 Task: Add a signature Jovani Ramirez containing Have a great National Science Day, Jovani Ramirez to email address softage.2@softage.net and add a label Testing
Action: Mouse moved to (290, 329)
Screenshot: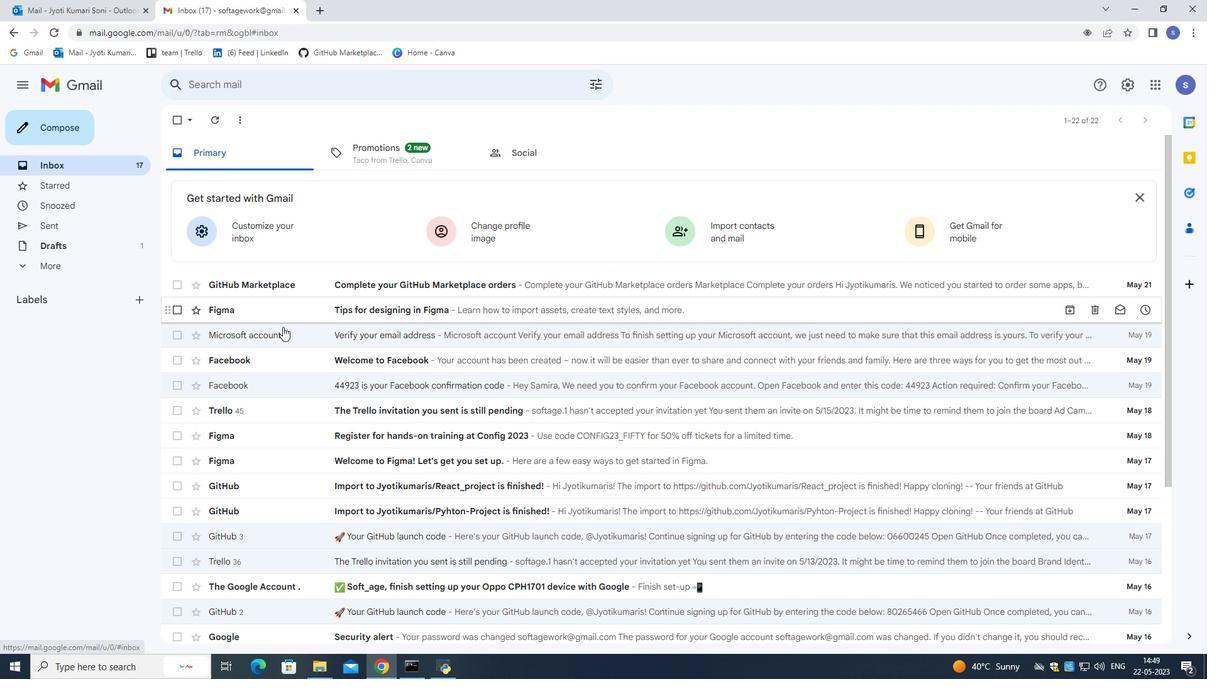 
Action: Mouse scrolled (290, 330) with delta (0, 0)
Screenshot: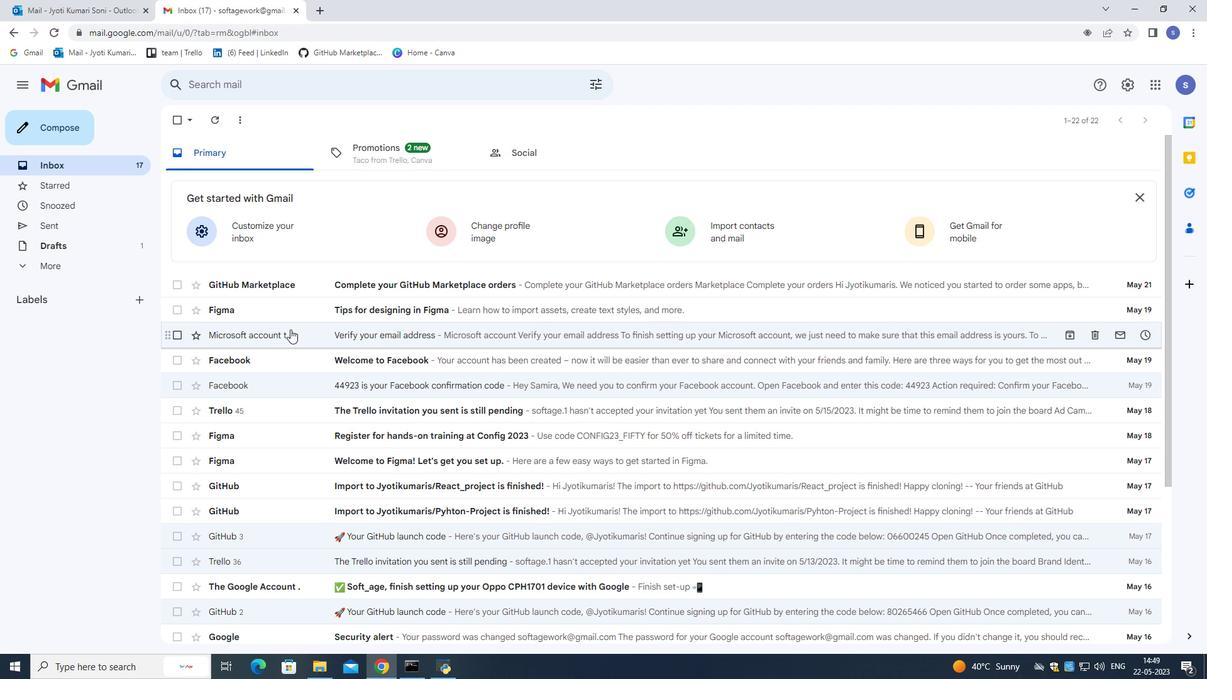 
Action: Mouse moved to (66, 122)
Screenshot: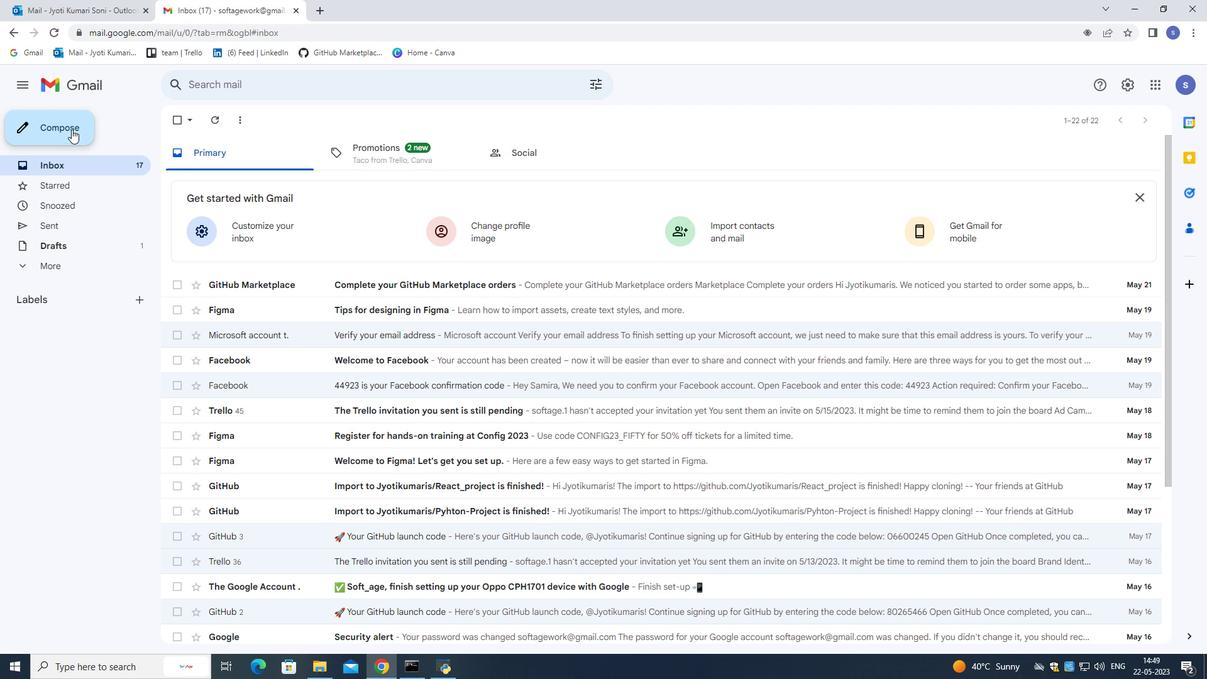 
Action: Mouse pressed left at (66, 122)
Screenshot: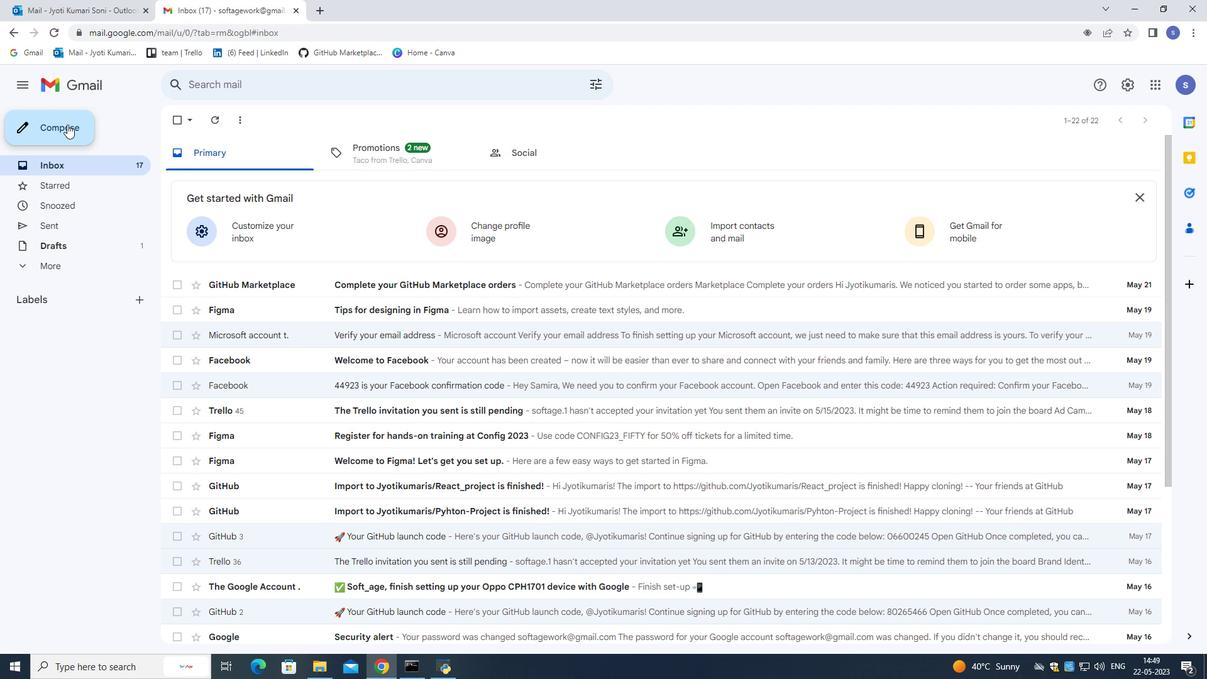 
Action: Mouse moved to (1016, 632)
Screenshot: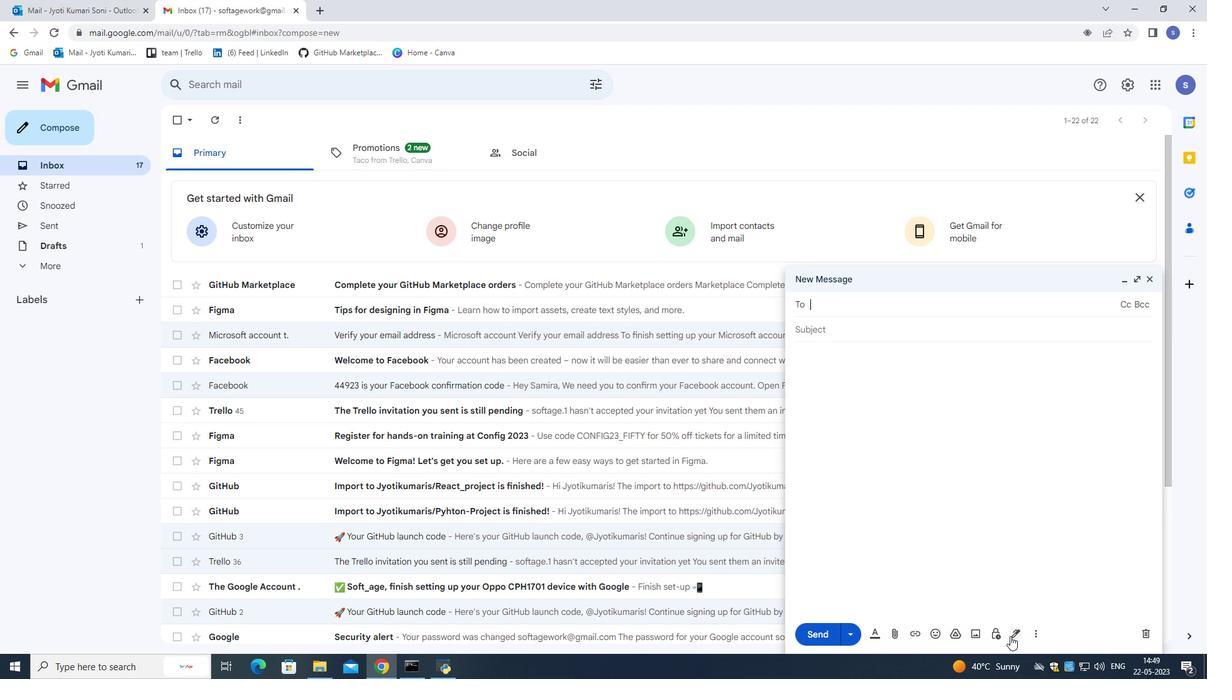 
Action: Mouse pressed left at (1016, 632)
Screenshot: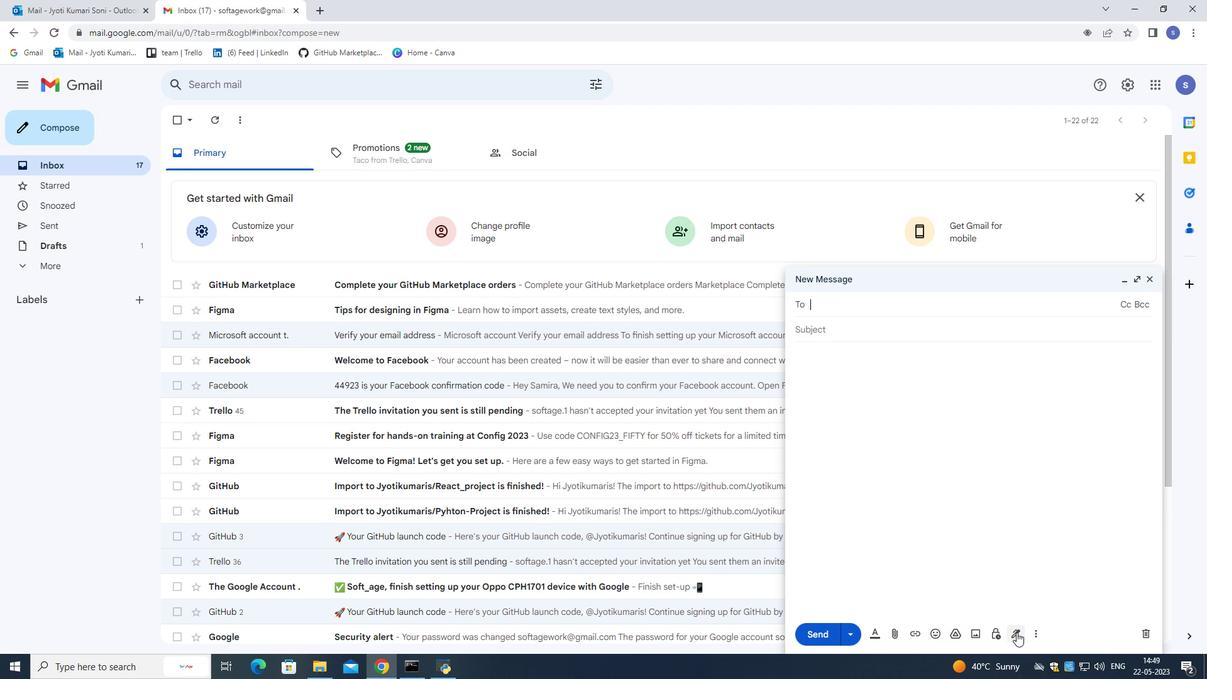 
Action: Mouse moved to (1037, 587)
Screenshot: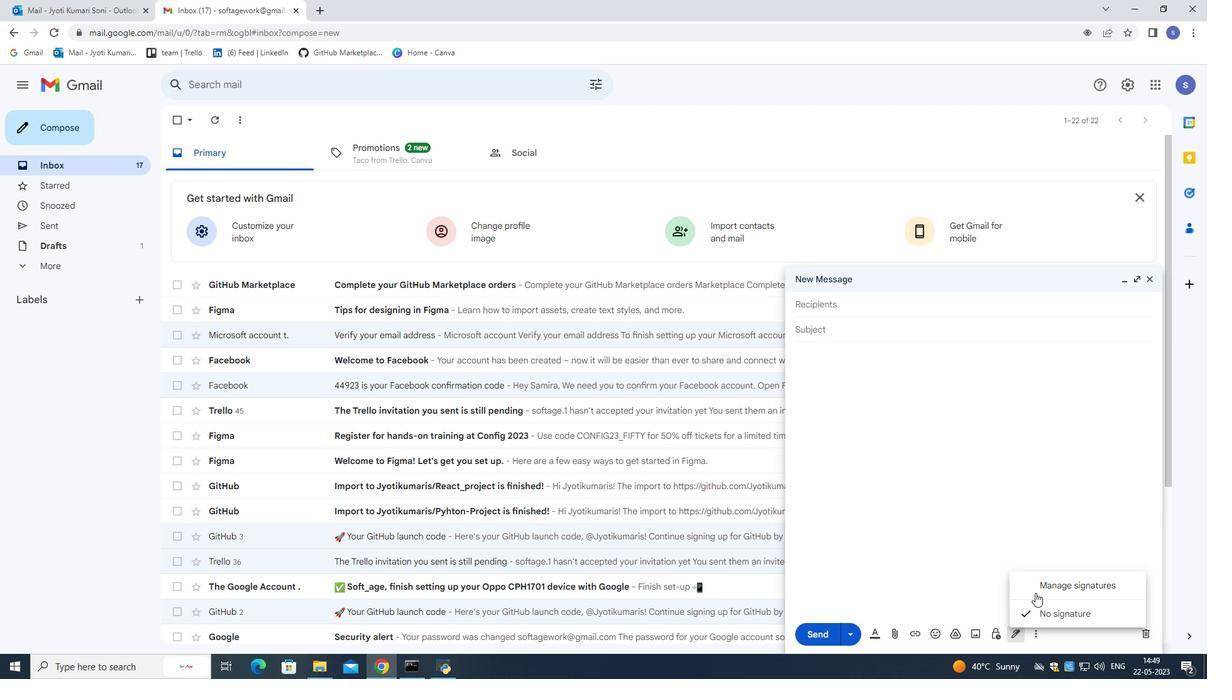 
Action: Mouse pressed left at (1037, 587)
Screenshot: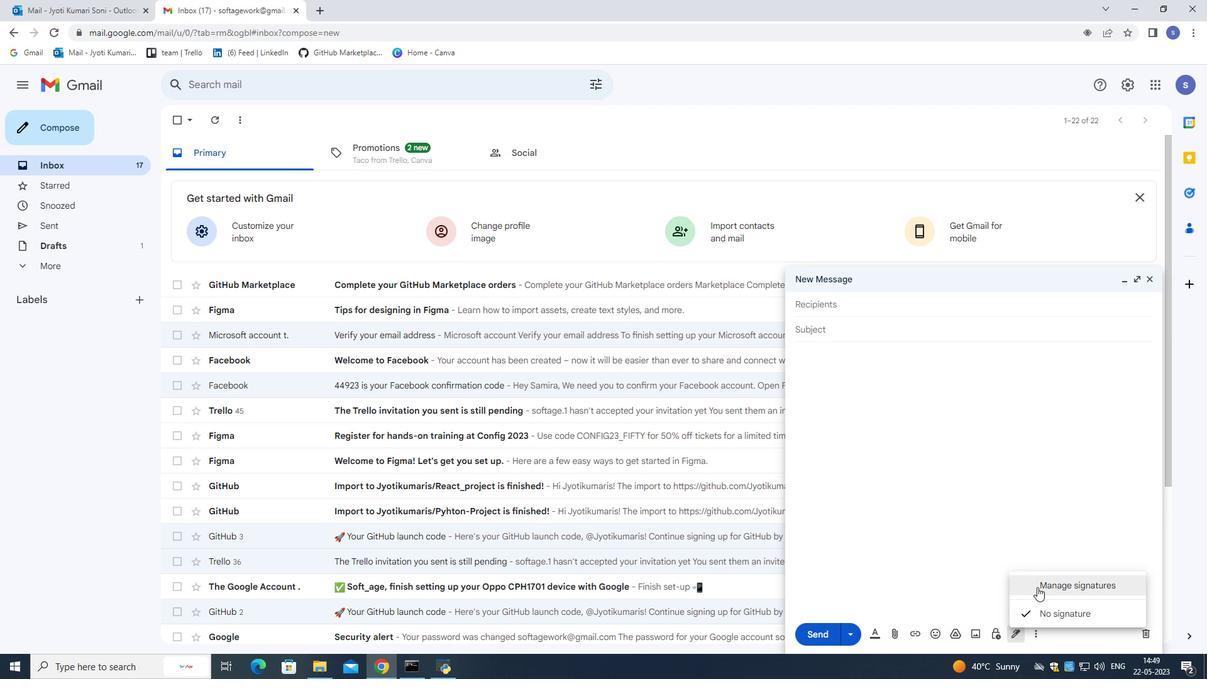 
Action: Mouse moved to (557, 346)
Screenshot: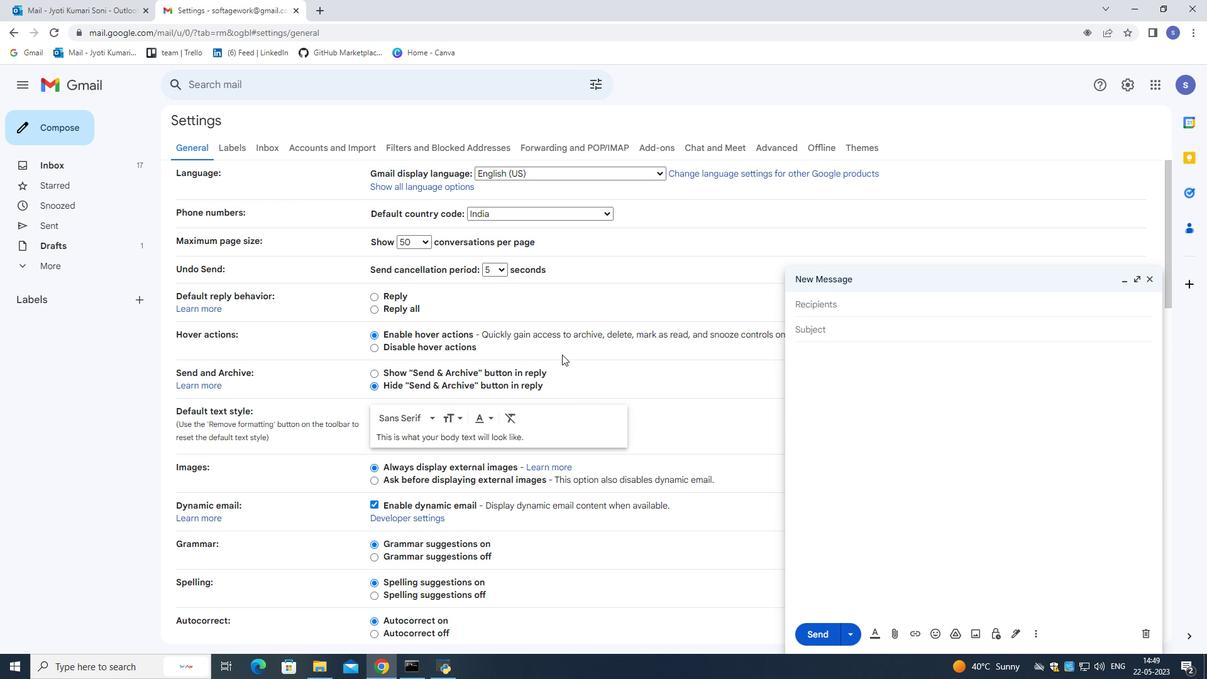 
Action: Mouse scrolled (557, 345) with delta (0, 0)
Screenshot: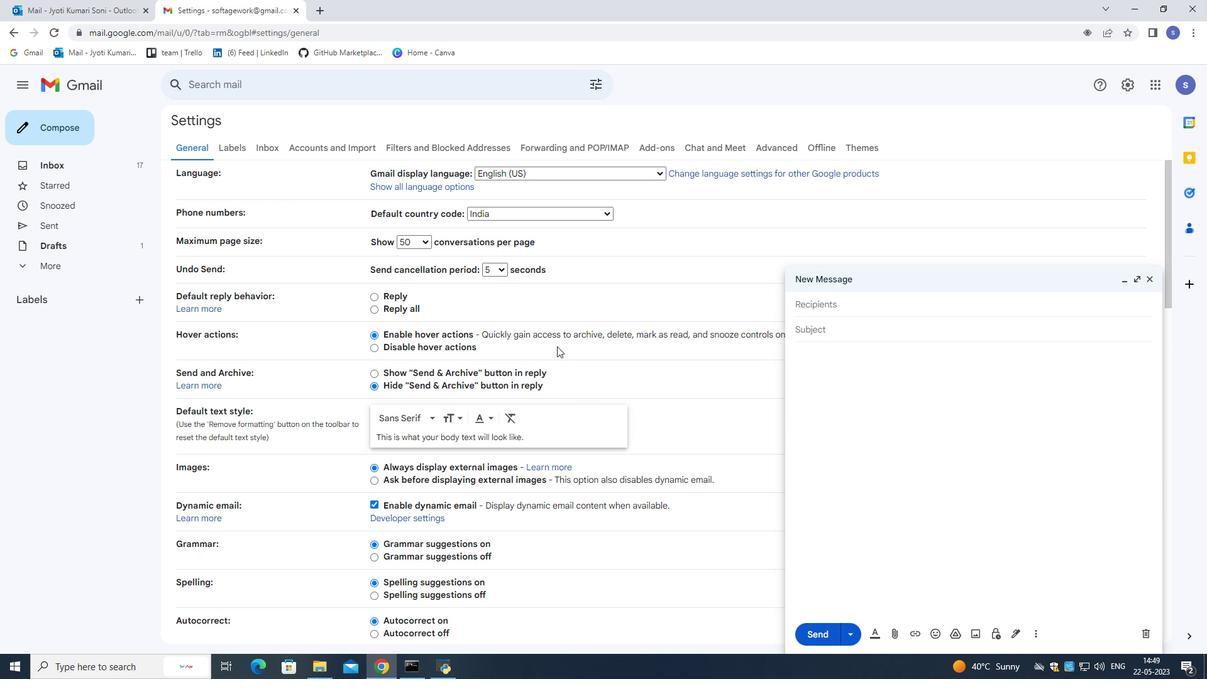 
Action: Mouse scrolled (557, 345) with delta (0, 0)
Screenshot: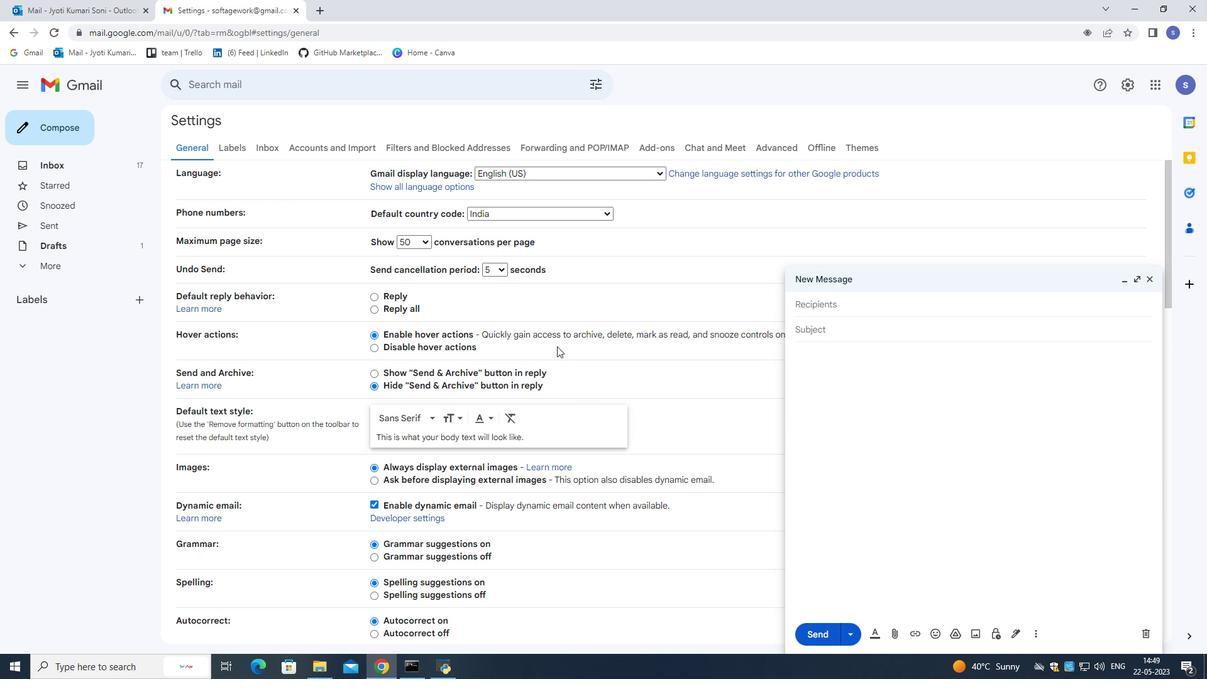 
Action: Mouse moved to (557, 346)
Screenshot: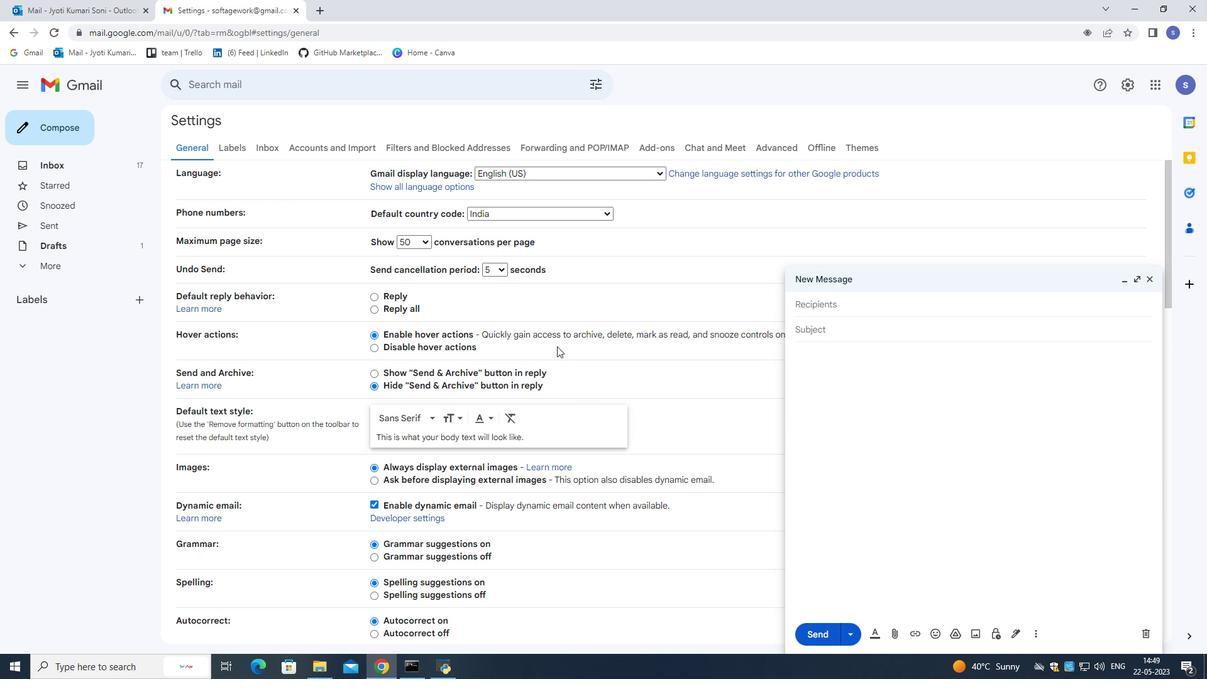 
Action: Mouse scrolled (557, 345) with delta (0, 0)
Screenshot: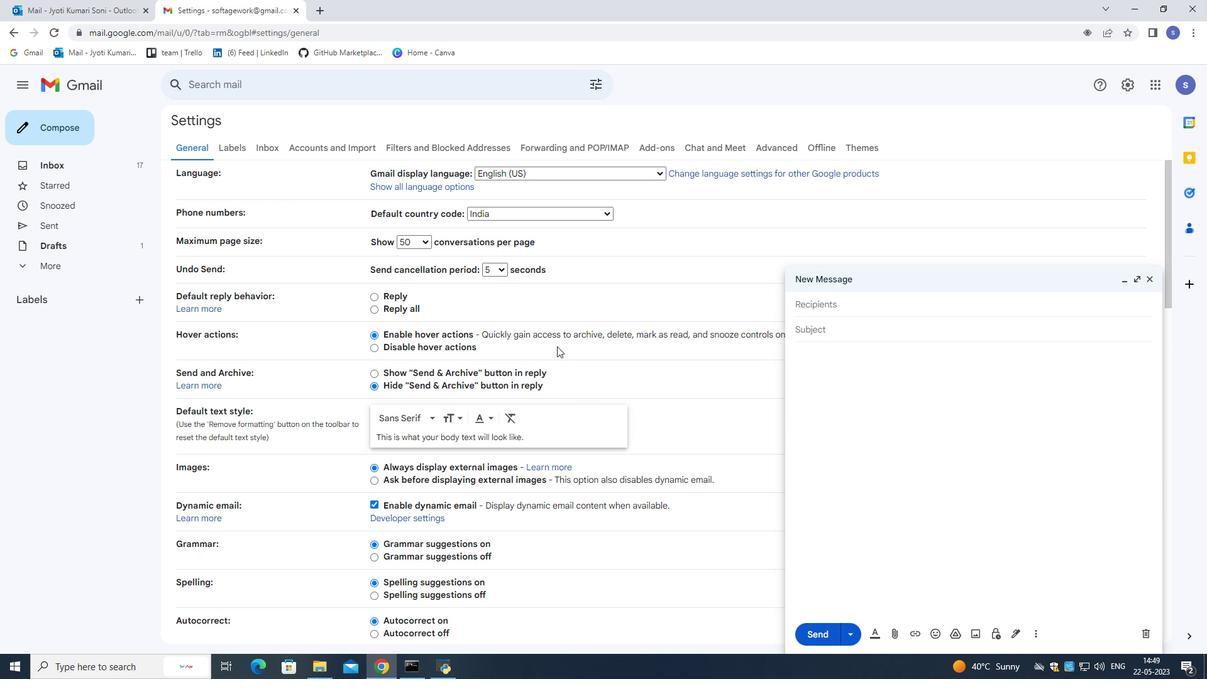 
Action: Mouse moved to (556, 346)
Screenshot: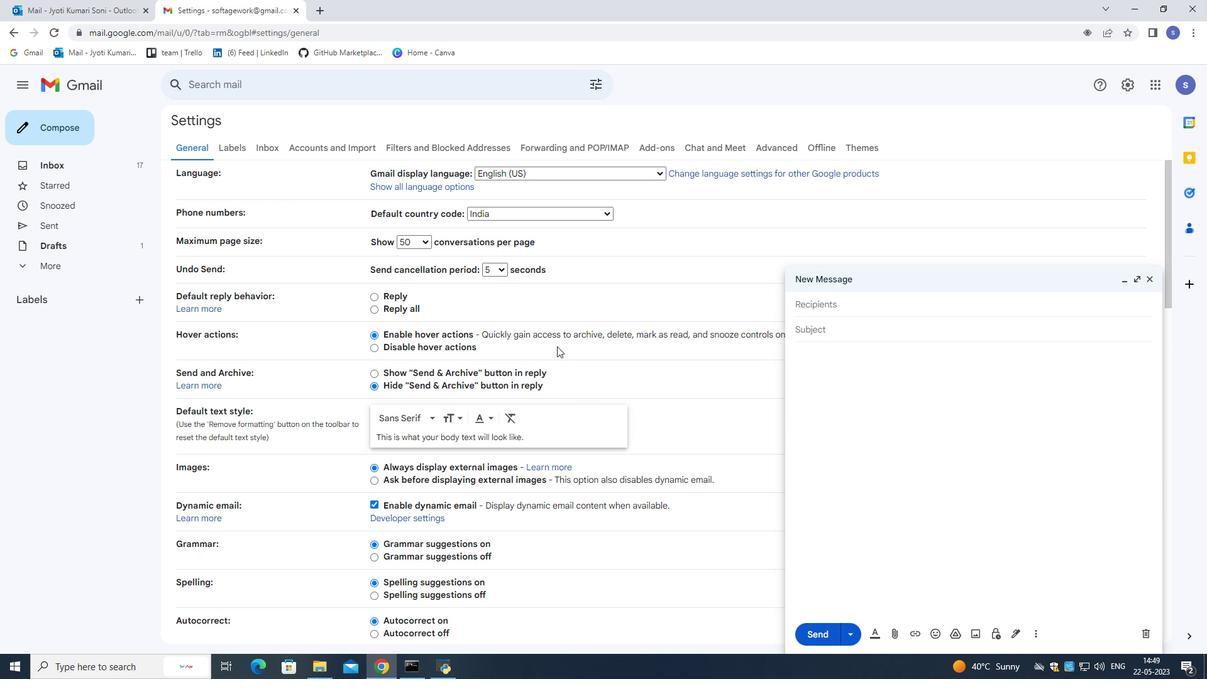 
Action: Mouse scrolled (556, 345) with delta (0, 0)
Screenshot: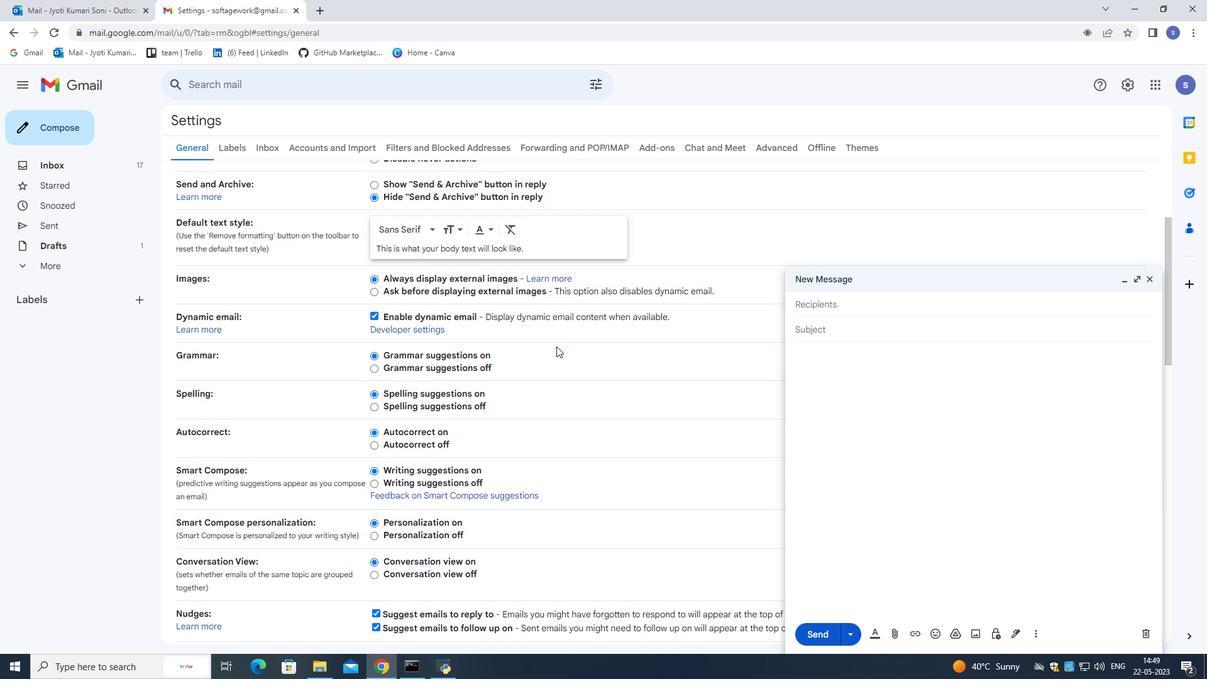 
Action: Mouse scrolled (556, 345) with delta (0, 0)
Screenshot: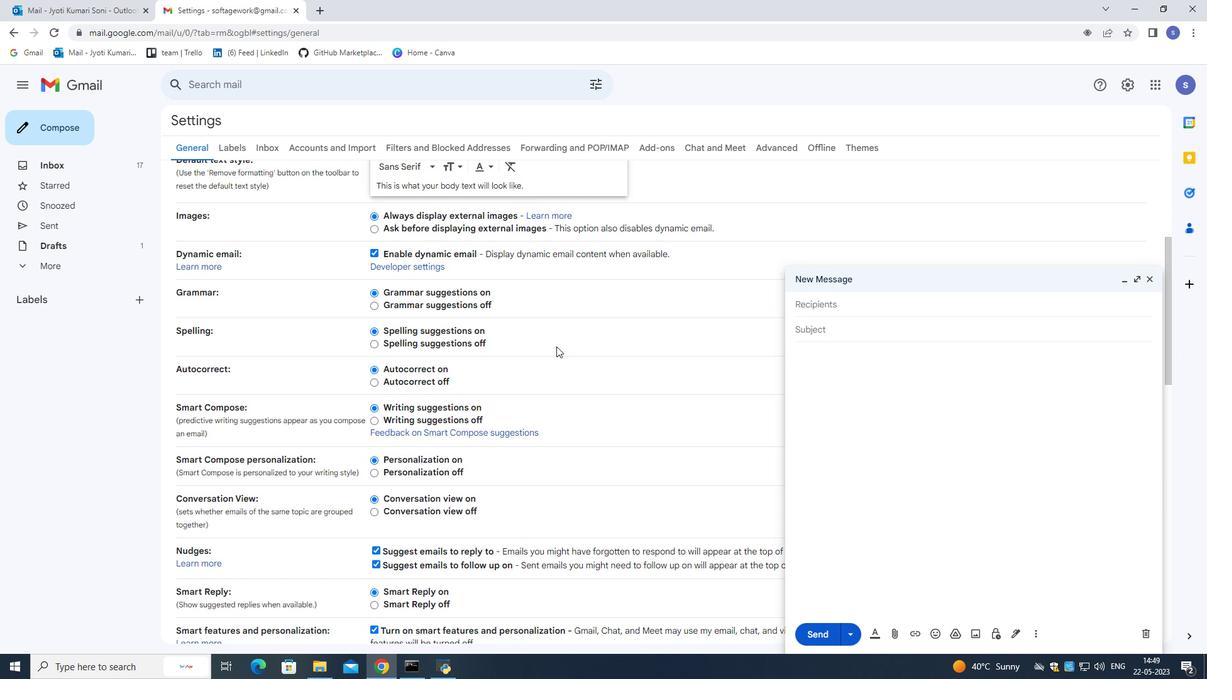 
Action: Mouse scrolled (556, 345) with delta (0, 0)
Screenshot: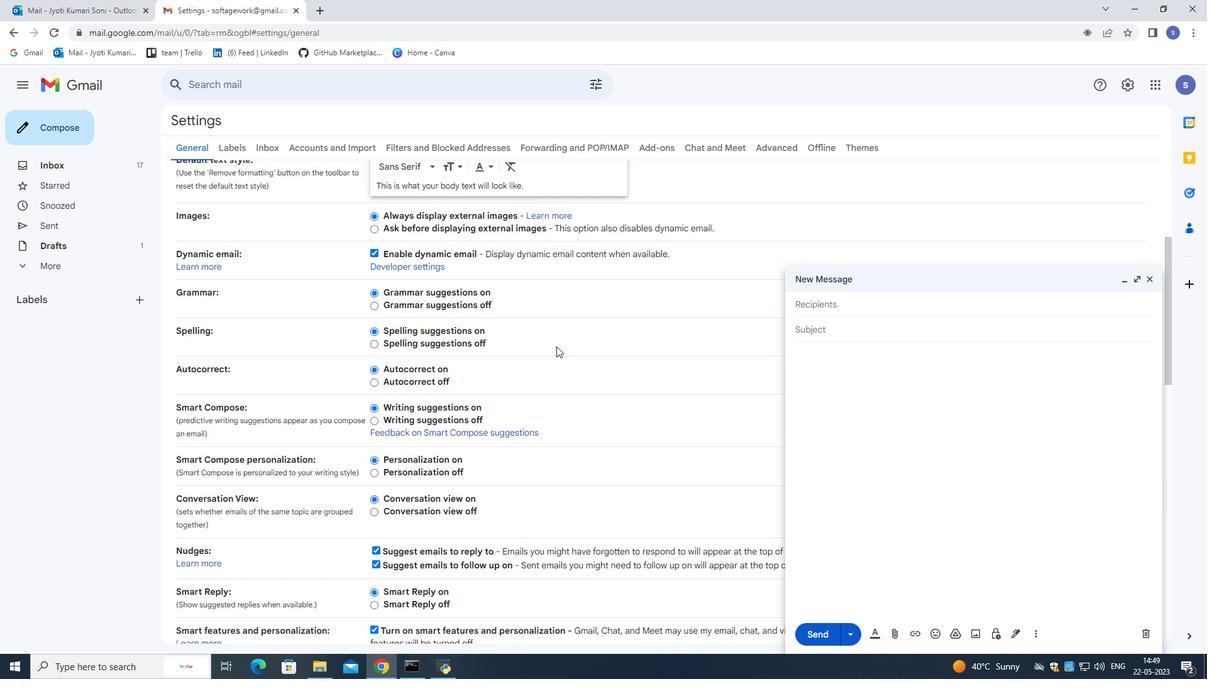 
Action: Mouse scrolled (556, 345) with delta (0, 0)
Screenshot: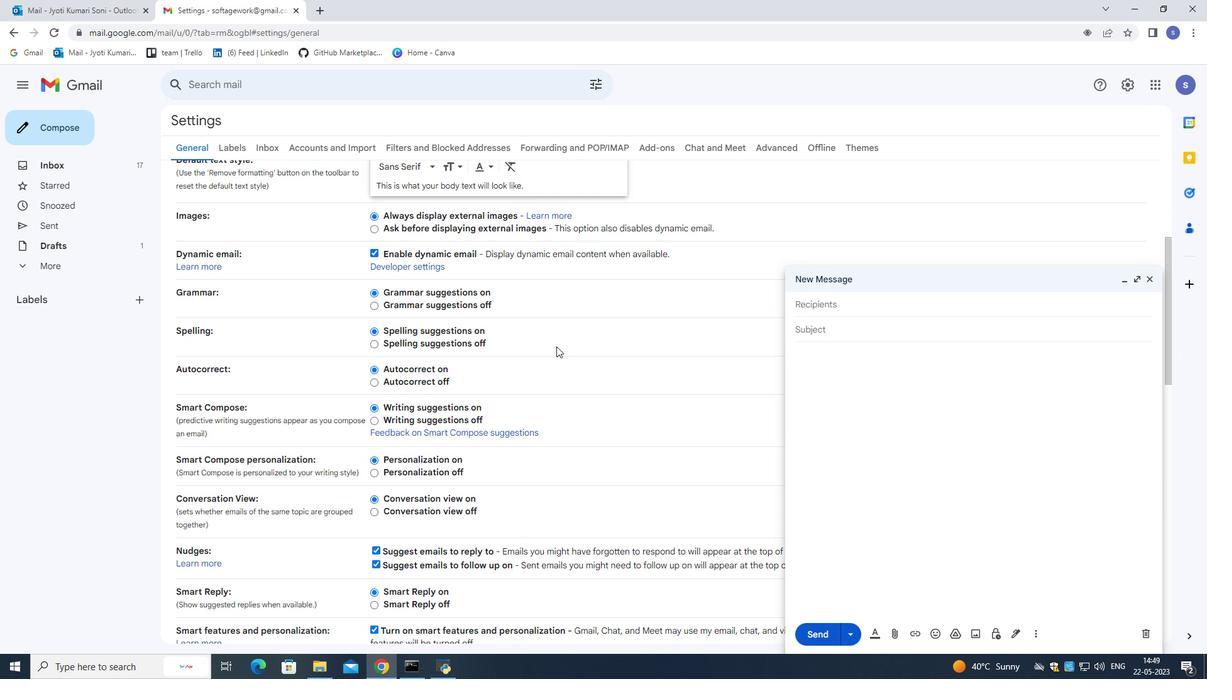 
Action: Mouse scrolled (556, 345) with delta (0, 0)
Screenshot: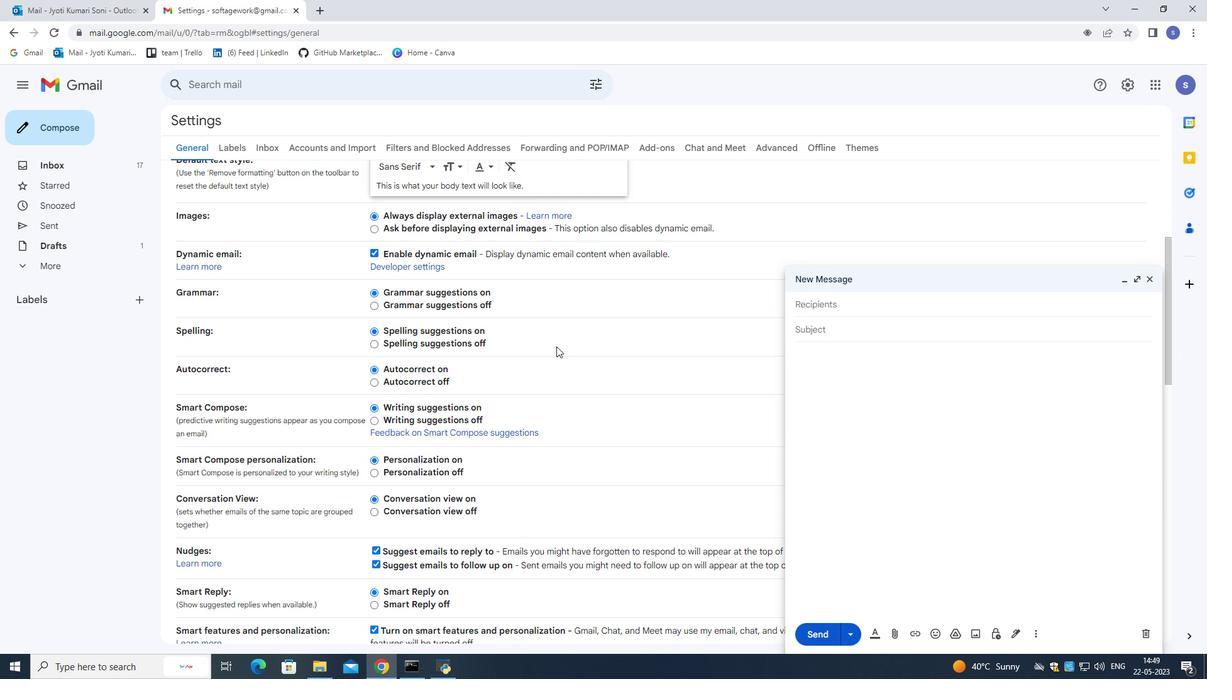 
Action: Mouse scrolled (556, 345) with delta (0, 0)
Screenshot: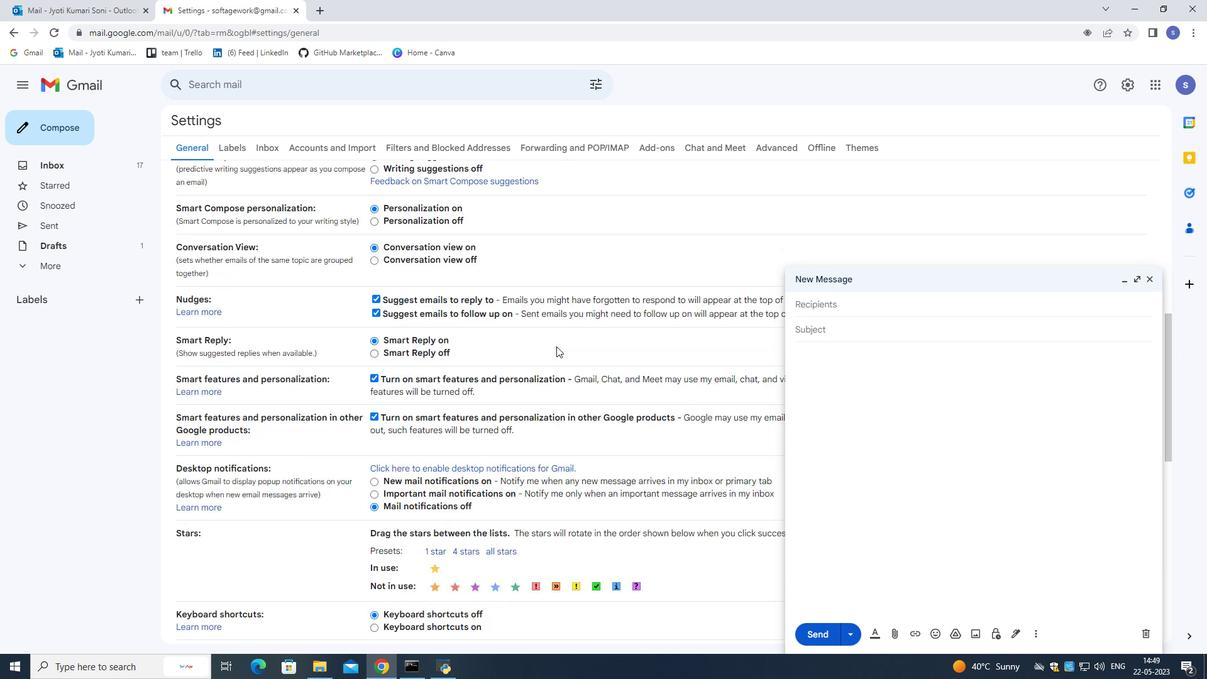 
Action: Mouse scrolled (556, 345) with delta (0, 0)
Screenshot: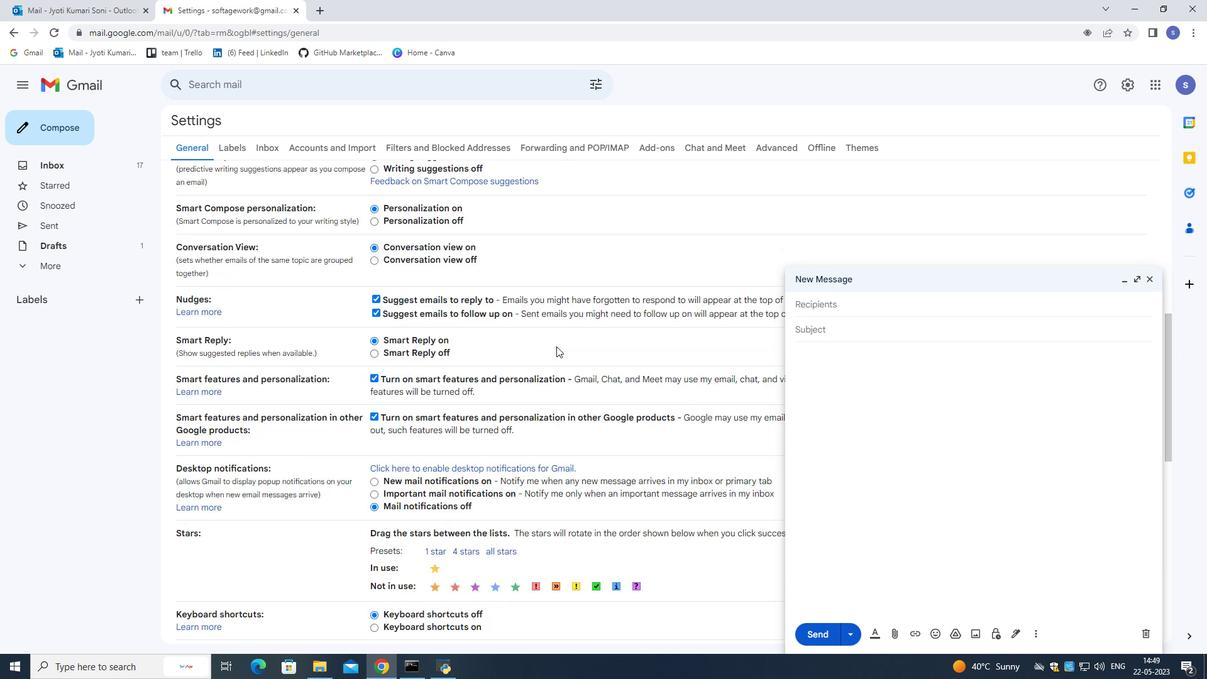 
Action: Mouse scrolled (556, 345) with delta (0, 0)
Screenshot: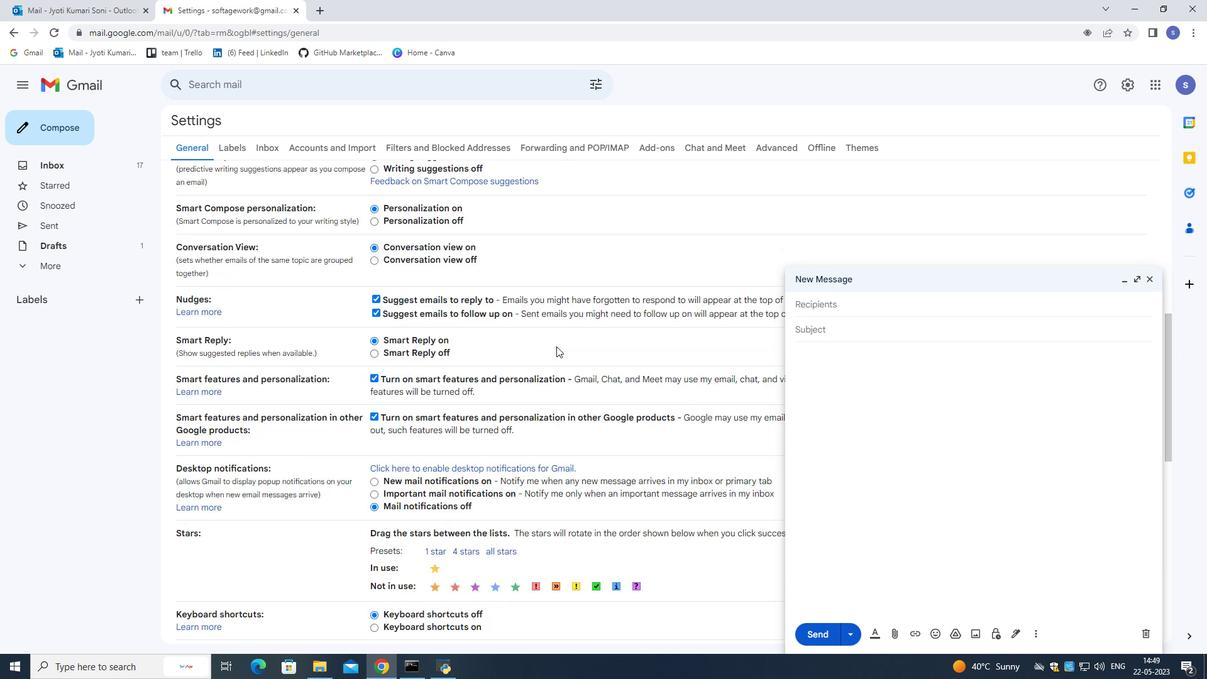 
Action: Mouse scrolled (556, 345) with delta (0, 0)
Screenshot: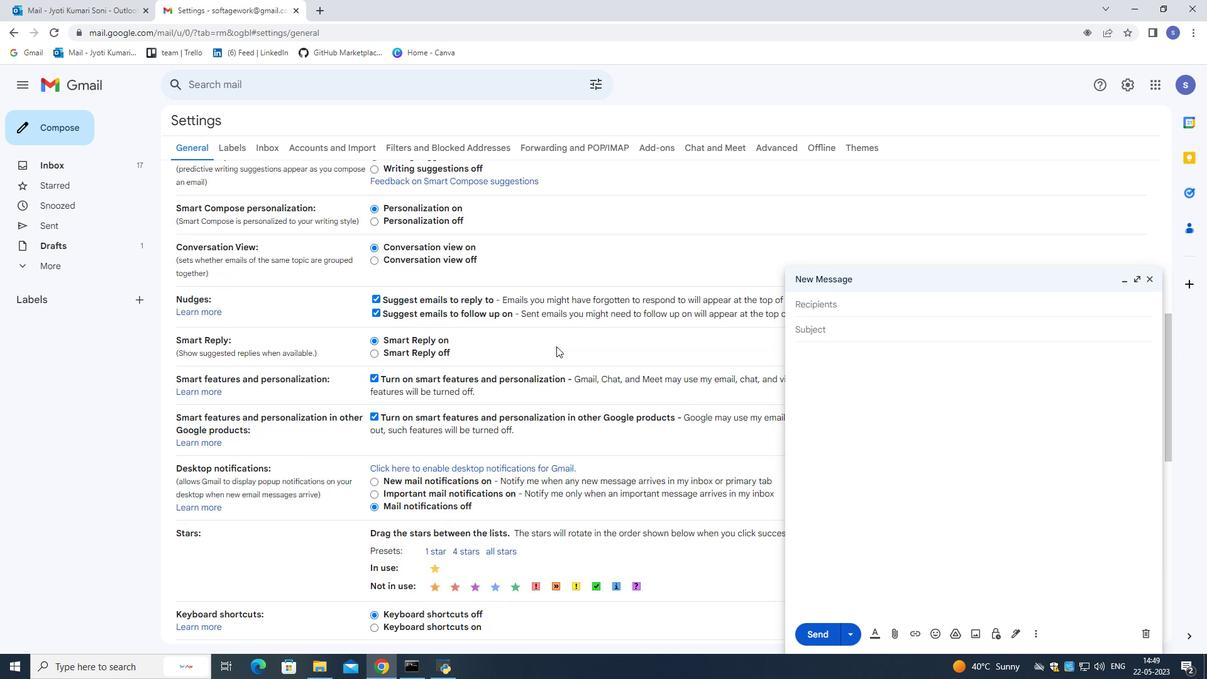 
Action: Mouse scrolled (556, 345) with delta (0, 0)
Screenshot: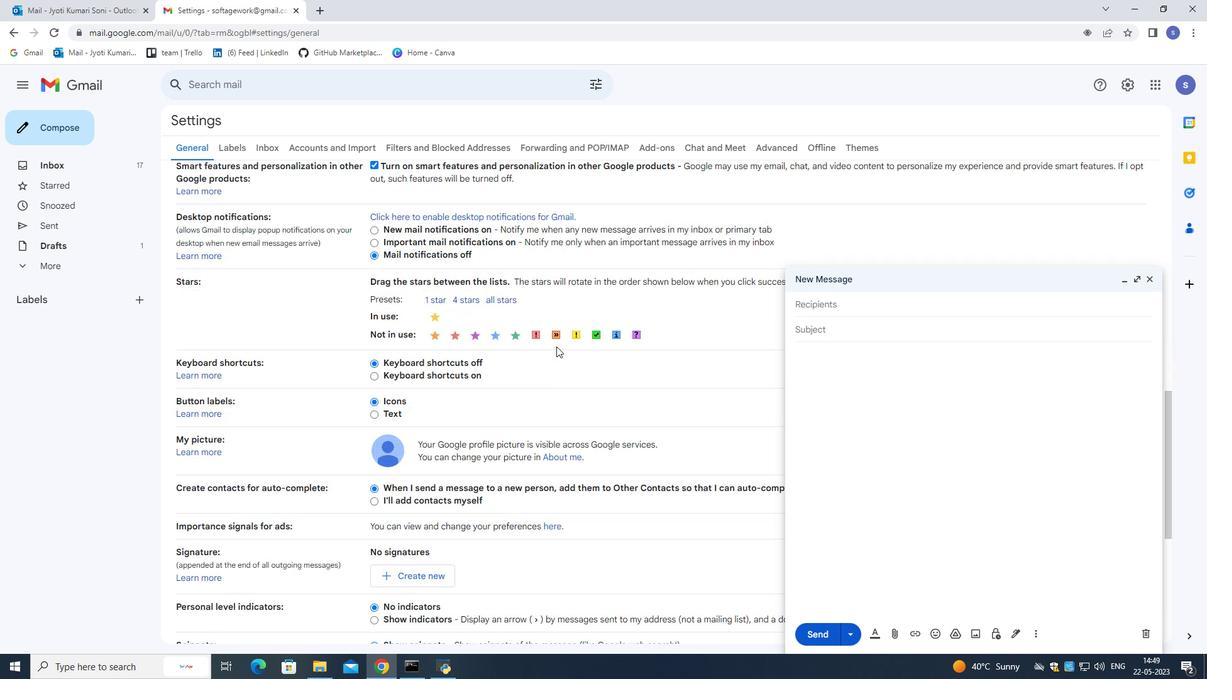 
Action: Mouse scrolled (556, 345) with delta (0, 0)
Screenshot: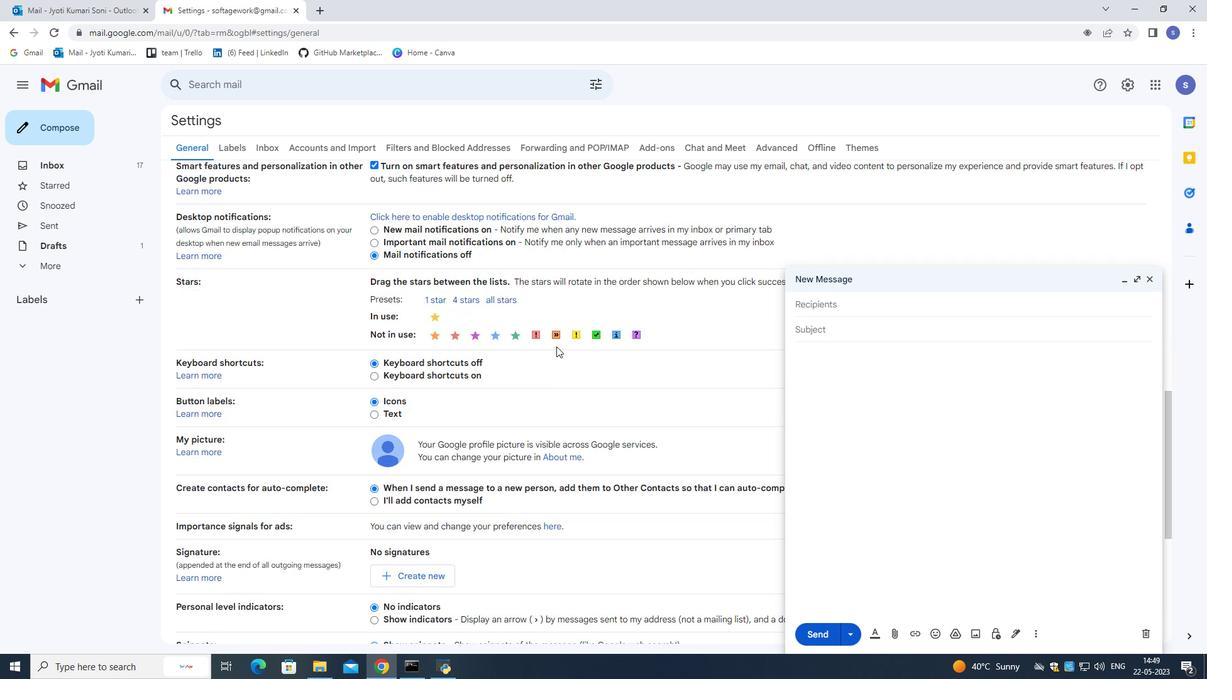 
Action: Mouse scrolled (556, 345) with delta (0, 0)
Screenshot: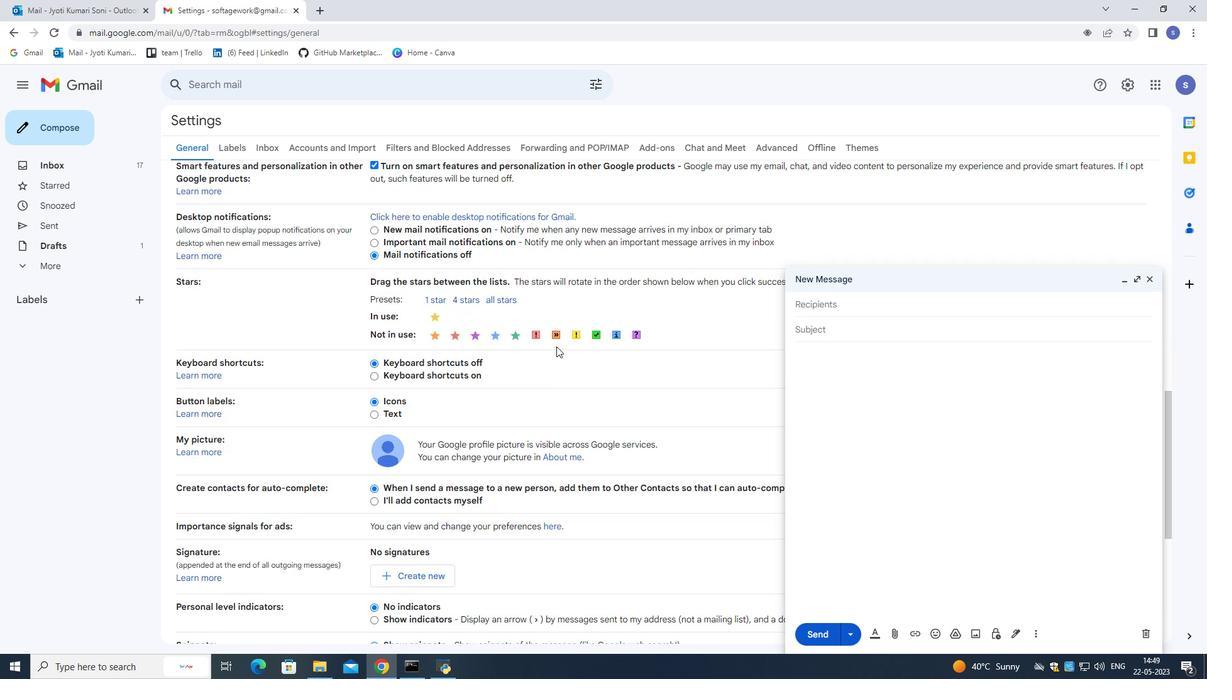 
Action: Mouse scrolled (556, 345) with delta (0, 0)
Screenshot: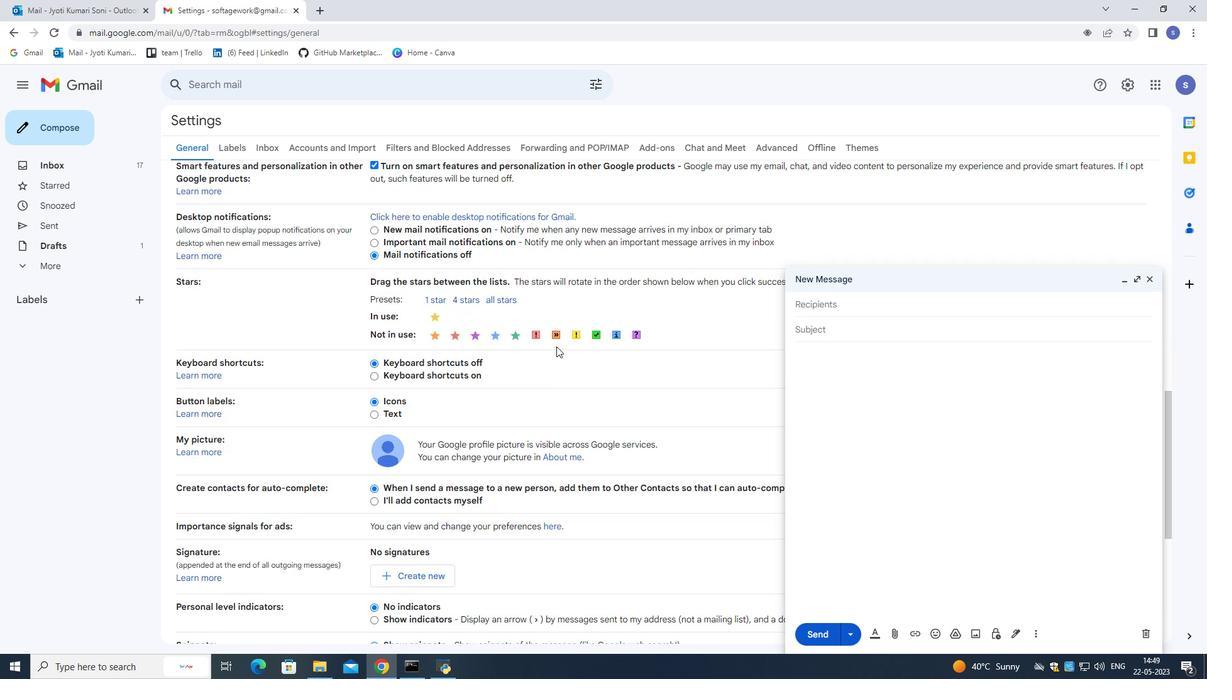 
Action: Mouse moved to (425, 315)
Screenshot: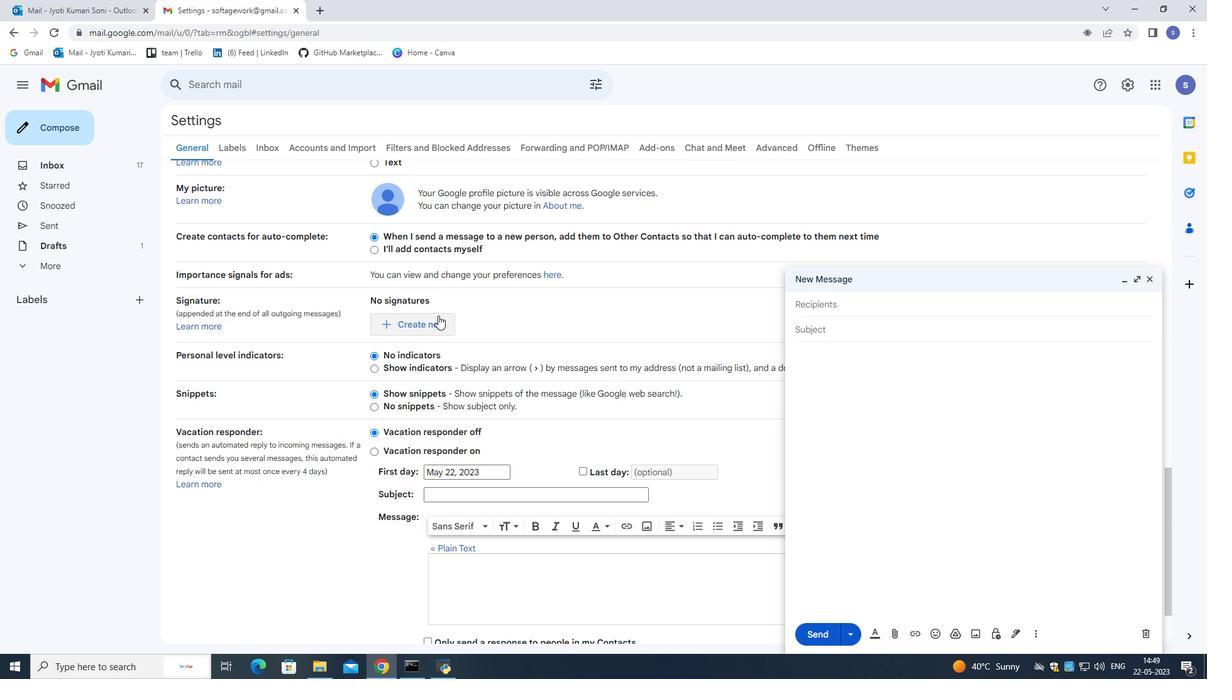 
Action: Mouse pressed left at (425, 315)
Screenshot: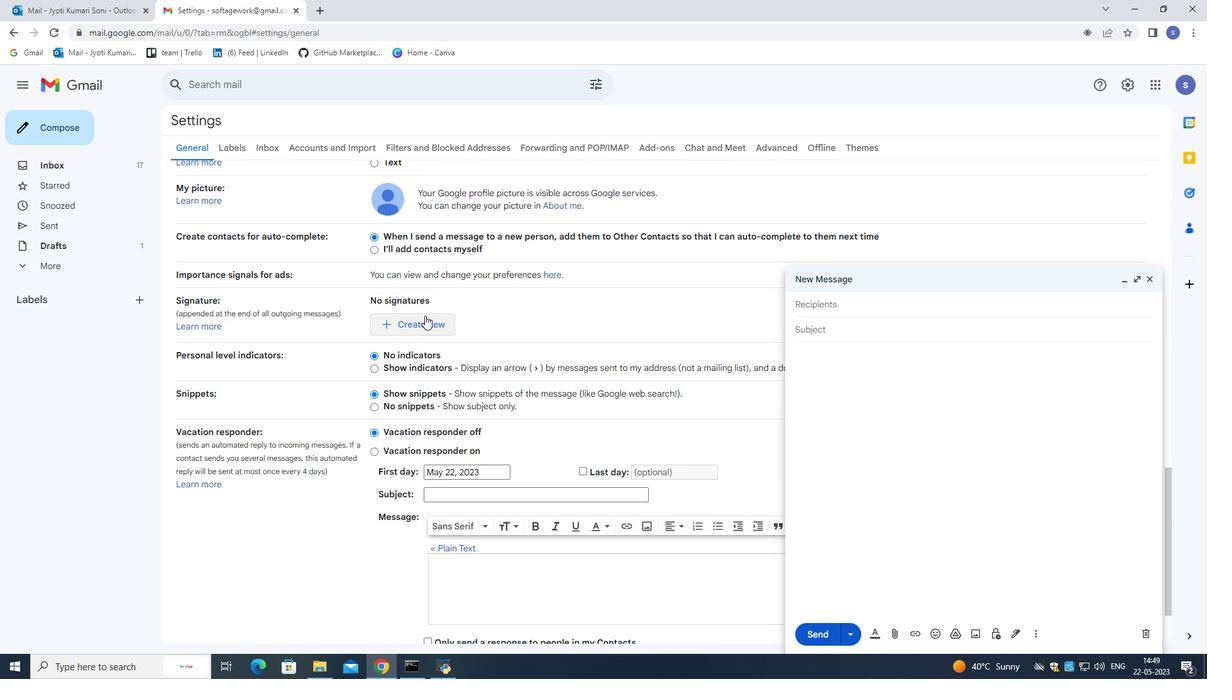 
Action: Mouse moved to (537, 350)
Screenshot: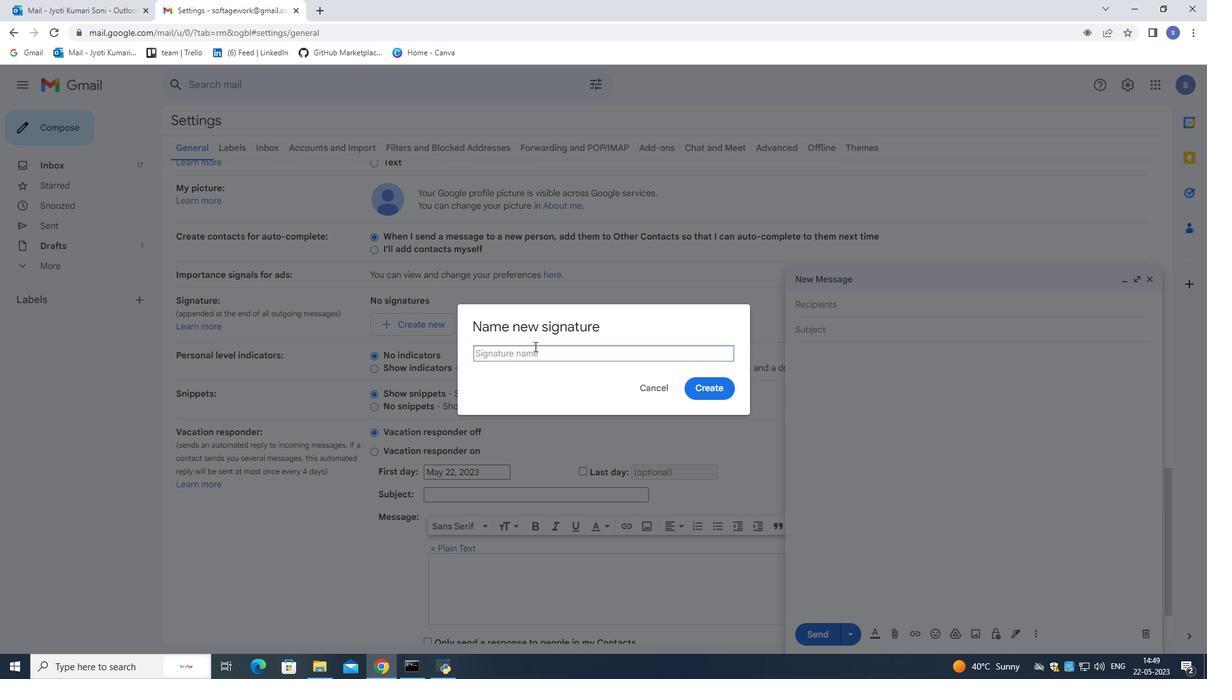
Action: Mouse pressed left at (537, 350)
Screenshot: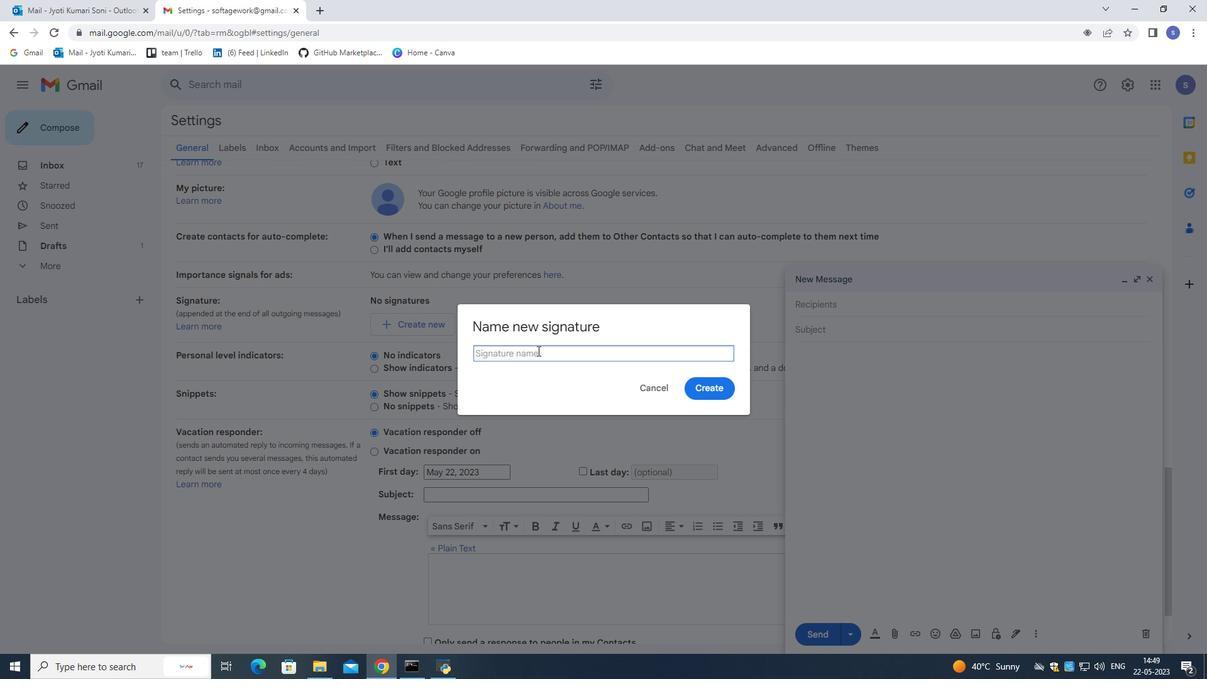 
Action: Key pressed <Key.shift>Jovani<Key.space><Key.shift>Ramirez
Screenshot: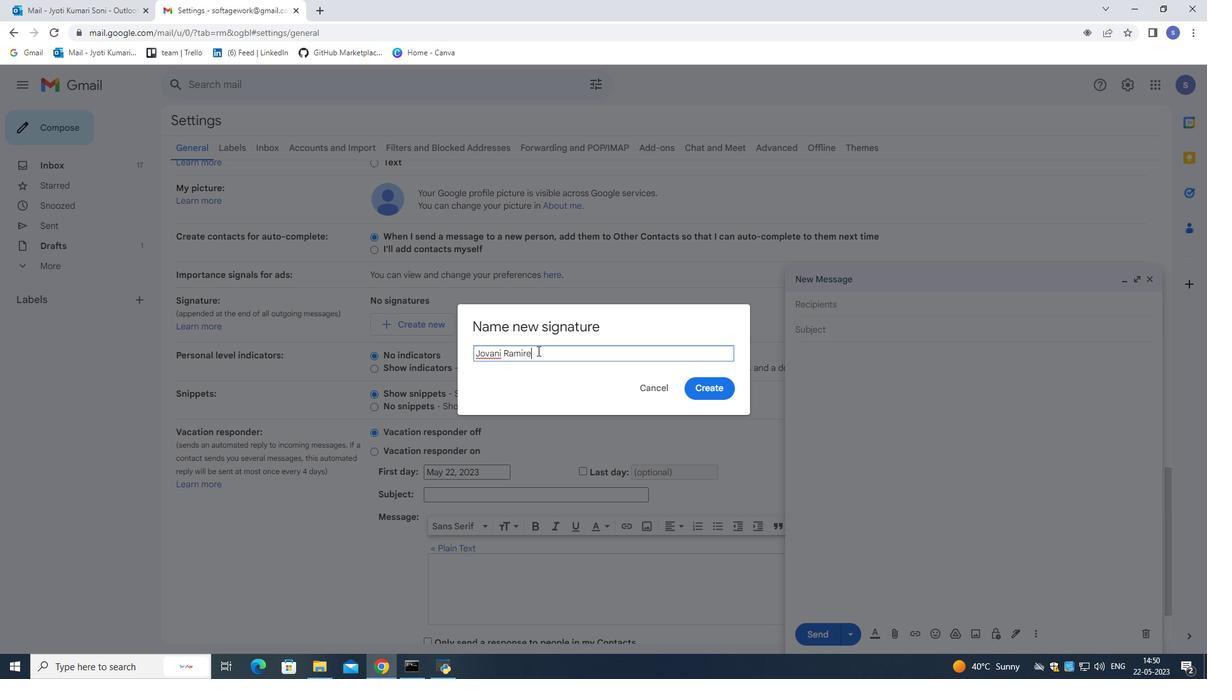 
Action: Mouse scrolled (537, 351) with delta (0, 0)
Screenshot: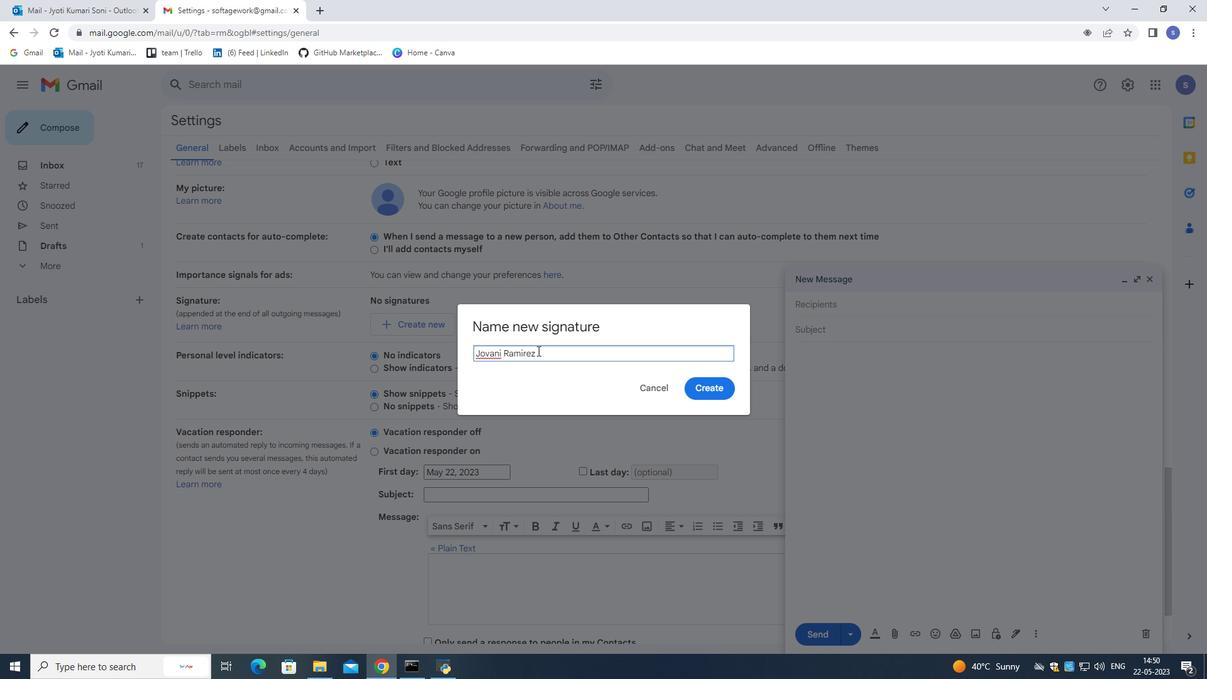 
Action: Mouse moved to (713, 383)
Screenshot: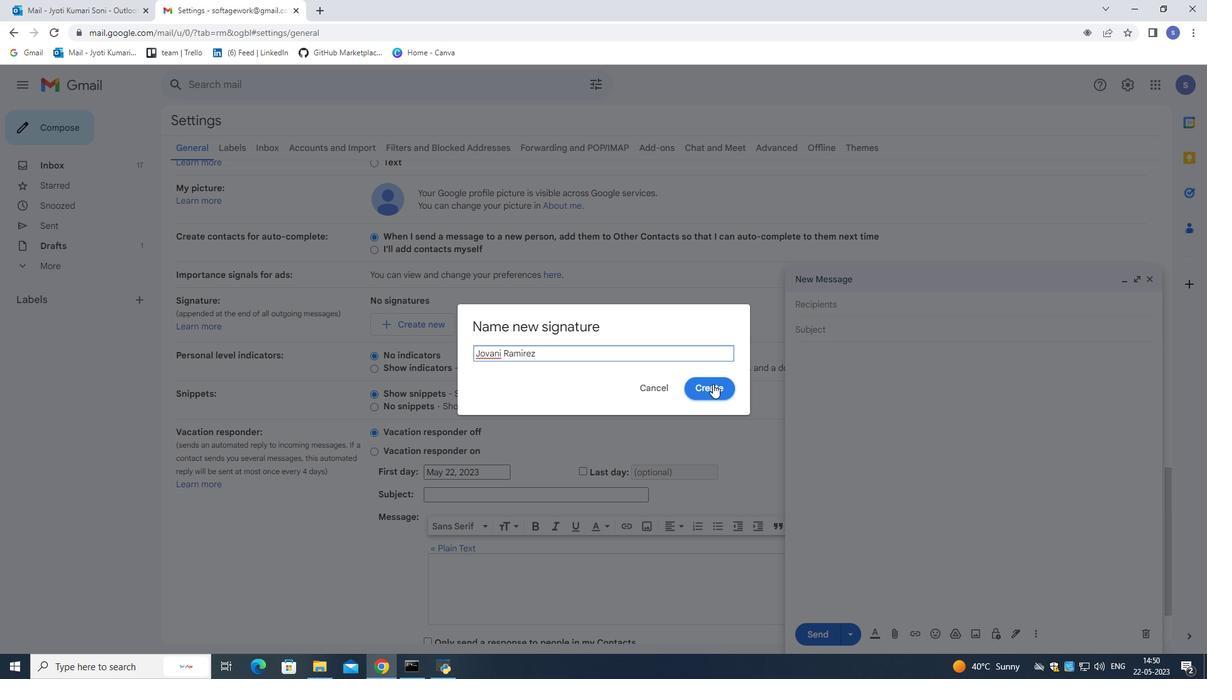 
Action: Mouse pressed left at (713, 383)
Screenshot: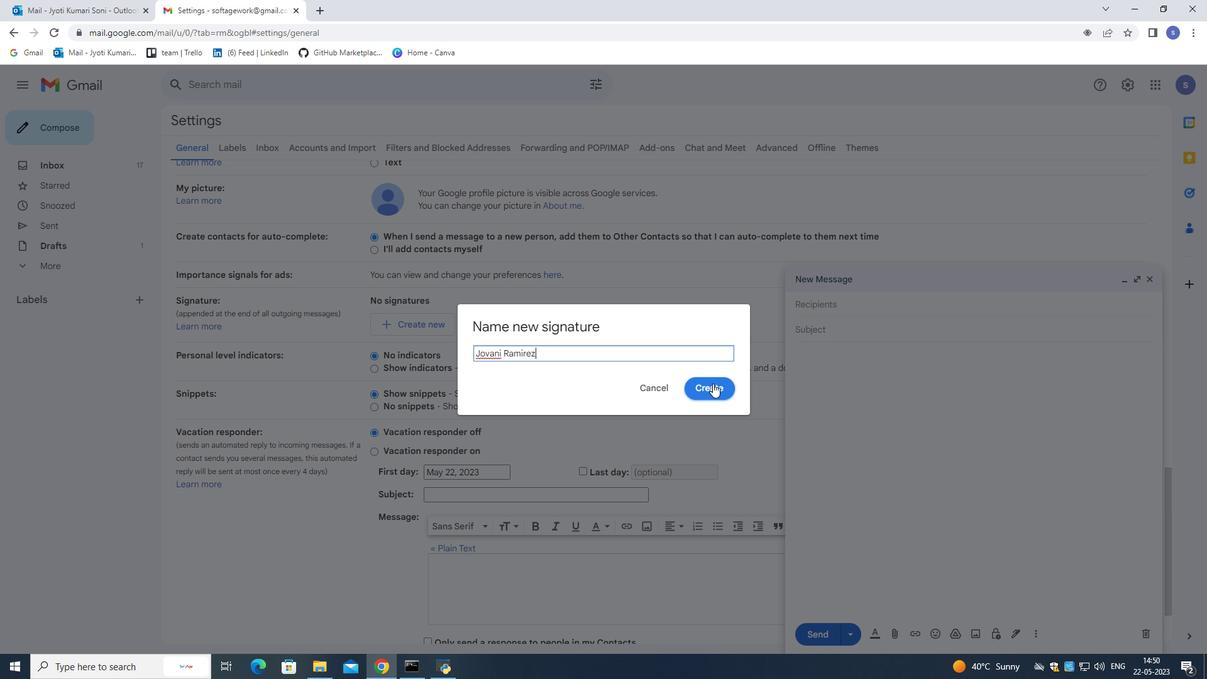 
Action: Mouse moved to (438, 308)
Screenshot: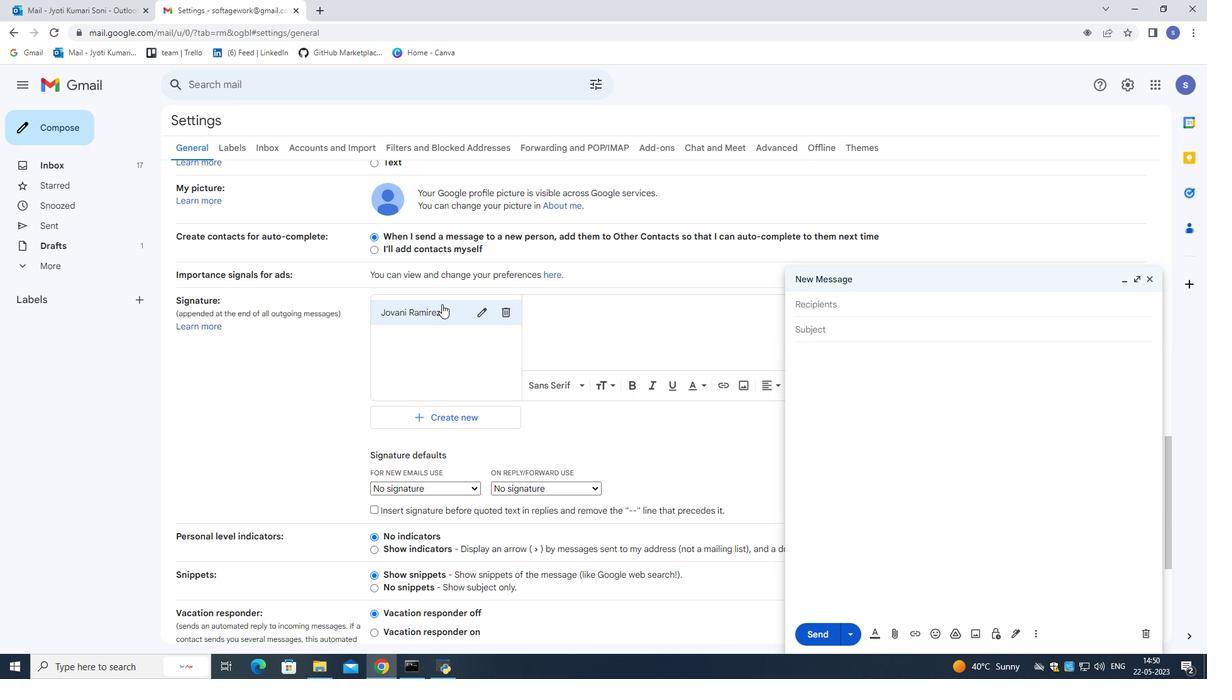 
Action: Mouse pressed left at (438, 308)
Screenshot: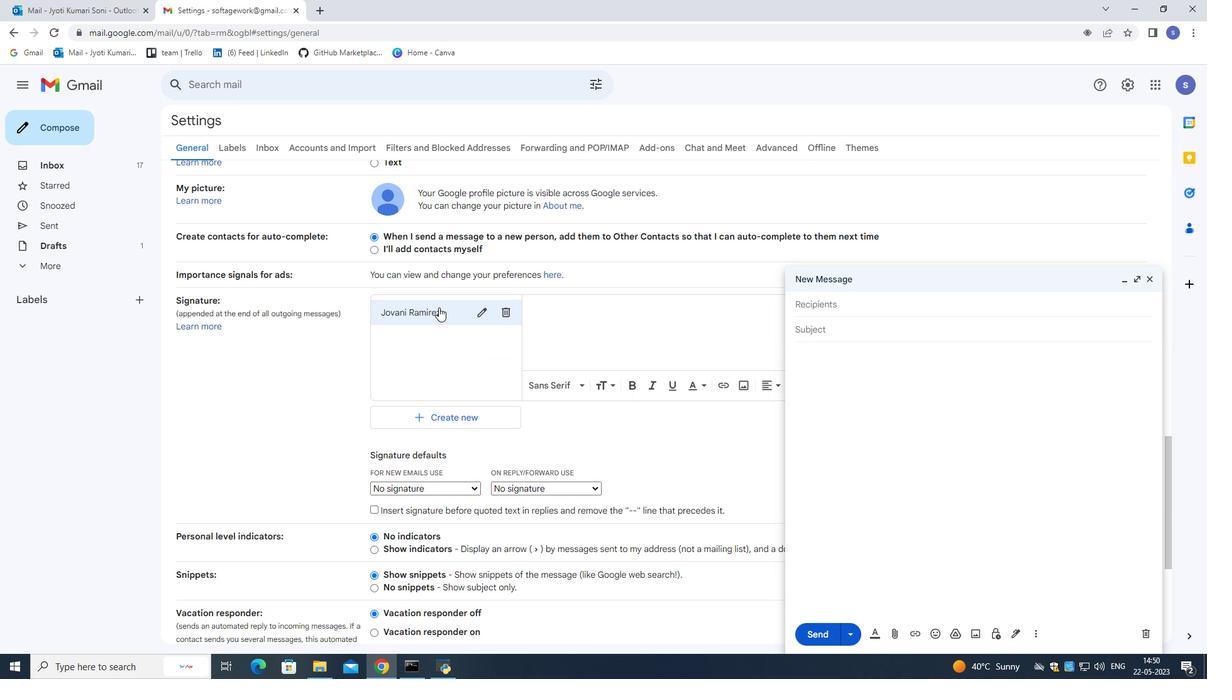 
Action: Mouse moved to (425, 305)
Screenshot: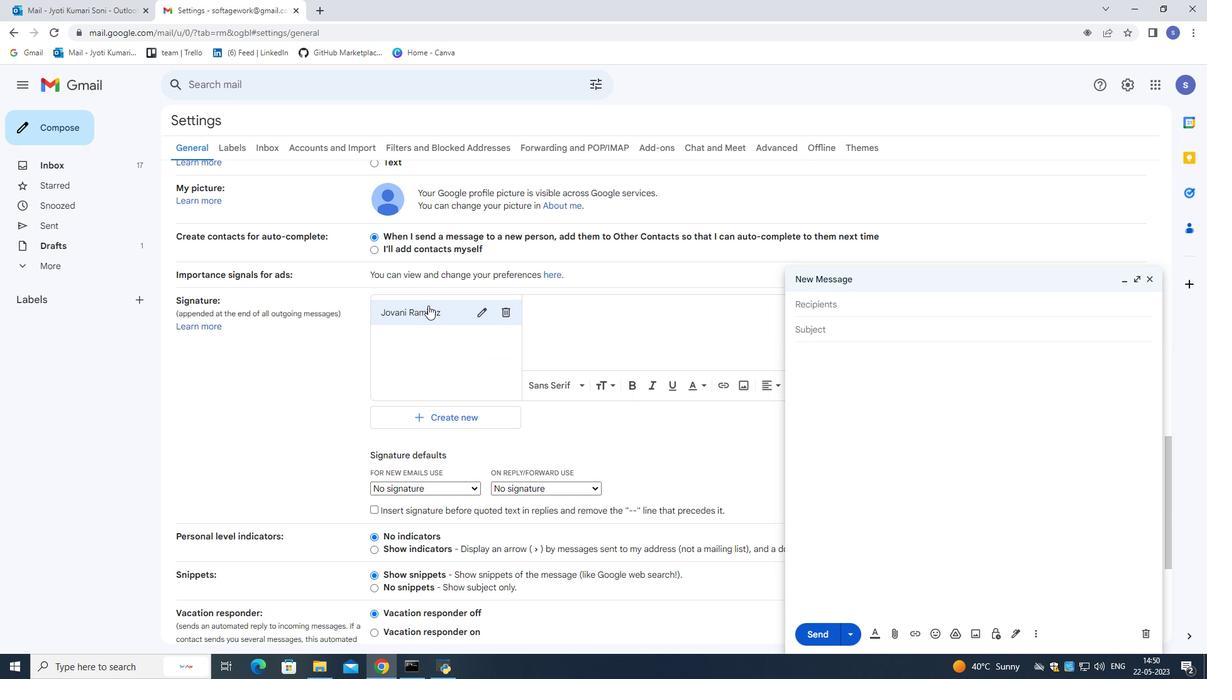 
Action: Mouse pressed left at (425, 305)
Screenshot: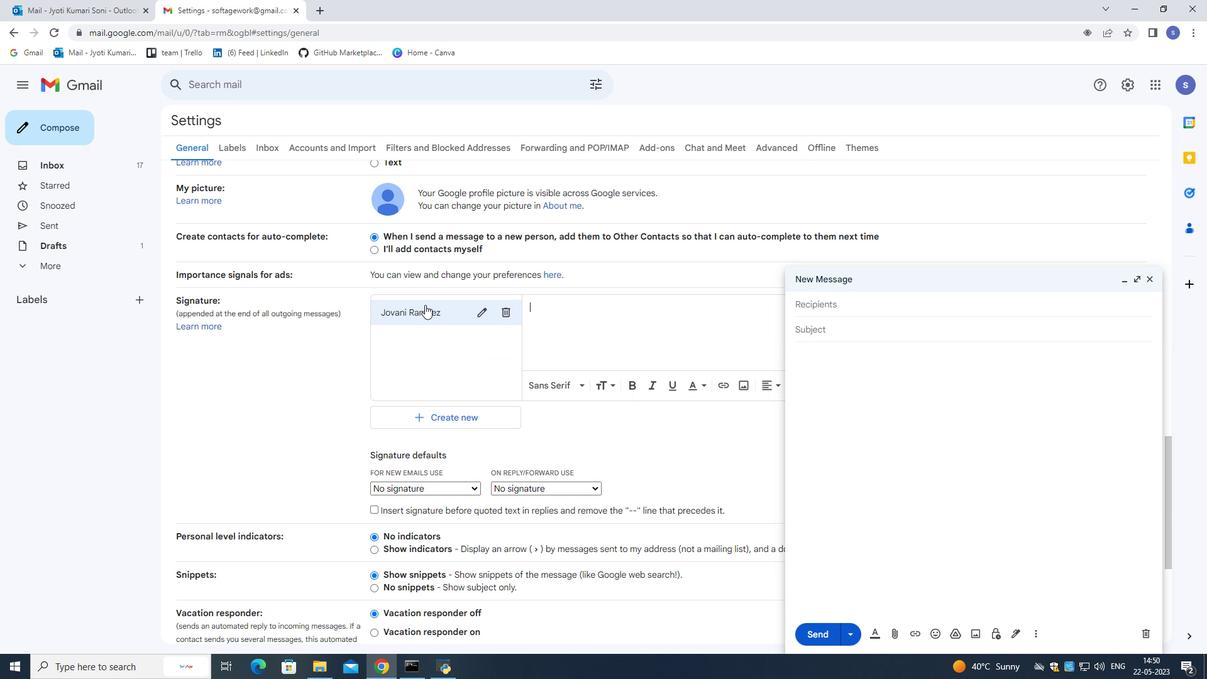 
Action: Mouse moved to (427, 306)
Screenshot: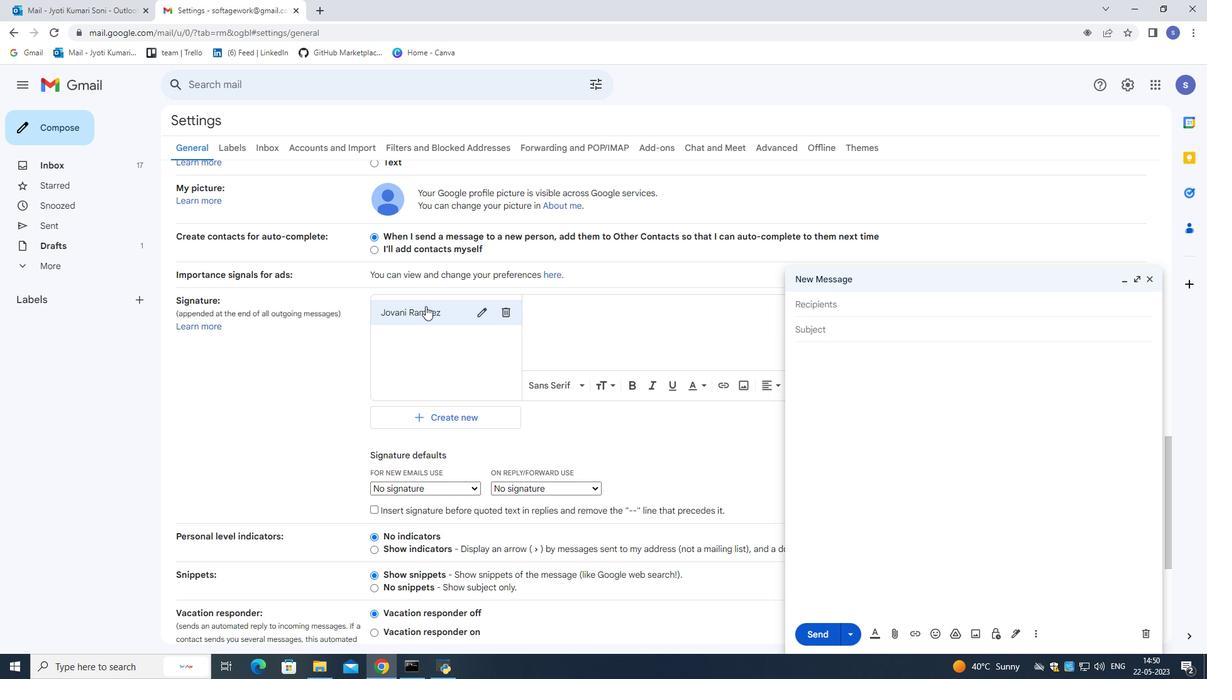 
Action: Mouse pressed left at (427, 306)
Screenshot: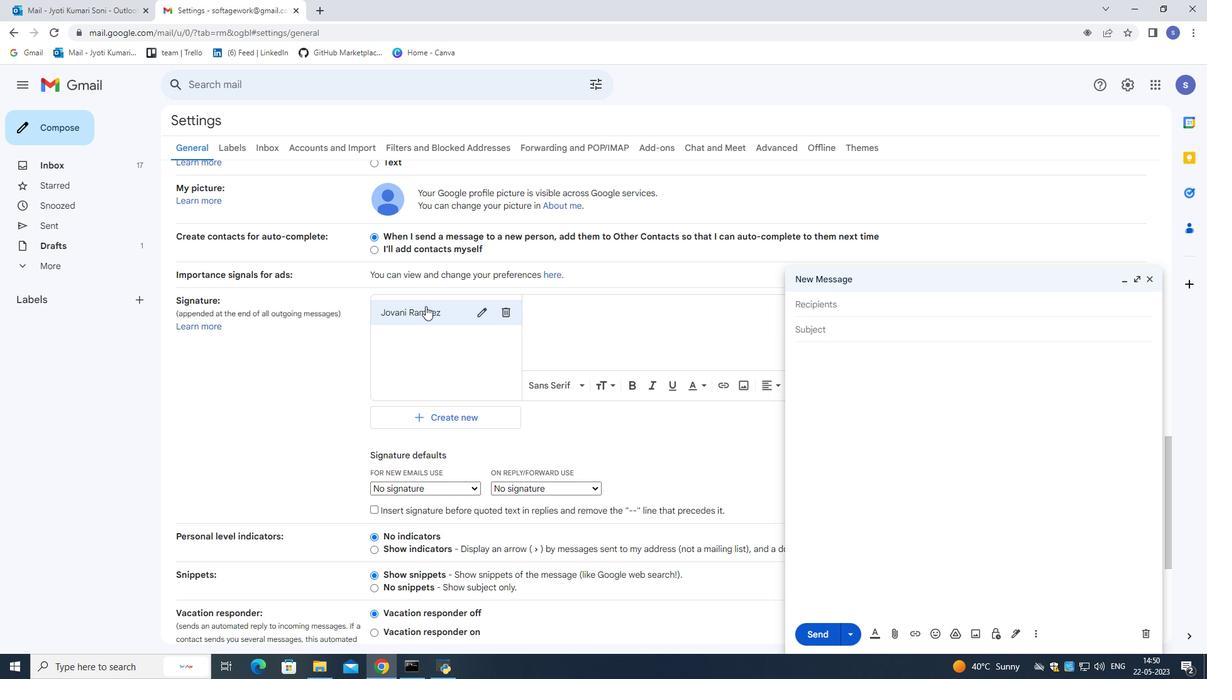 
Action: Mouse pressed left at (427, 306)
Screenshot: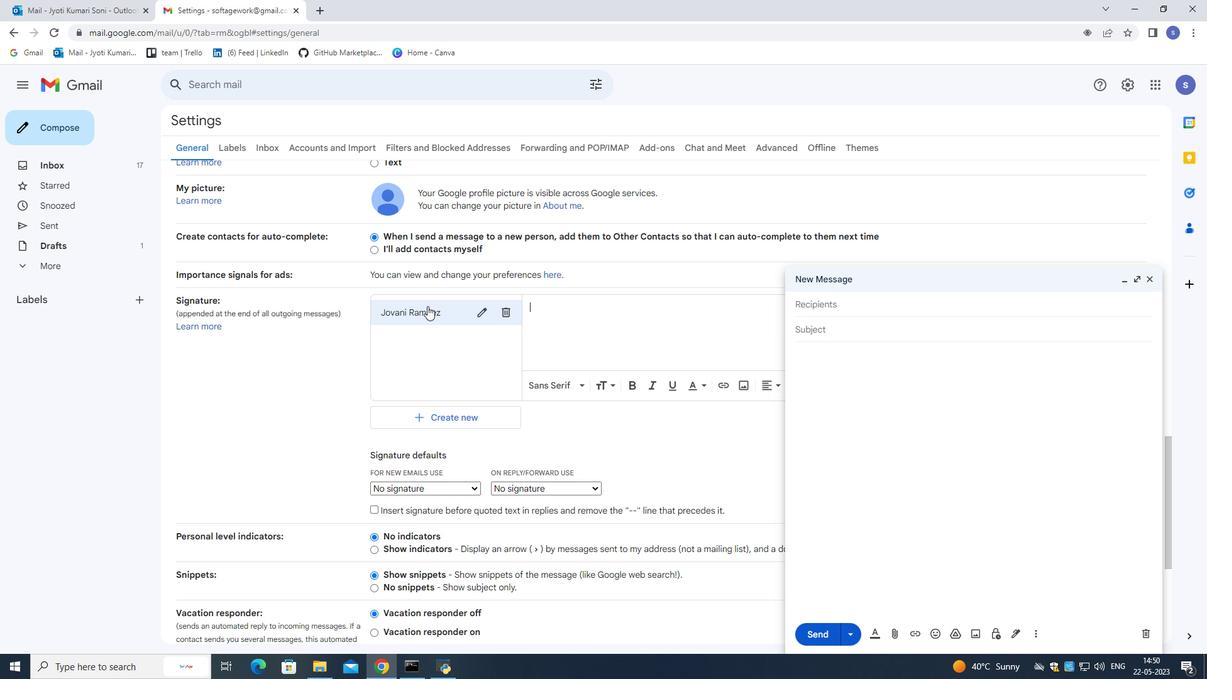 
Action: Mouse moved to (479, 358)
Screenshot: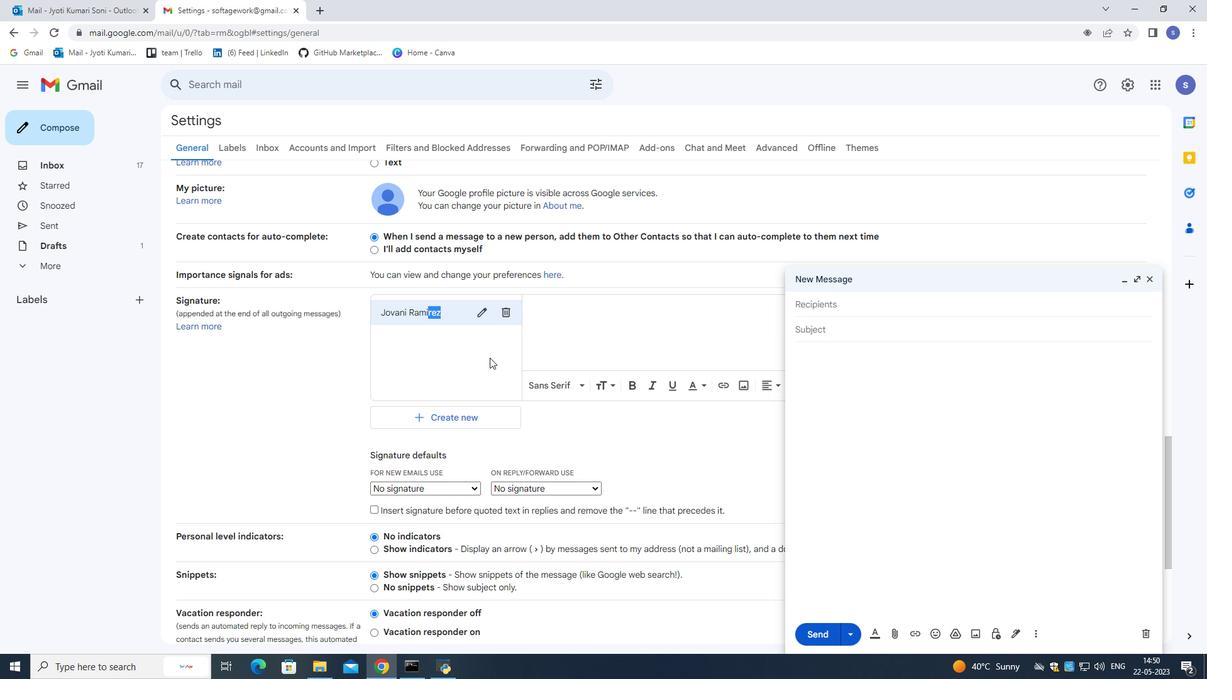 
Action: Mouse pressed left at (479, 358)
Screenshot: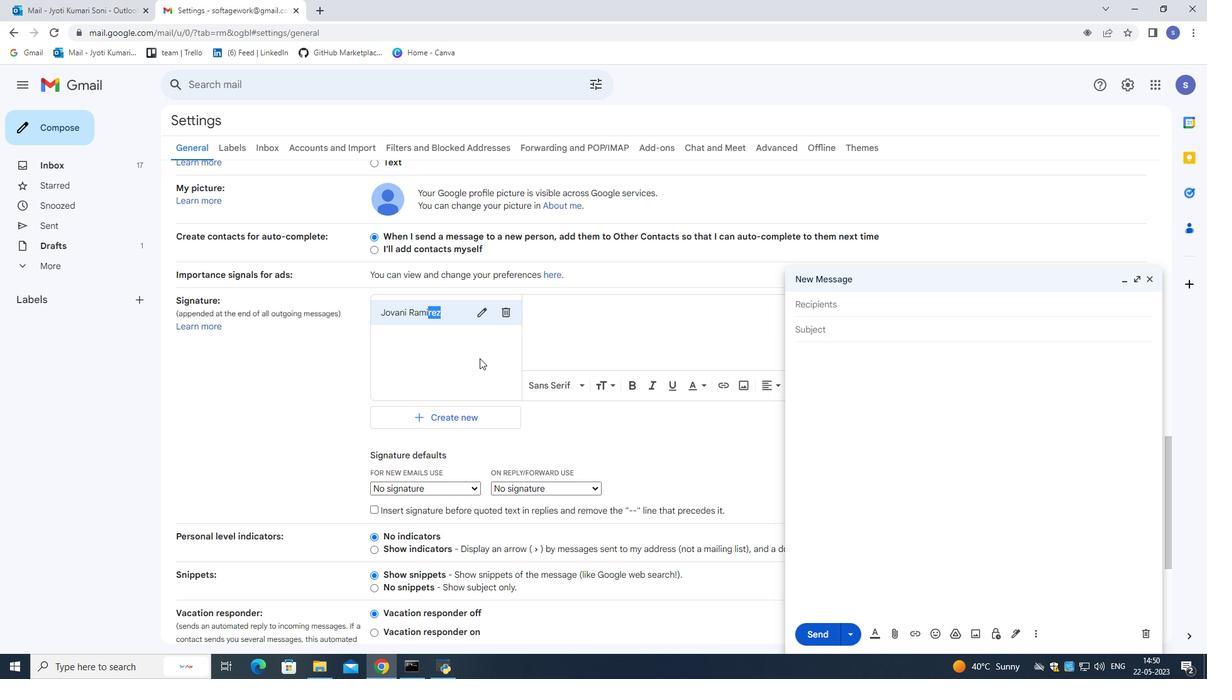 
Action: Mouse moved to (399, 311)
Screenshot: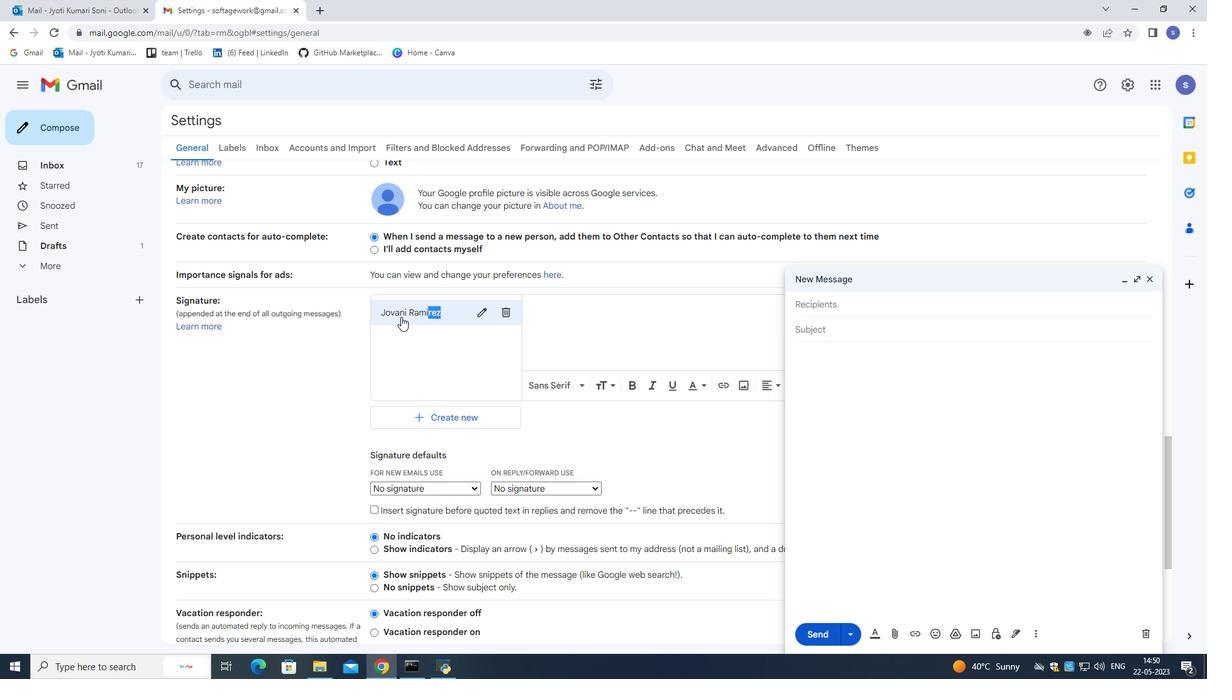 
Action: Mouse pressed left at (399, 311)
Screenshot: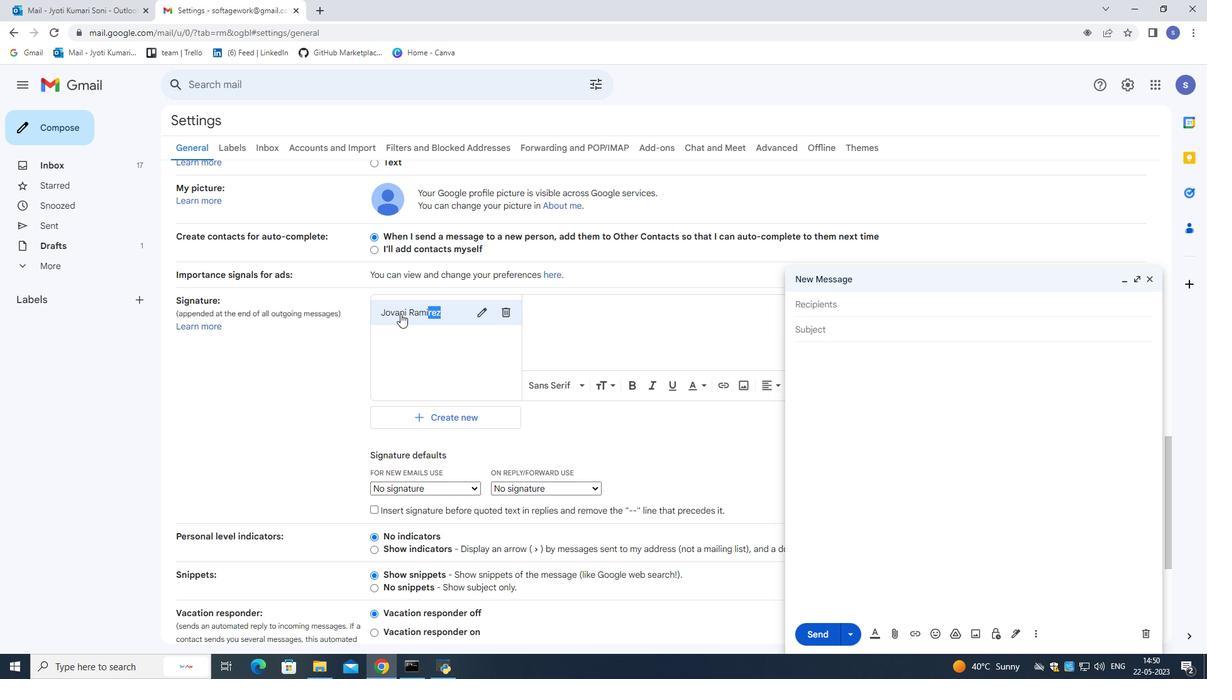 
Action: Mouse moved to (955, 315)
Screenshot: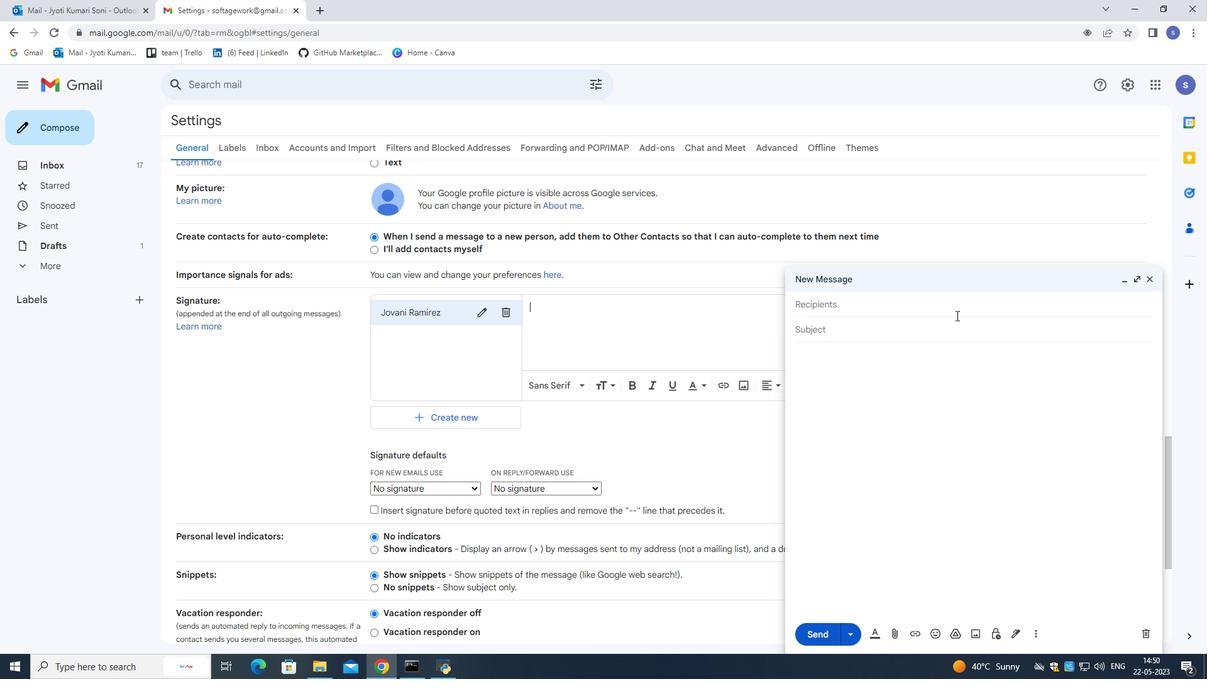
Action: Mouse pressed left at (955, 315)
Screenshot: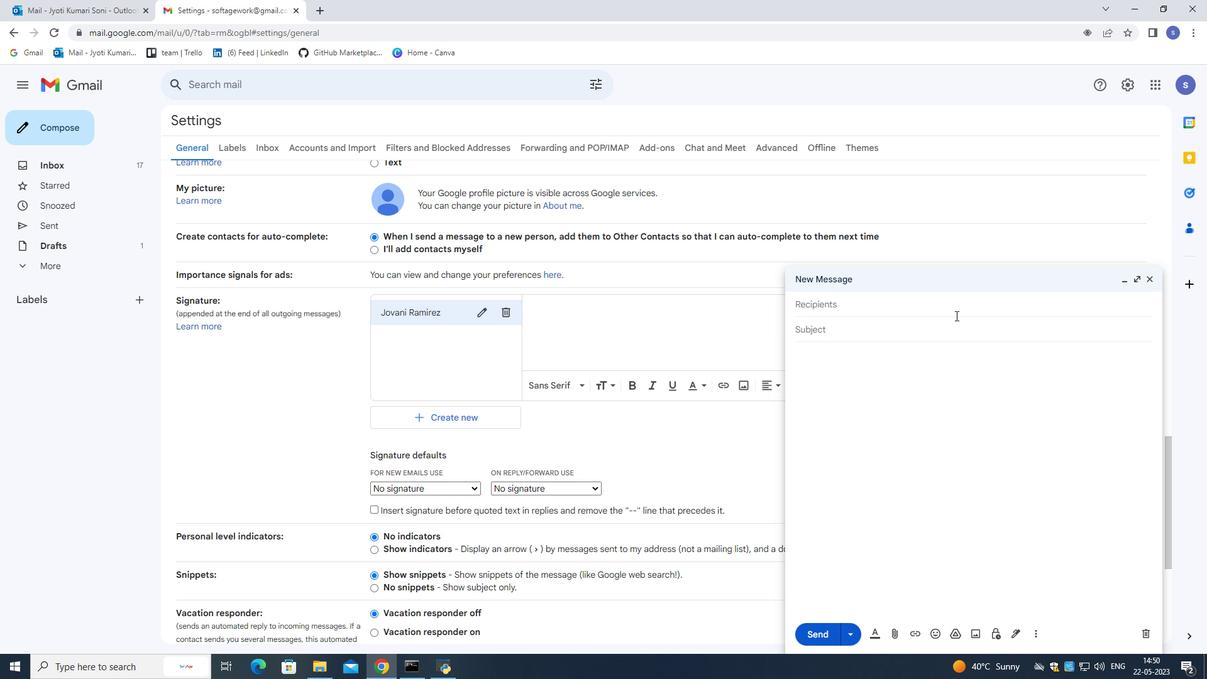 
Action: Mouse moved to (1017, 638)
Screenshot: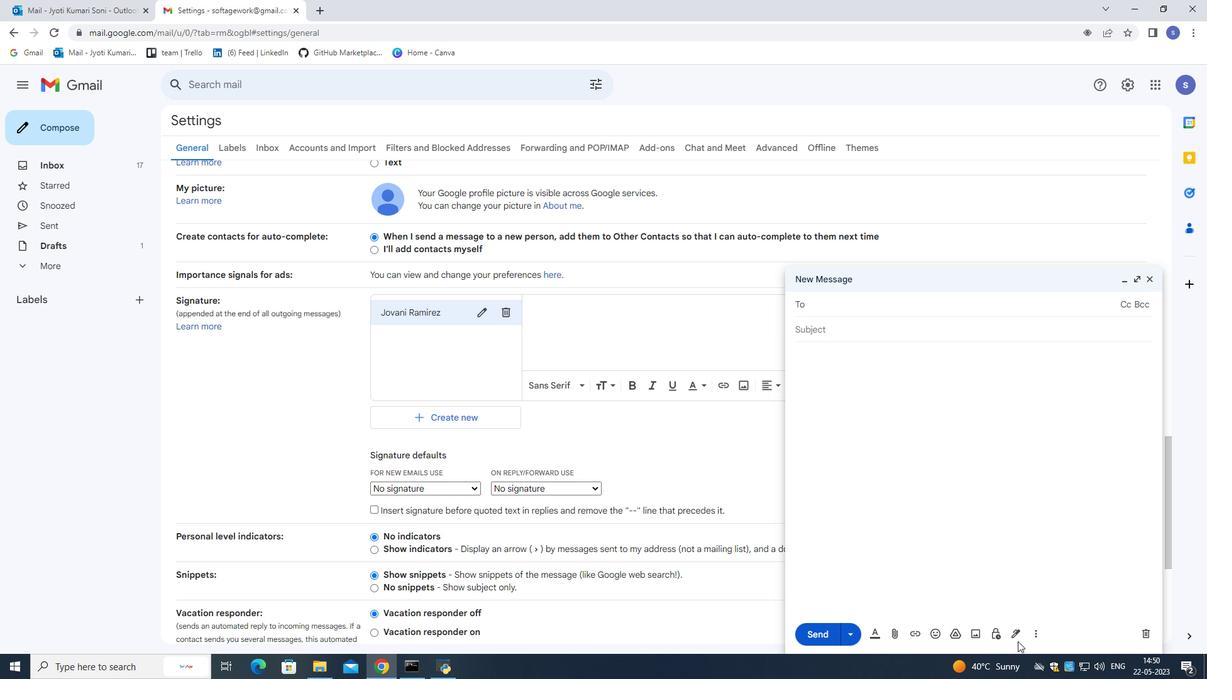 
Action: Mouse pressed left at (1017, 638)
Screenshot: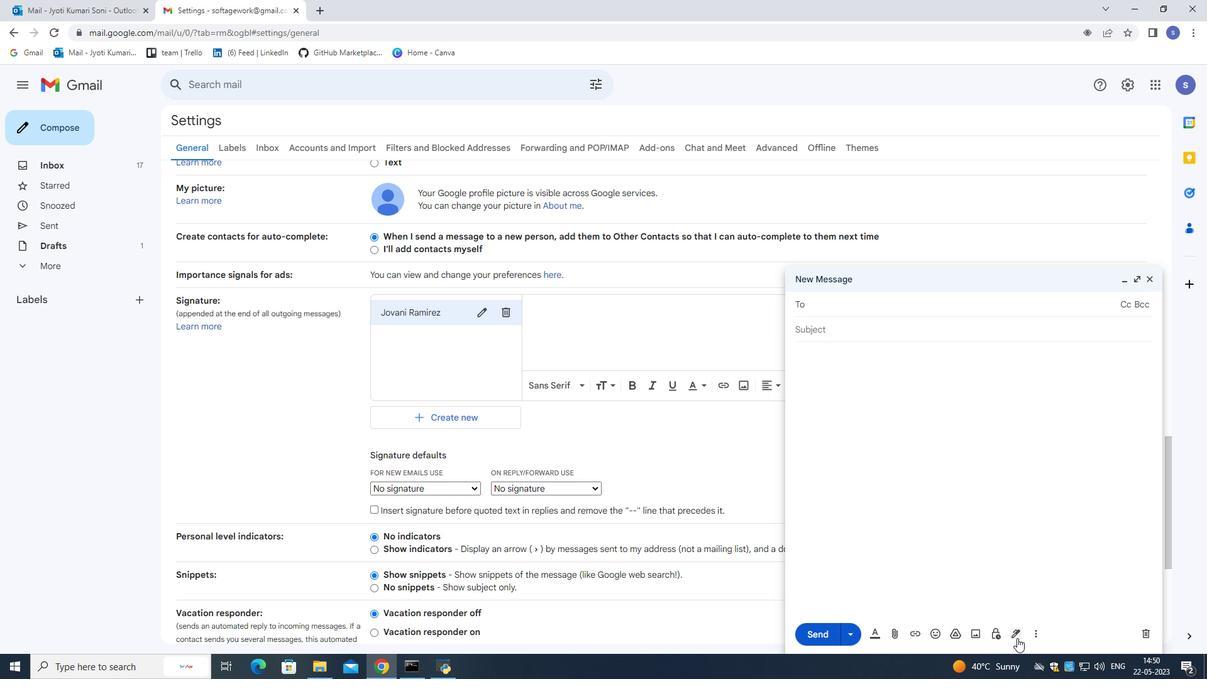 
Action: Mouse moved to (1001, 518)
Screenshot: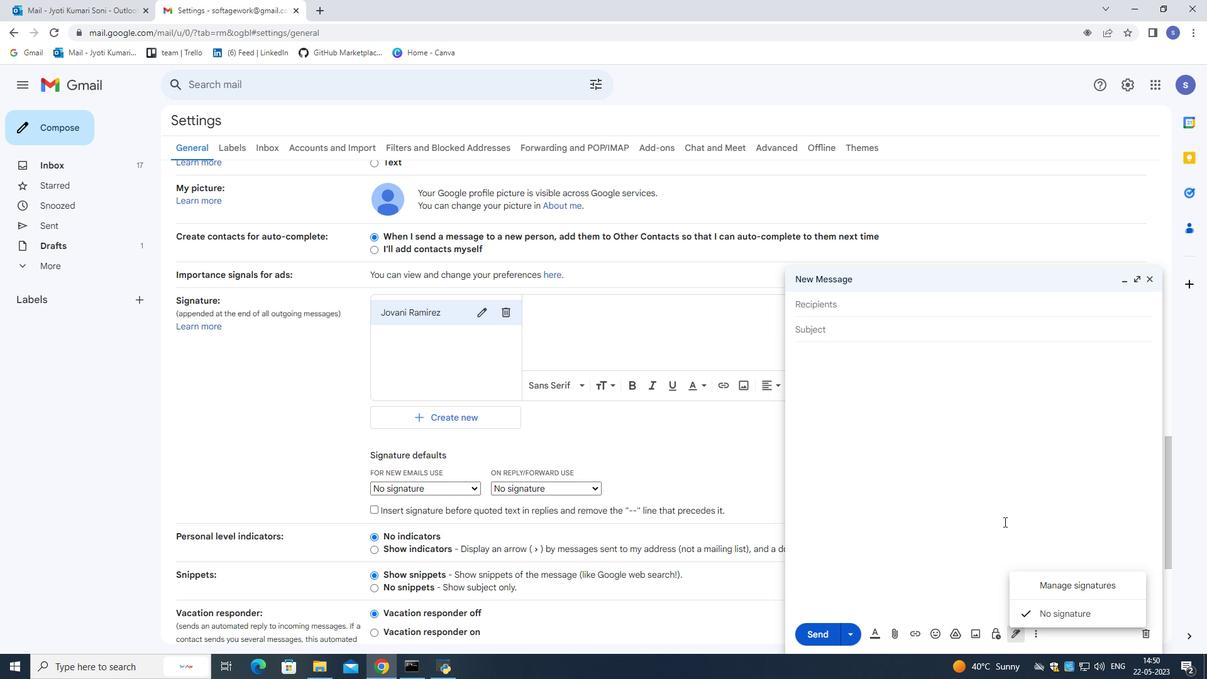 
Action: Mouse pressed left at (1001, 518)
Screenshot: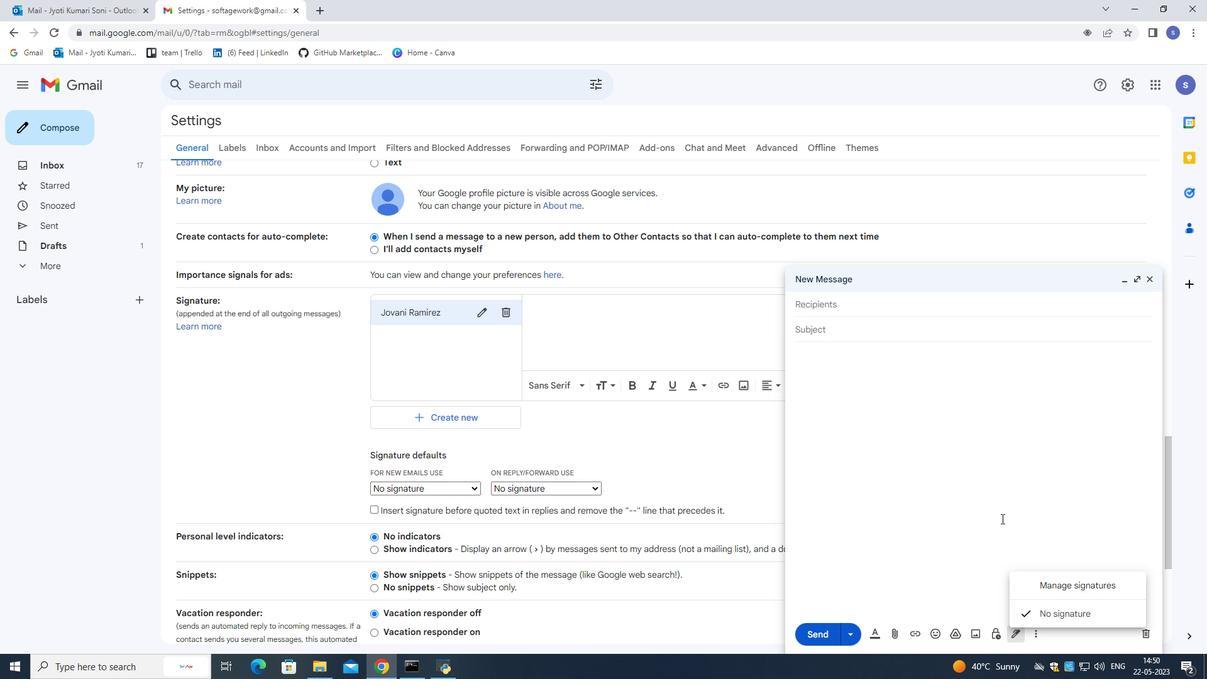 
Action: Mouse moved to (849, 296)
Screenshot: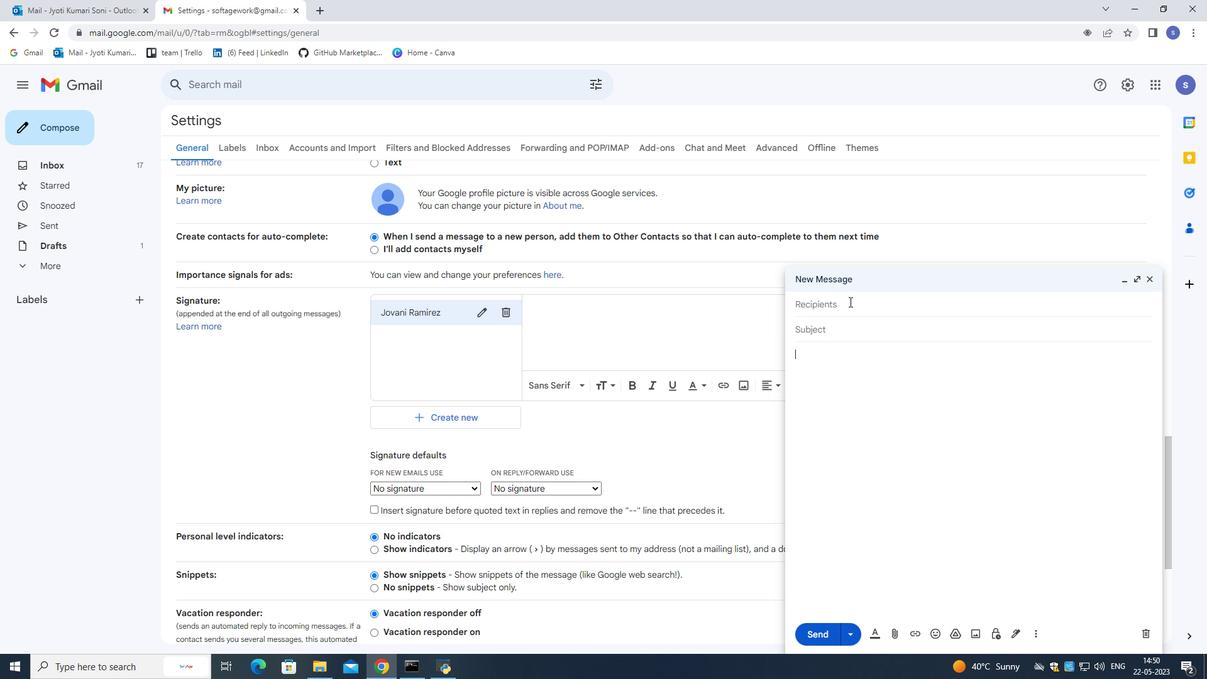 
Action: Mouse pressed left at (849, 296)
Screenshot: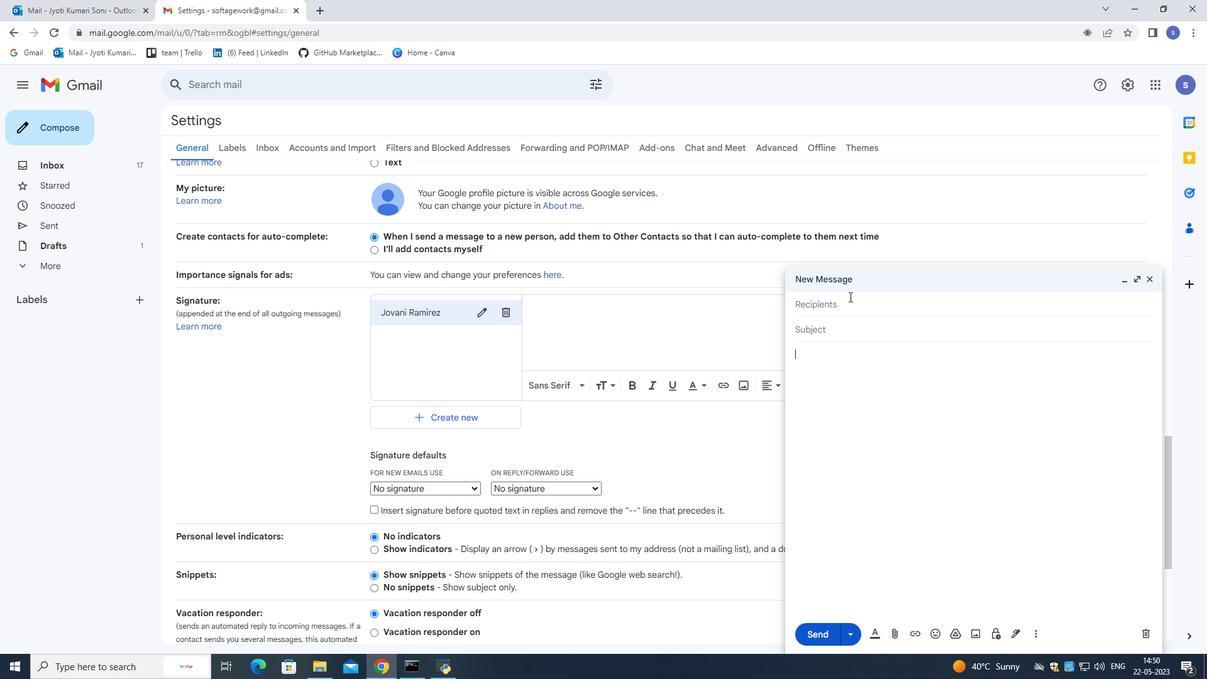 
Action: Key pressed softage.2<Key.shift>@softage.net
Screenshot: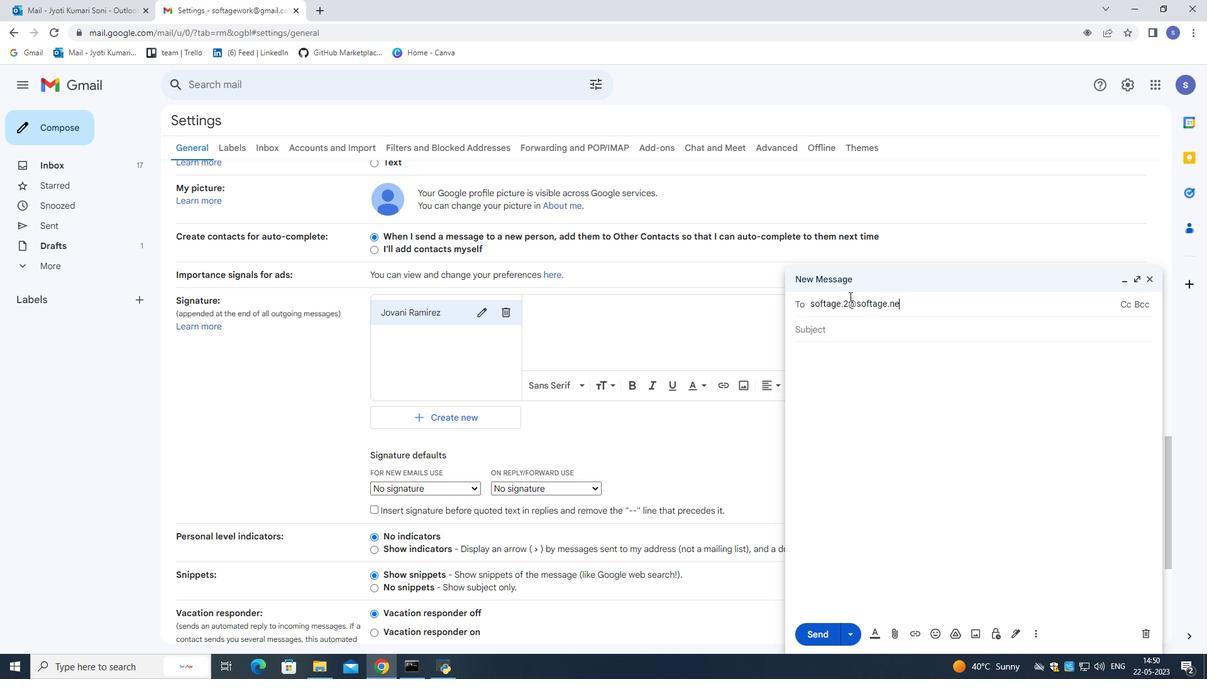 
Action: Mouse moved to (895, 333)
Screenshot: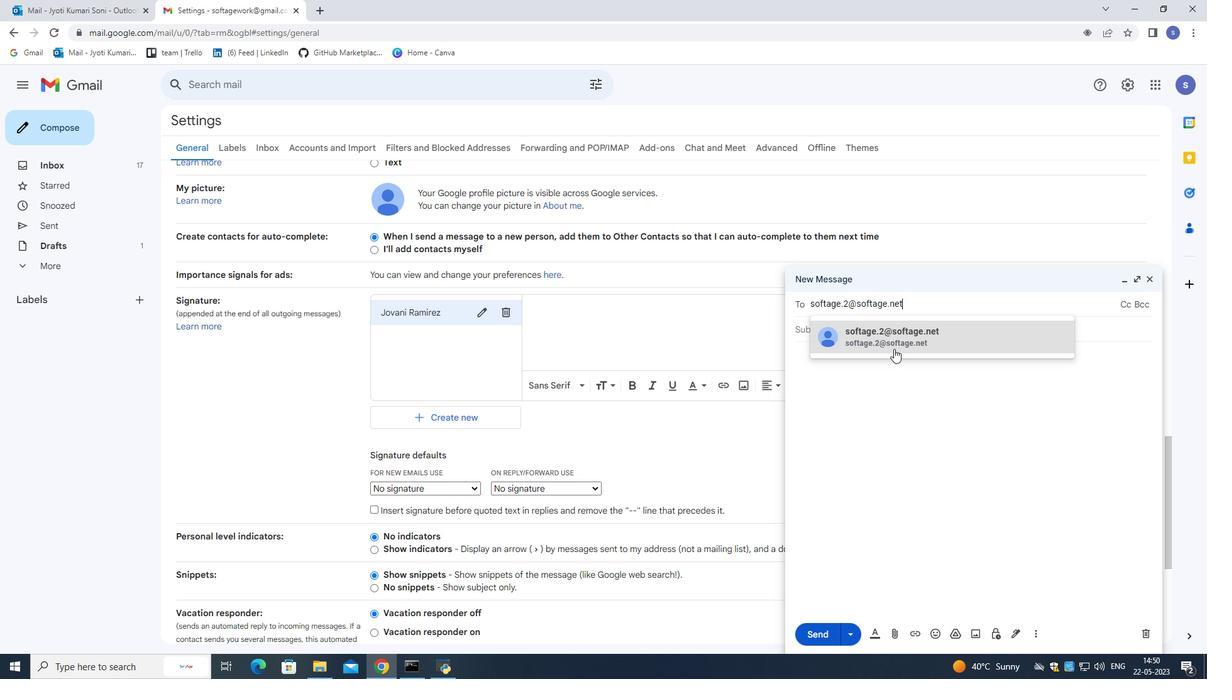 
Action: Mouse pressed left at (895, 333)
Screenshot: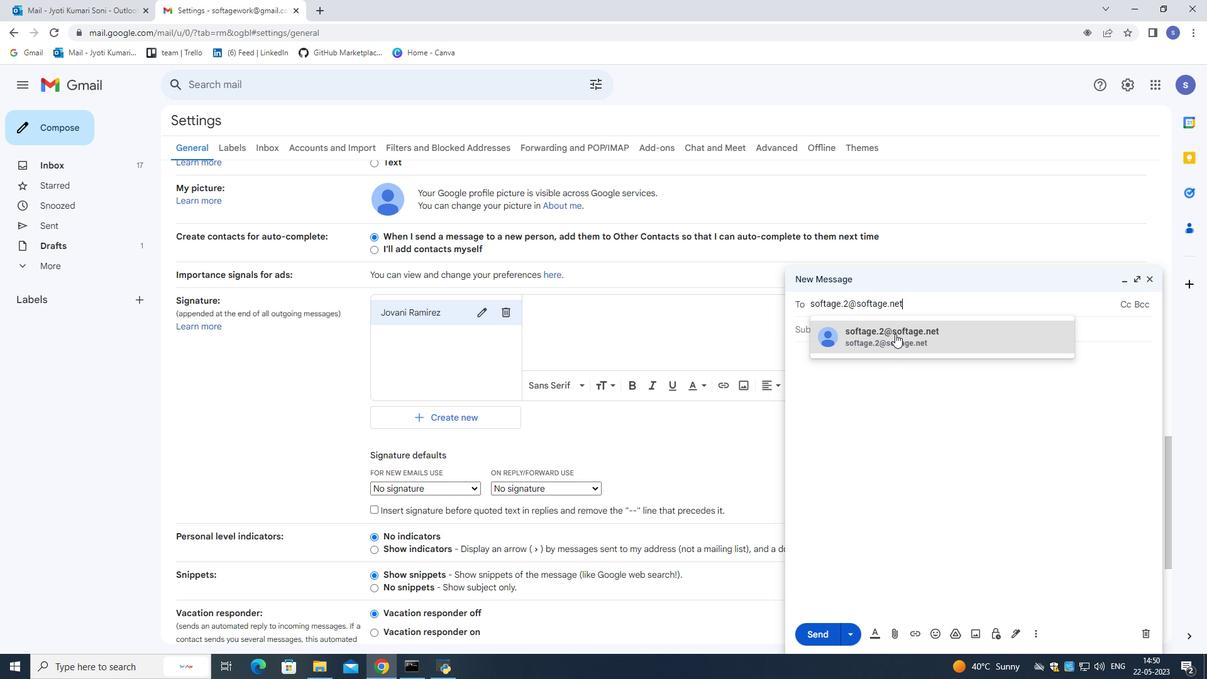 
Action: Mouse moved to (893, 333)
Screenshot: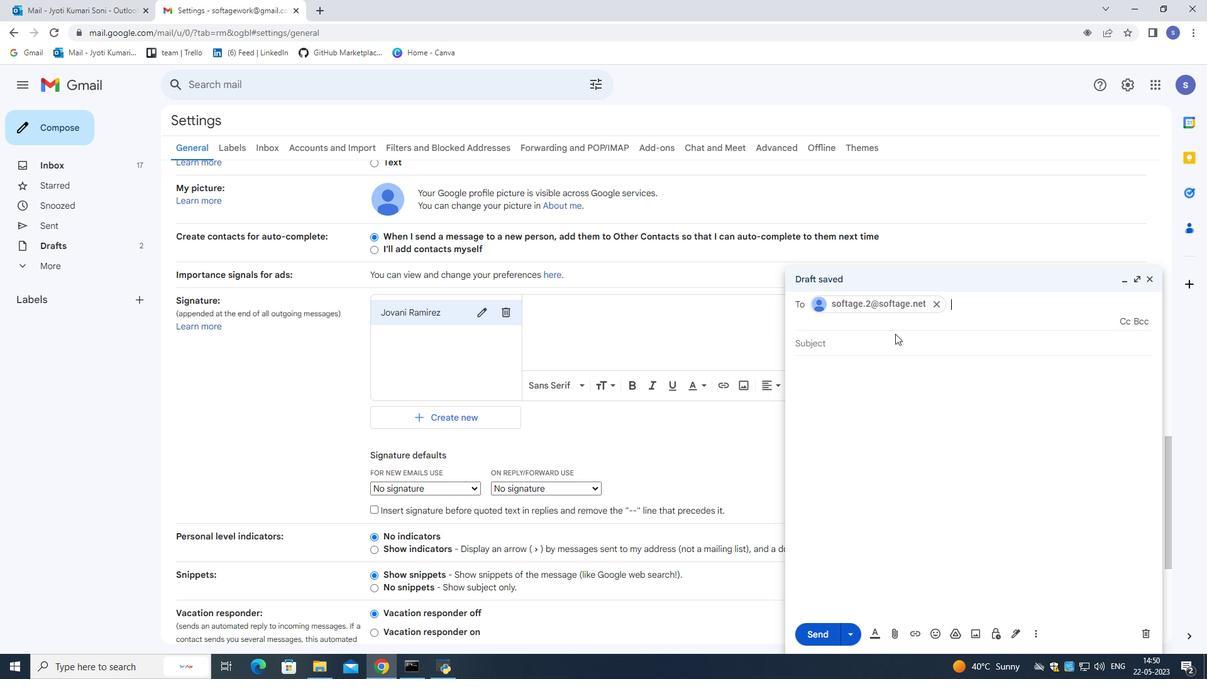 
Action: Mouse pressed left at (893, 333)
Screenshot: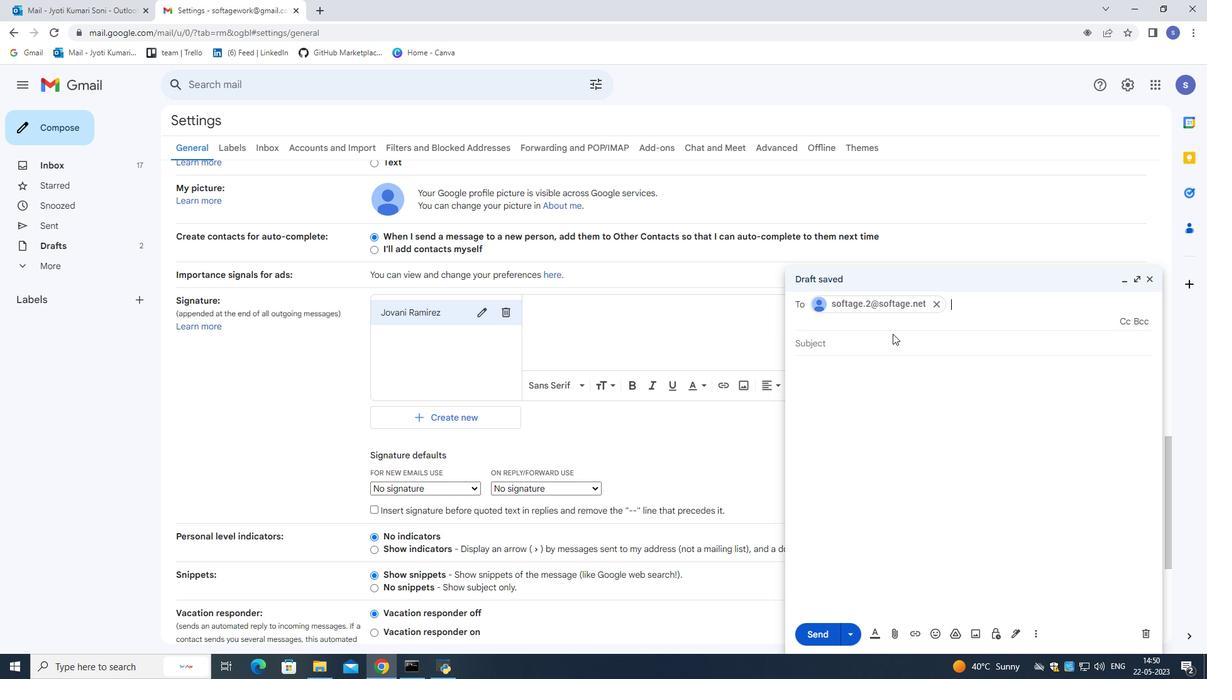 
Action: Key pressed <Key.shift>have<Key.space>a<Key.space>great<Key.space><Key.shift>national<Key.space><Key.shift>Science<Key.space><Key.shift>Day
Screenshot: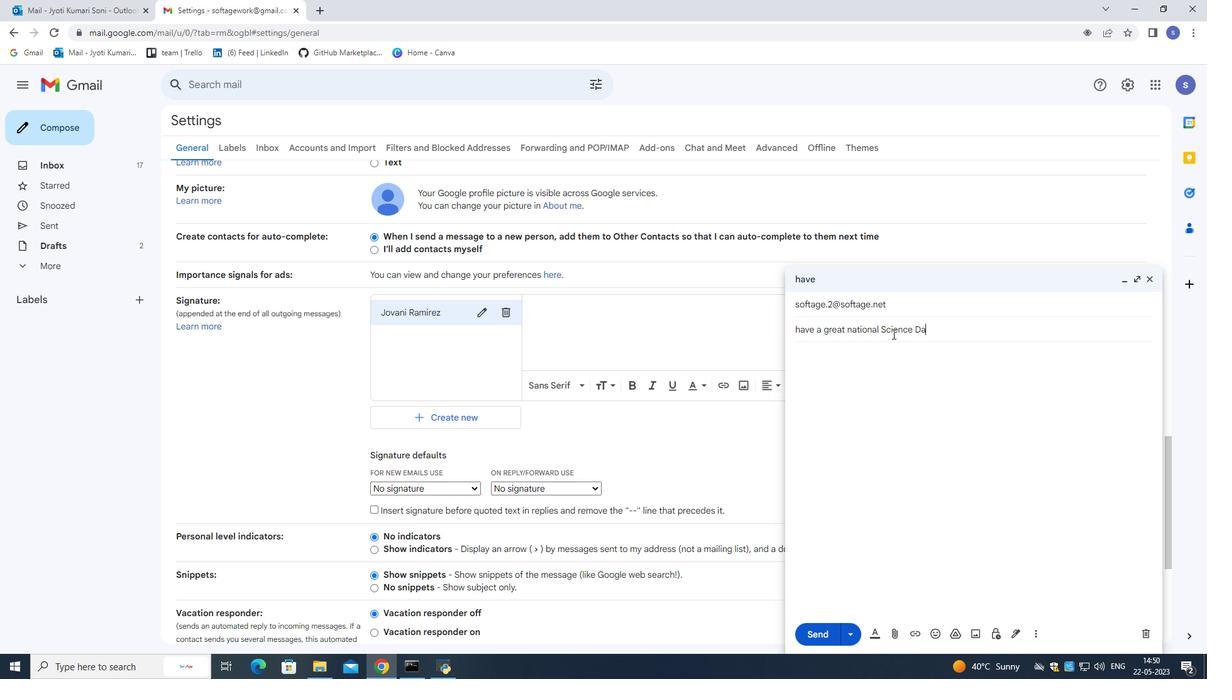 
Action: Mouse moved to (1035, 633)
Screenshot: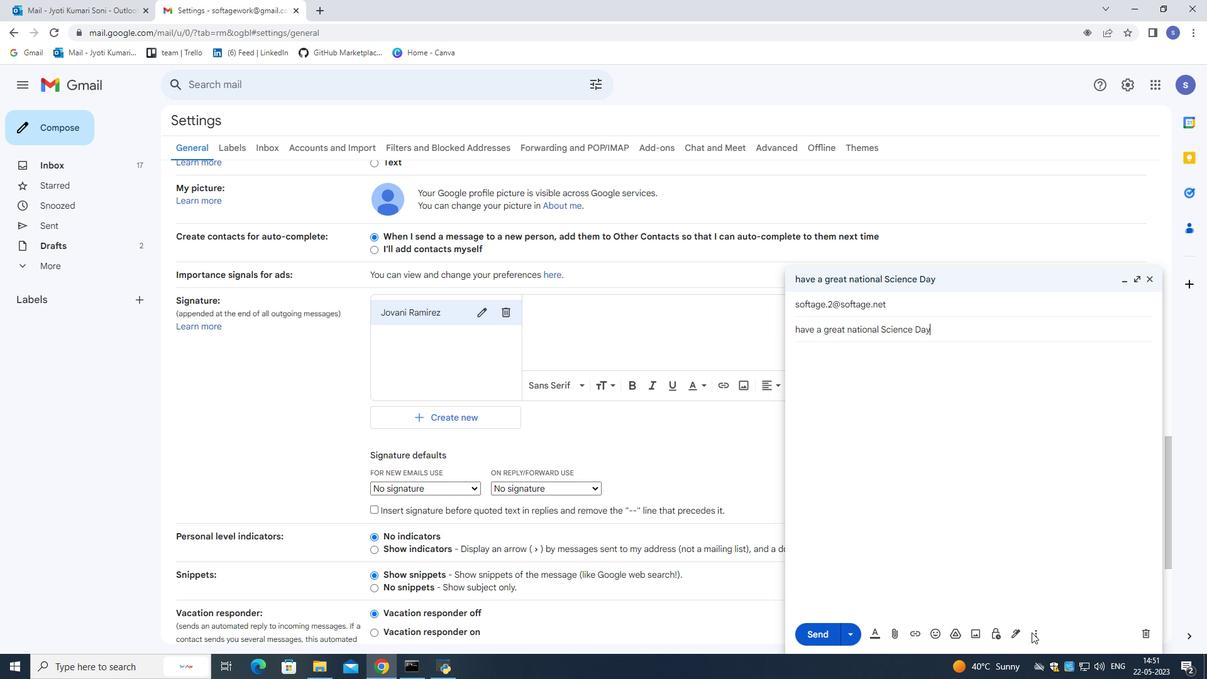 
Action: Mouse pressed left at (1035, 633)
Screenshot: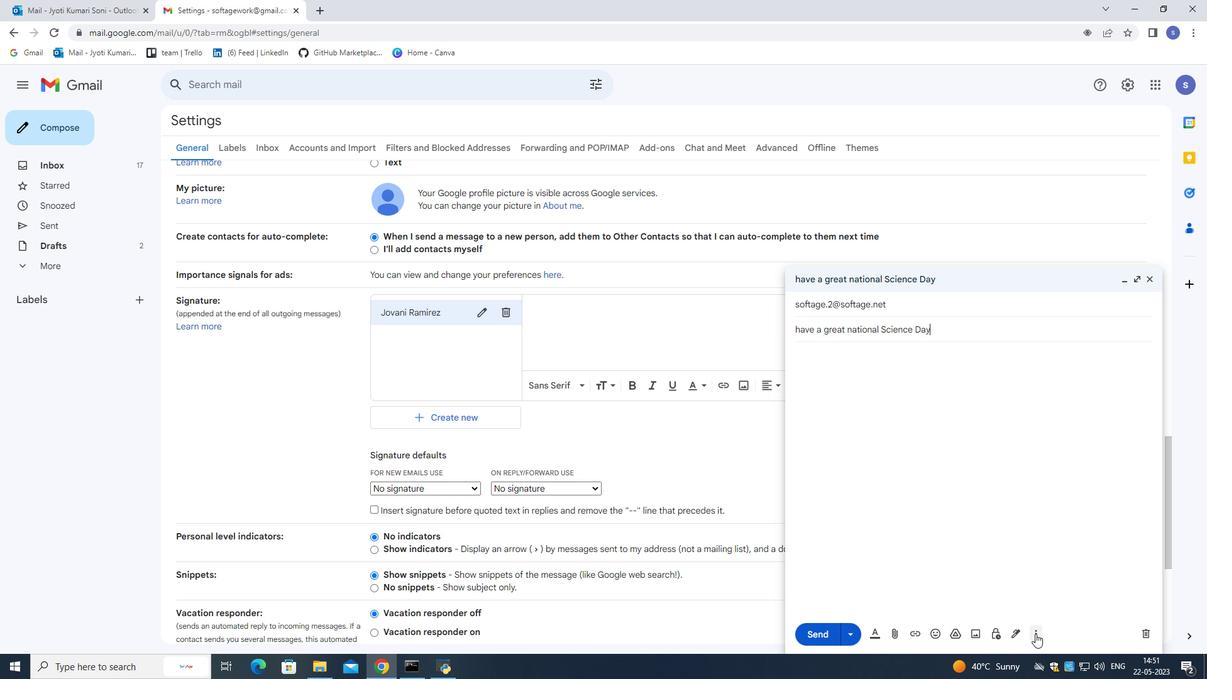 
Action: Mouse moved to (1076, 522)
Screenshot: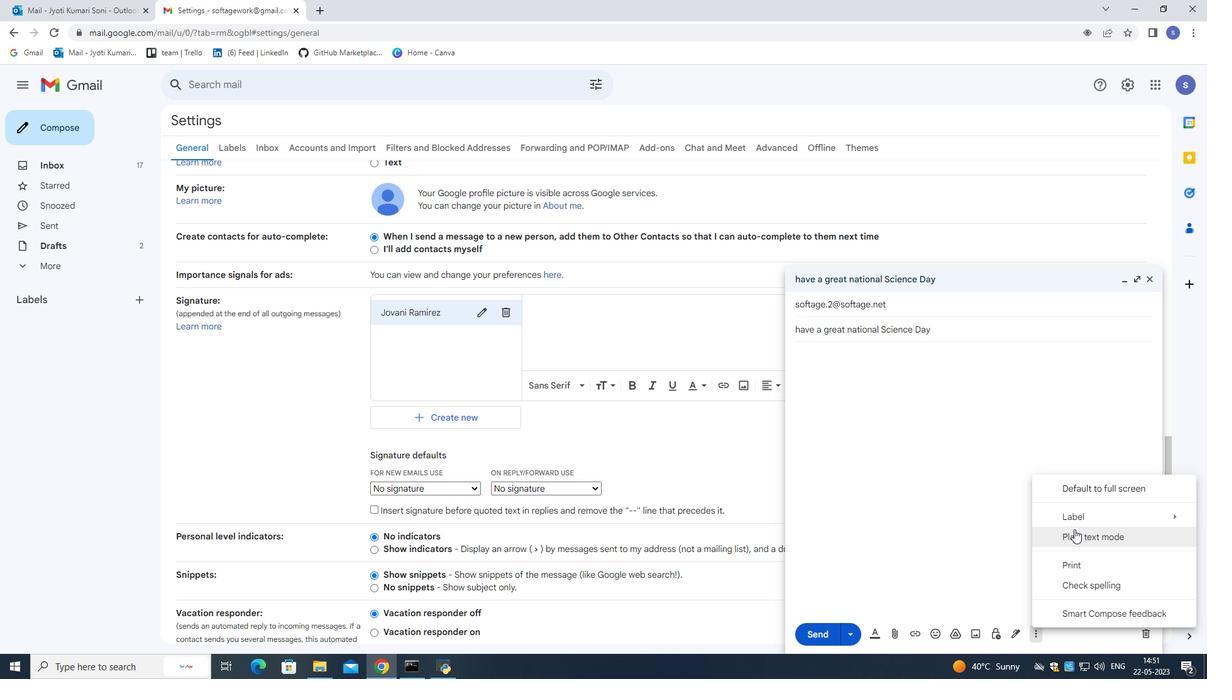 
Action: Mouse pressed left at (1076, 522)
Screenshot: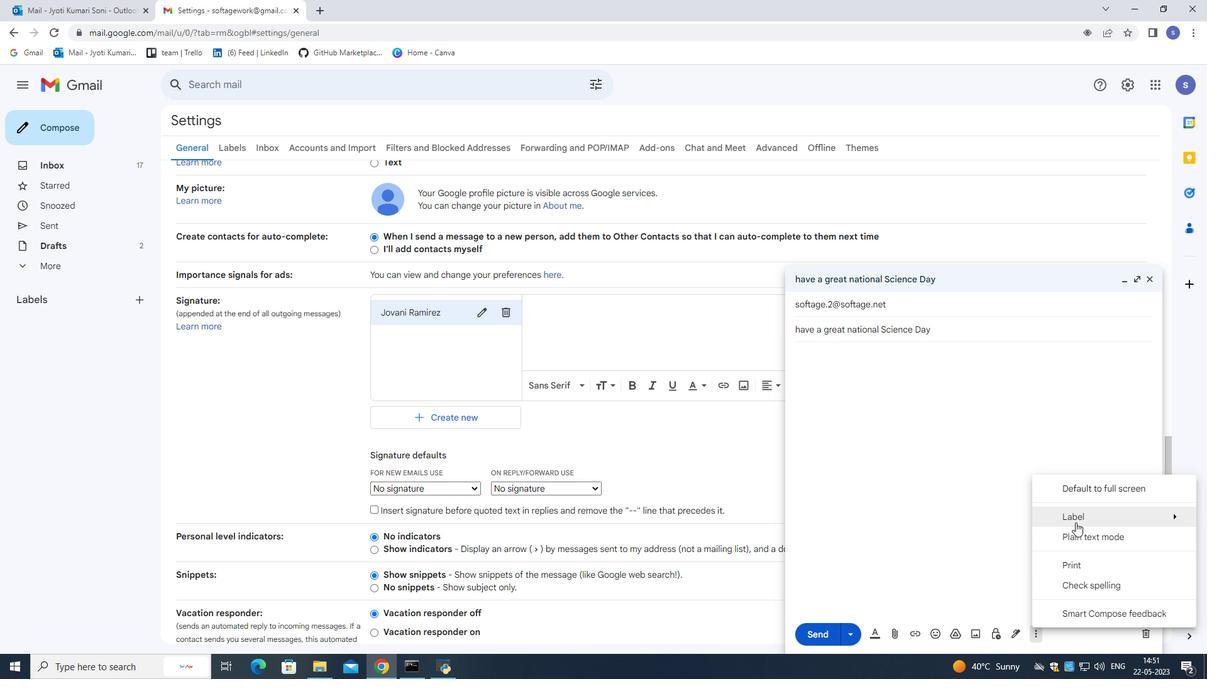 
Action: Mouse moved to (958, 341)
Screenshot: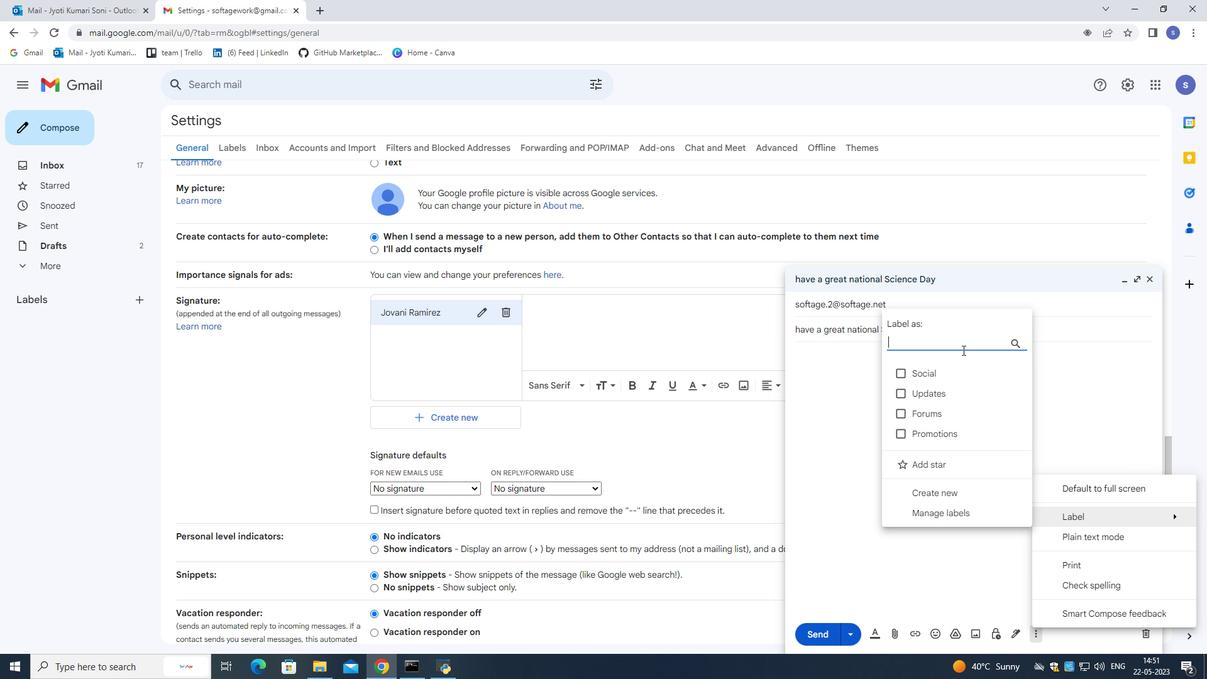 
Action: Mouse pressed left at (958, 341)
Screenshot: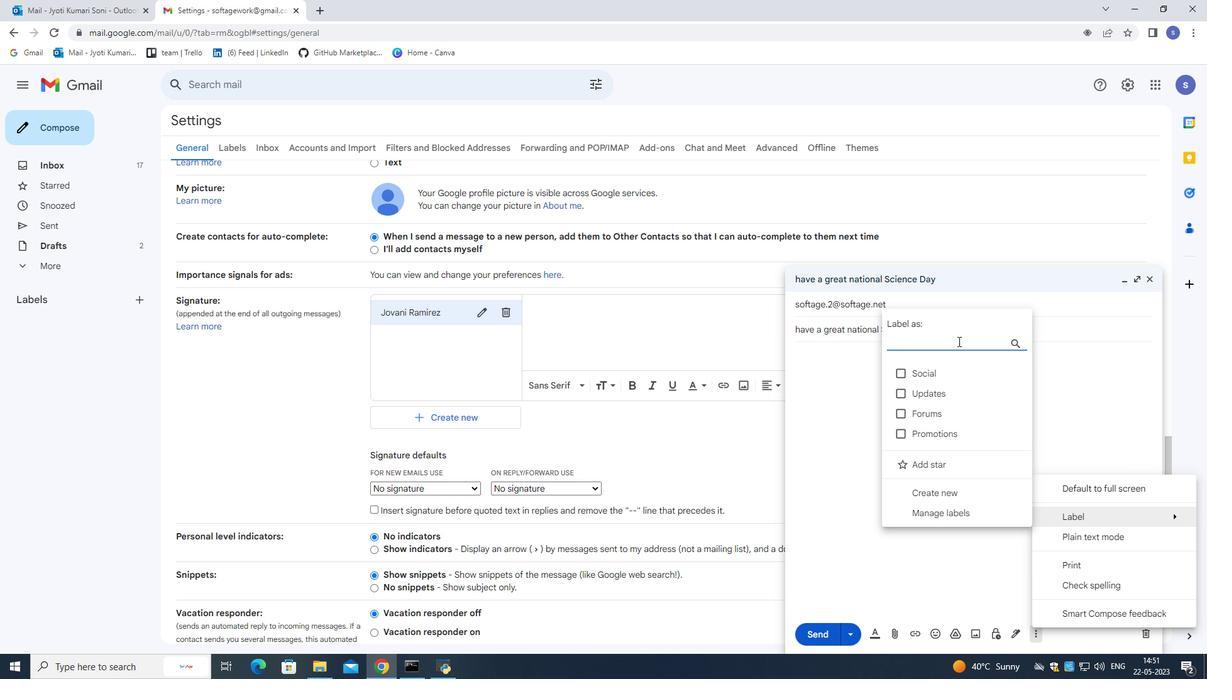 
Action: Key pressed <Key.shift>Testing
Screenshot: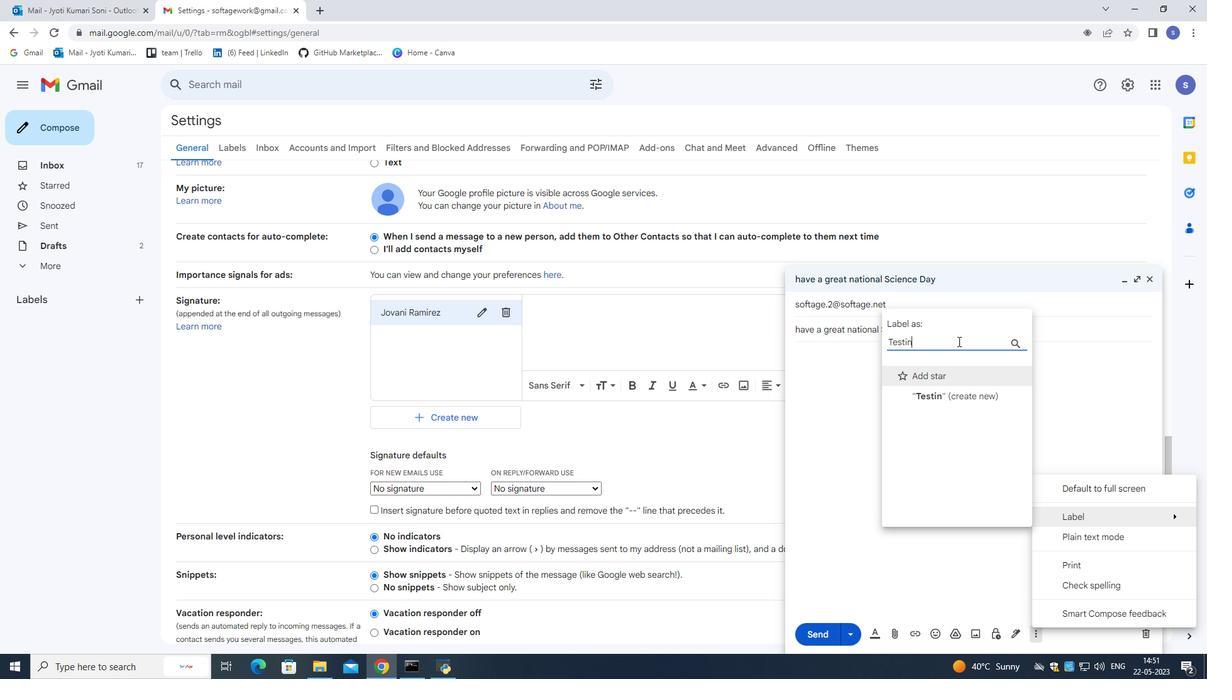 
Action: Mouse moved to (976, 389)
Screenshot: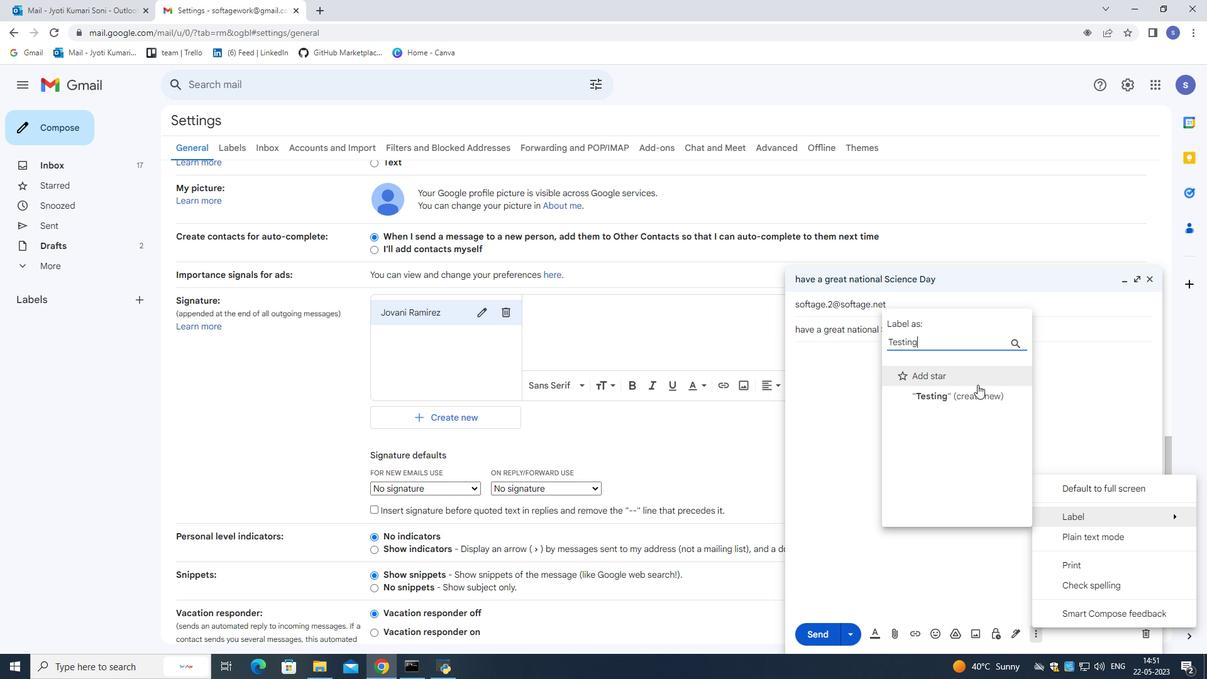 
Action: Mouse pressed left at (976, 389)
Screenshot: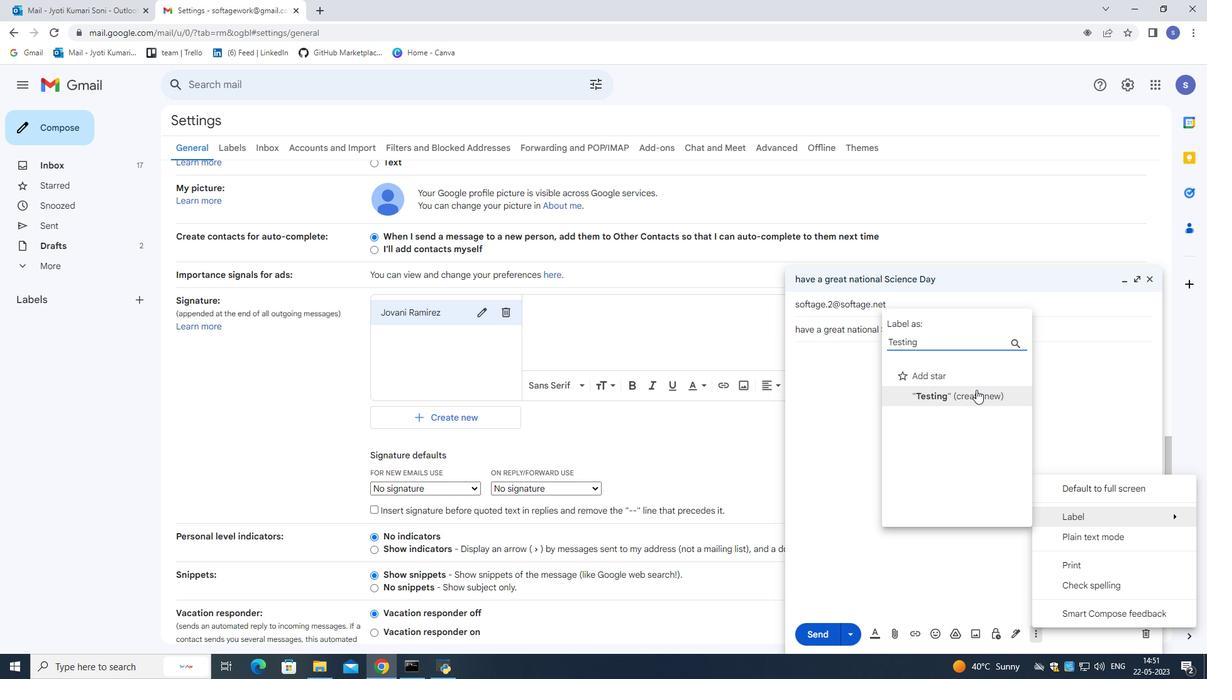 
Action: Mouse moved to (713, 406)
Screenshot: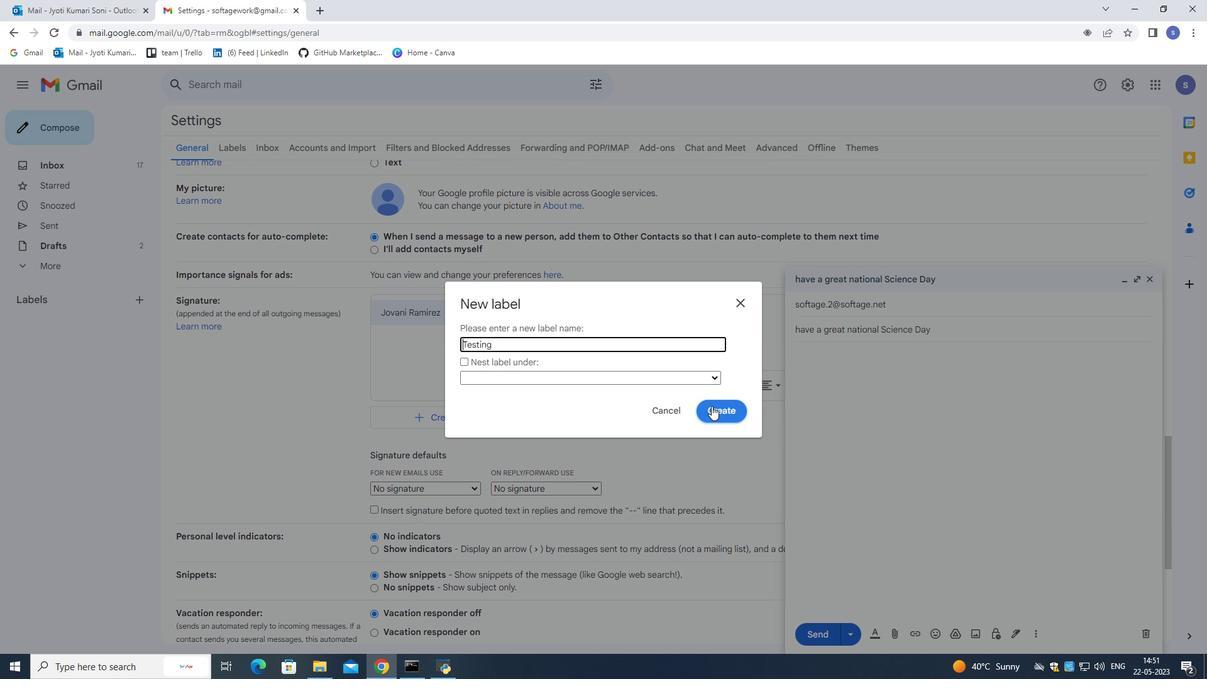 
Action: Mouse pressed left at (713, 406)
Screenshot: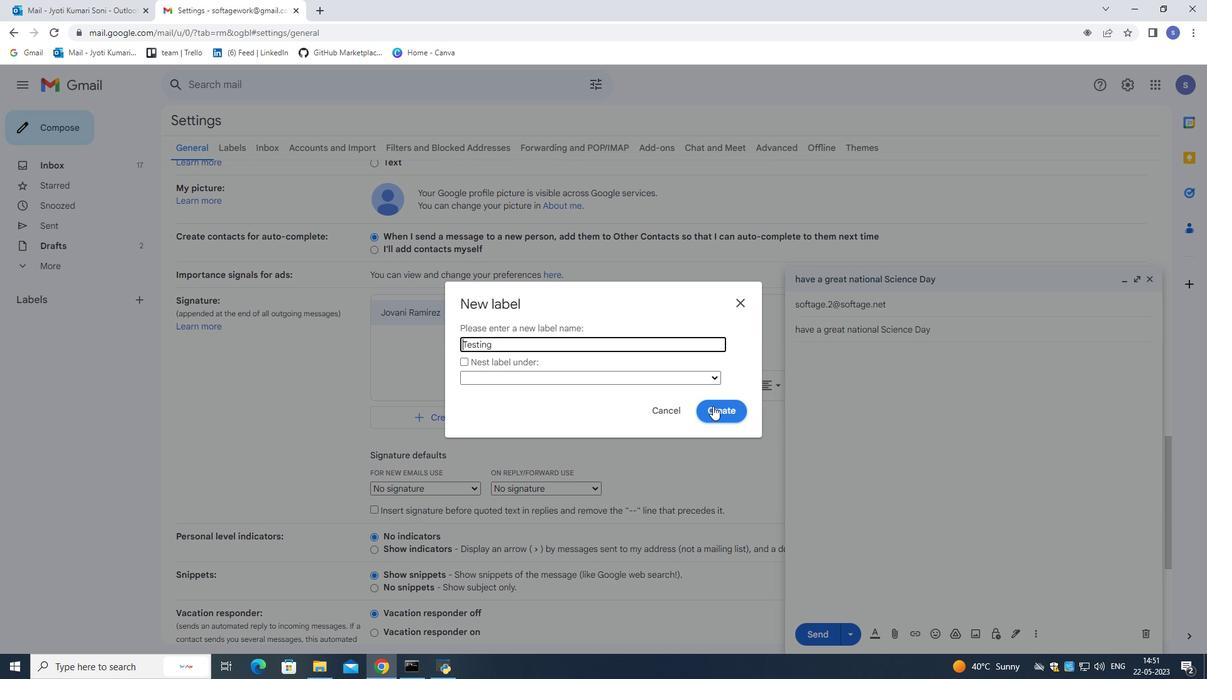 
Action: Mouse moved to (1037, 625)
Screenshot: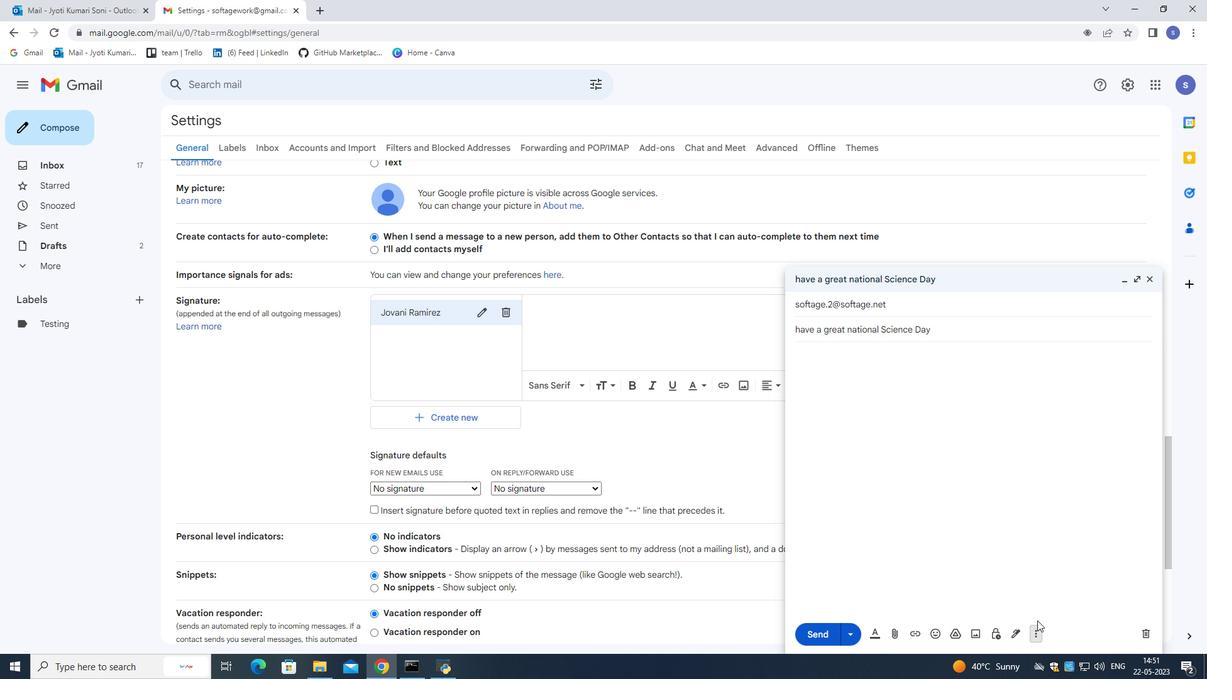 
Action: Mouse pressed left at (1037, 625)
Screenshot: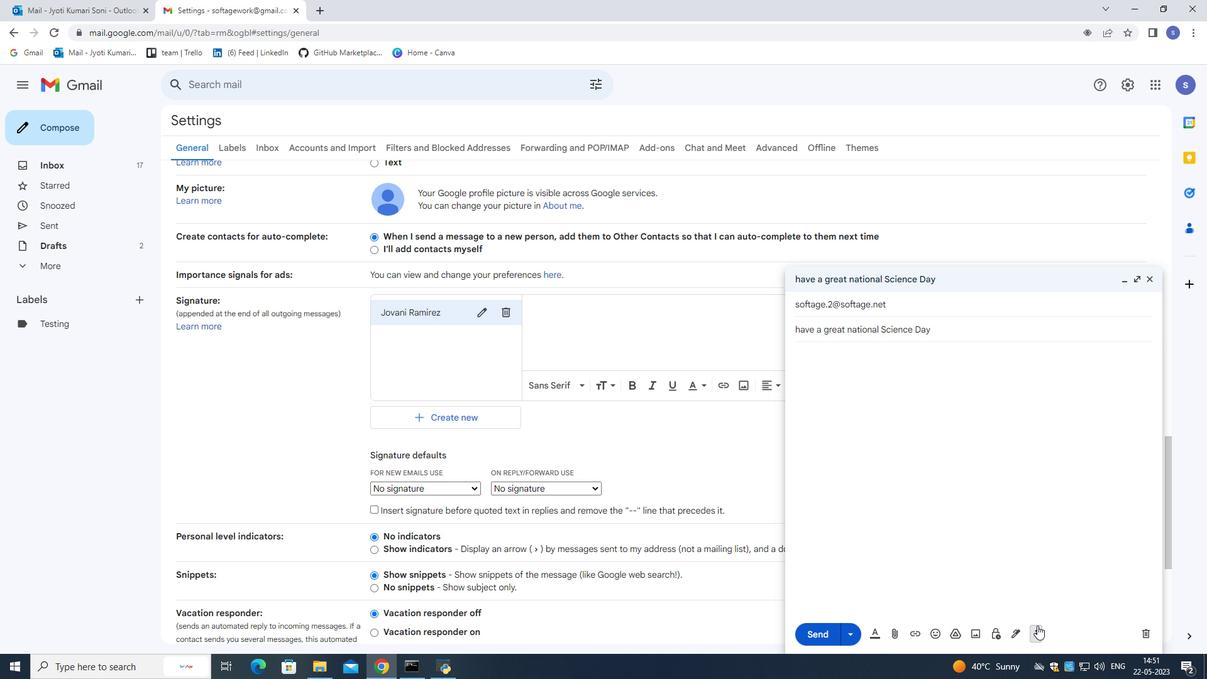 
Action: Mouse moved to (956, 358)
Screenshot: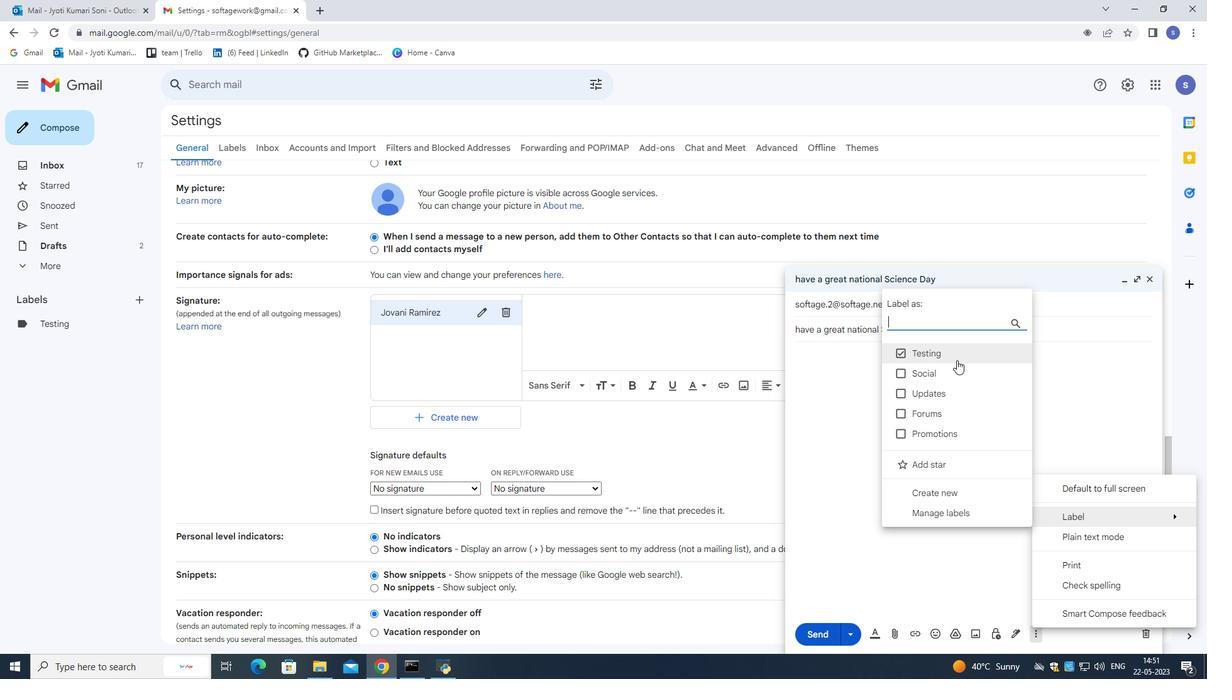 
Action: Mouse pressed left at (956, 358)
Screenshot: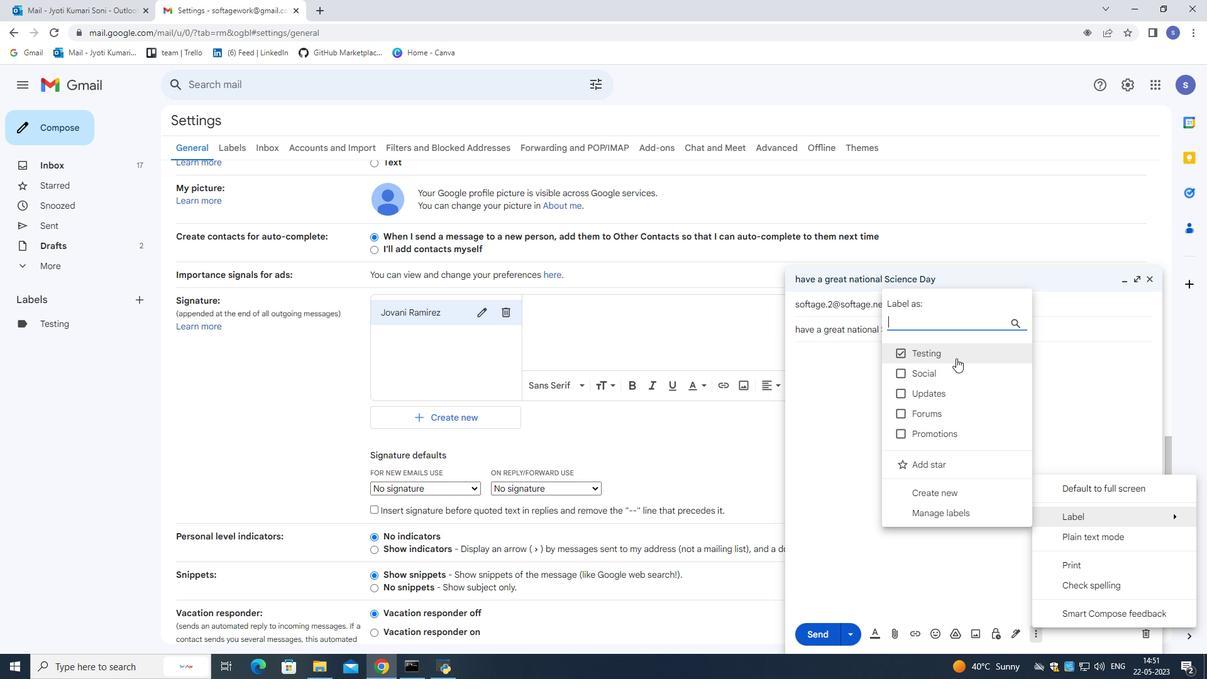 
Action: Mouse moved to (1013, 635)
Screenshot: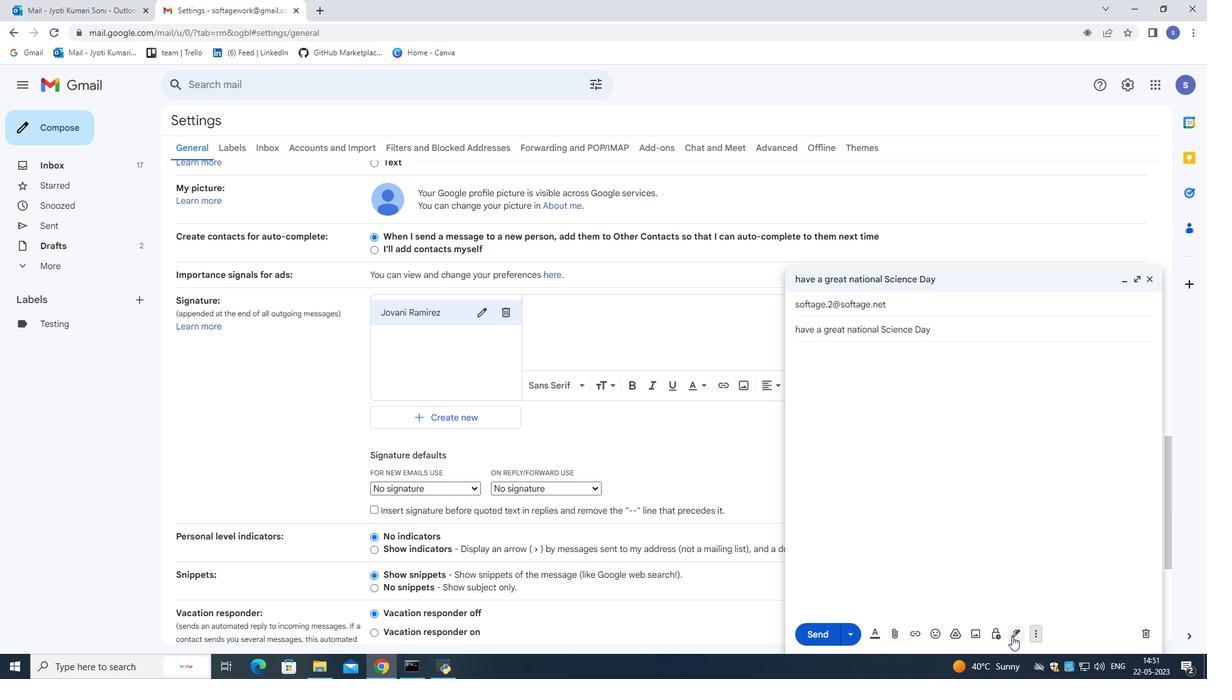 
Action: Mouse pressed left at (1013, 635)
Screenshot: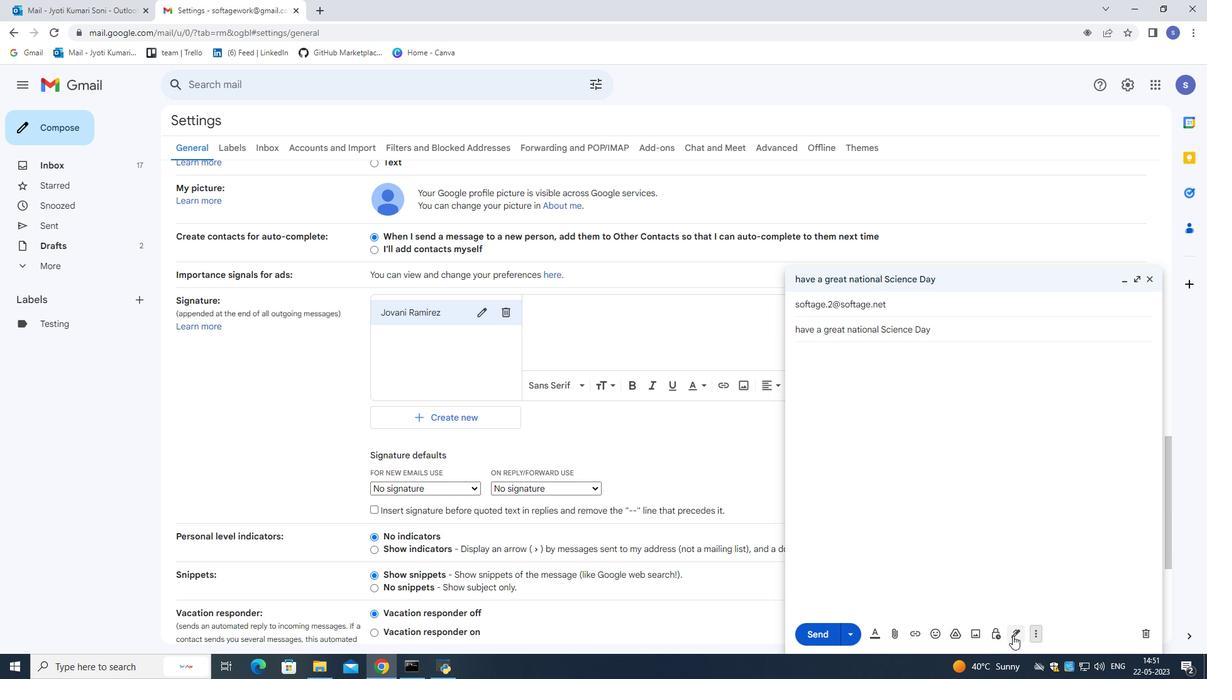 
Action: Mouse moved to (715, 458)
Screenshot: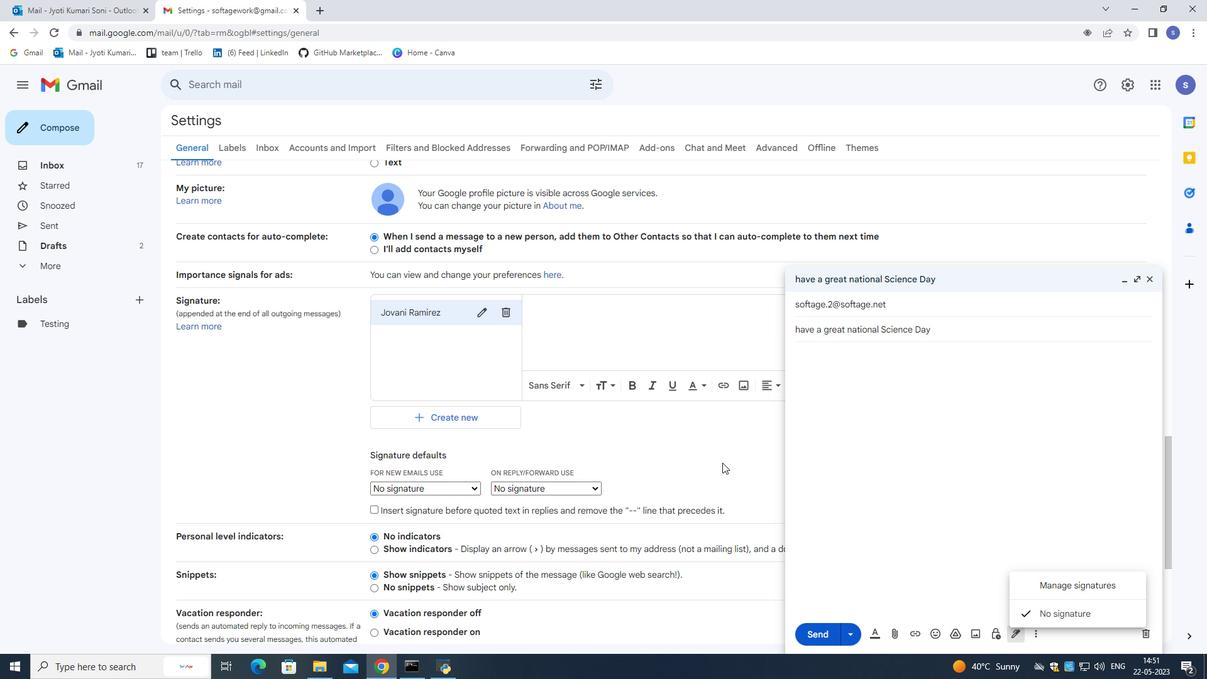 
Action: Mouse pressed left at (715, 458)
Screenshot: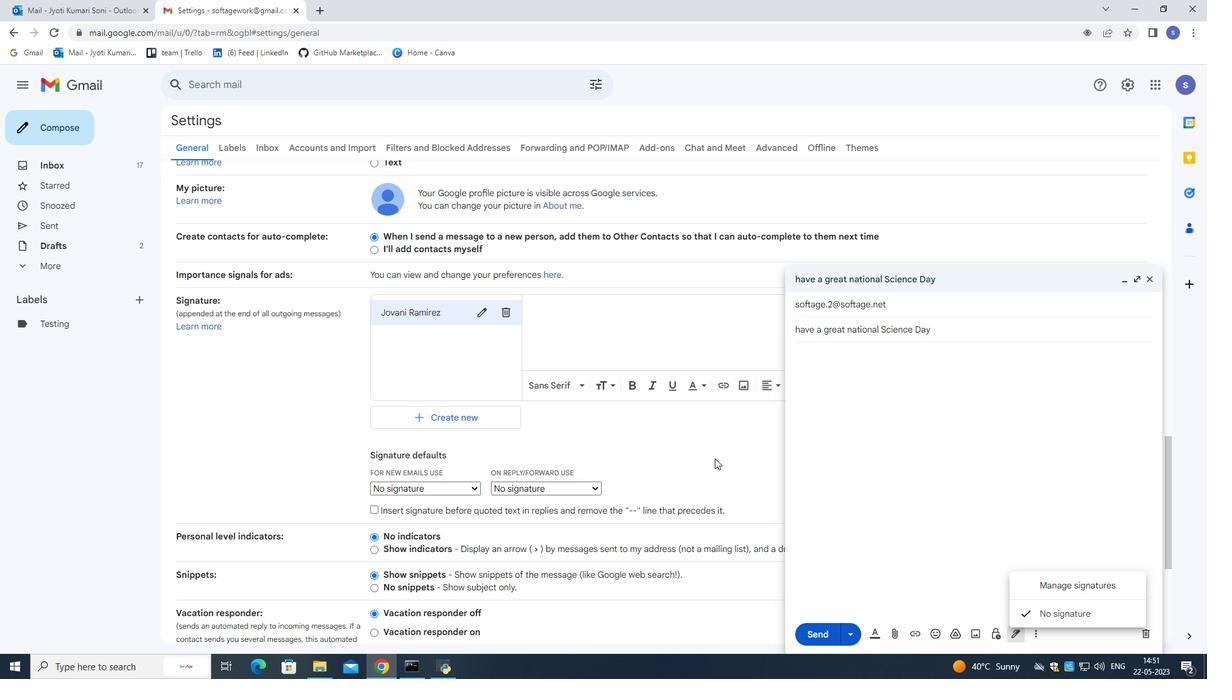 
Action: Mouse moved to (687, 333)
Screenshot: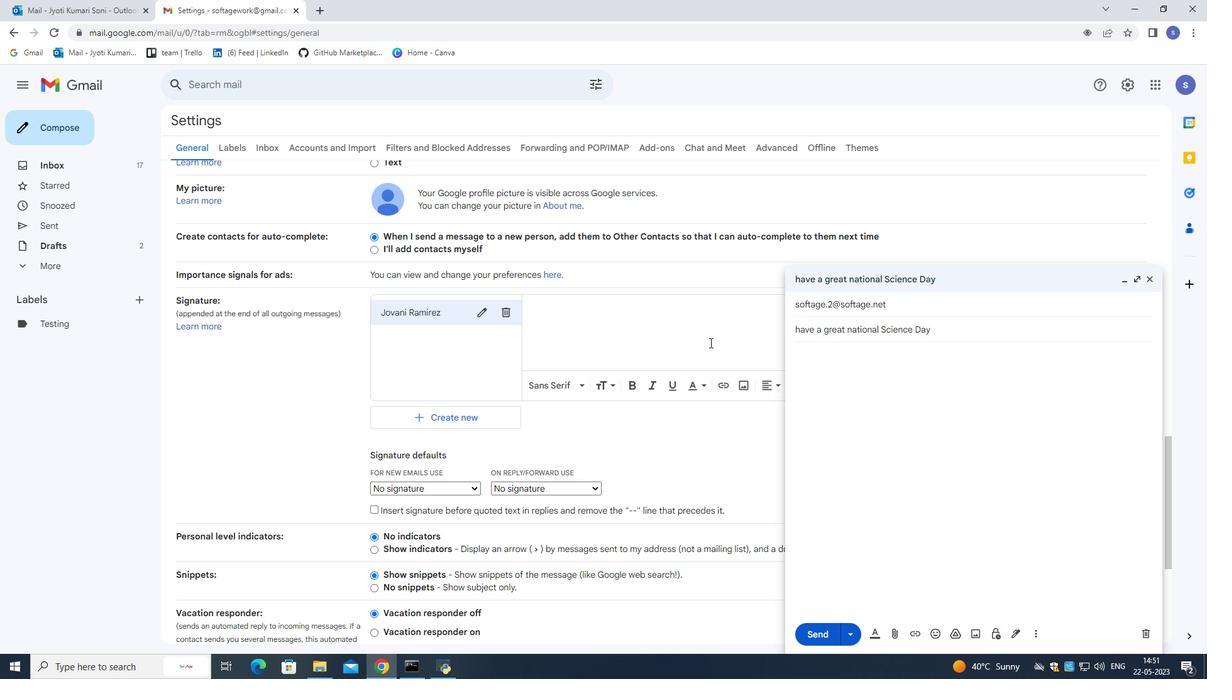 
Action: Mouse scrolled (687, 332) with delta (0, 0)
Screenshot: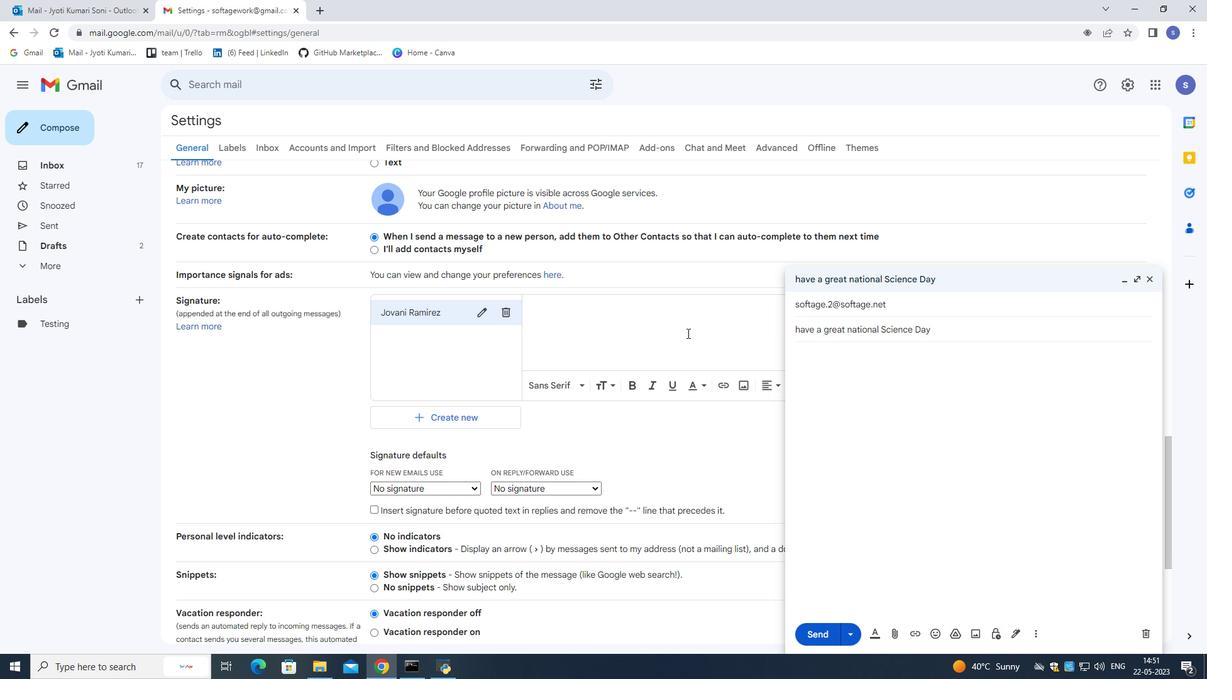 
Action: Mouse scrolled (687, 332) with delta (0, 0)
Screenshot: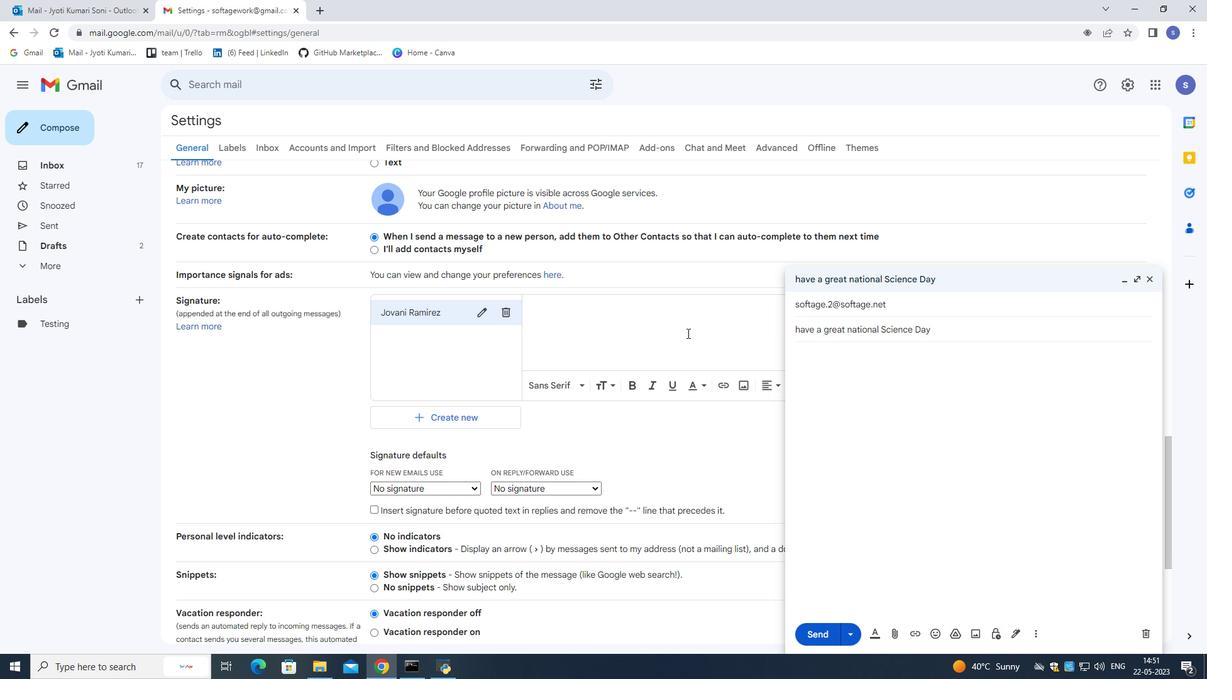 
Action: Mouse scrolled (687, 332) with delta (0, 0)
Screenshot: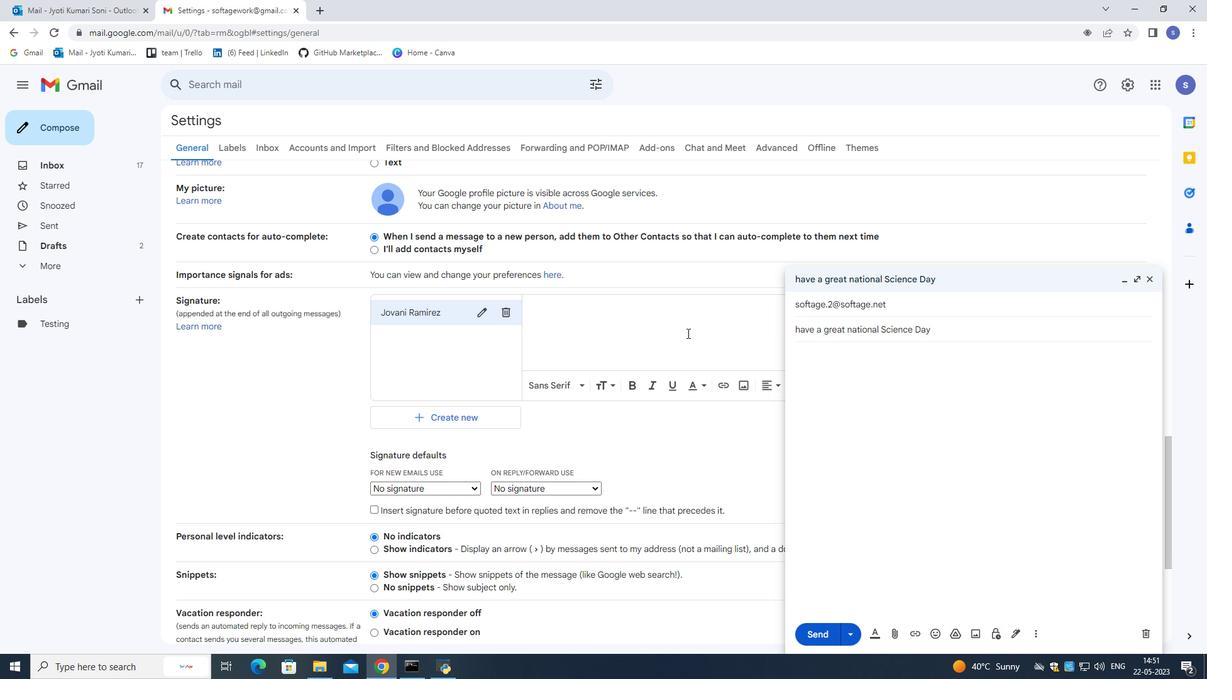 
Action: Mouse scrolled (687, 332) with delta (0, 0)
Screenshot: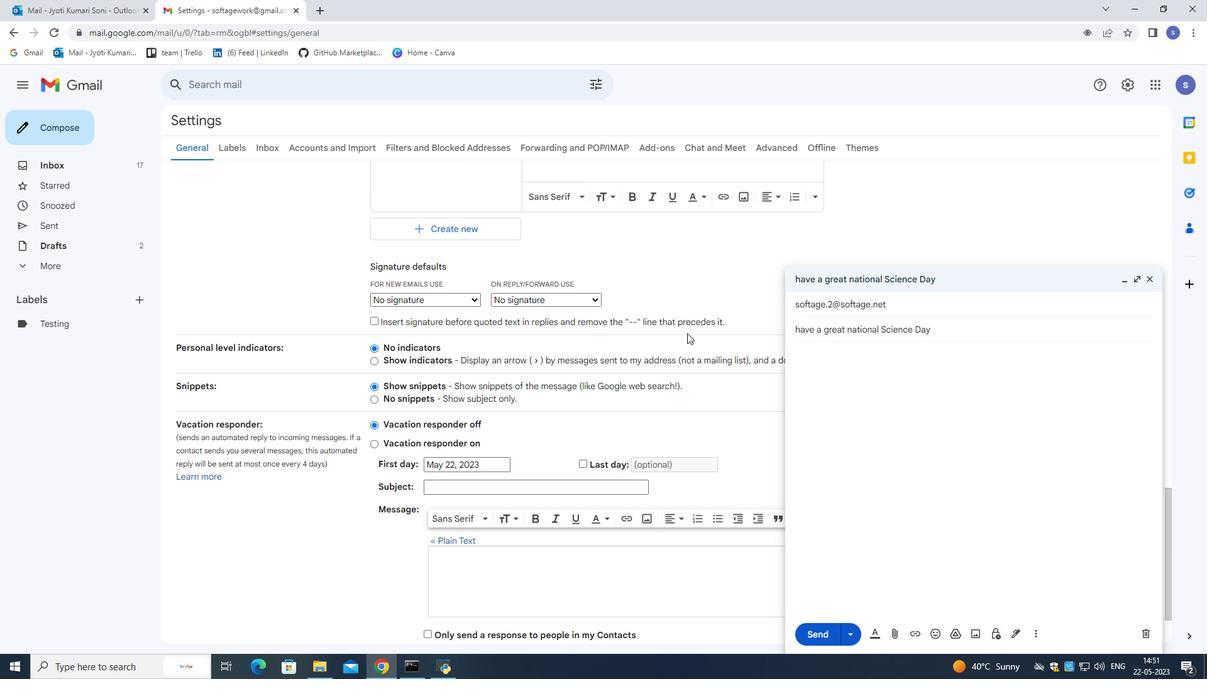 
Action: Mouse scrolled (687, 332) with delta (0, 0)
Screenshot: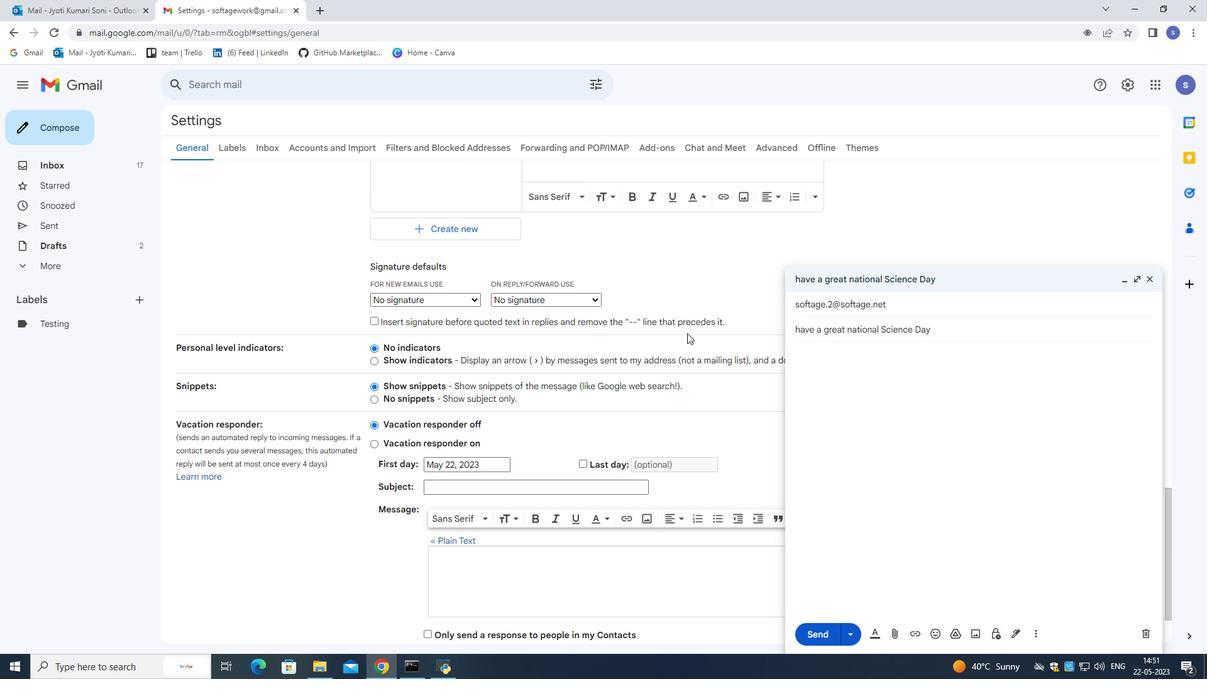 
Action: Mouse scrolled (687, 332) with delta (0, 0)
Screenshot: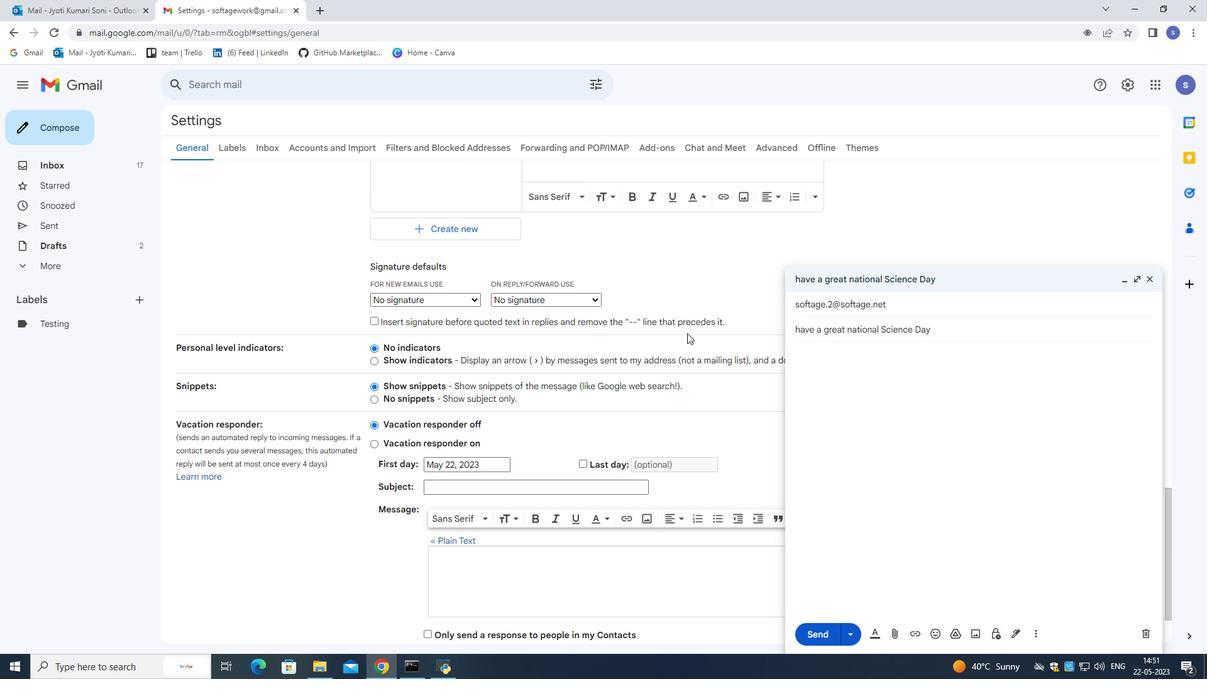 
Action: Mouse scrolled (687, 332) with delta (0, 0)
Screenshot: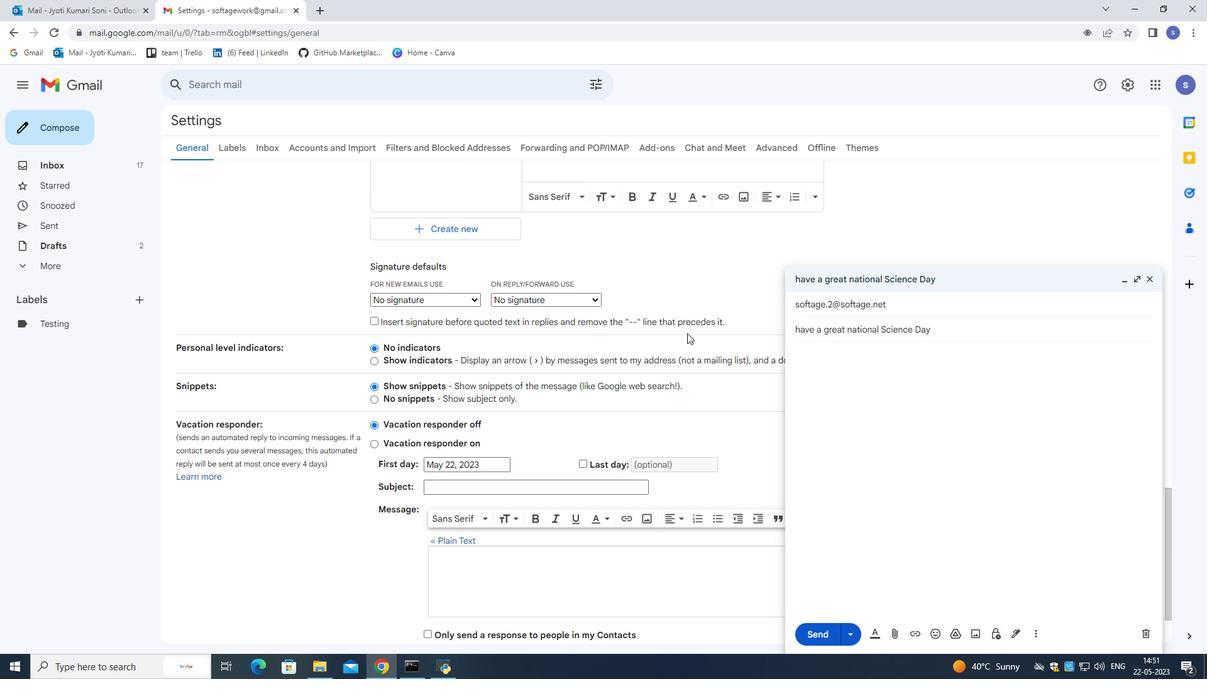 
Action: Mouse scrolled (687, 332) with delta (0, 0)
Screenshot: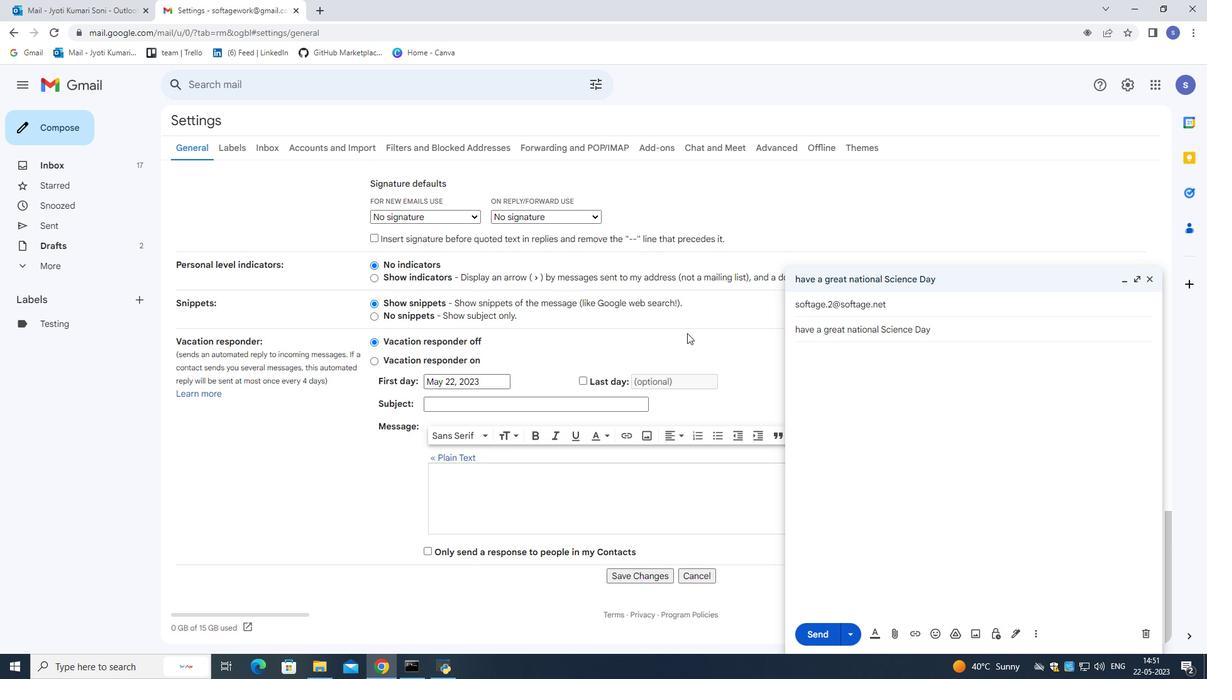 
Action: Mouse scrolled (687, 332) with delta (0, 0)
Screenshot: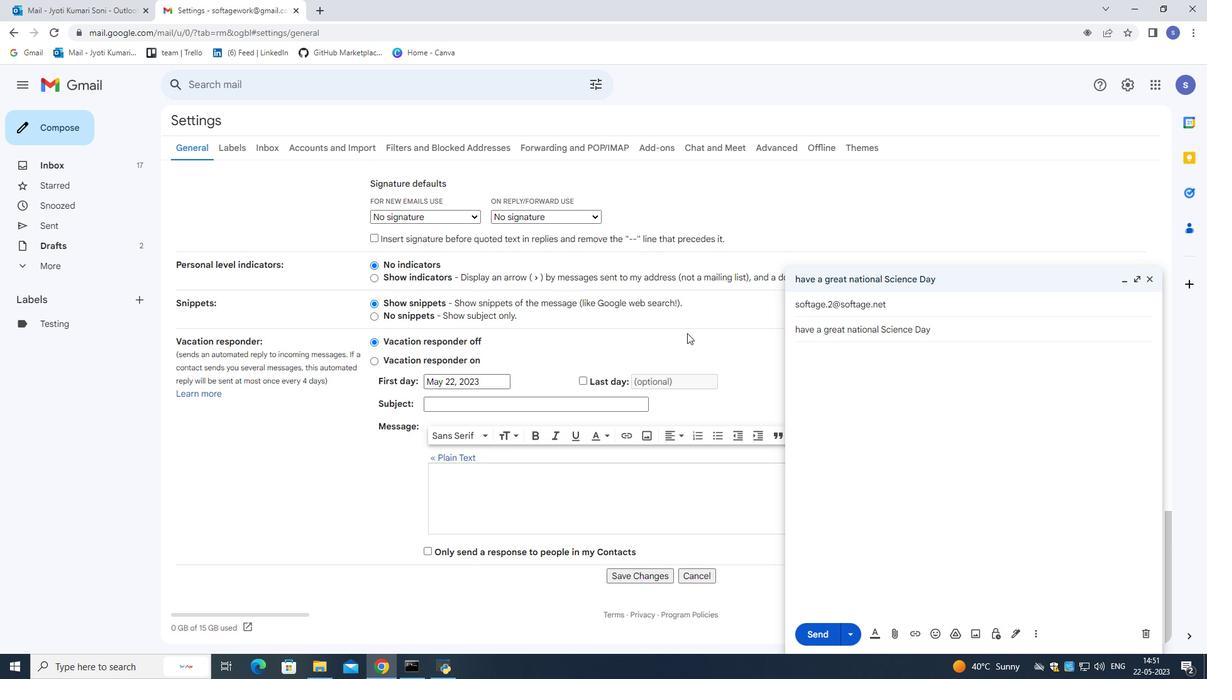 
Action: Mouse scrolled (687, 332) with delta (0, 0)
Screenshot: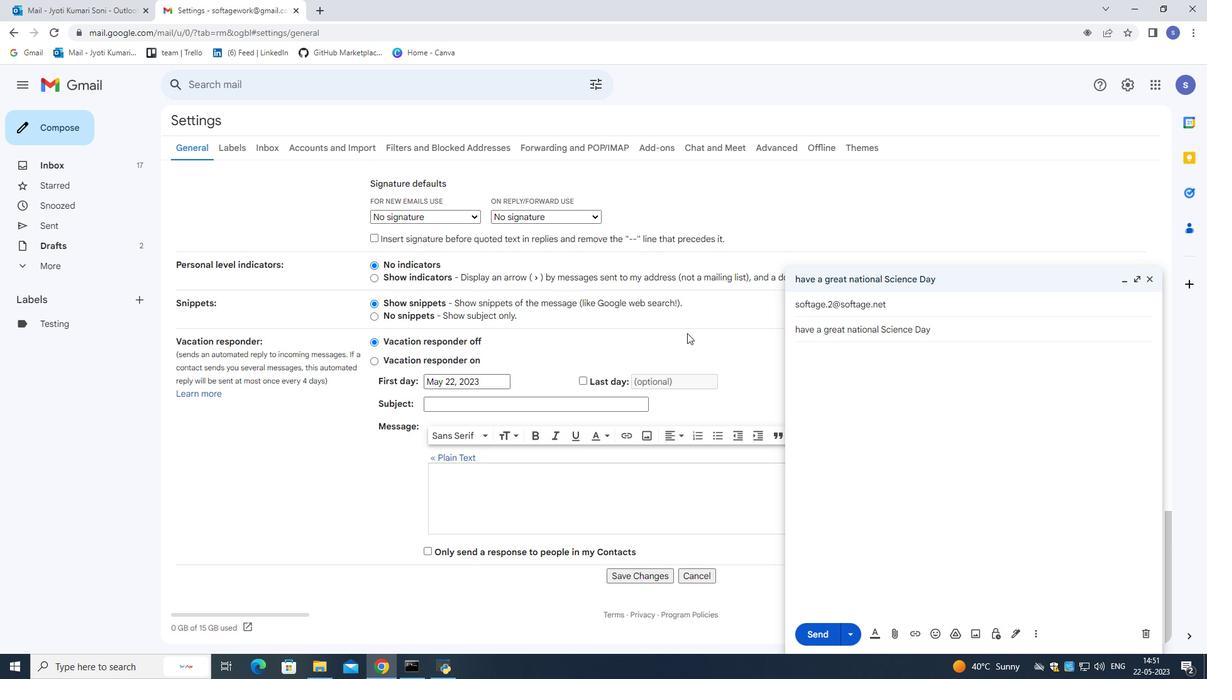 
Action: Mouse moved to (650, 579)
Screenshot: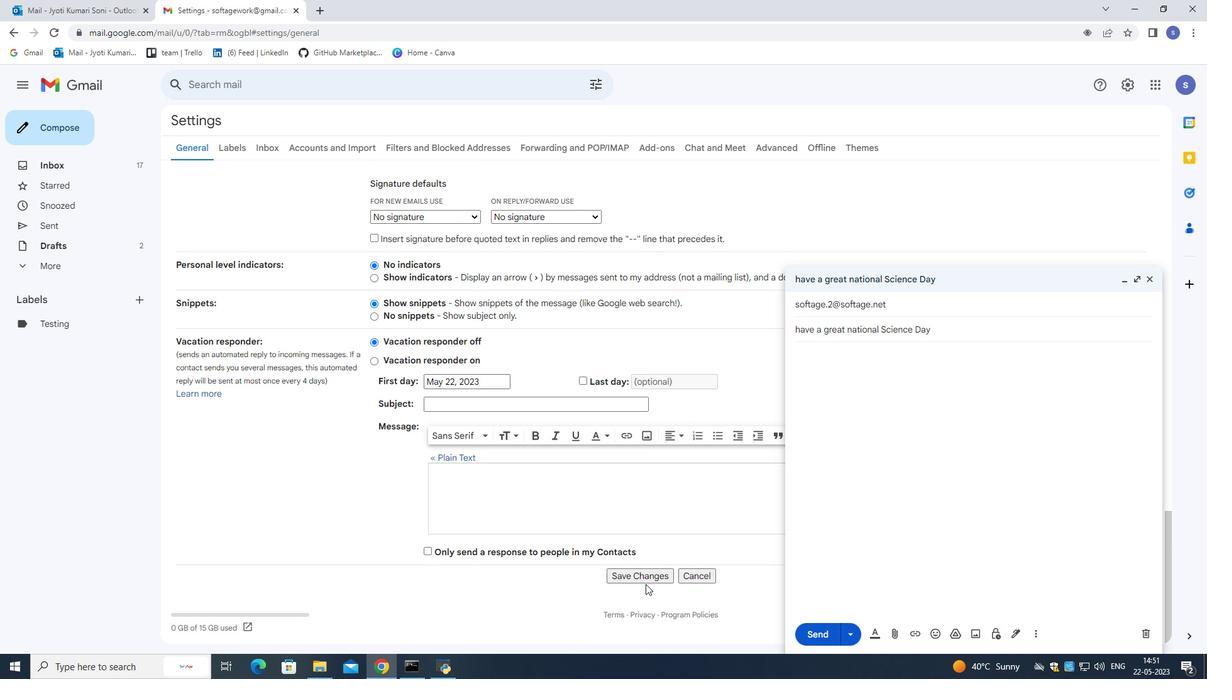 
Action: Mouse pressed left at (650, 579)
Screenshot: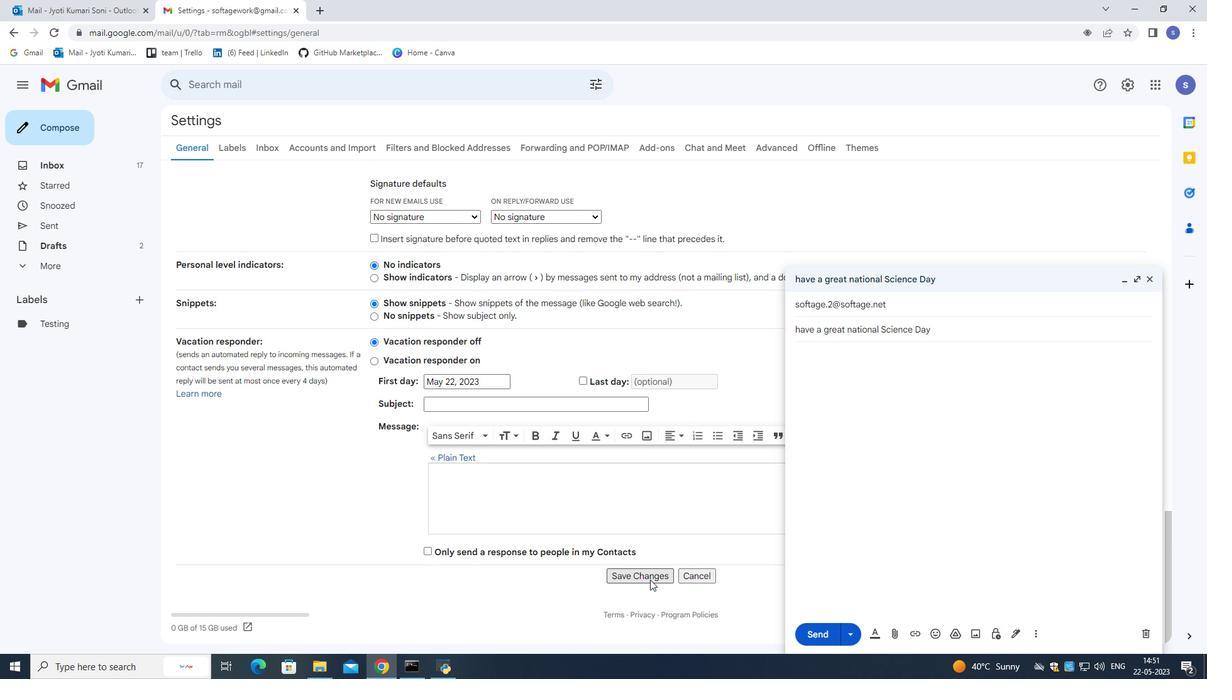 
Action: Mouse moved to (1013, 636)
Screenshot: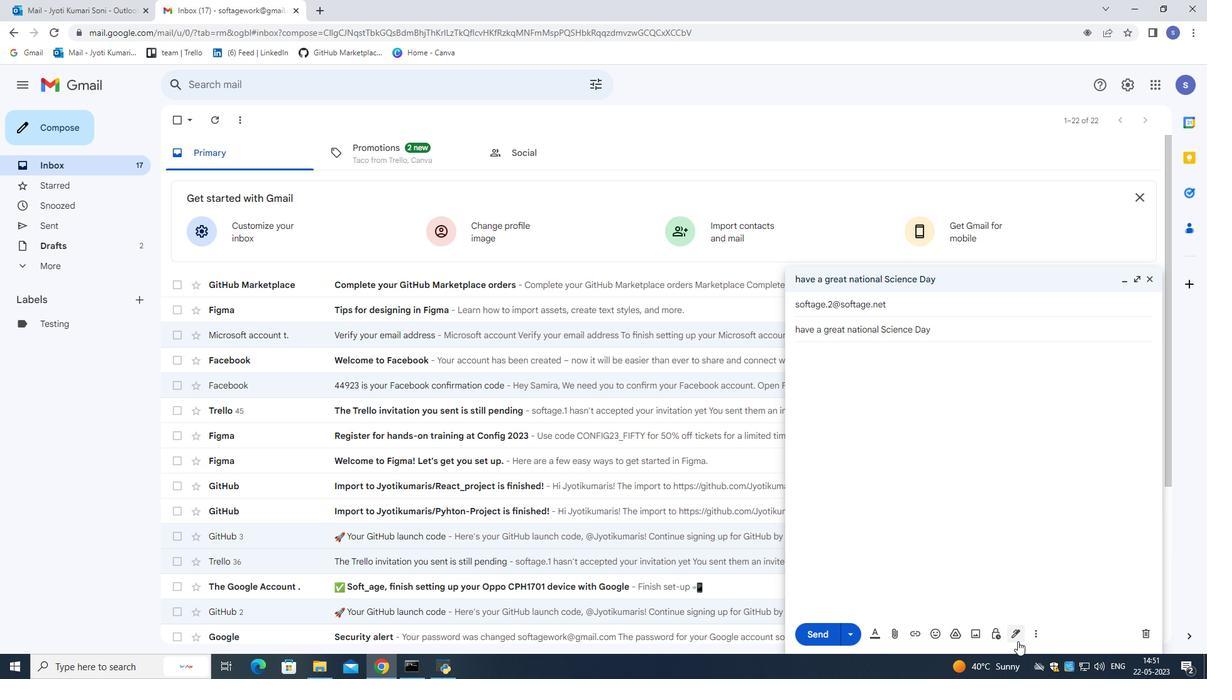 
Action: Mouse pressed left at (1013, 636)
Screenshot: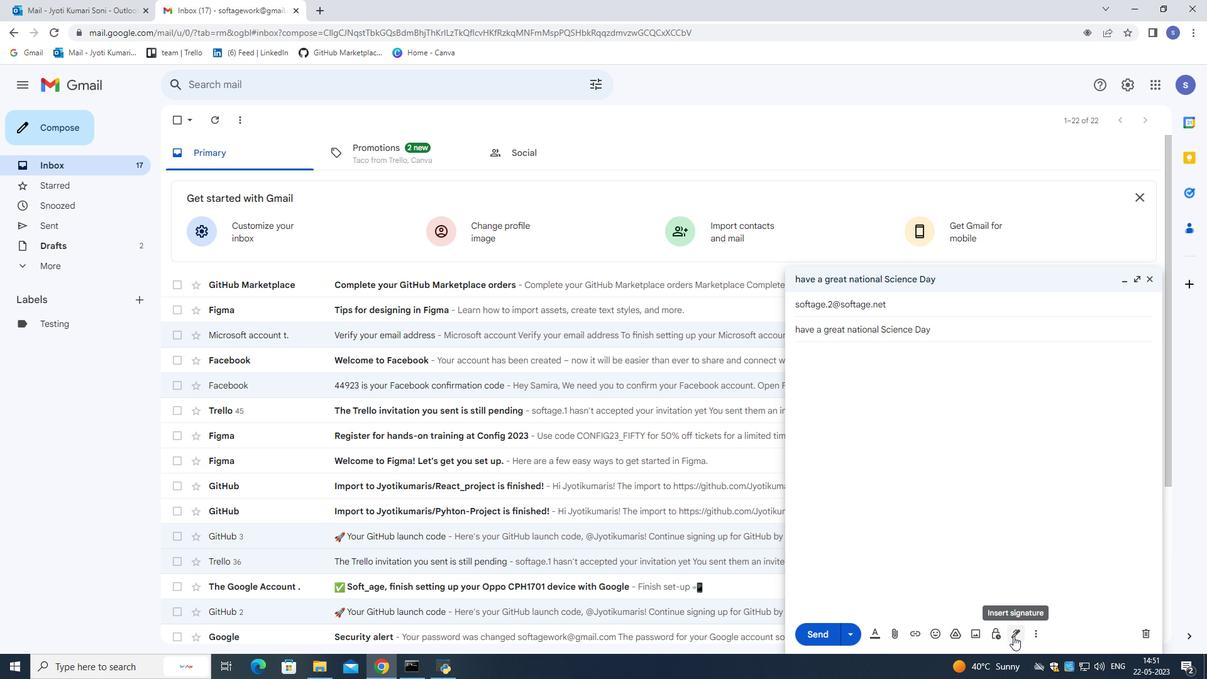 
Action: Mouse moved to (1035, 591)
Screenshot: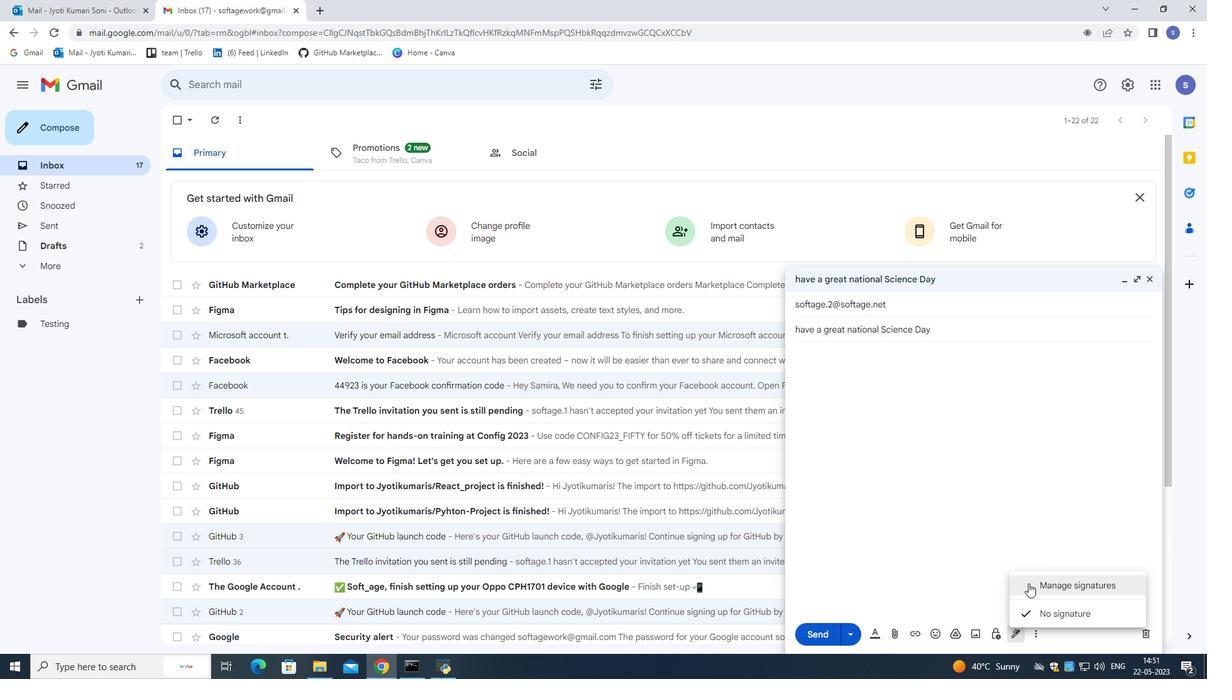 
Action: Mouse pressed left at (1035, 591)
Screenshot: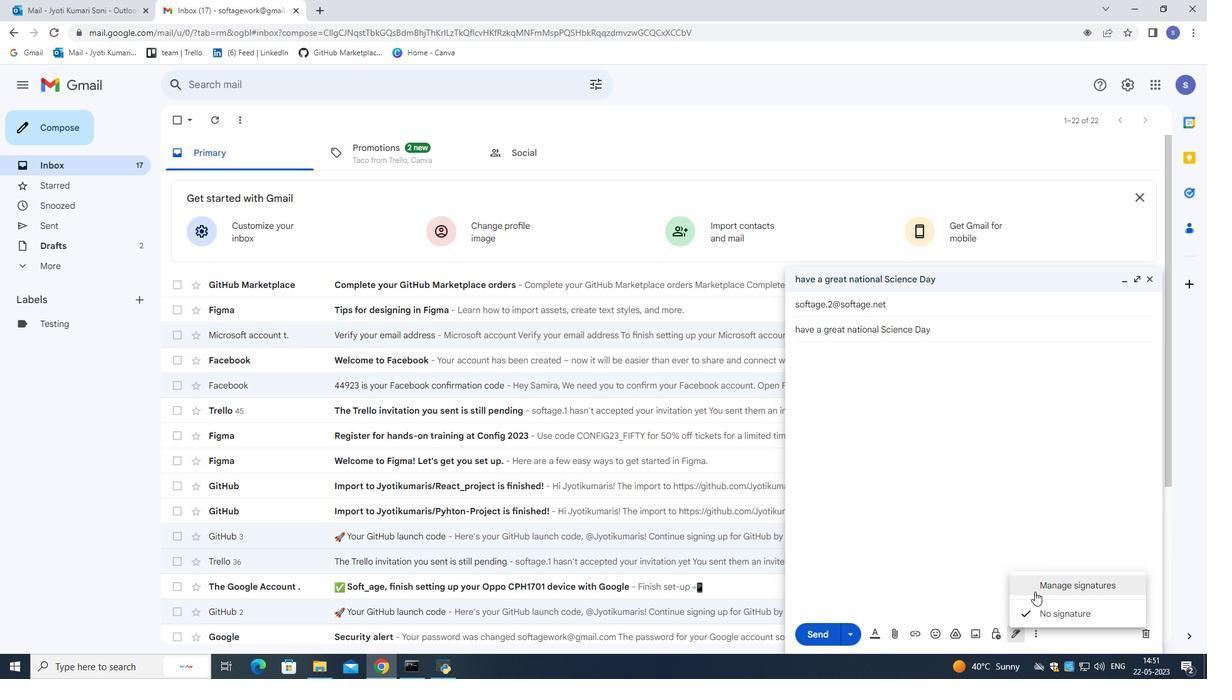 
Action: Mouse moved to (473, 461)
Screenshot: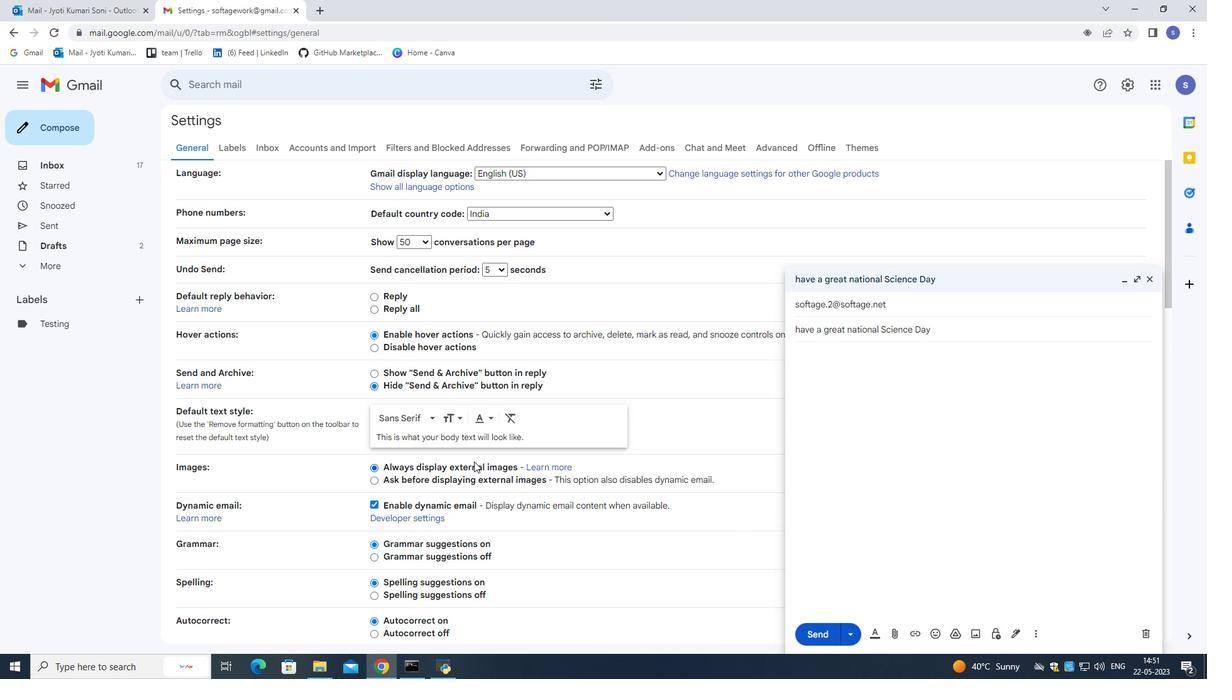 
Action: Mouse scrolled (473, 461) with delta (0, 0)
Screenshot: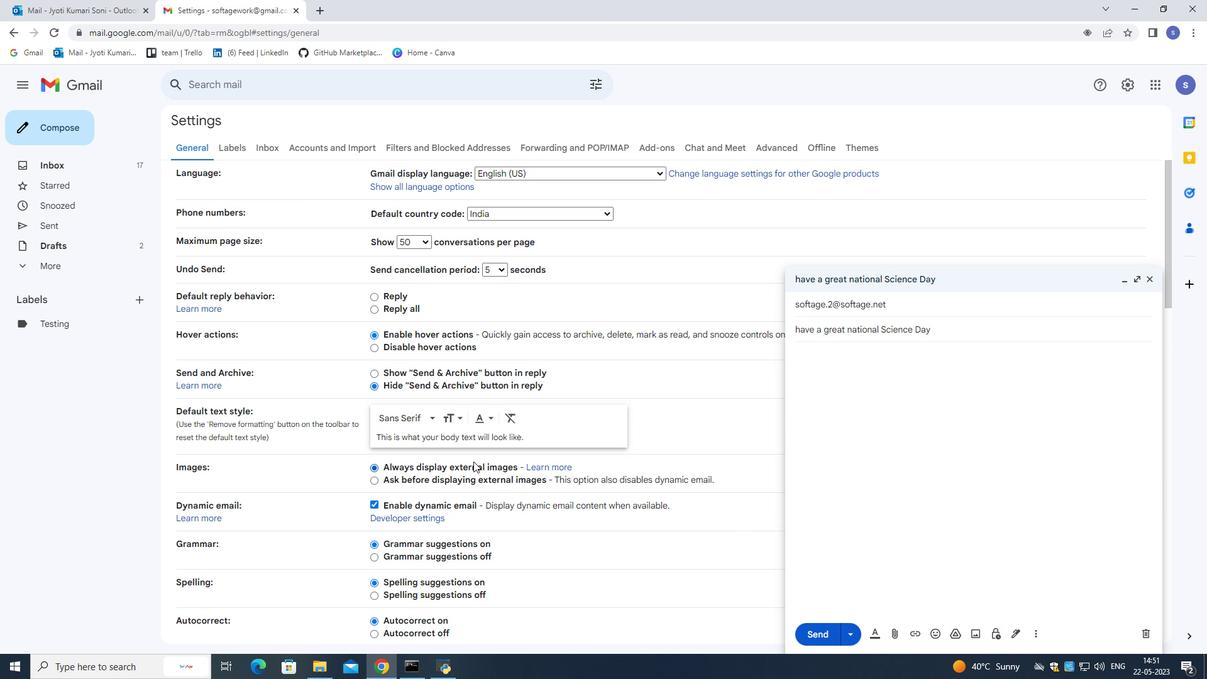 
Action: Mouse scrolled (473, 461) with delta (0, 0)
Screenshot: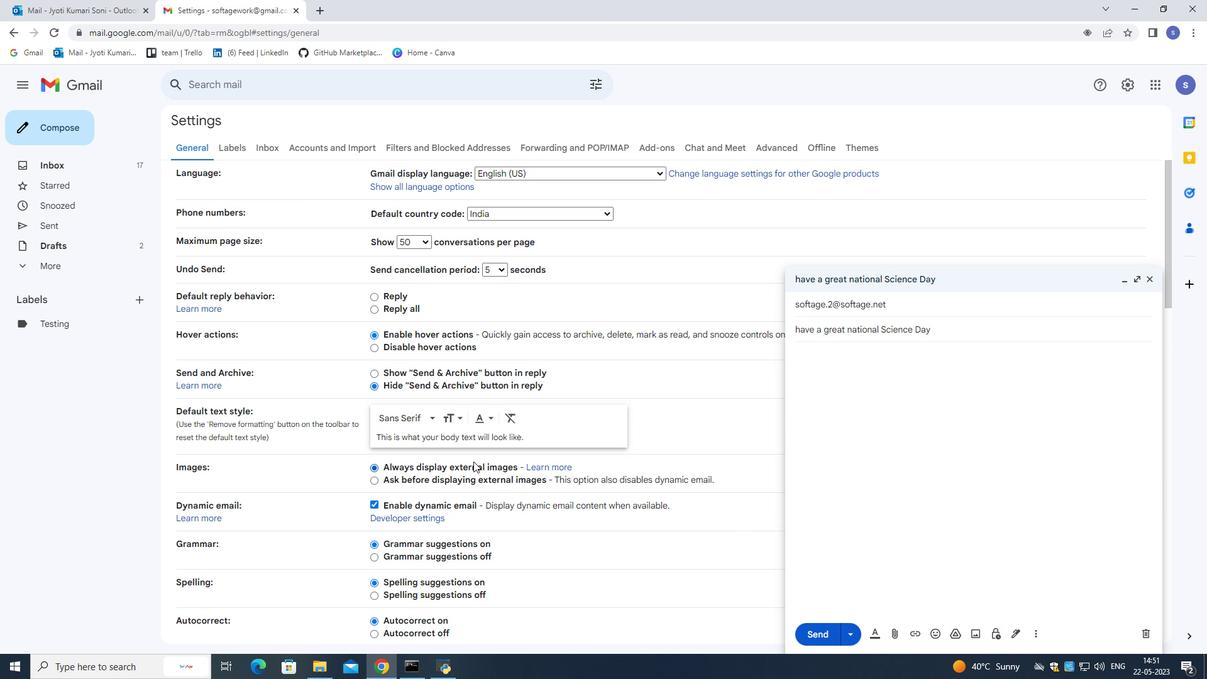
Action: Mouse scrolled (473, 461) with delta (0, 0)
Screenshot: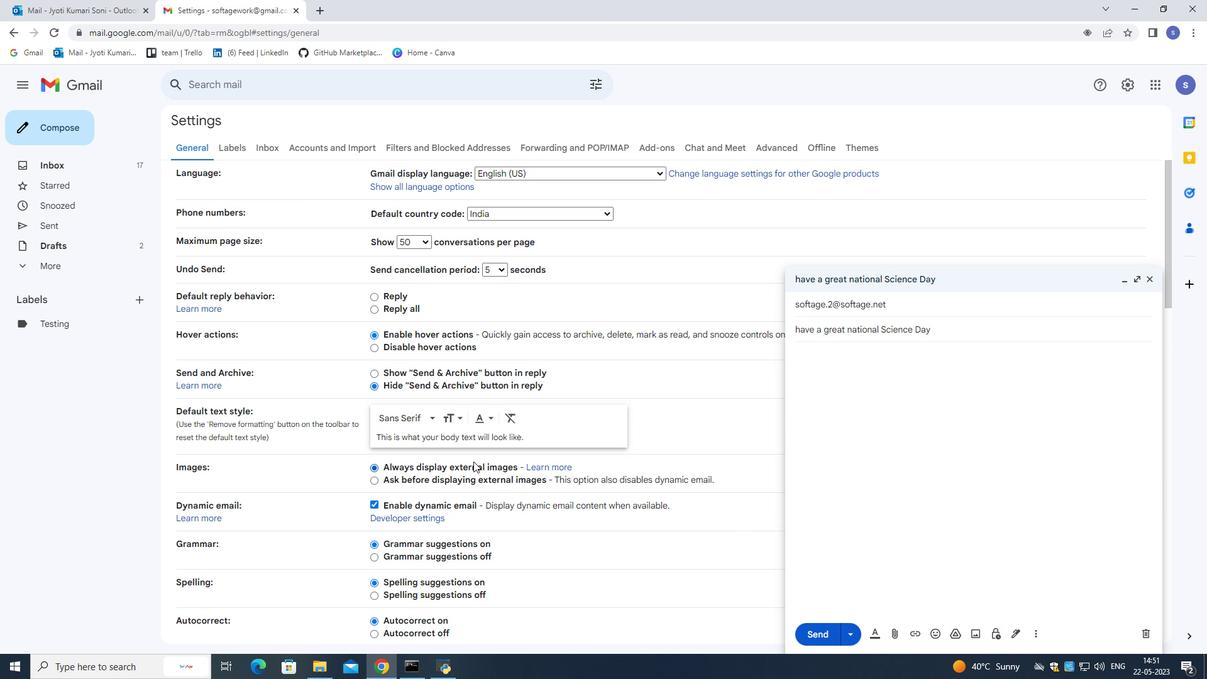 
Action: Mouse moved to (472, 461)
Screenshot: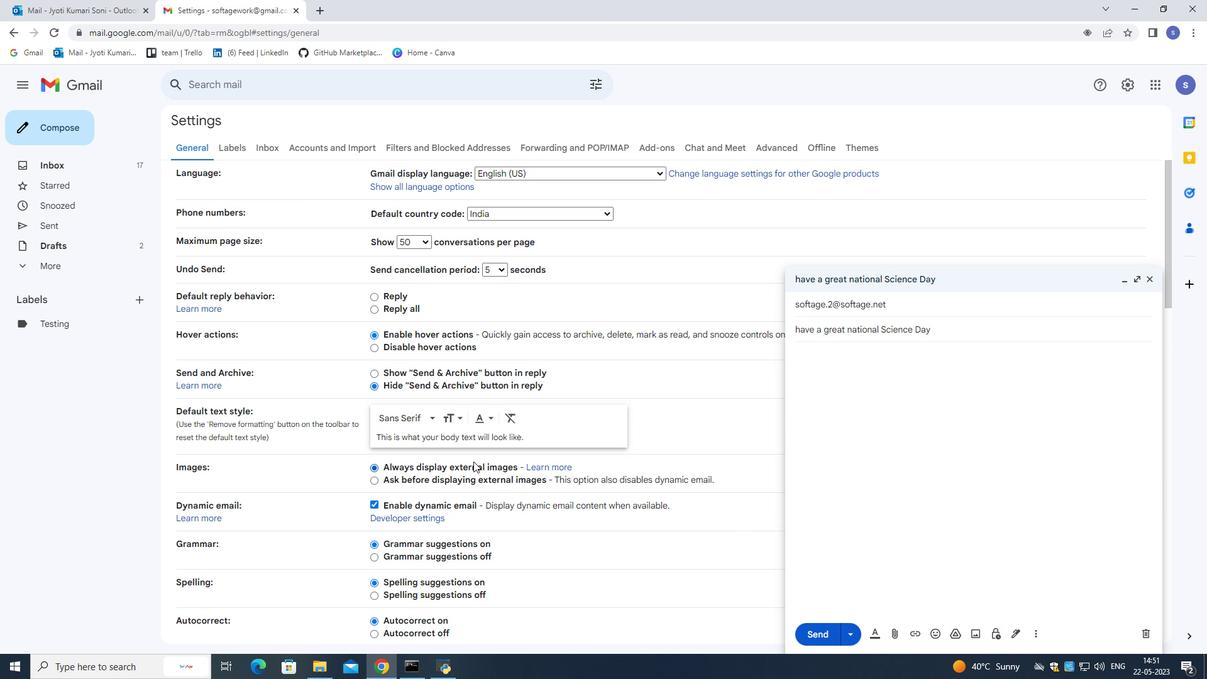 
Action: Mouse scrolled (472, 461) with delta (0, 0)
Screenshot: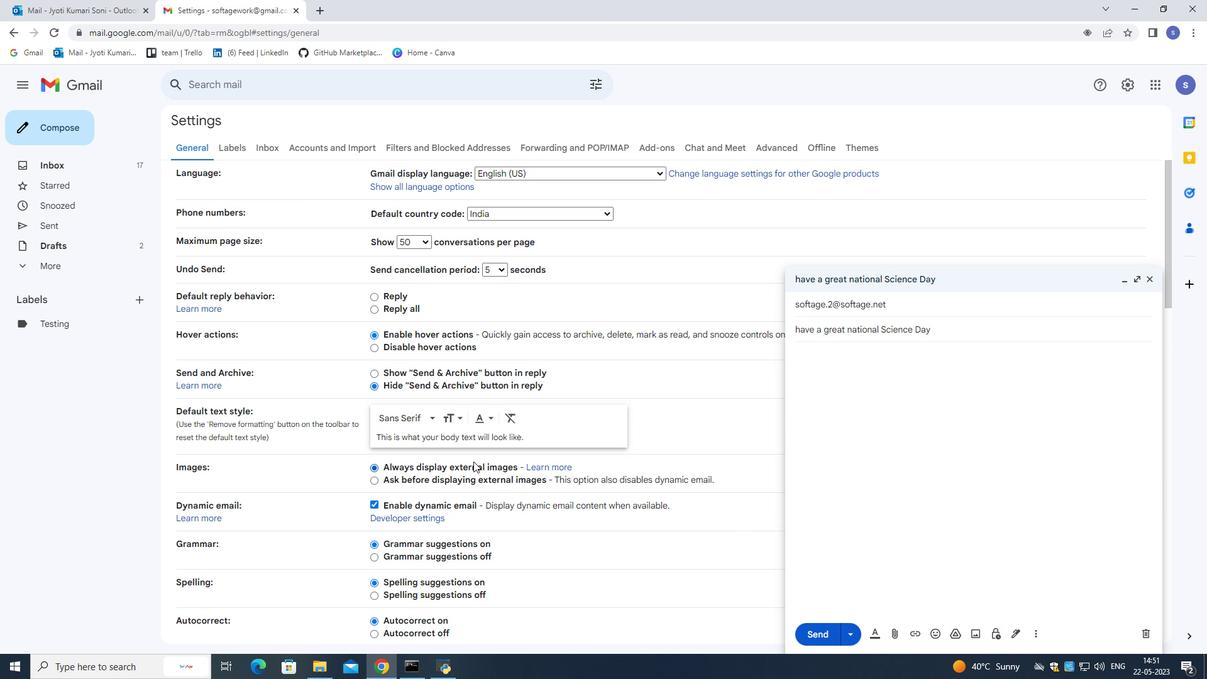 
Action: Mouse moved to (472, 462)
Screenshot: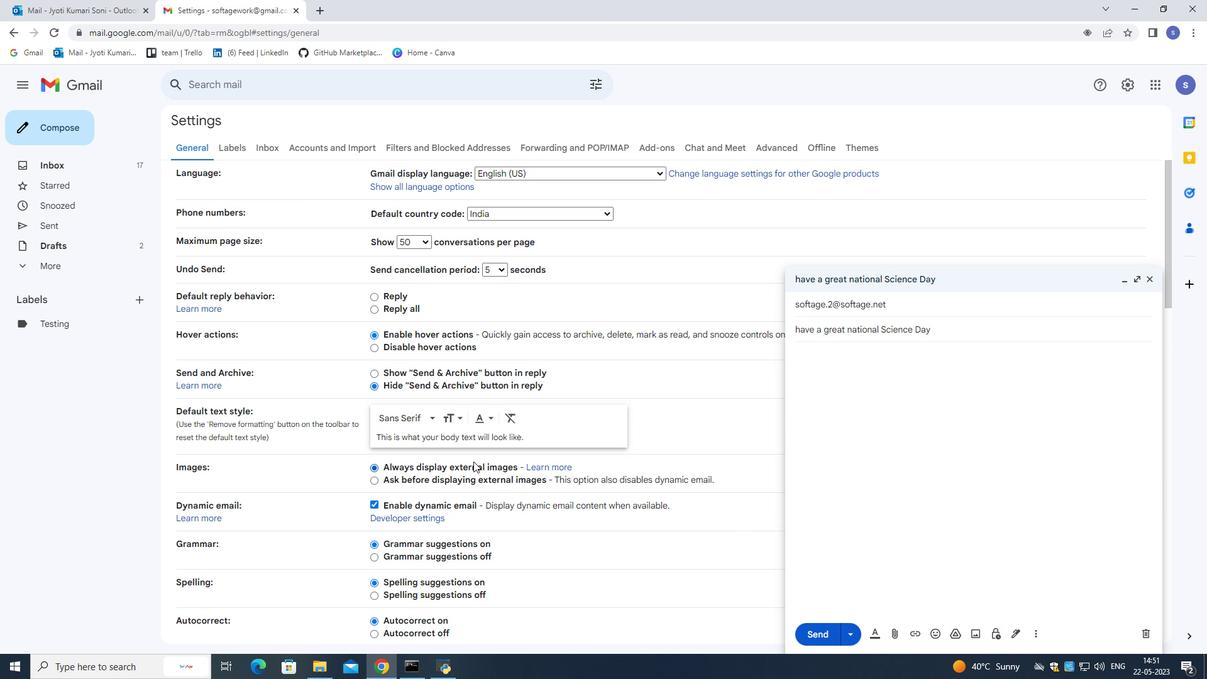 
Action: Mouse scrolled (472, 461) with delta (0, 0)
Screenshot: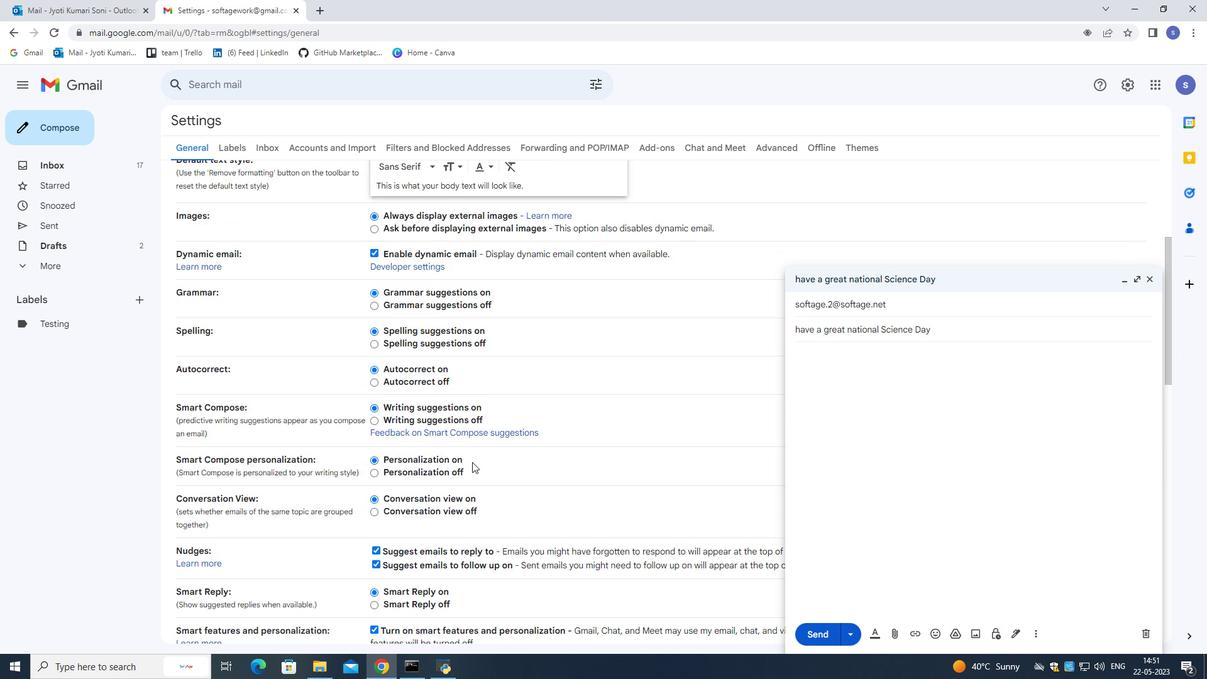 
Action: Mouse scrolled (472, 461) with delta (0, 0)
Screenshot: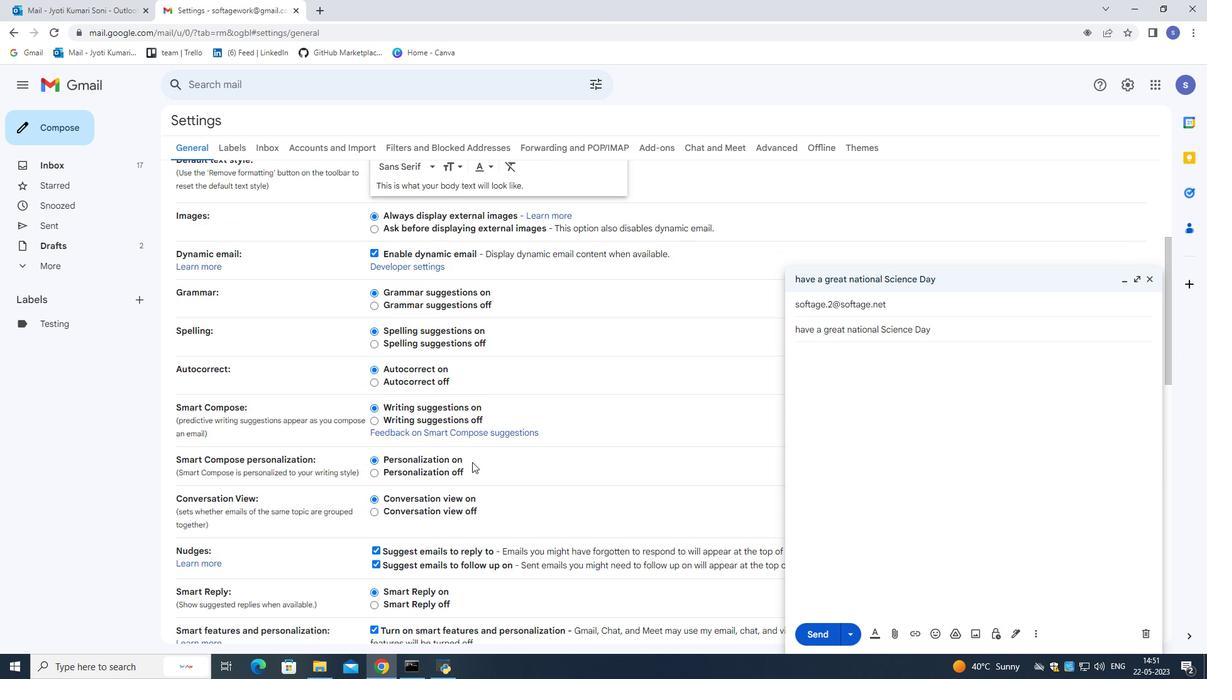 
Action: Mouse scrolled (472, 461) with delta (0, 0)
Screenshot: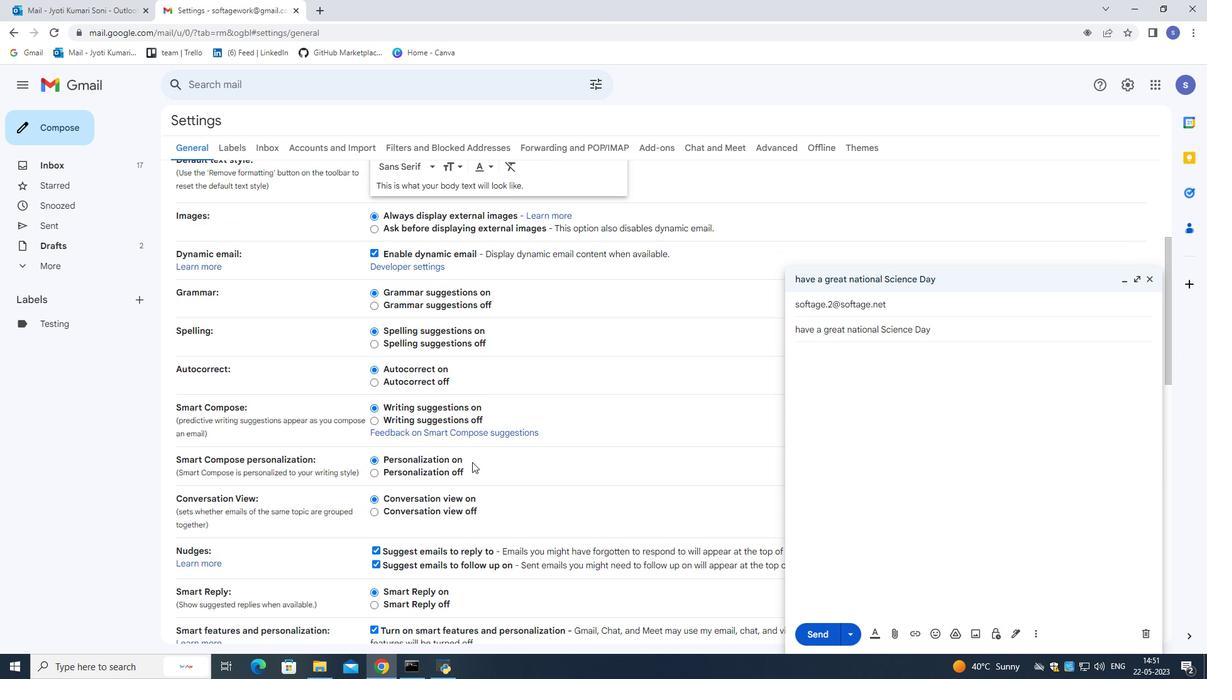 
Action: Mouse scrolled (472, 461) with delta (0, 0)
Screenshot: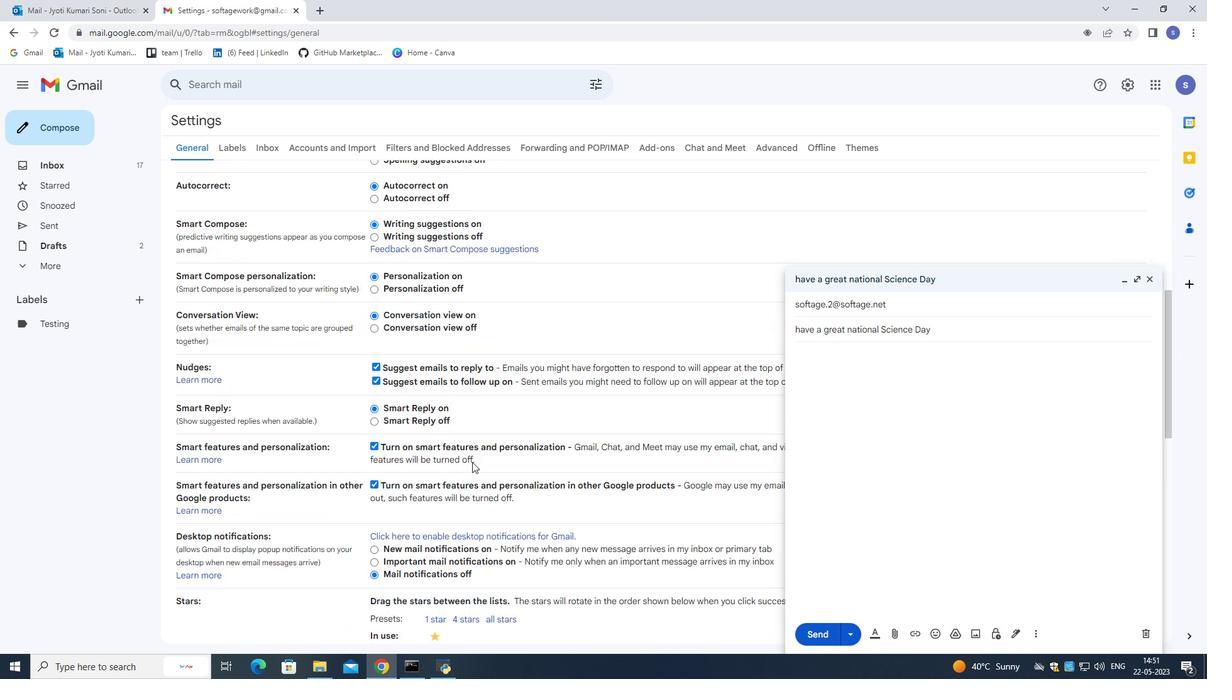 
Action: Mouse scrolled (472, 461) with delta (0, 0)
Screenshot: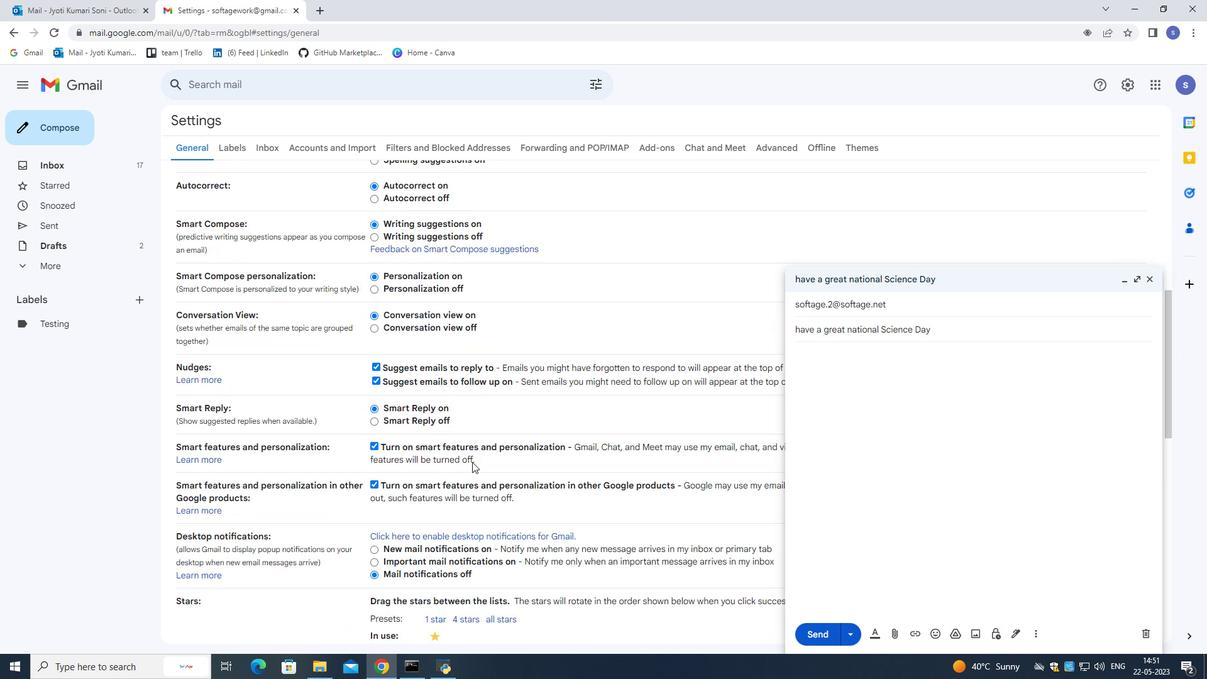 
Action: Mouse scrolled (472, 461) with delta (0, 0)
Screenshot: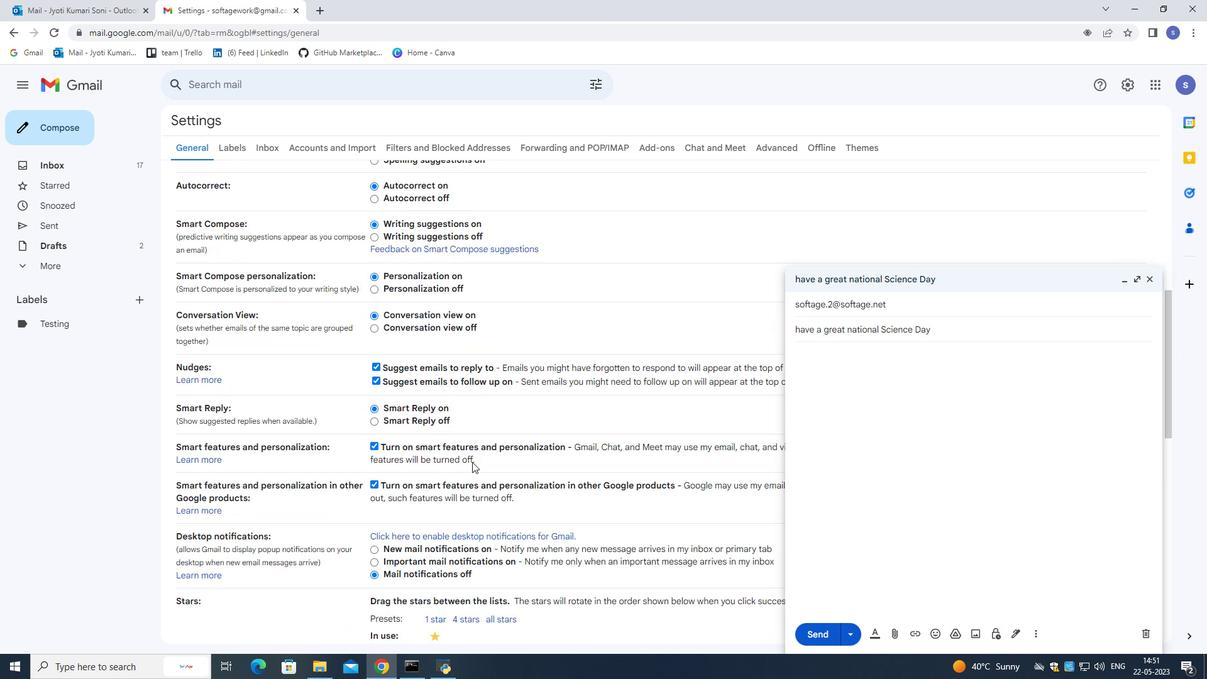 
Action: Mouse scrolled (472, 461) with delta (0, 0)
Screenshot: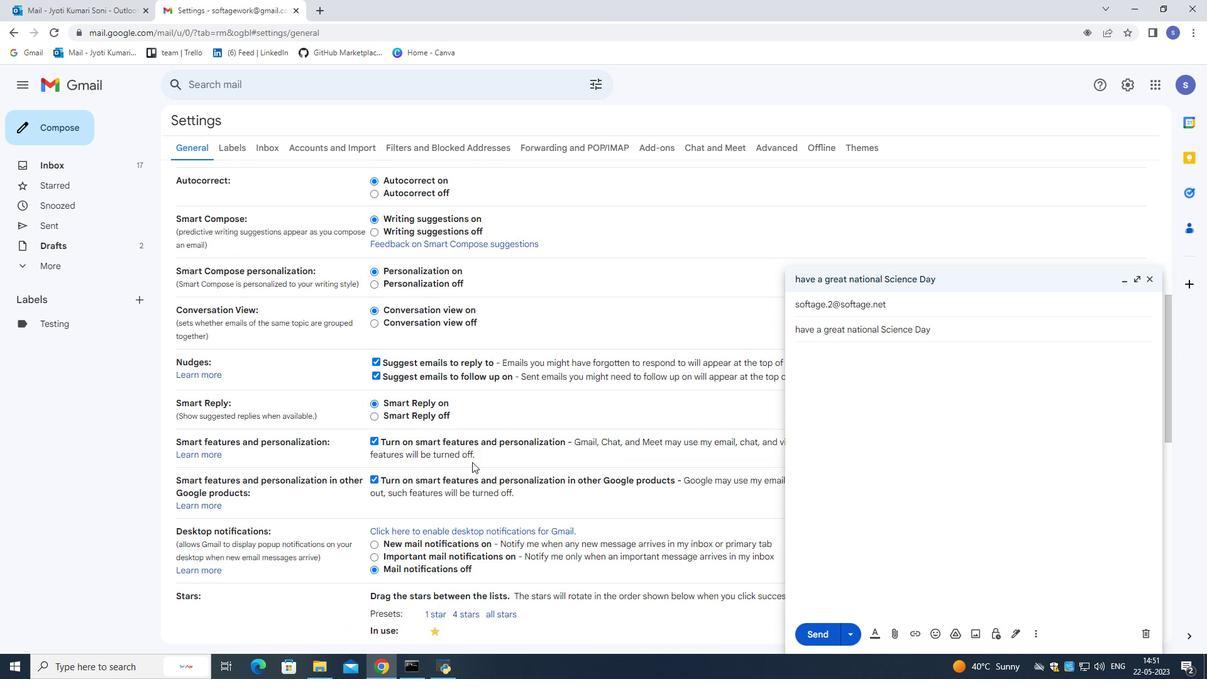 
Action: Mouse scrolled (472, 461) with delta (0, 0)
Screenshot: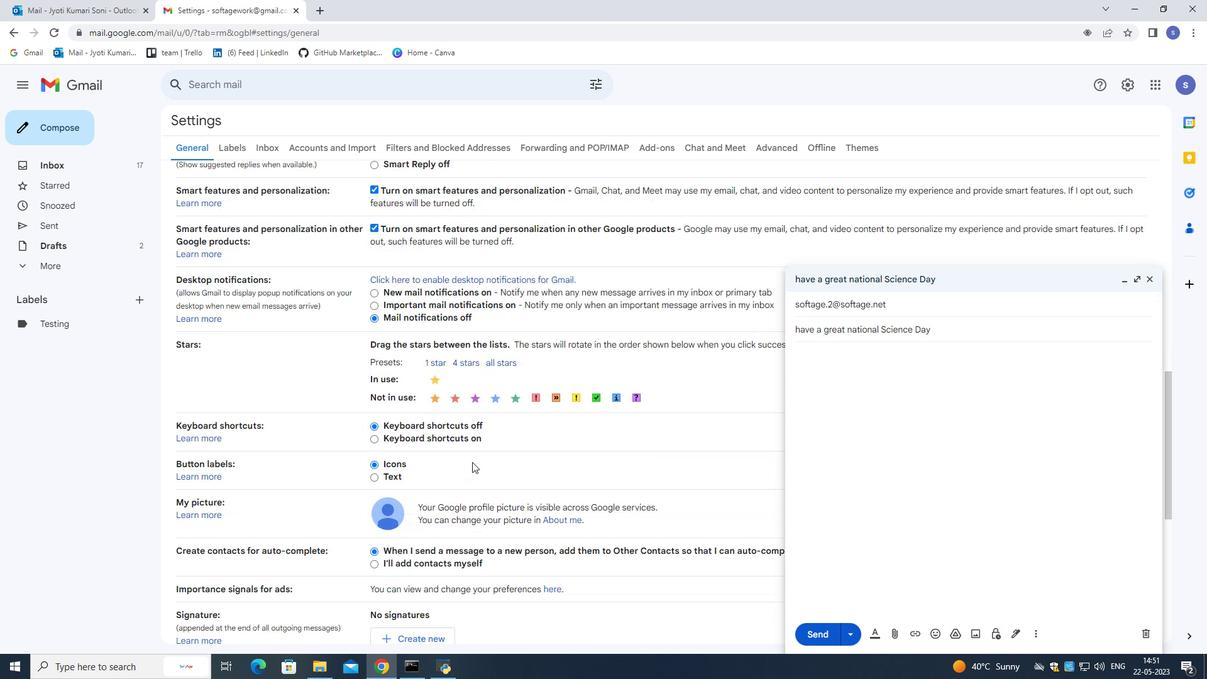 
Action: Mouse scrolled (472, 461) with delta (0, 0)
Screenshot: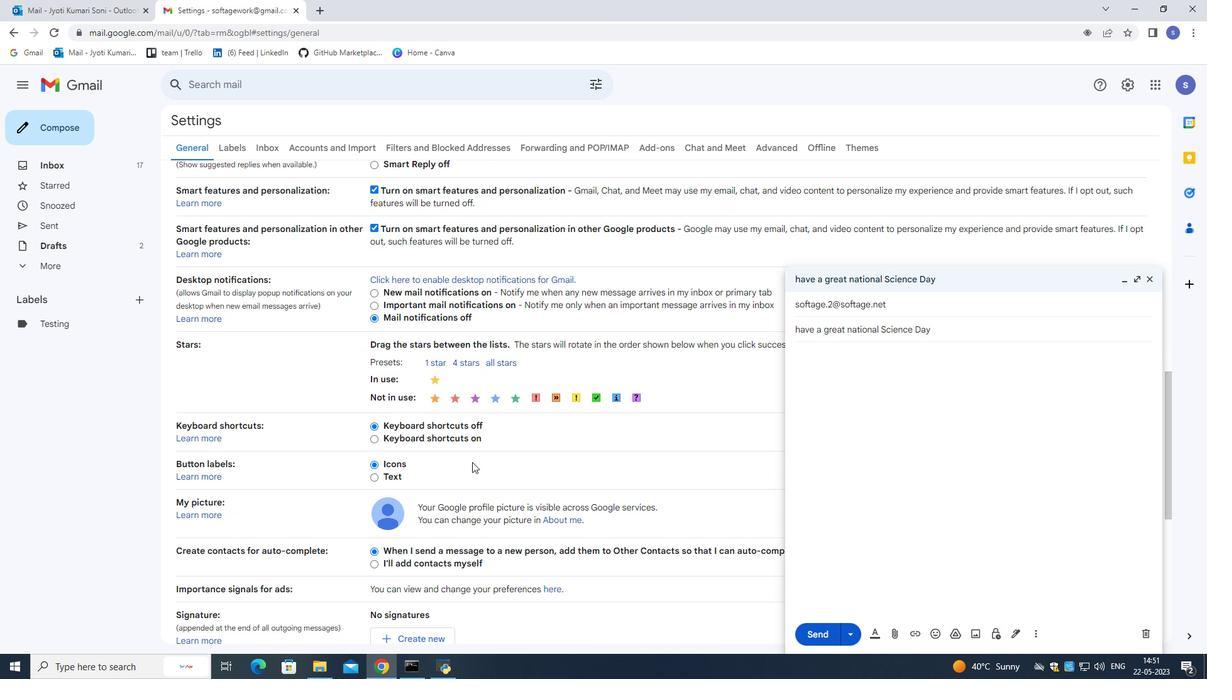 
Action: Mouse scrolled (472, 461) with delta (0, 0)
Screenshot: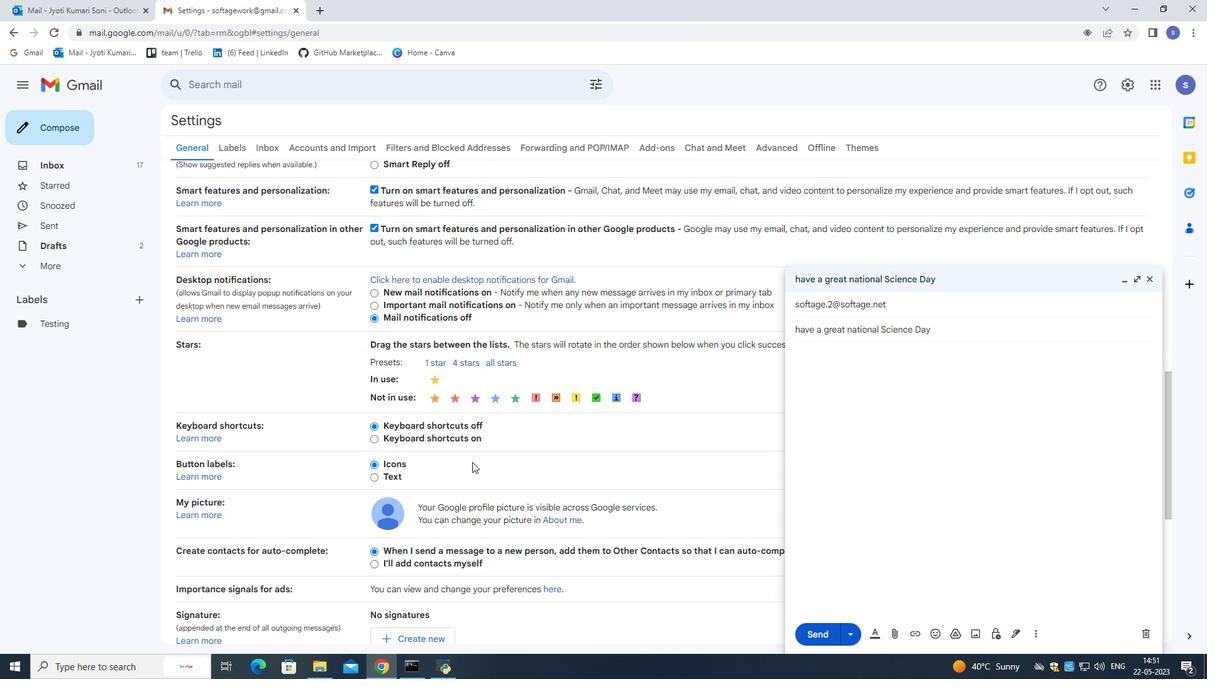 
Action: Mouse scrolled (472, 461) with delta (0, 0)
Screenshot: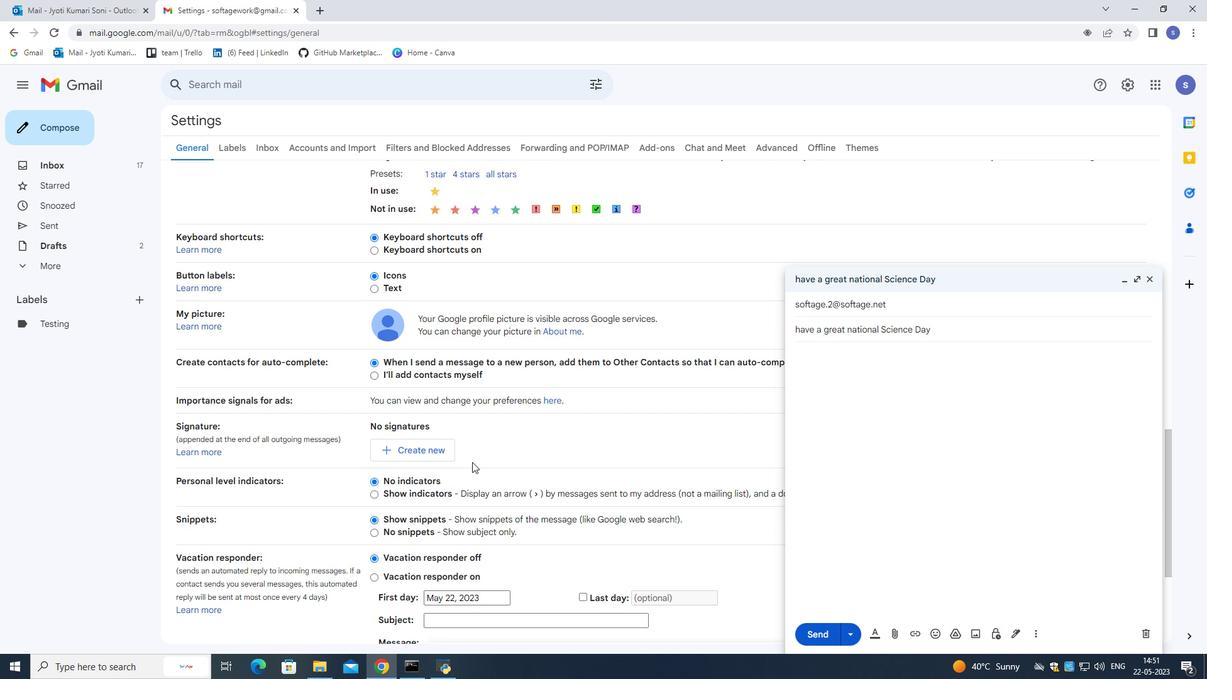 
Action: Mouse scrolled (472, 461) with delta (0, 0)
Screenshot: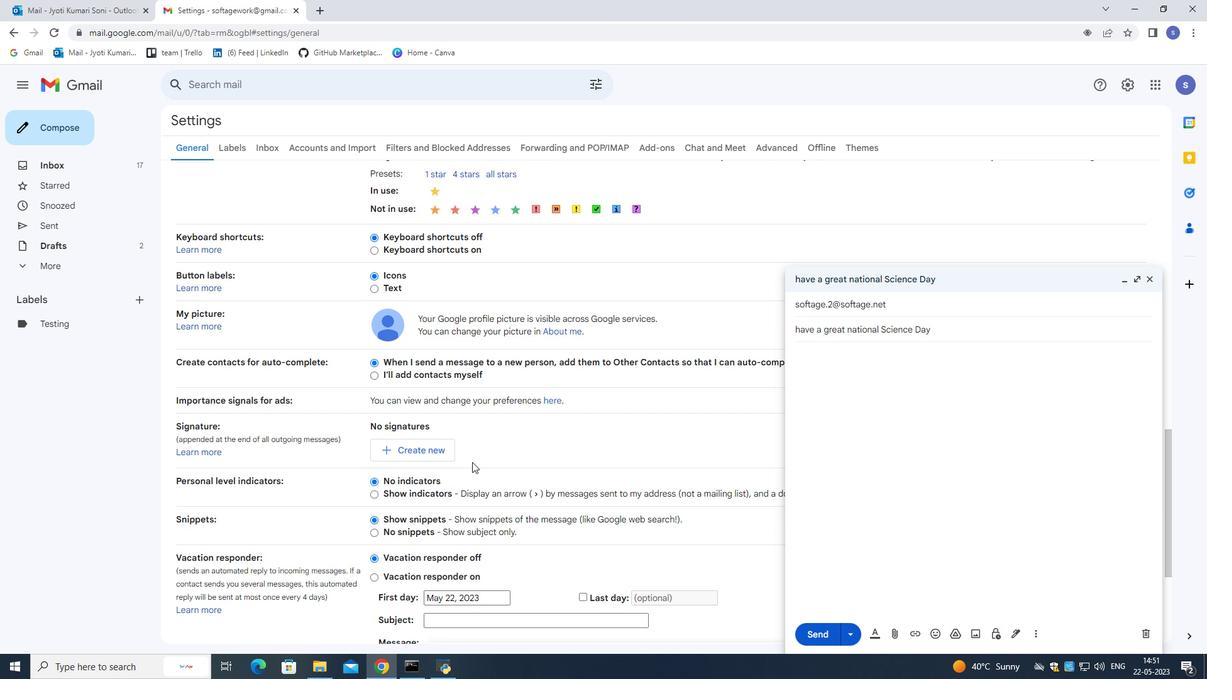 
Action: Mouse moved to (467, 481)
Screenshot: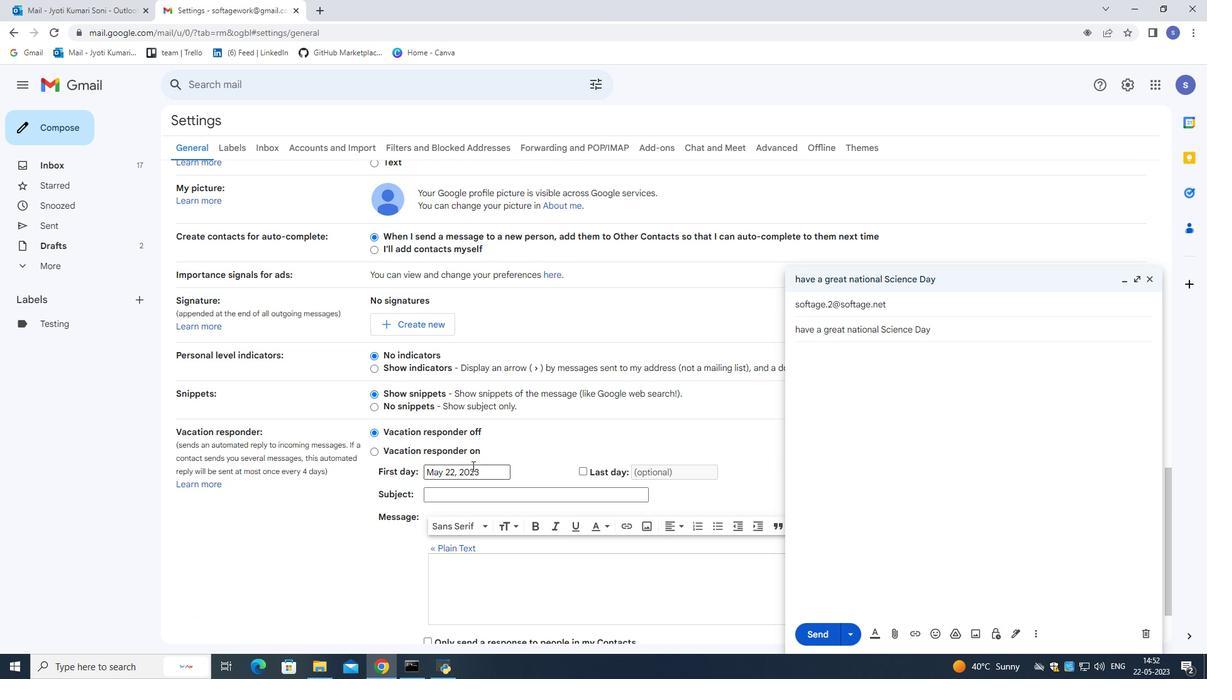 
Action: Mouse scrolled (467, 481) with delta (0, 0)
Screenshot: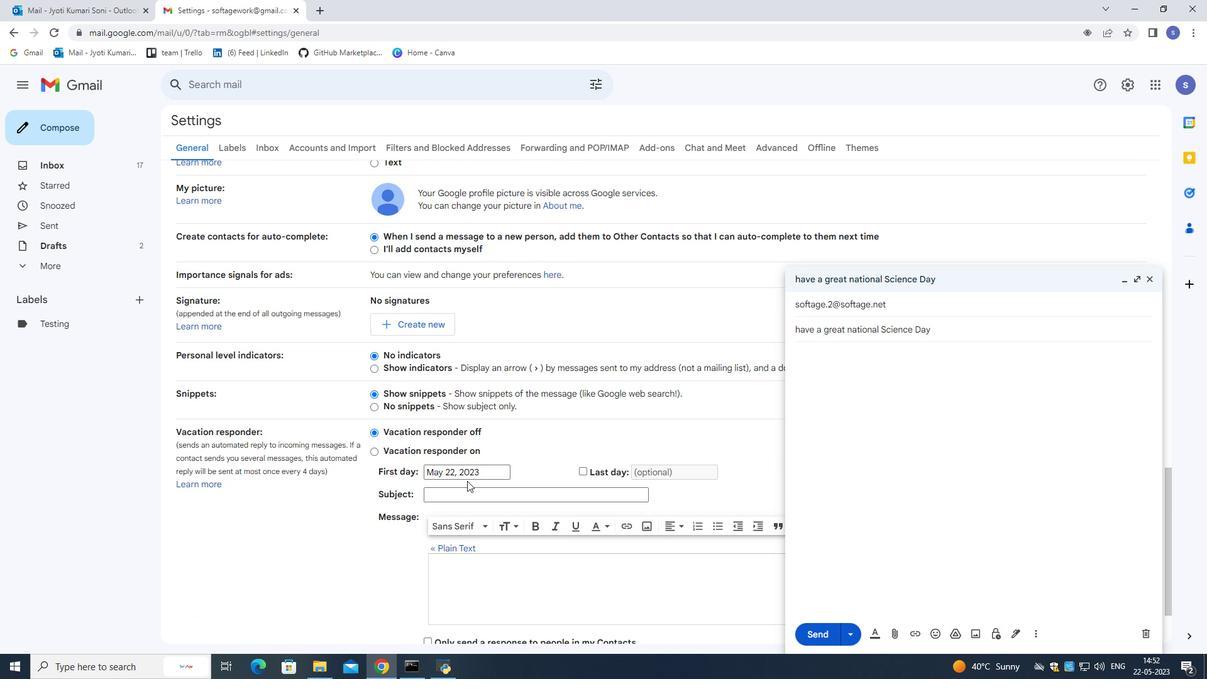 
Action: Mouse scrolled (467, 481) with delta (0, 0)
Screenshot: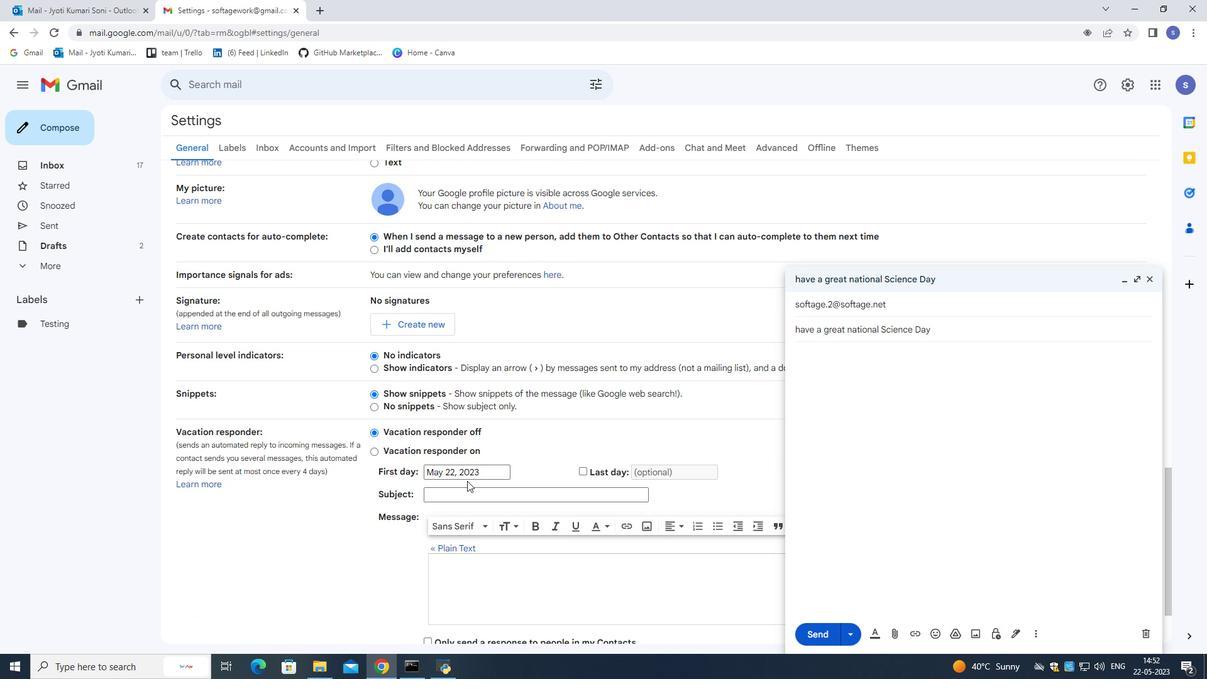 
Action: Mouse scrolled (467, 481) with delta (0, 0)
Screenshot: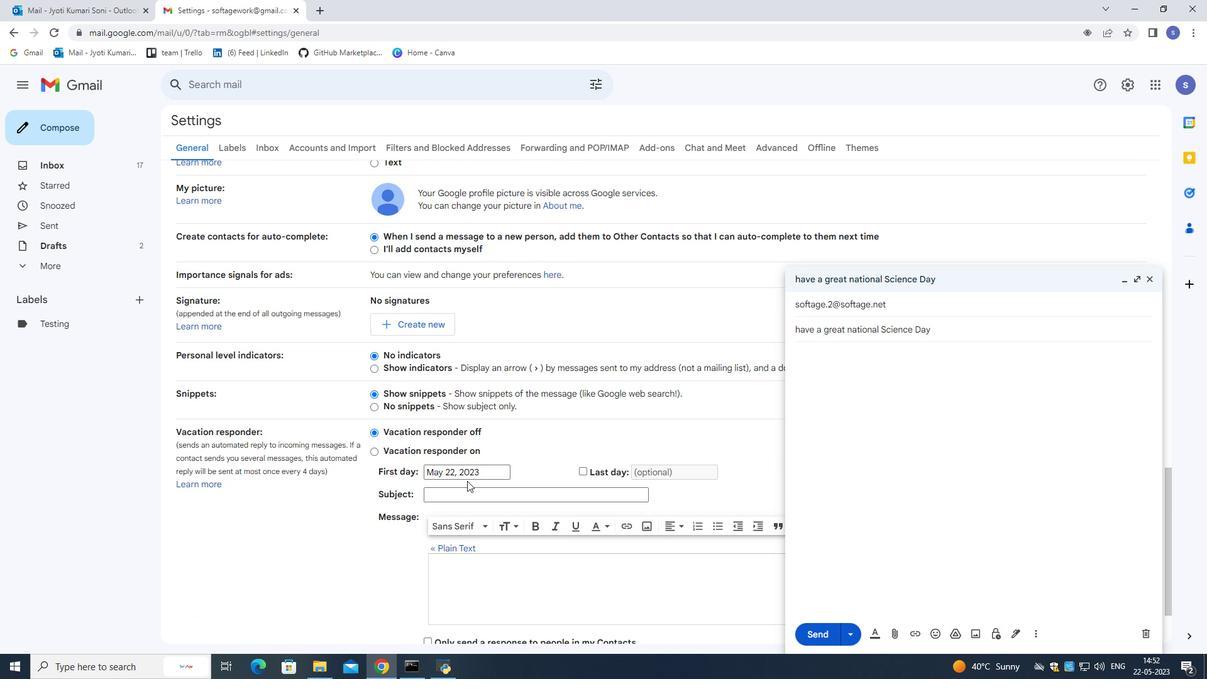 
Action: Mouse scrolled (467, 481) with delta (0, 0)
Screenshot: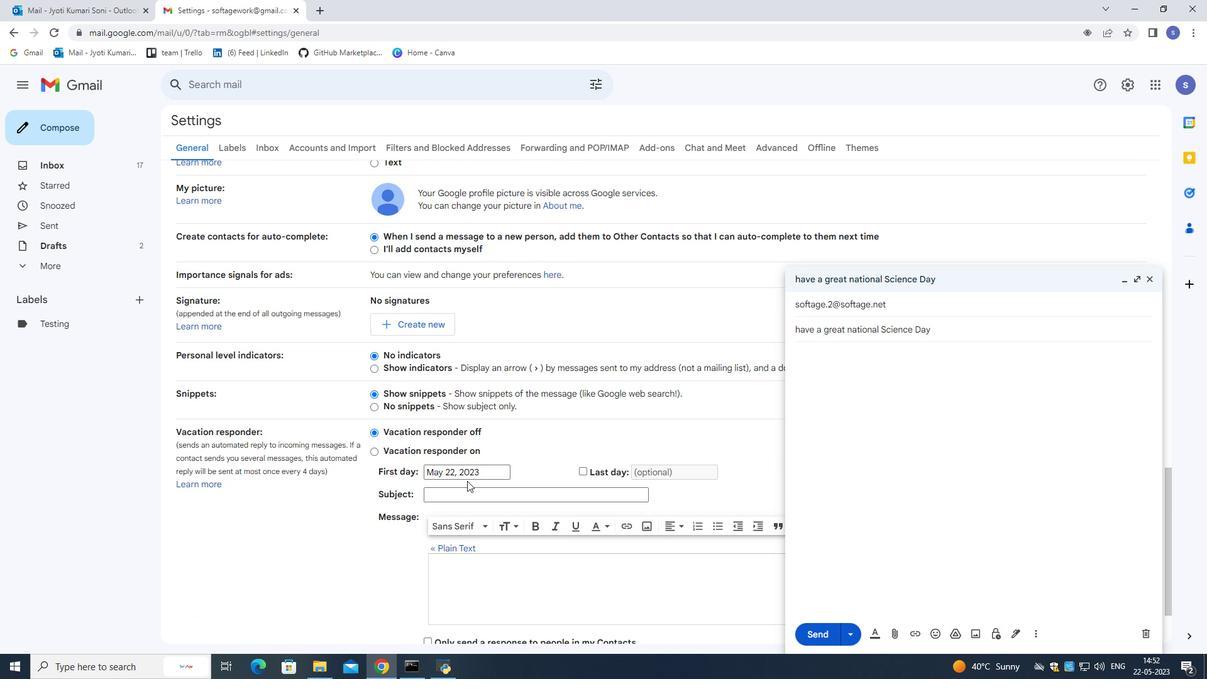 
Action: Mouse moved to (467, 485)
Screenshot: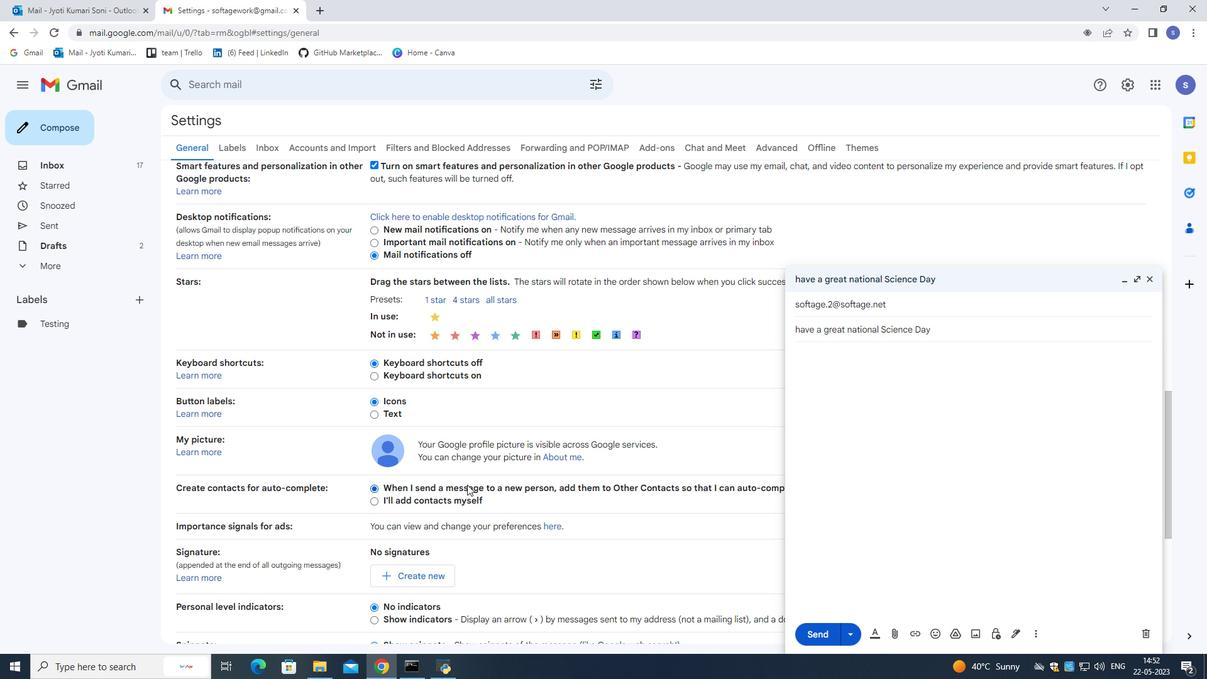 
Action: Mouse scrolled (467, 484) with delta (0, 0)
Screenshot: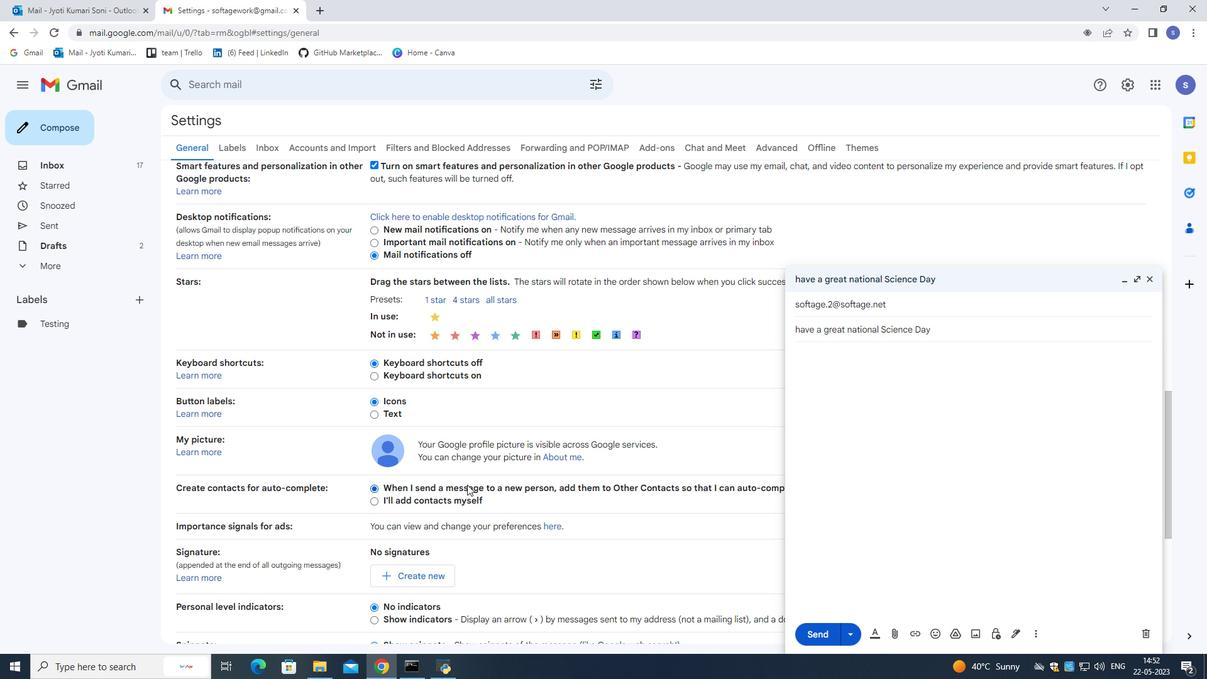 
Action: Mouse moved to (470, 483)
Screenshot: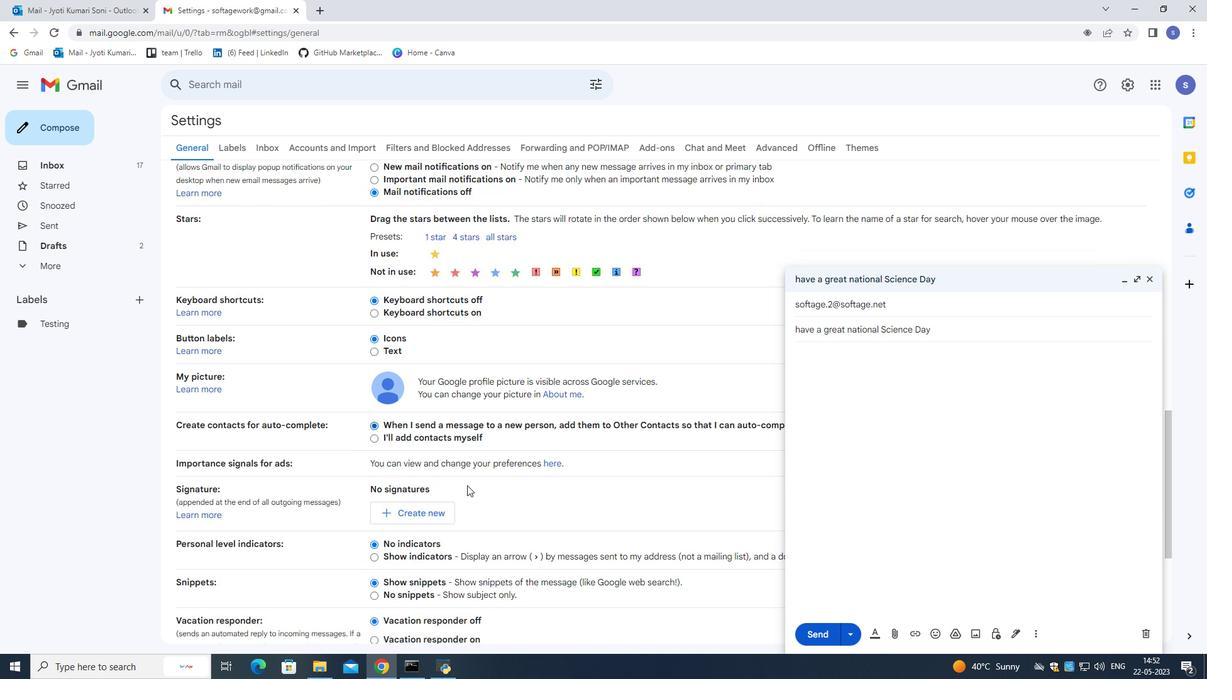 
Action: Mouse scrolled (470, 482) with delta (0, 0)
Screenshot: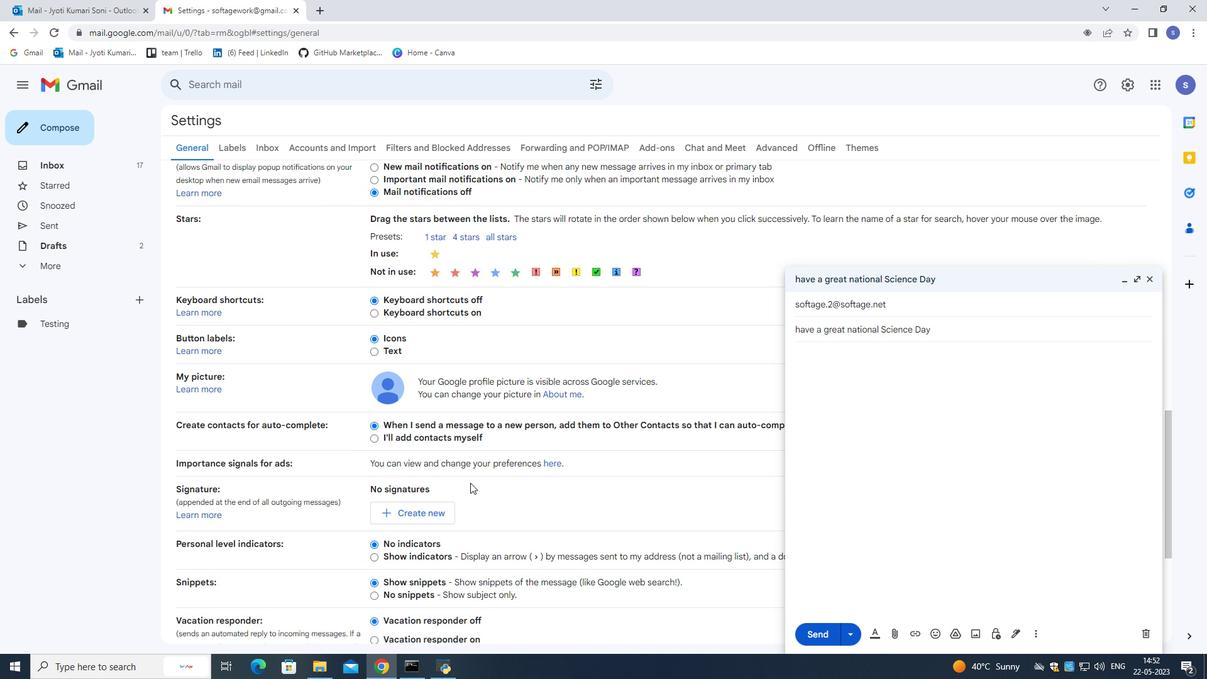 
Action: Mouse scrolled (470, 482) with delta (0, 0)
Screenshot: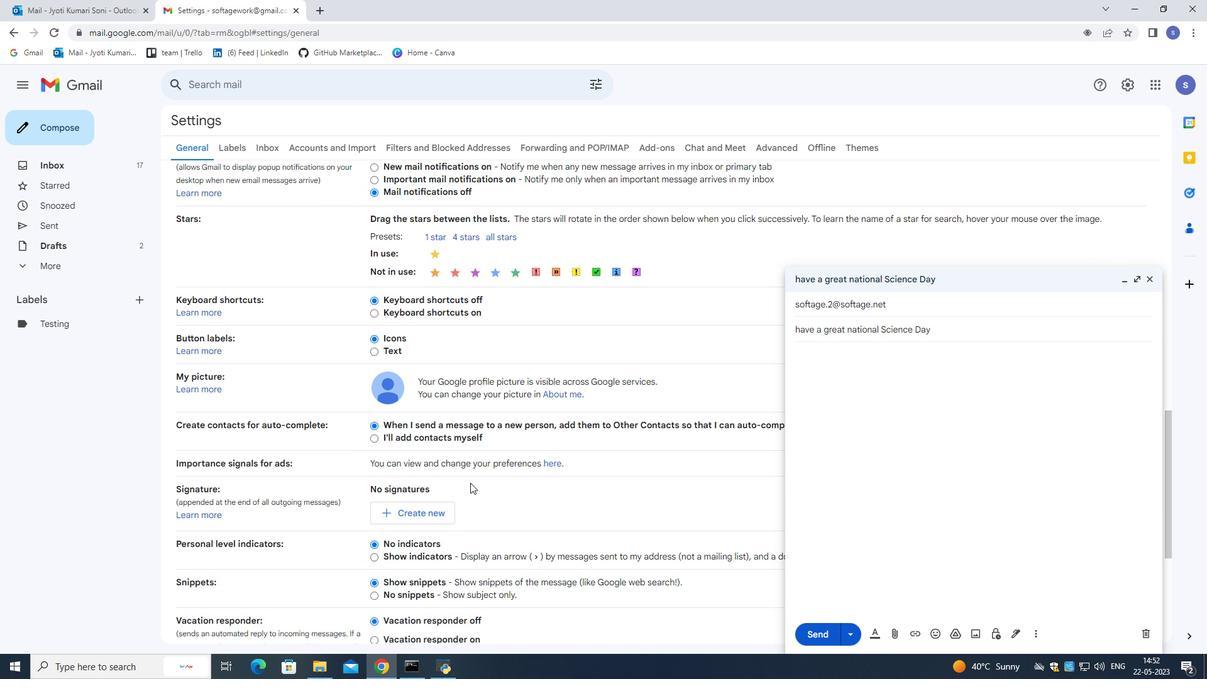 
Action: Mouse scrolled (470, 482) with delta (0, 0)
Screenshot: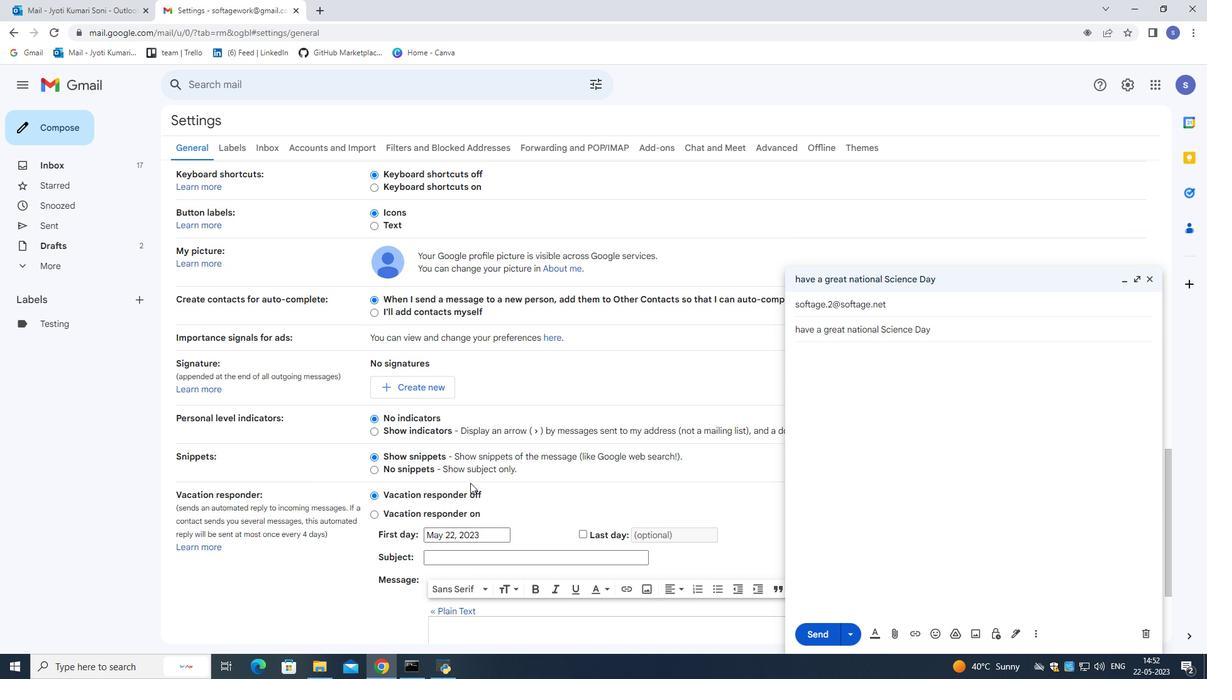 
Action: Mouse scrolled (470, 482) with delta (0, 0)
Screenshot: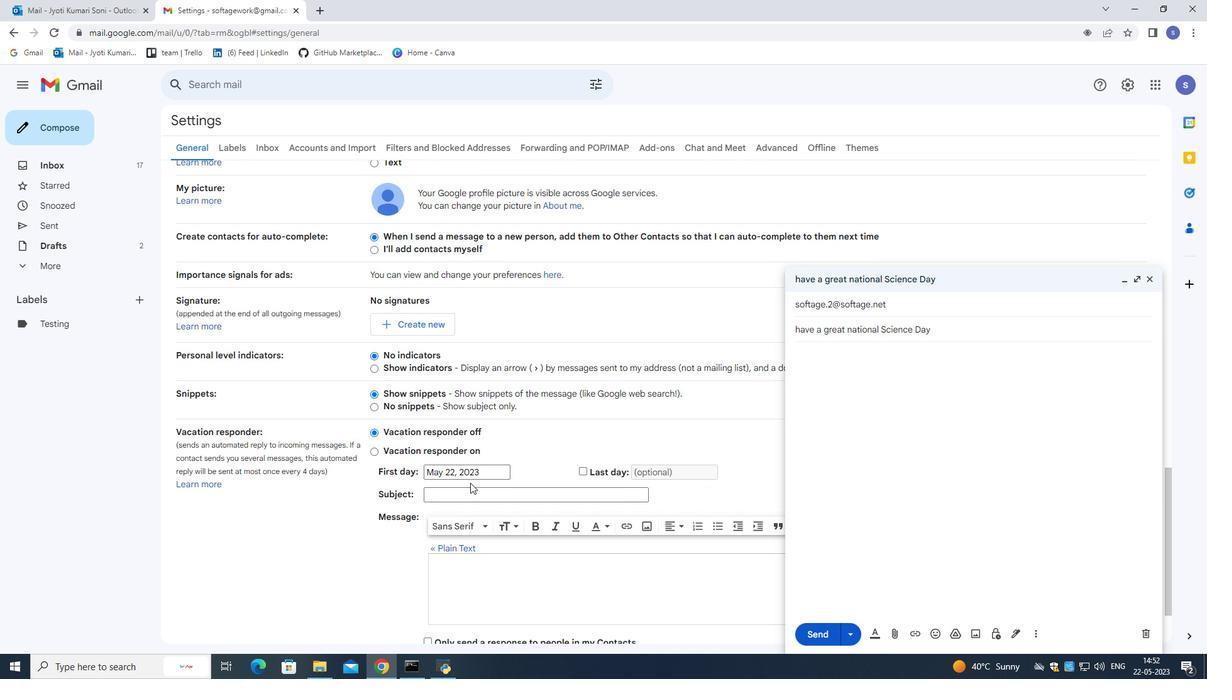 
Action: Mouse scrolled (470, 482) with delta (0, 0)
Screenshot: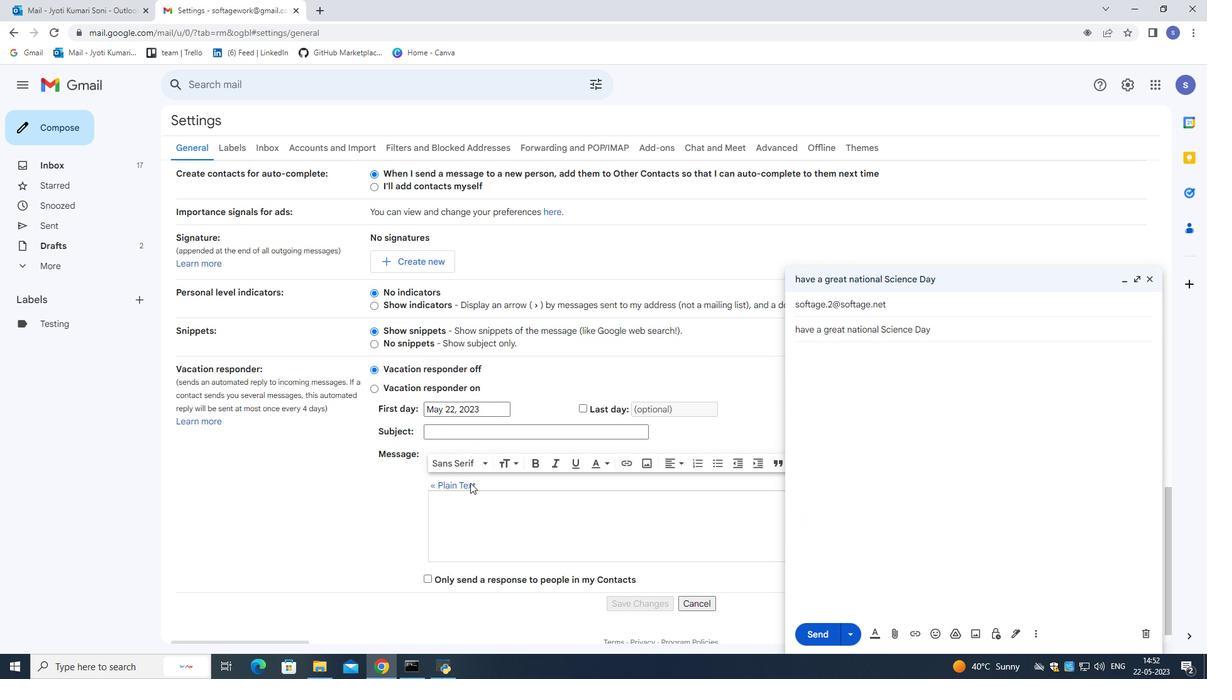 
Action: Mouse scrolled (470, 482) with delta (0, 0)
Screenshot: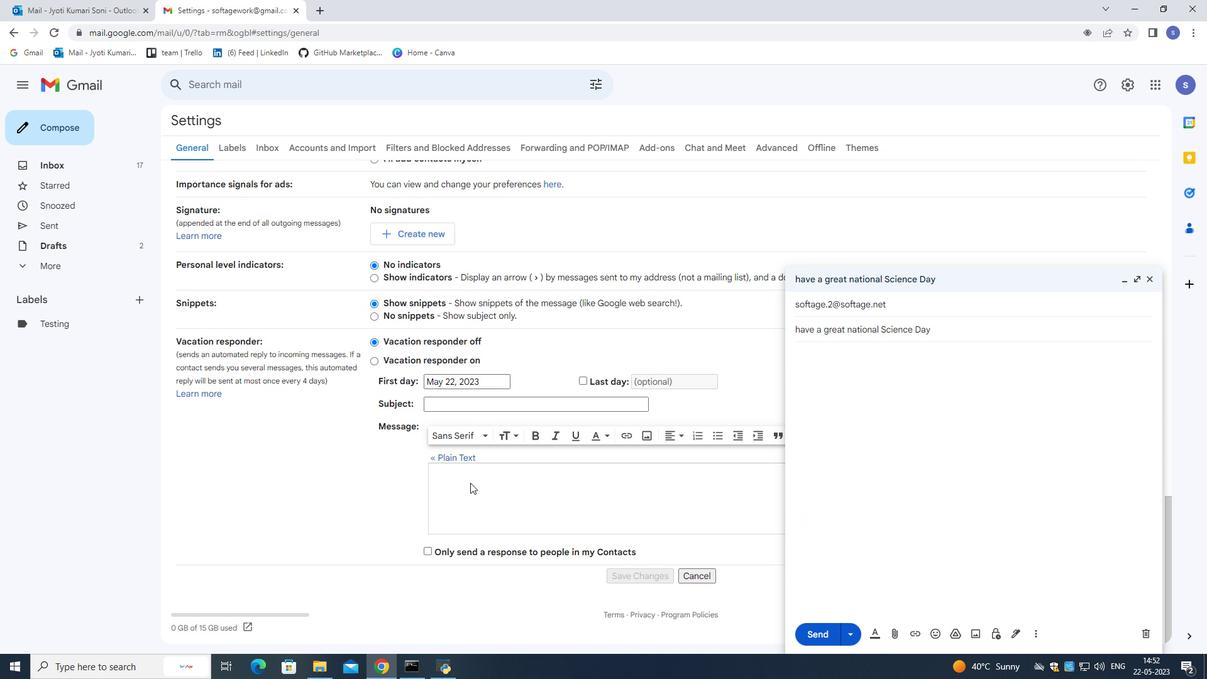 
Action: Mouse scrolled (470, 482) with delta (0, 0)
Screenshot: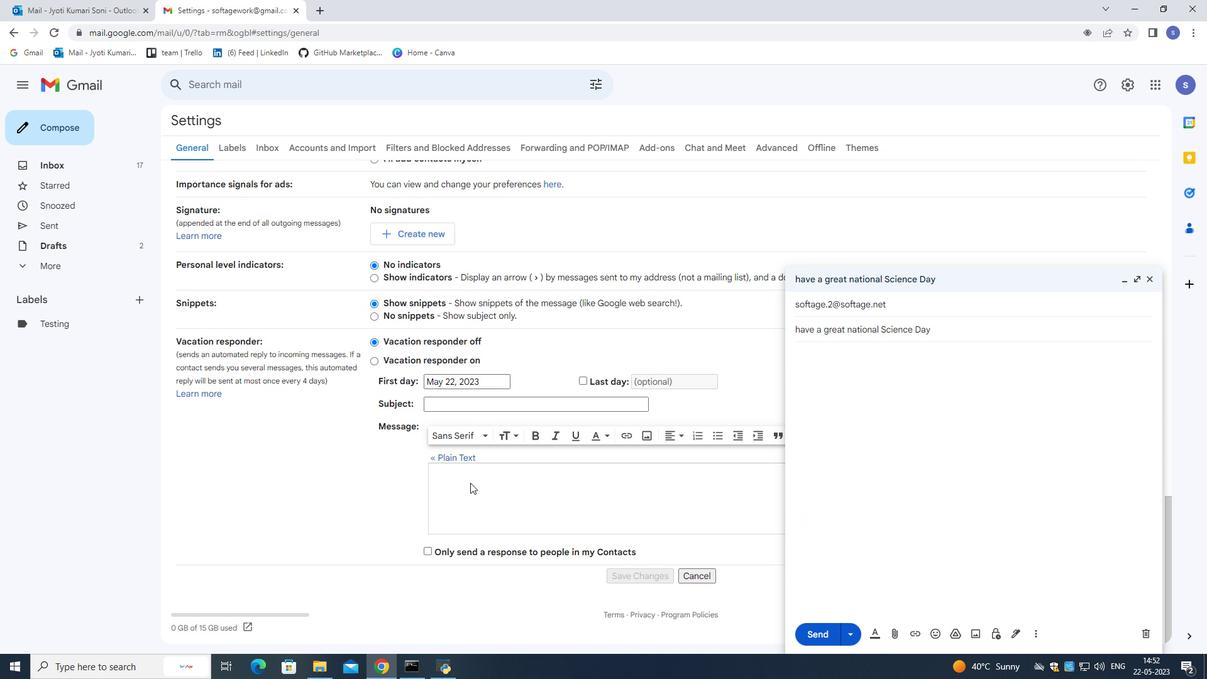 
Action: Mouse scrolled (470, 482) with delta (0, 0)
Screenshot: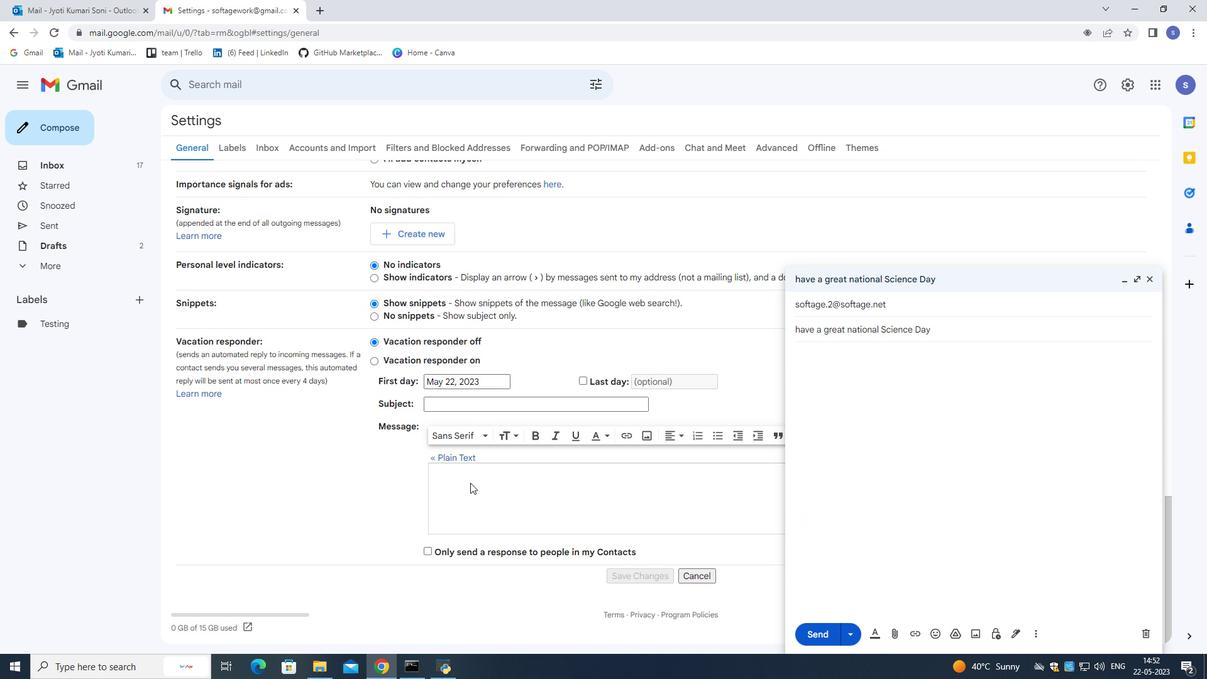
Action: Mouse scrolled (470, 482) with delta (0, 0)
Screenshot: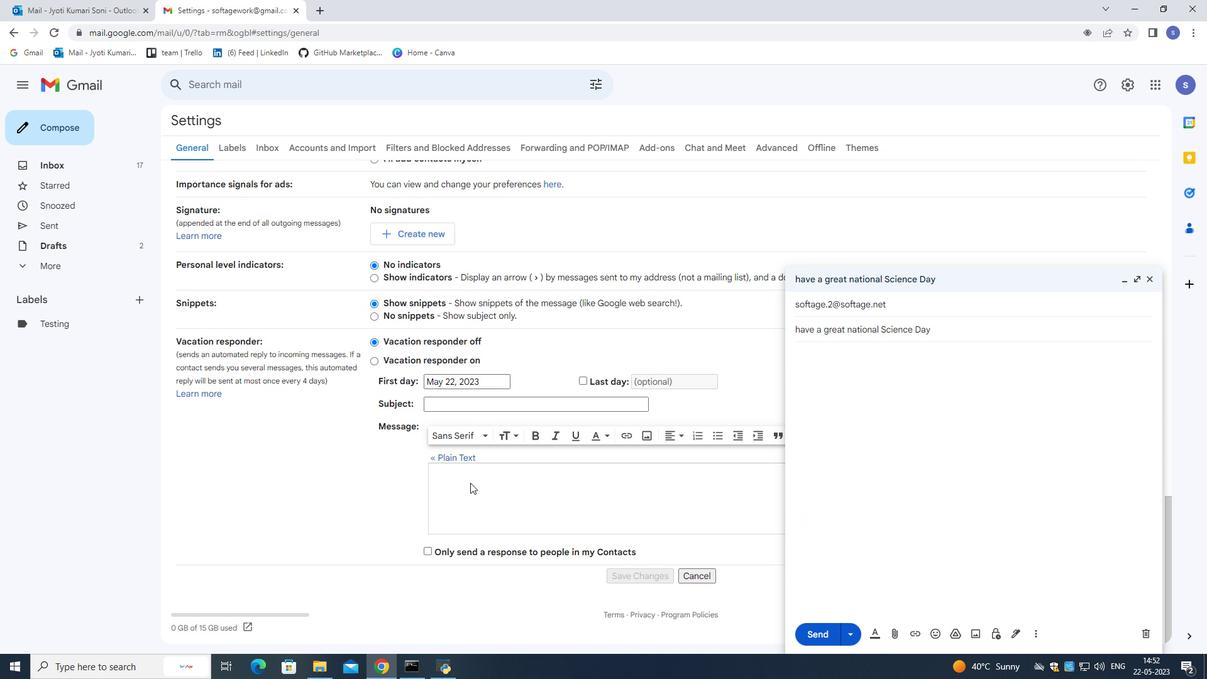 
Action: Mouse moved to (470, 481)
Screenshot: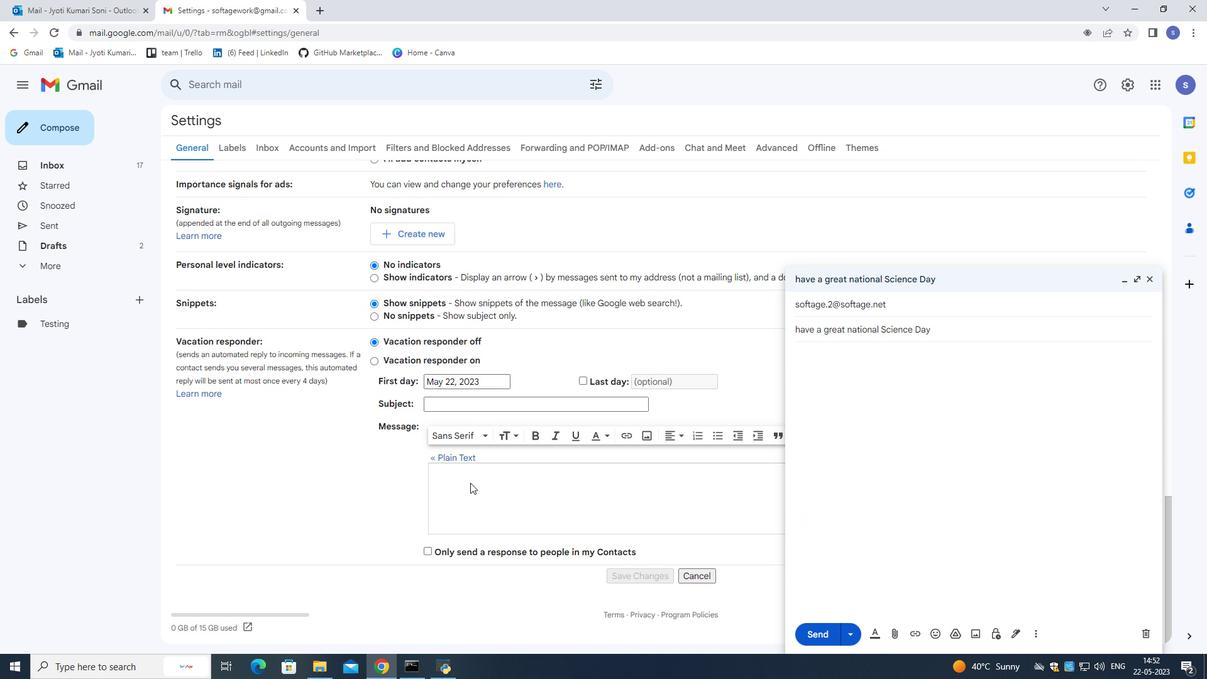 
Action: Mouse scrolled (470, 481) with delta (0, 0)
Screenshot: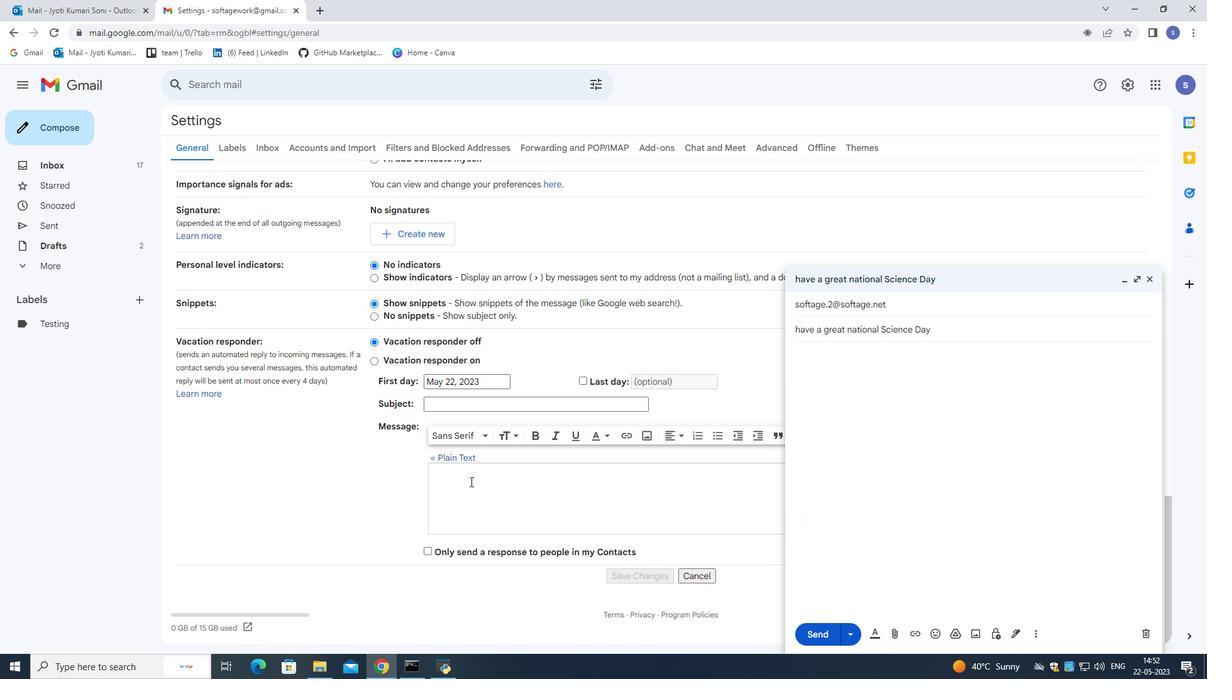 
Action: Mouse moved to (470, 481)
Screenshot: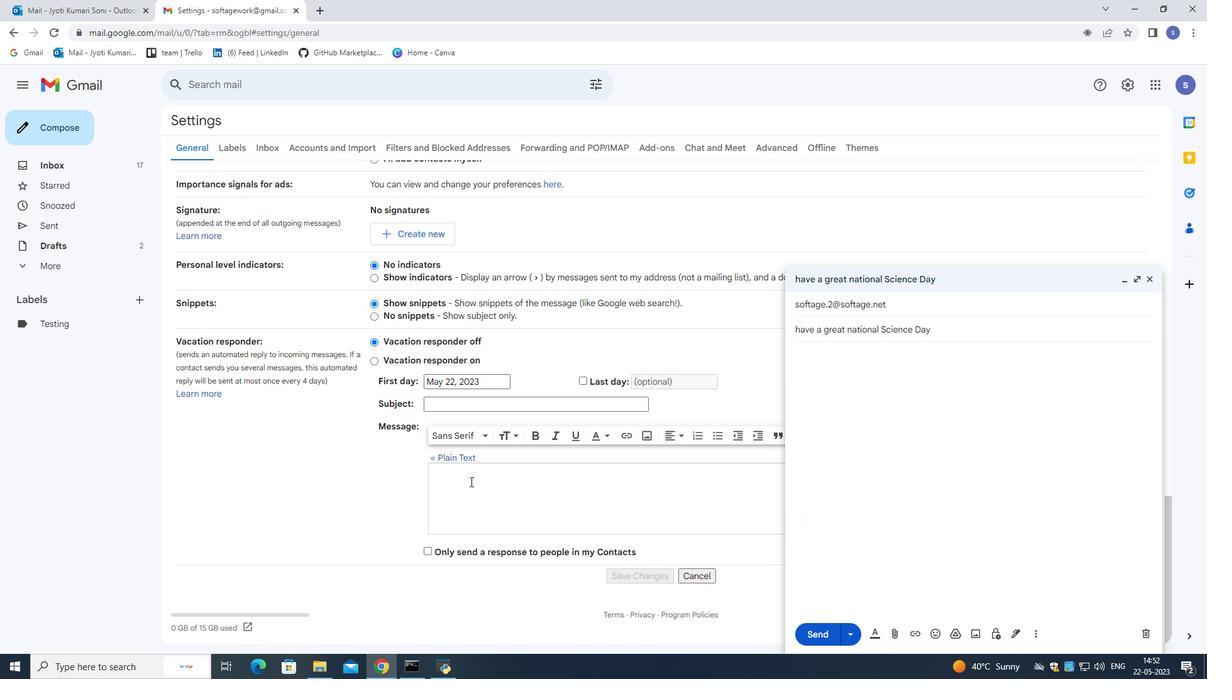
Action: Mouse scrolled (470, 480) with delta (0, 0)
Screenshot: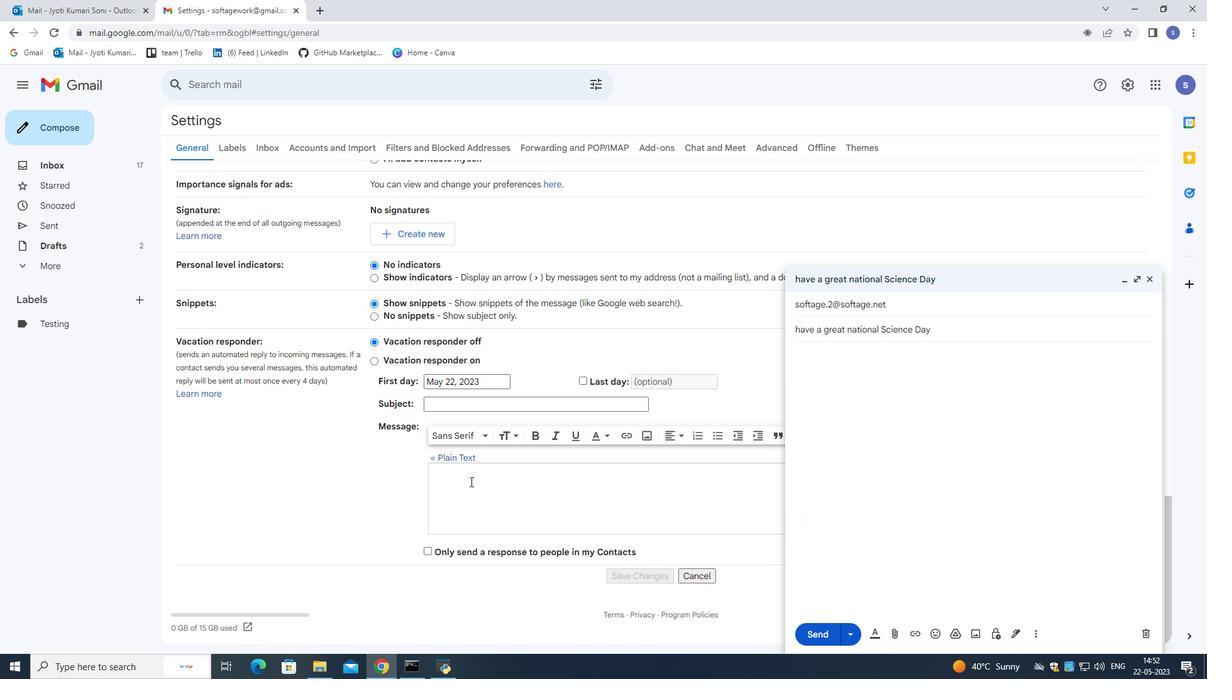 
Action: Mouse scrolled (470, 480) with delta (0, 0)
Screenshot: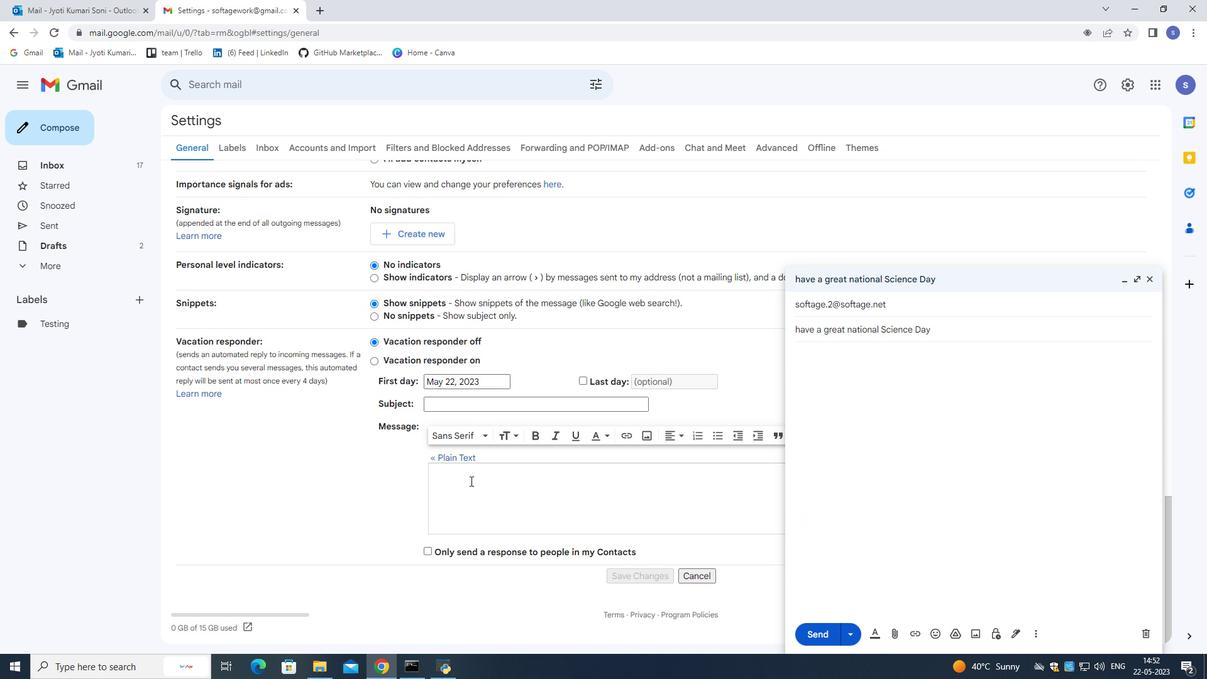 
Action: Mouse moved to (688, 528)
Screenshot: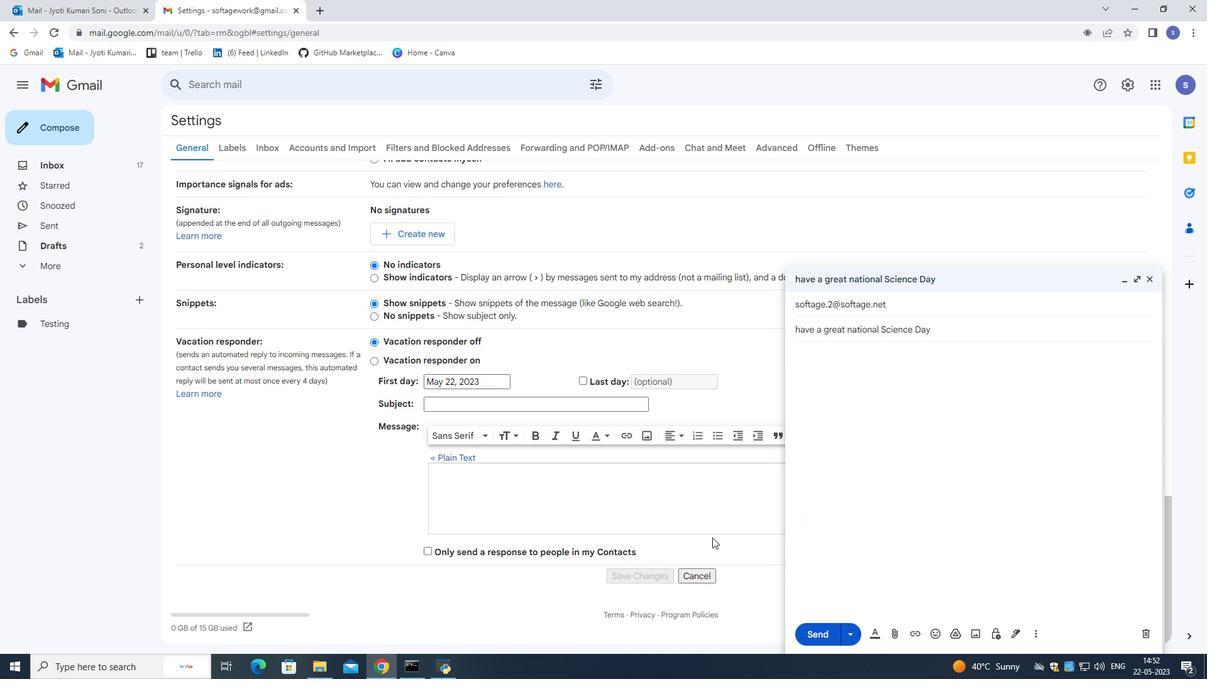 
Action: Mouse scrolled (688, 529) with delta (0, 0)
Screenshot: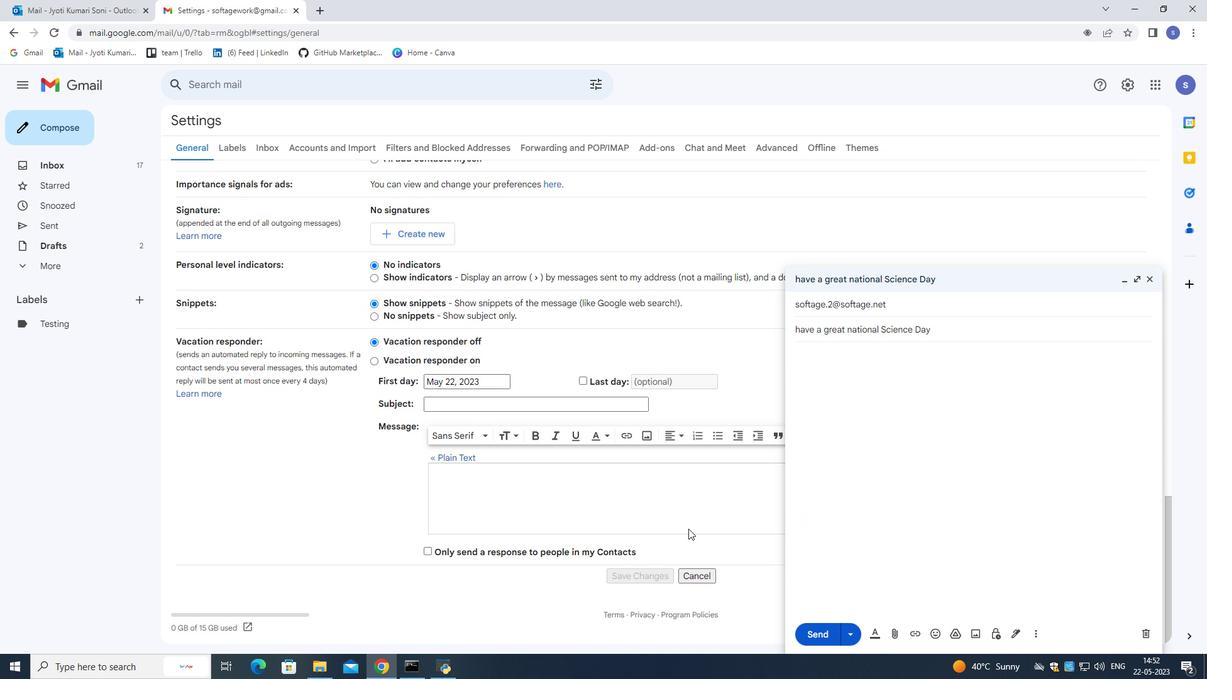
Action: Mouse scrolled (688, 529) with delta (0, 0)
Screenshot: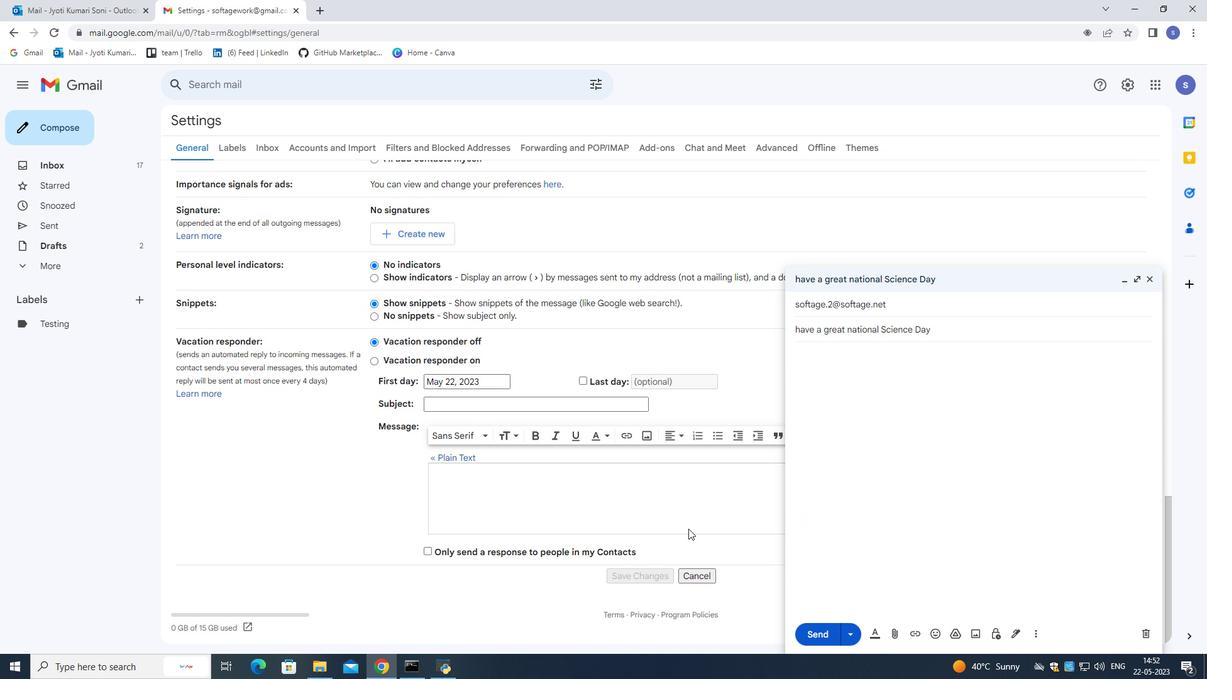 
Action: Mouse scrolled (688, 529) with delta (0, 0)
Screenshot: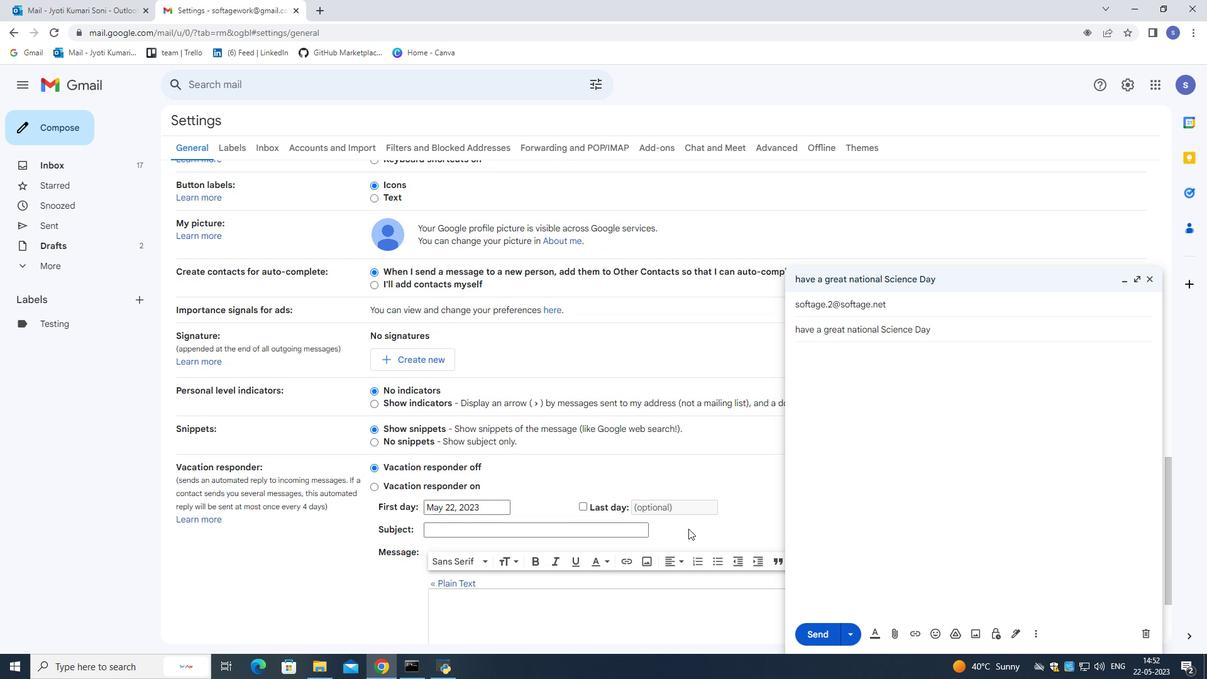 
Action: Mouse scrolled (688, 528) with delta (0, 0)
Screenshot: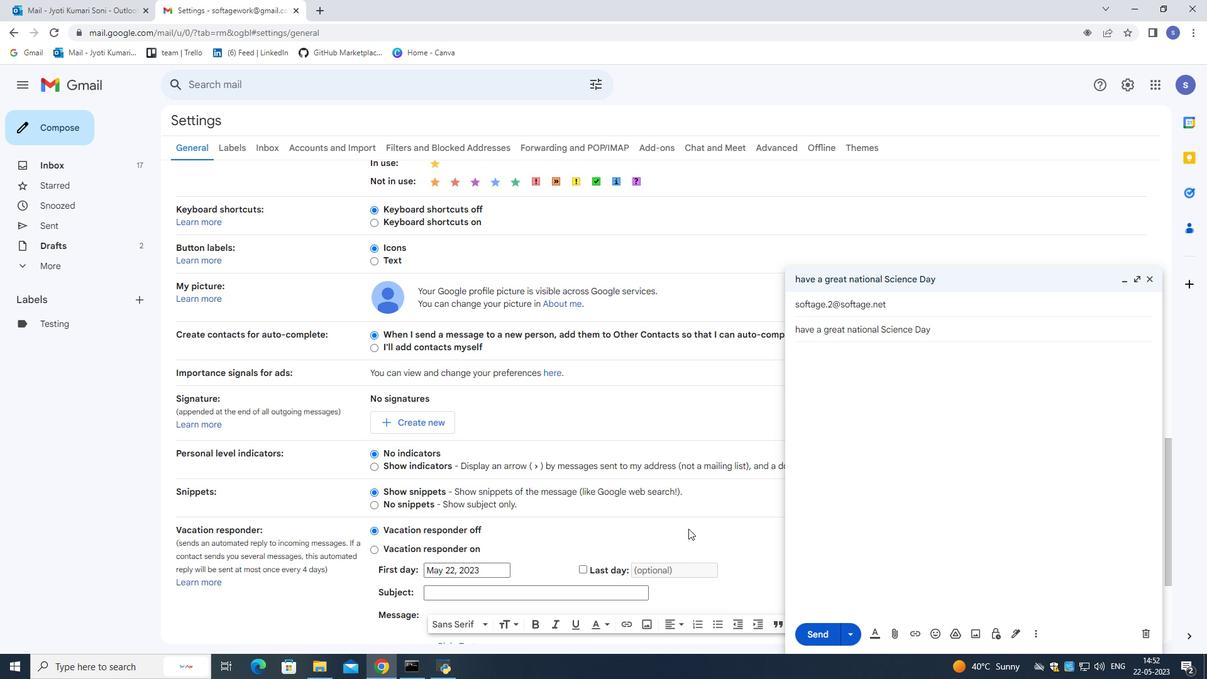 
Action: Mouse scrolled (688, 528) with delta (0, 0)
Screenshot: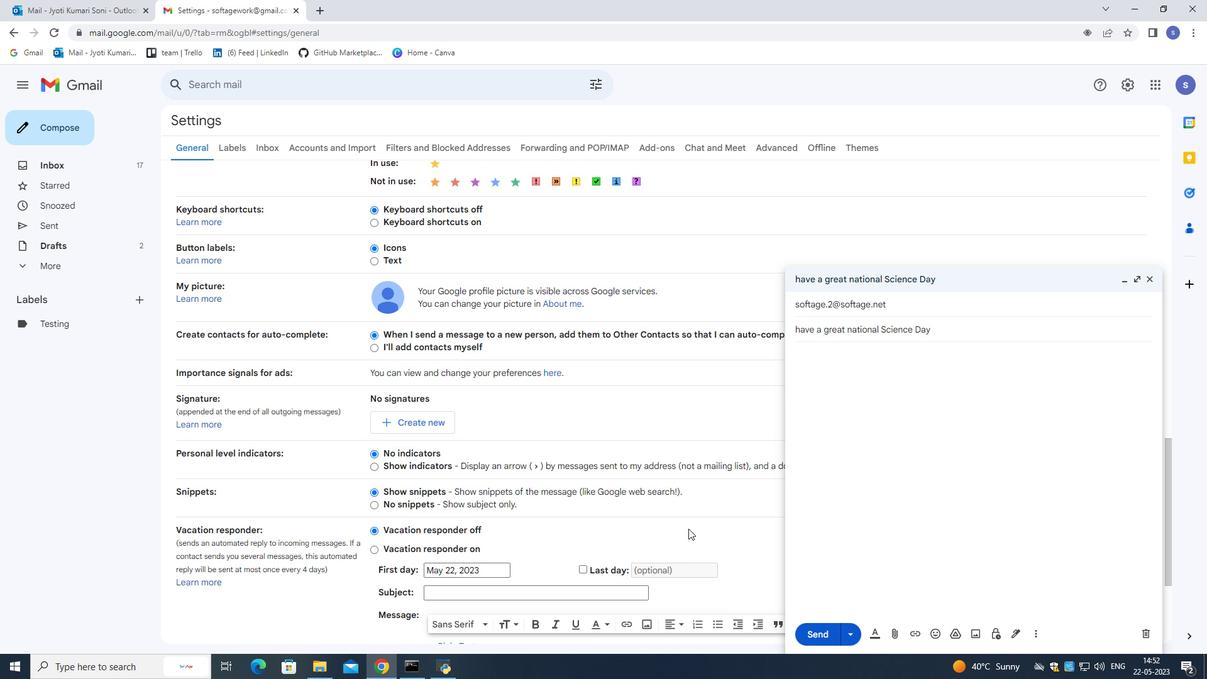 
Action: Mouse scrolled (688, 529) with delta (0, 0)
Screenshot: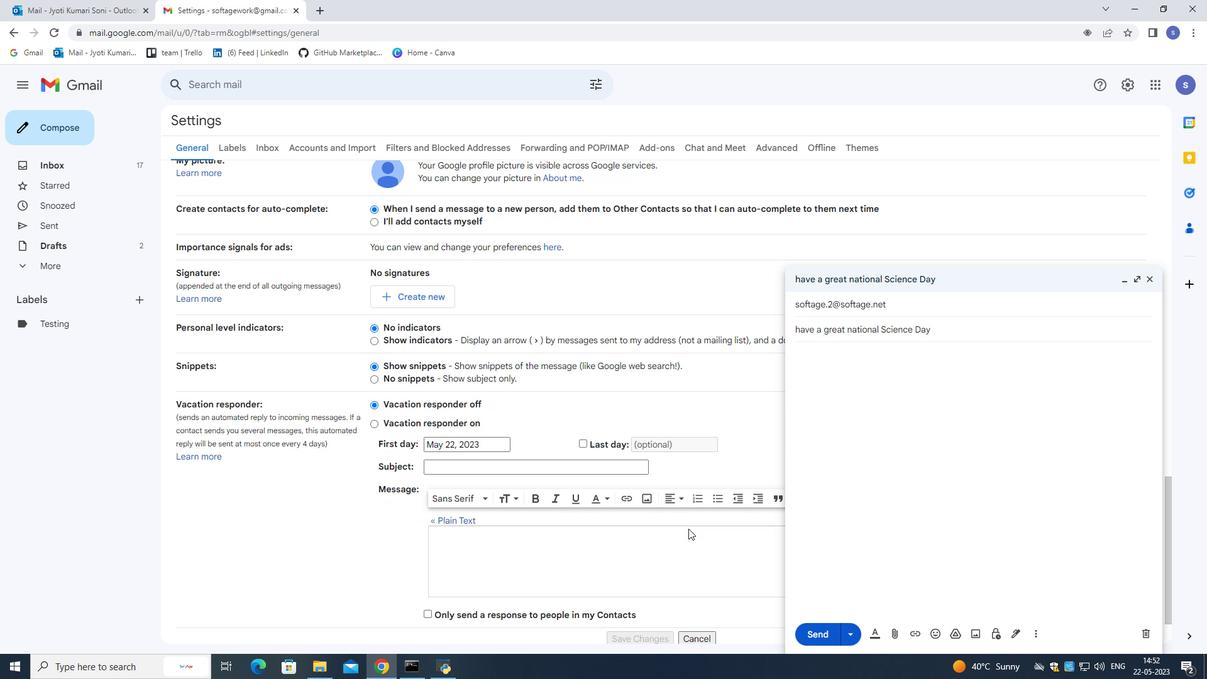 
Action: Mouse scrolled (688, 529) with delta (0, 0)
Screenshot: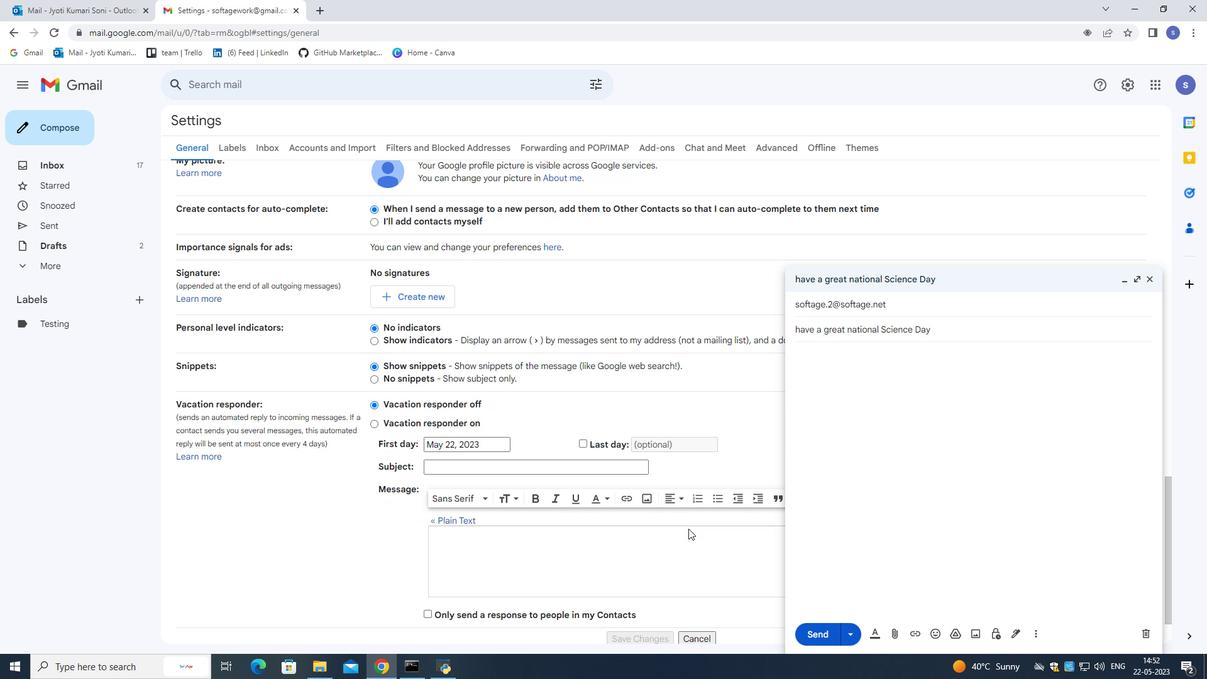 
Action: Mouse scrolled (688, 529) with delta (0, 0)
Screenshot: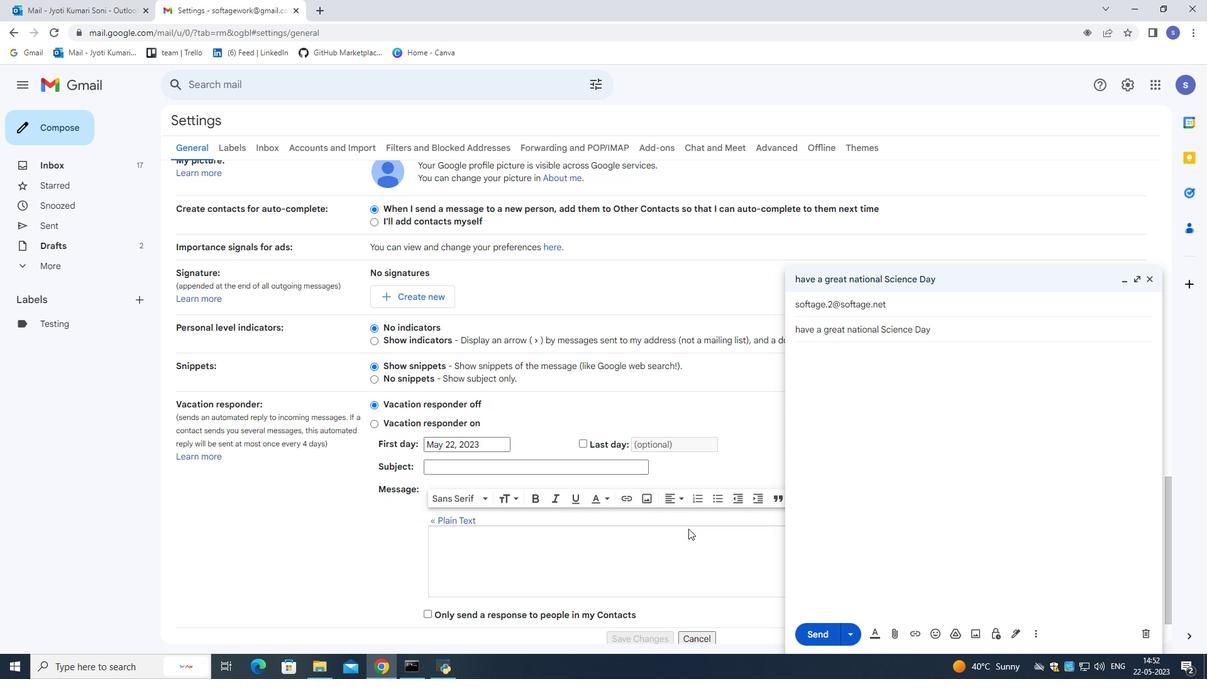 
Action: Mouse scrolled (688, 529) with delta (0, 0)
Screenshot: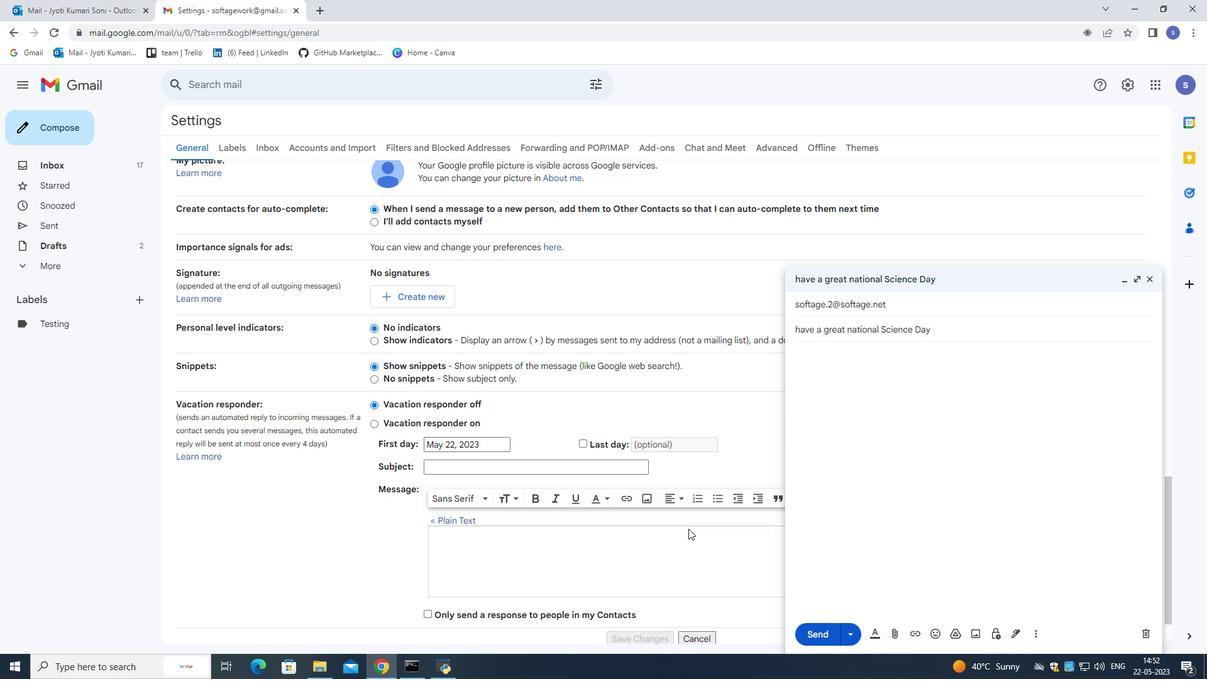 
Action: Mouse scrolled (688, 529) with delta (0, 0)
Screenshot: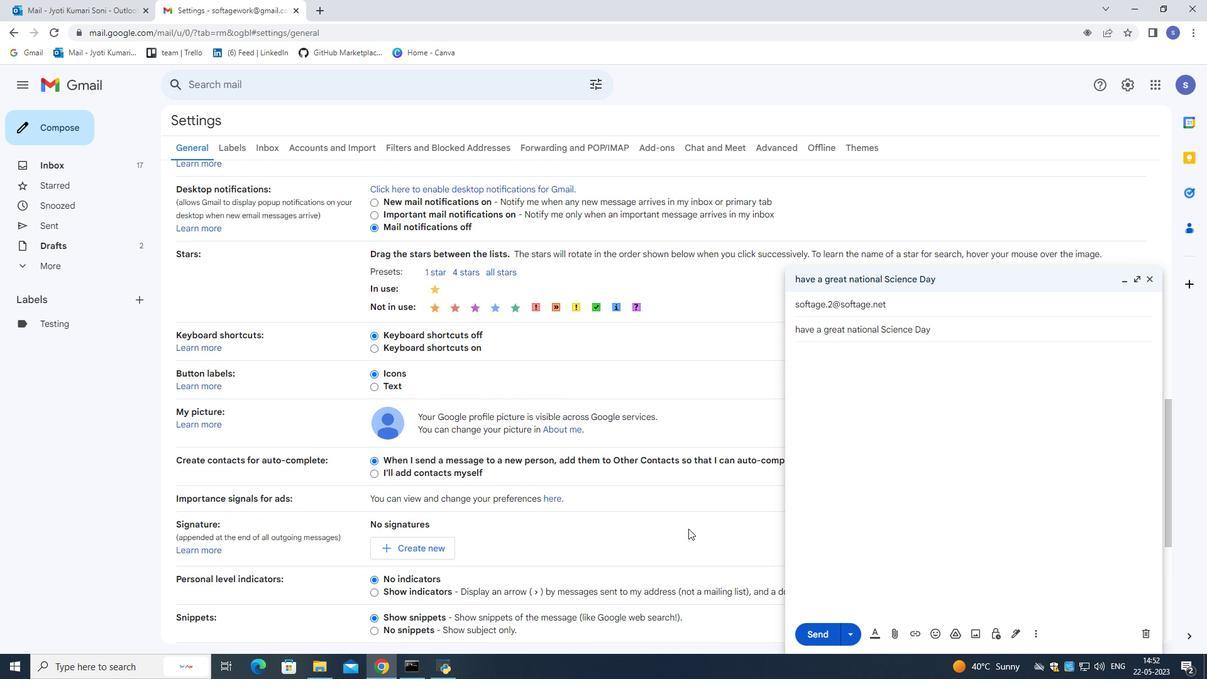 
Action: Mouse scrolled (688, 529) with delta (0, 0)
Screenshot: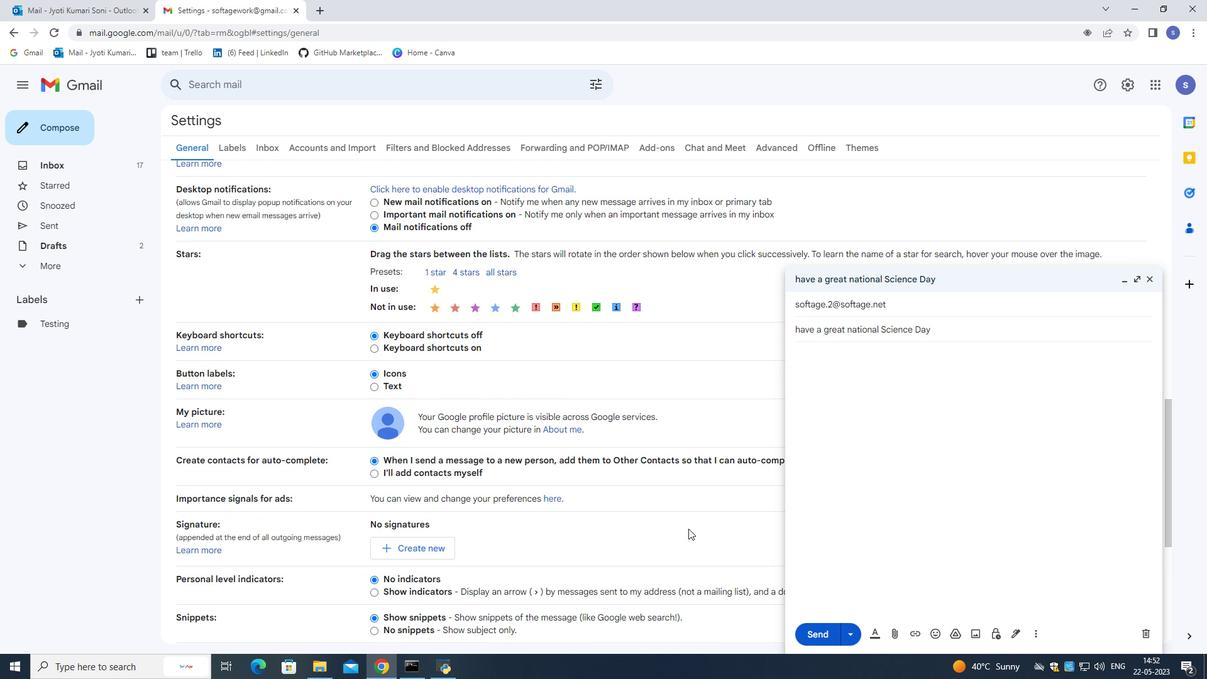 
Action: Mouse scrolled (688, 529) with delta (0, 0)
Screenshot: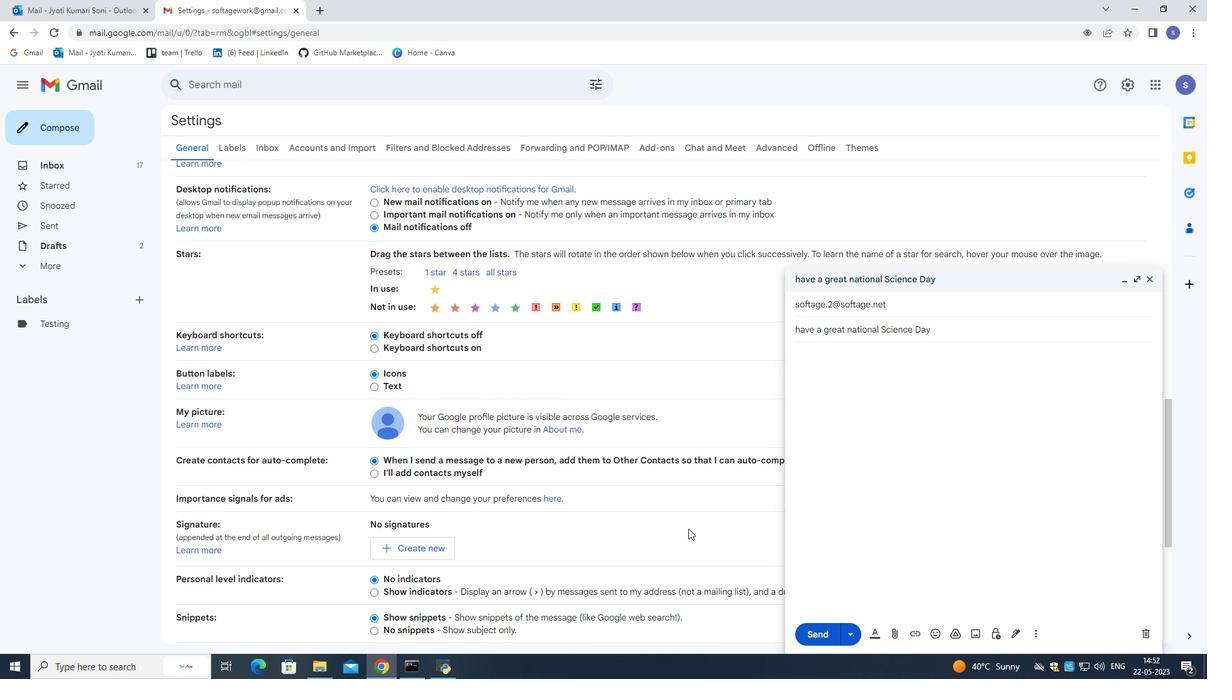 
Action: Mouse scrolled (688, 529) with delta (0, 0)
Screenshot: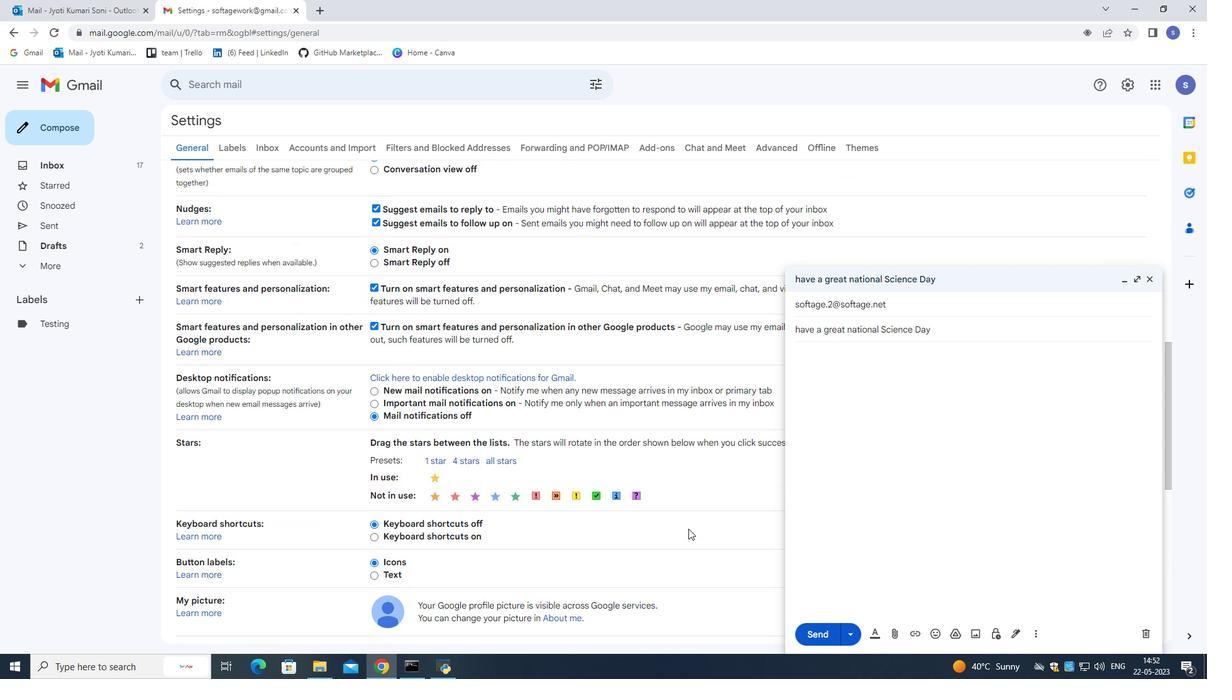 
Action: Mouse scrolled (688, 529) with delta (0, 0)
Screenshot: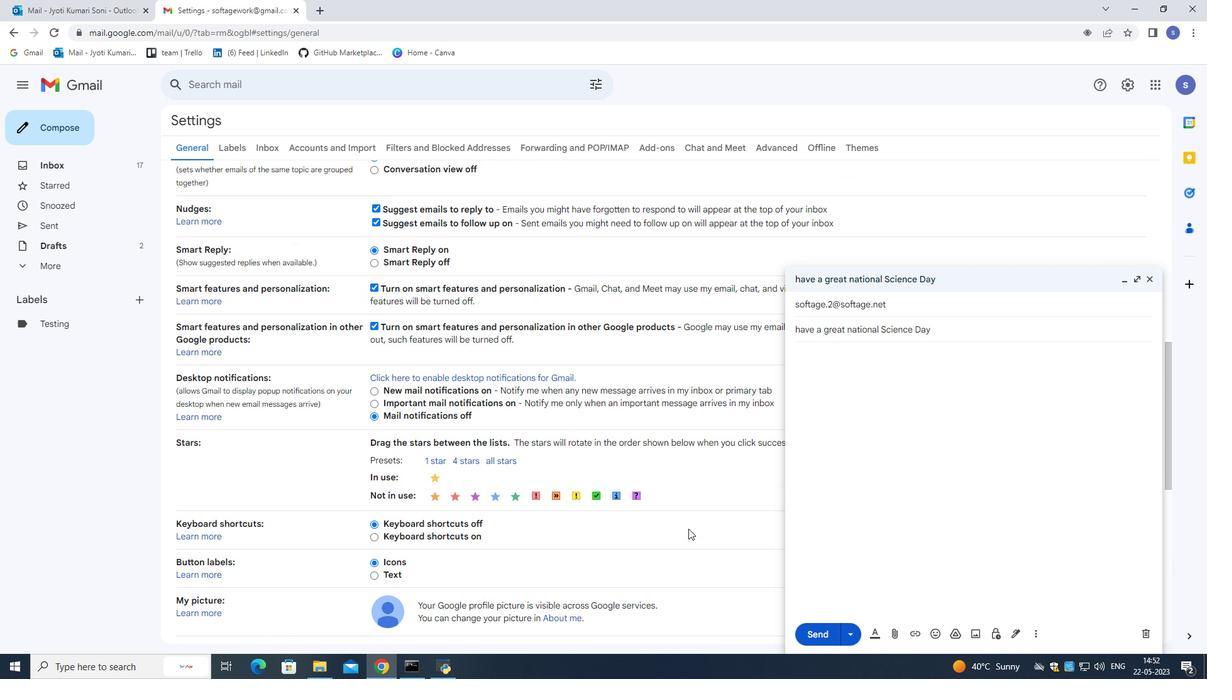 
Action: Mouse scrolled (688, 529) with delta (0, 0)
Screenshot: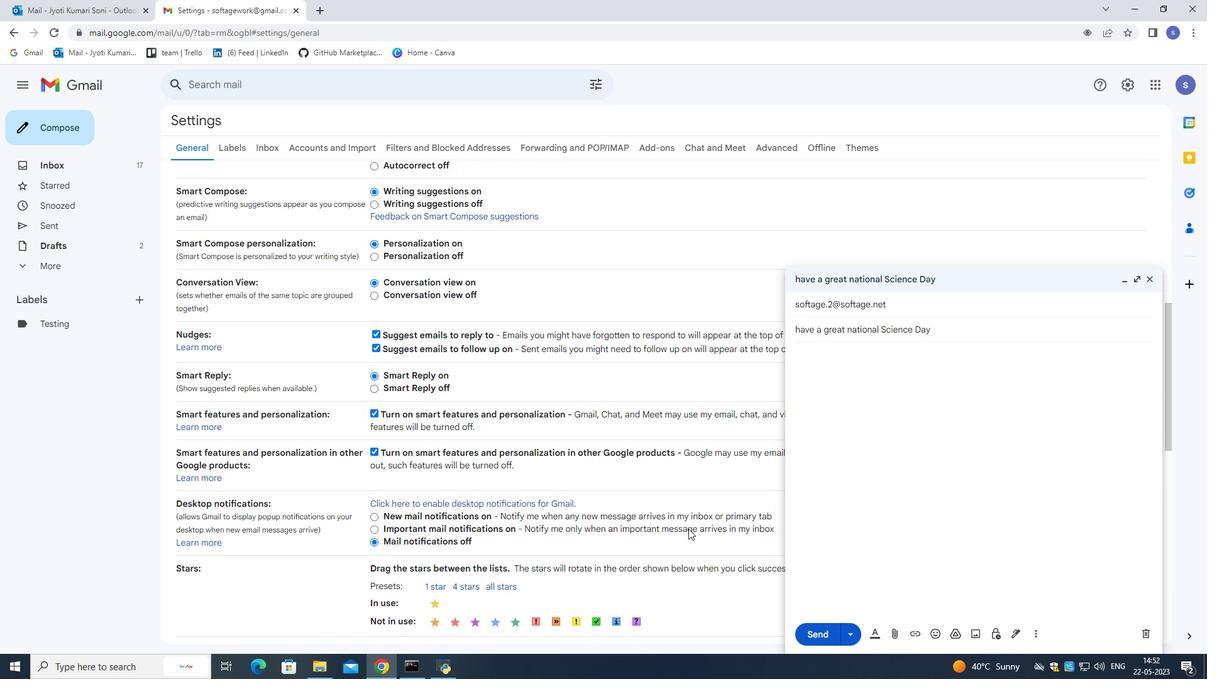 
Action: Mouse scrolled (688, 529) with delta (0, 0)
Screenshot: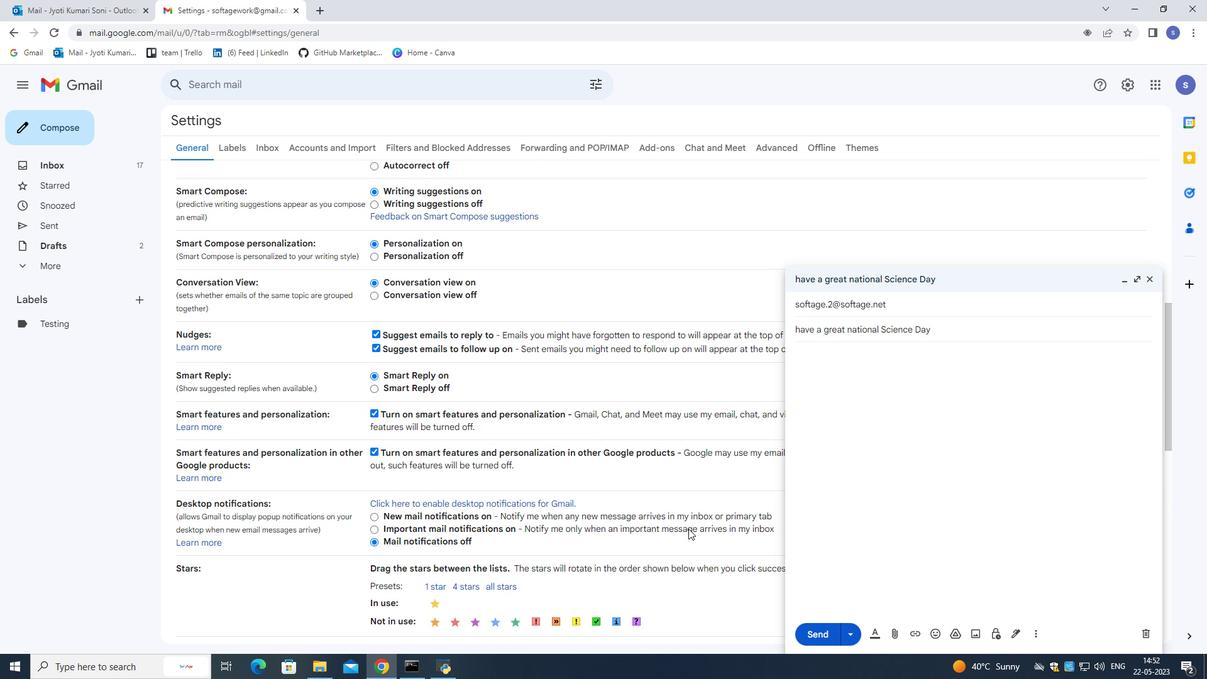 
Action: Mouse scrolled (688, 529) with delta (0, 0)
Screenshot: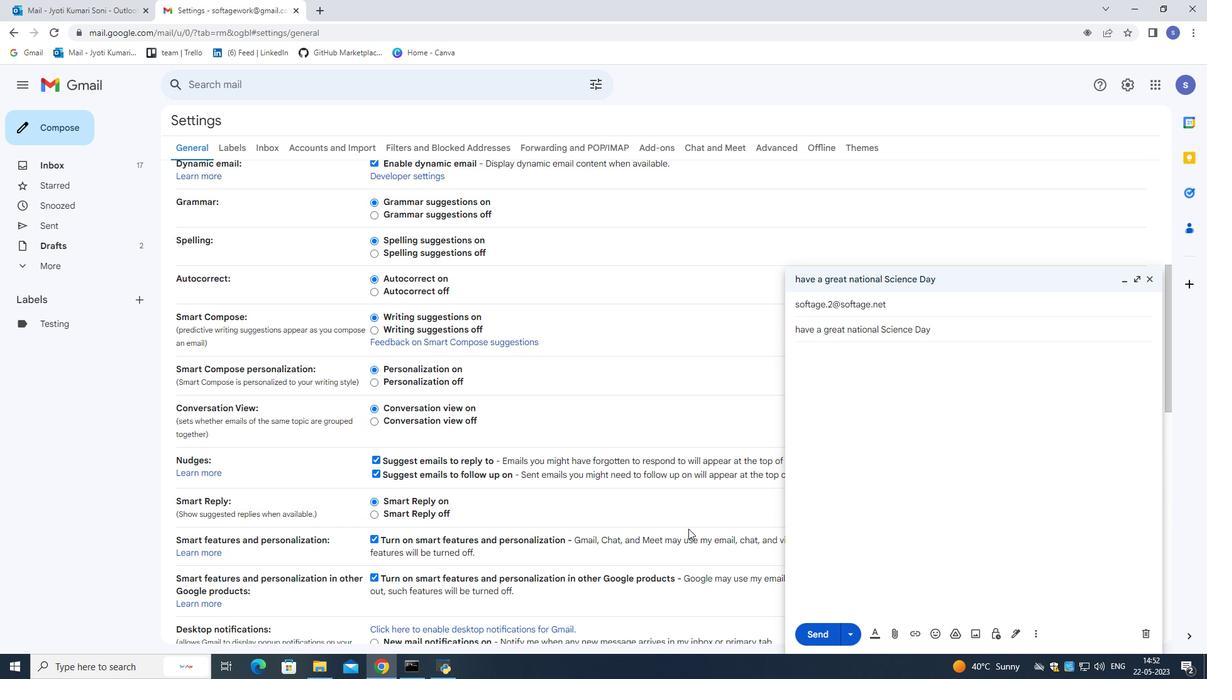 
Action: Mouse scrolled (688, 529) with delta (0, 0)
Screenshot: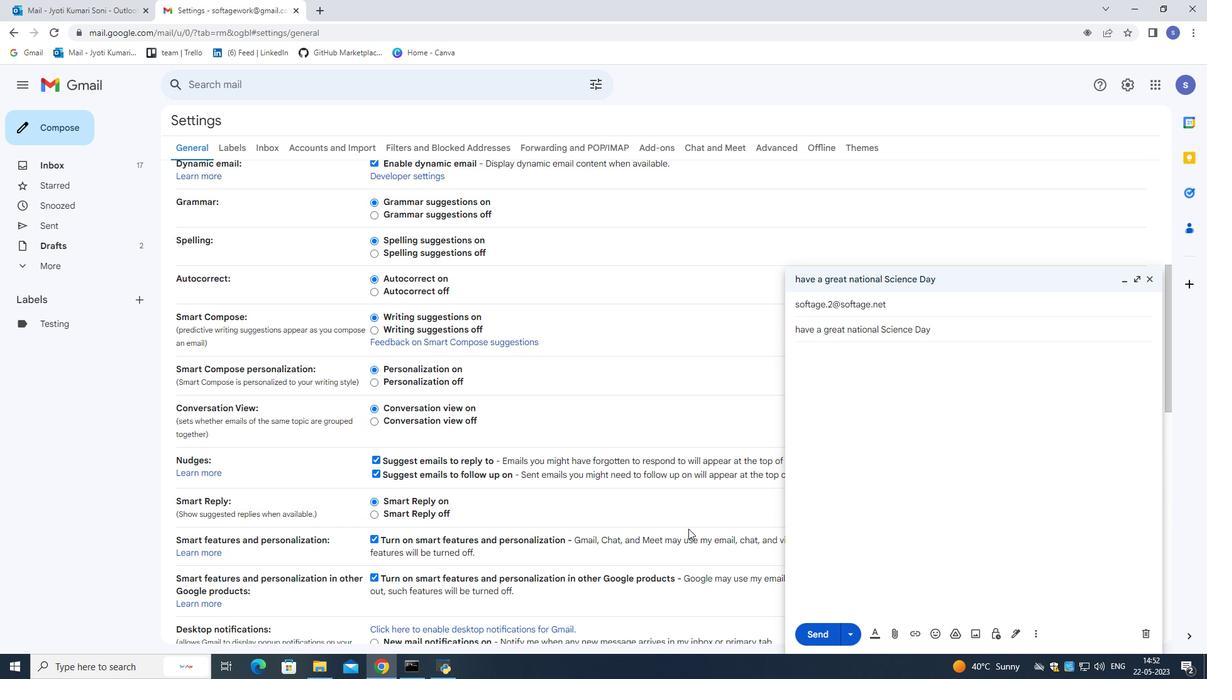 
Action: Mouse scrolled (688, 529) with delta (0, 0)
Screenshot: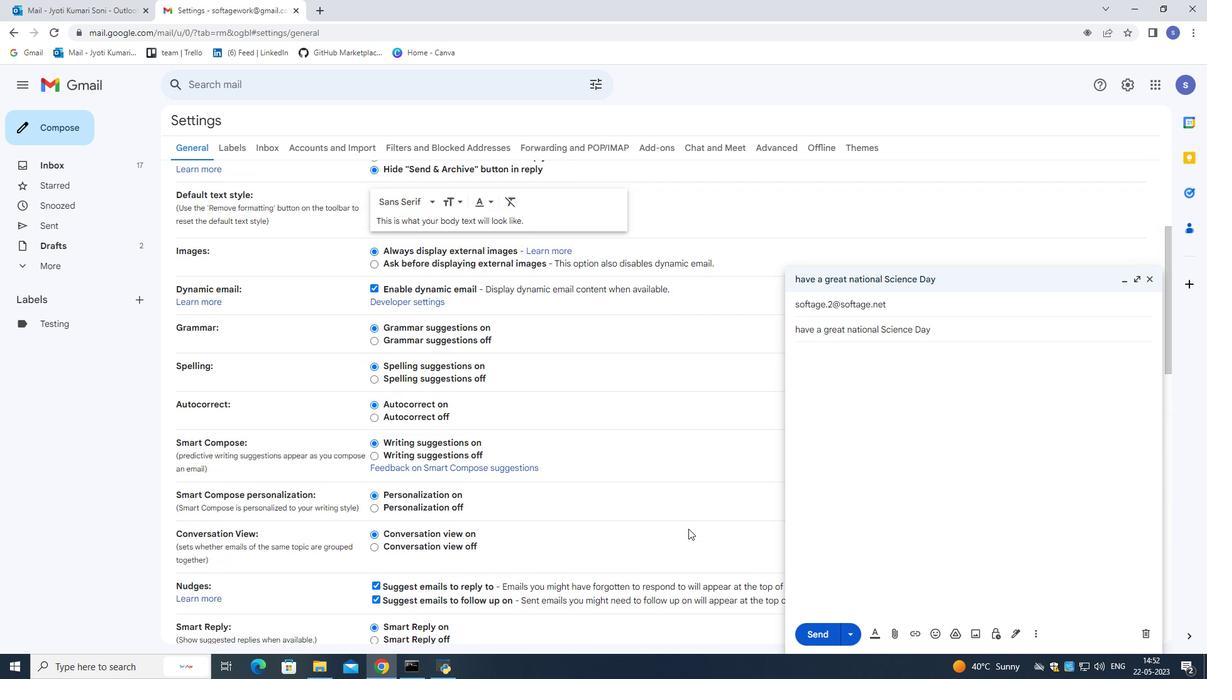 
Action: Mouse scrolled (688, 529) with delta (0, 0)
Screenshot: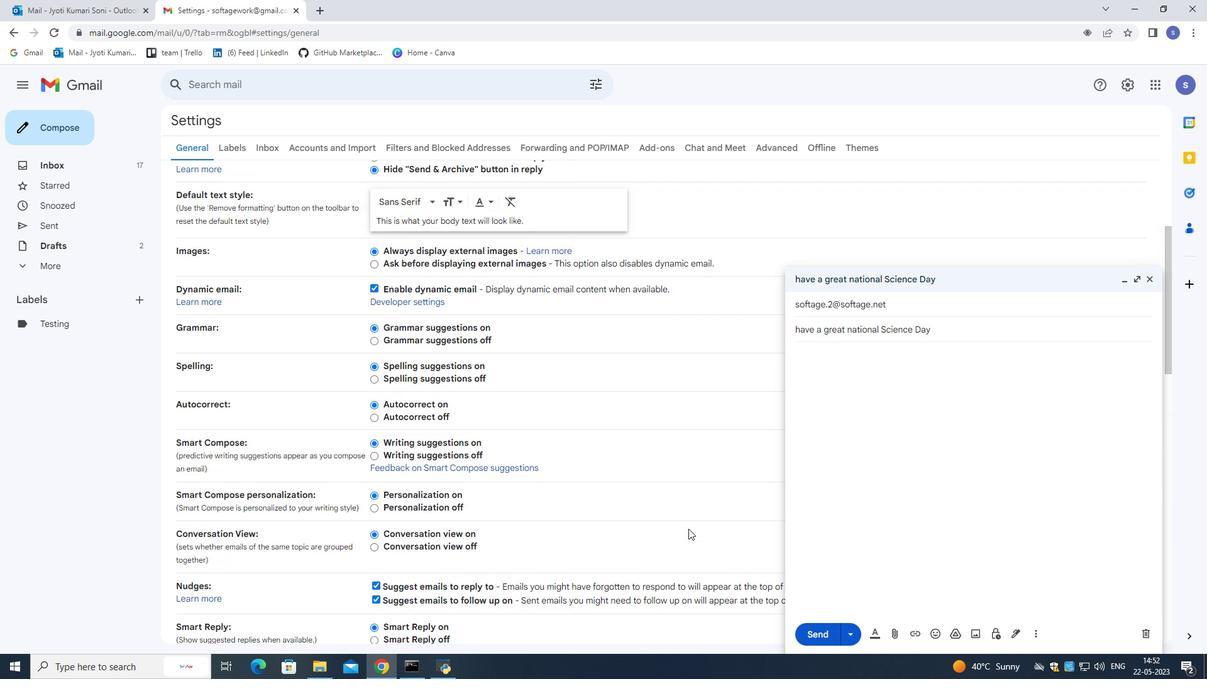 
Action: Mouse scrolled (688, 529) with delta (0, 0)
Screenshot: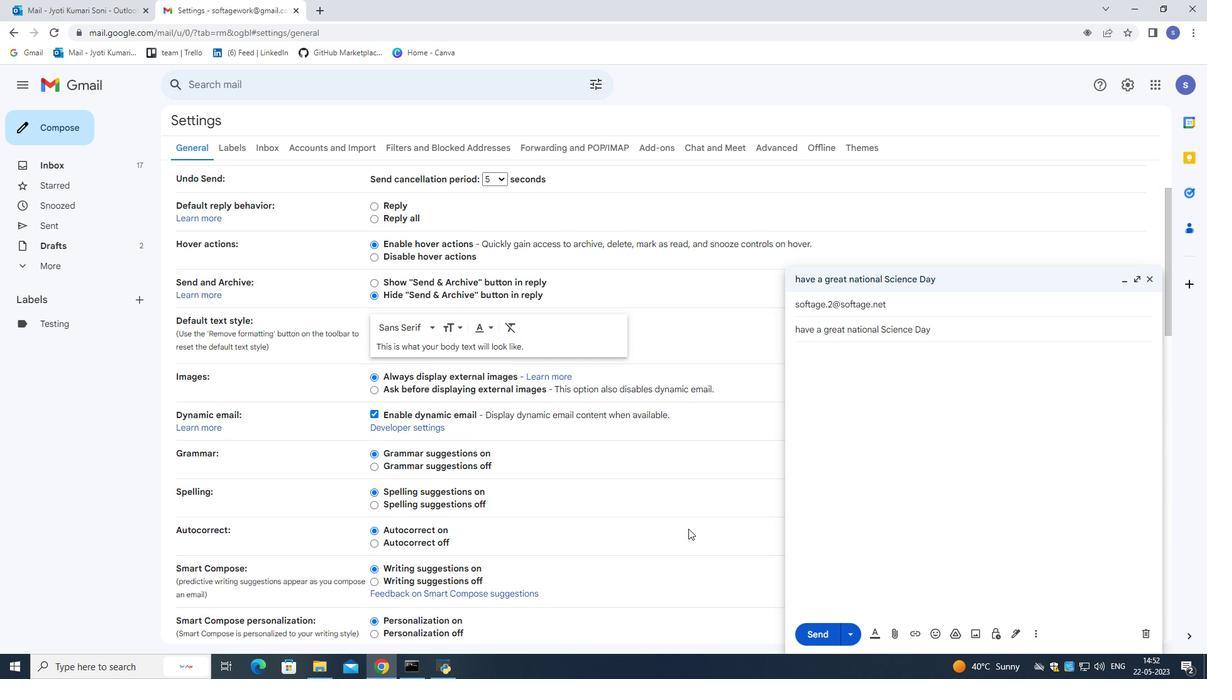 
Action: Mouse scrolled (688, 529) with delta (0, 0)
Screenshot: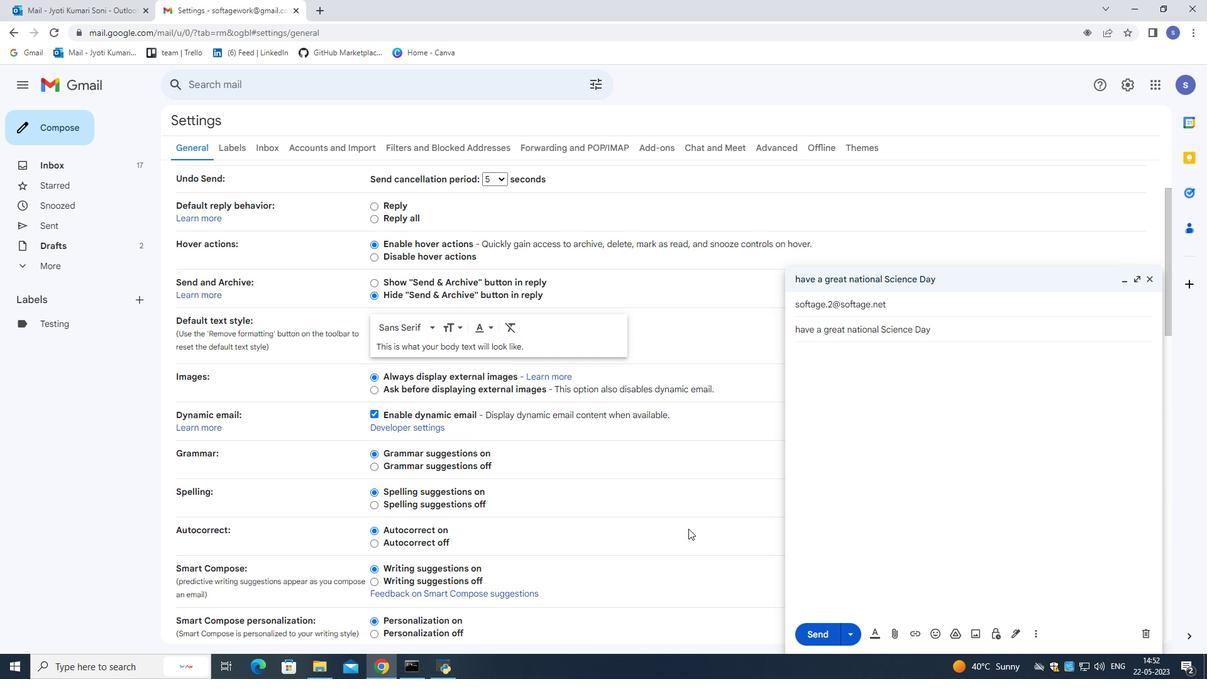 
Action: Mouse scrolled (688, 529) with delta (0, 0)
Screenshot: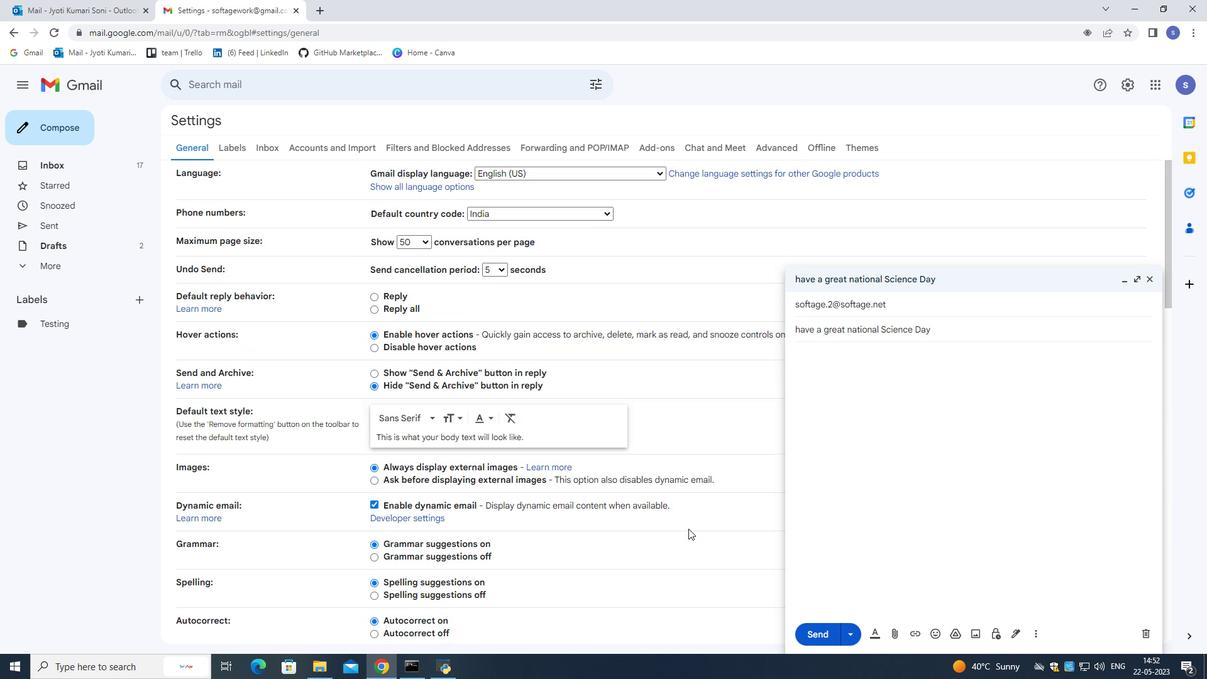 
Action: Mouse scrolled (688, 529) with delta (0, 0)
Screenshot: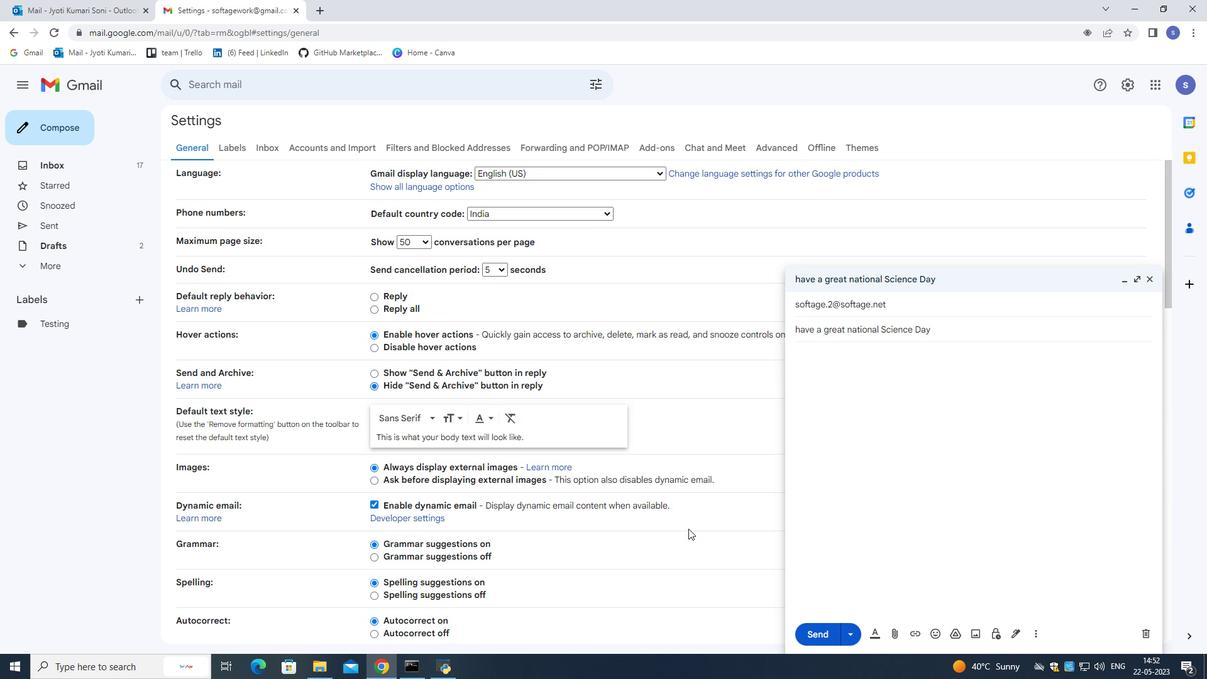 
Action: Mouse moved to (688, 528)
Screenshot: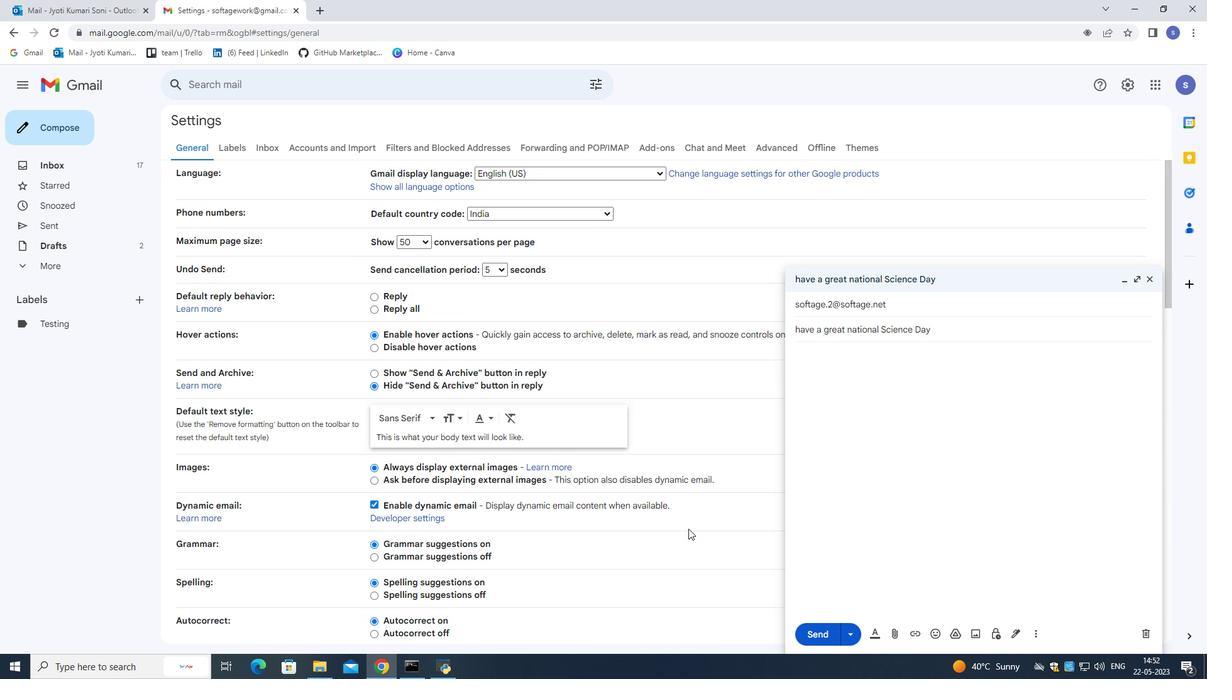 
Action: Mouse scrolled (688, 528) with delta (0, 0)
Screenshot: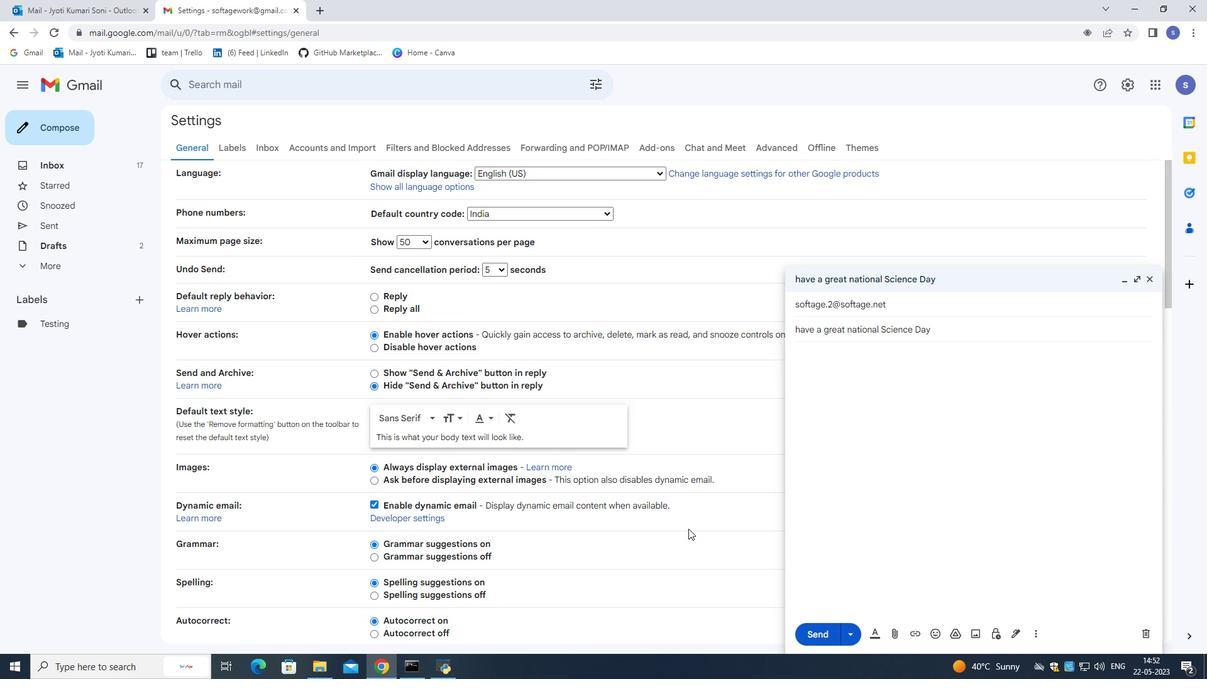 
Action: Mouse scrolled (688, 528) with delta (0, 0)
Screenshot: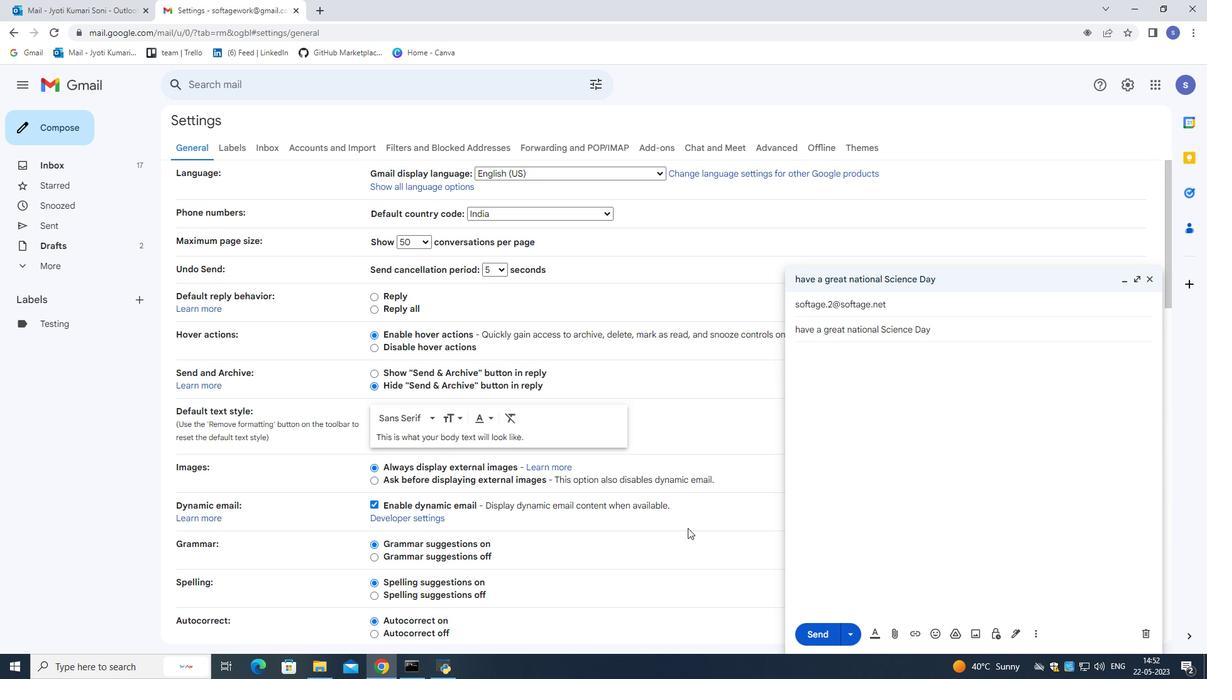 
Action: Mouse scrolled (688, 528) with delta (0, 0)
Screenshot: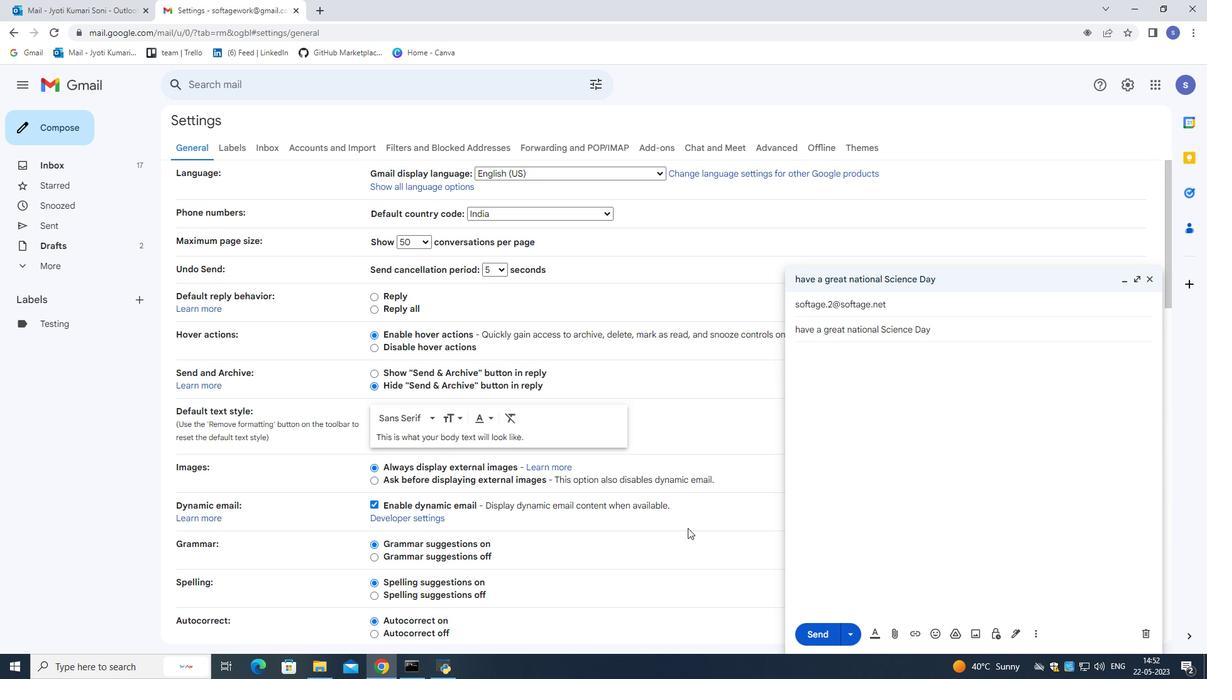 
Action: Mouse moved to (69, 323)
Screenshot: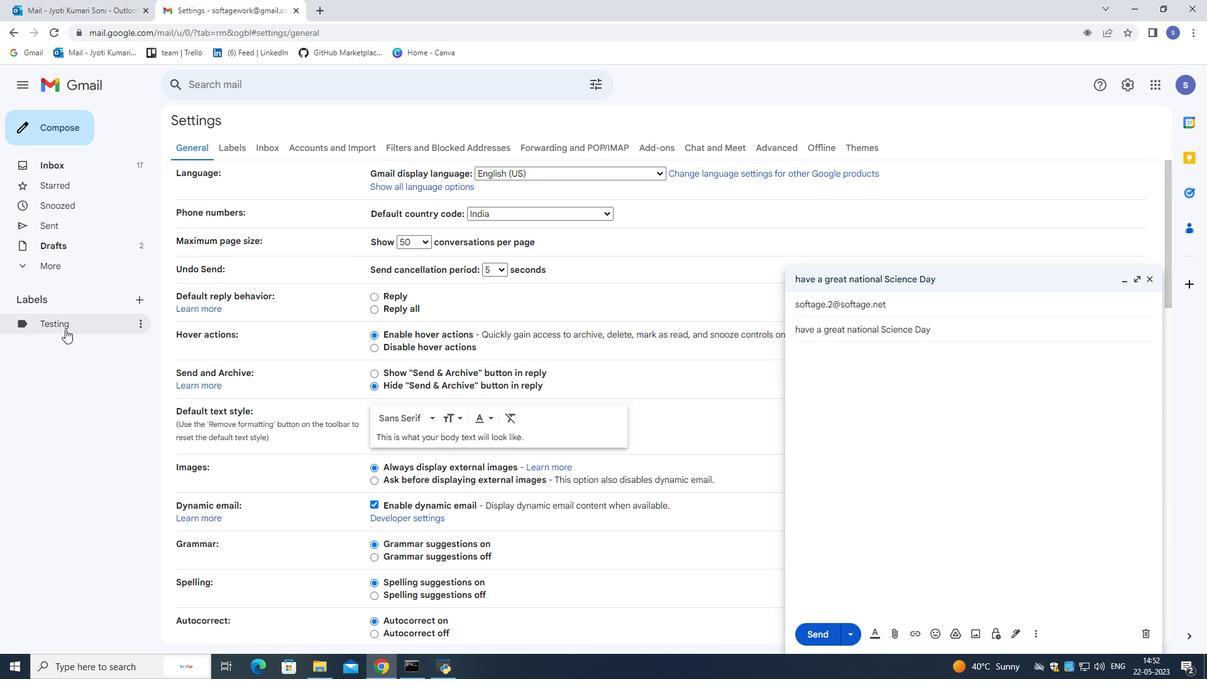 
Action: Mouse pressed left at (69, 323)
Screenshot: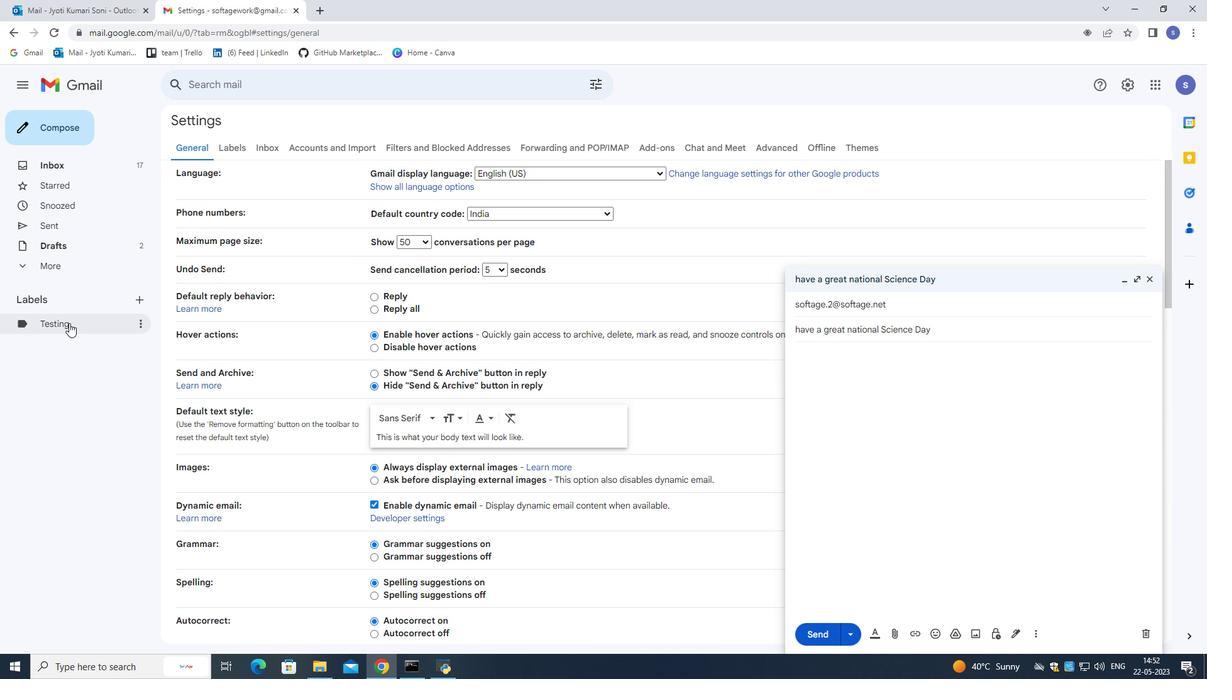 
Action: Mouse moved to (823, 638)
Screenshot: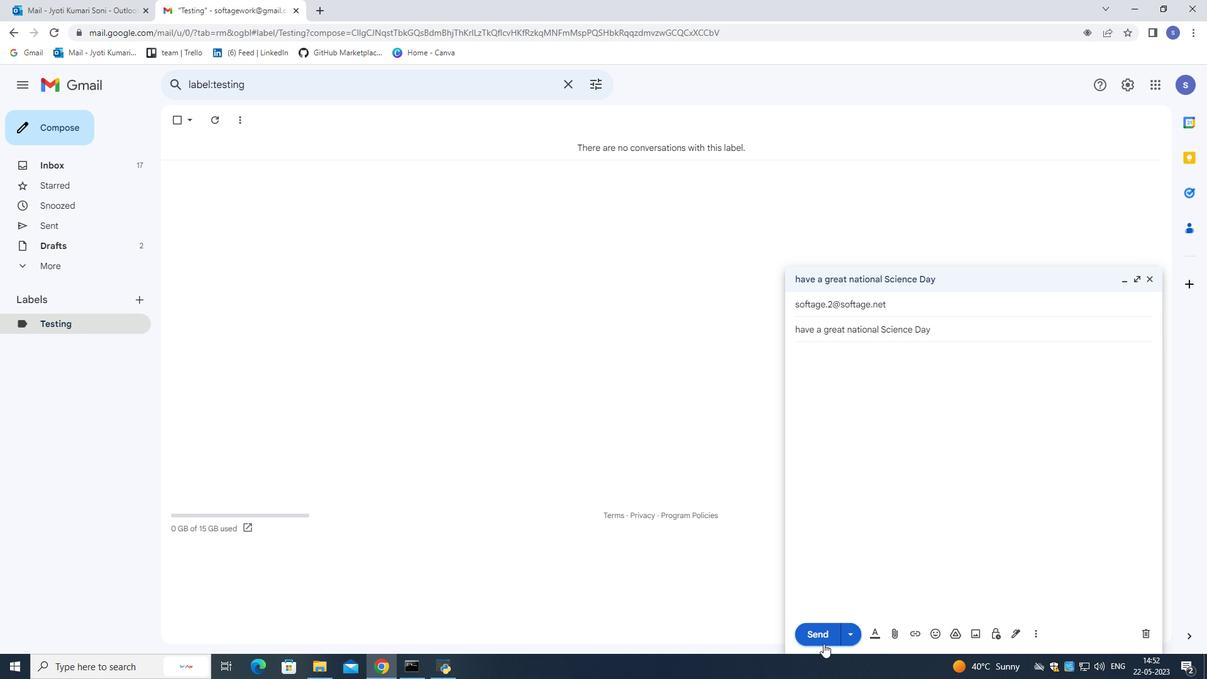 
Action: Mouse pressed left at (823, 638)
Screenshot: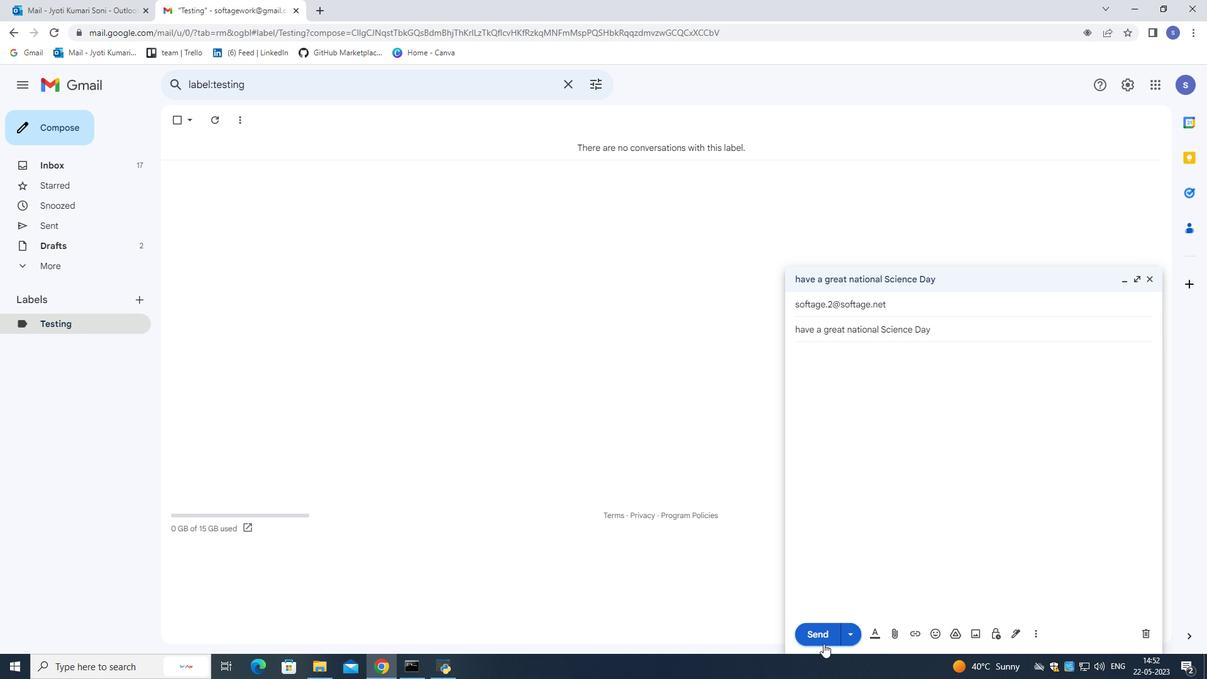 
Action: Mouse moved to (518, 461)
Screenshot: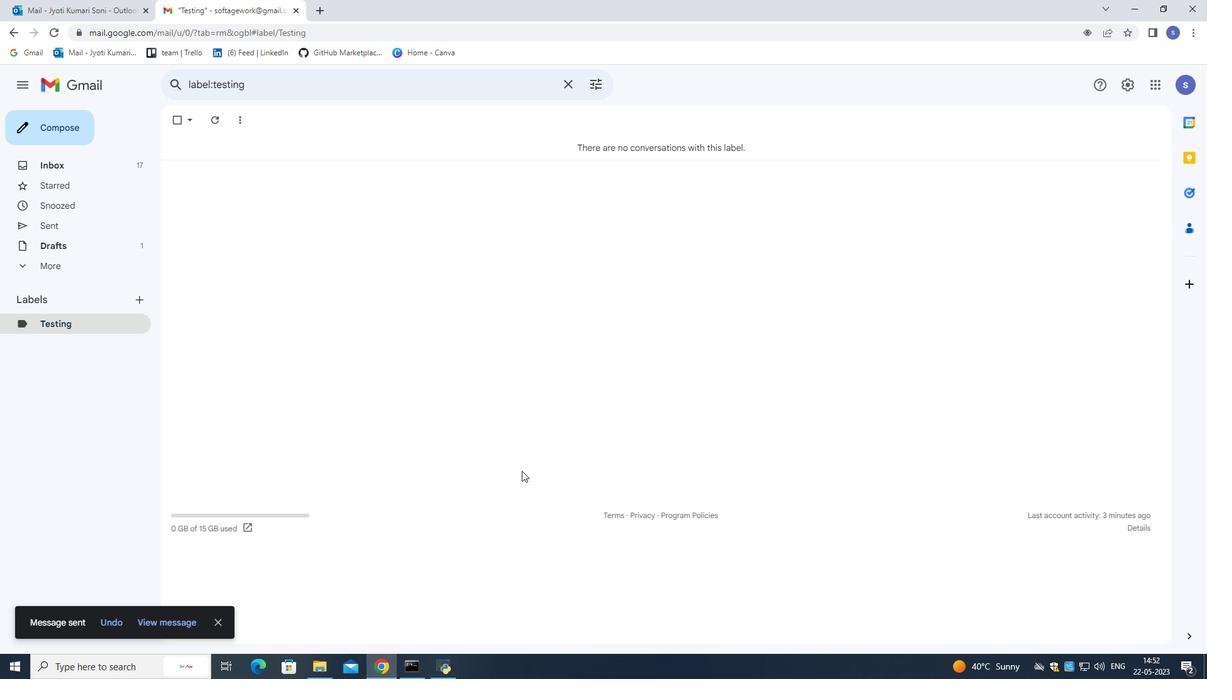 
